 Task: Find connections with filter location Camas with filter topic #Lockdownwith filter profile language Spanish with filter current company IndusInd Bank with filter school EnglishScore with filter industry Investment Management with filter service category AnimationArchitecture with filter keywords title Nurse Practitioner
Action: Mouse moved to (692, 83)
Screenshot: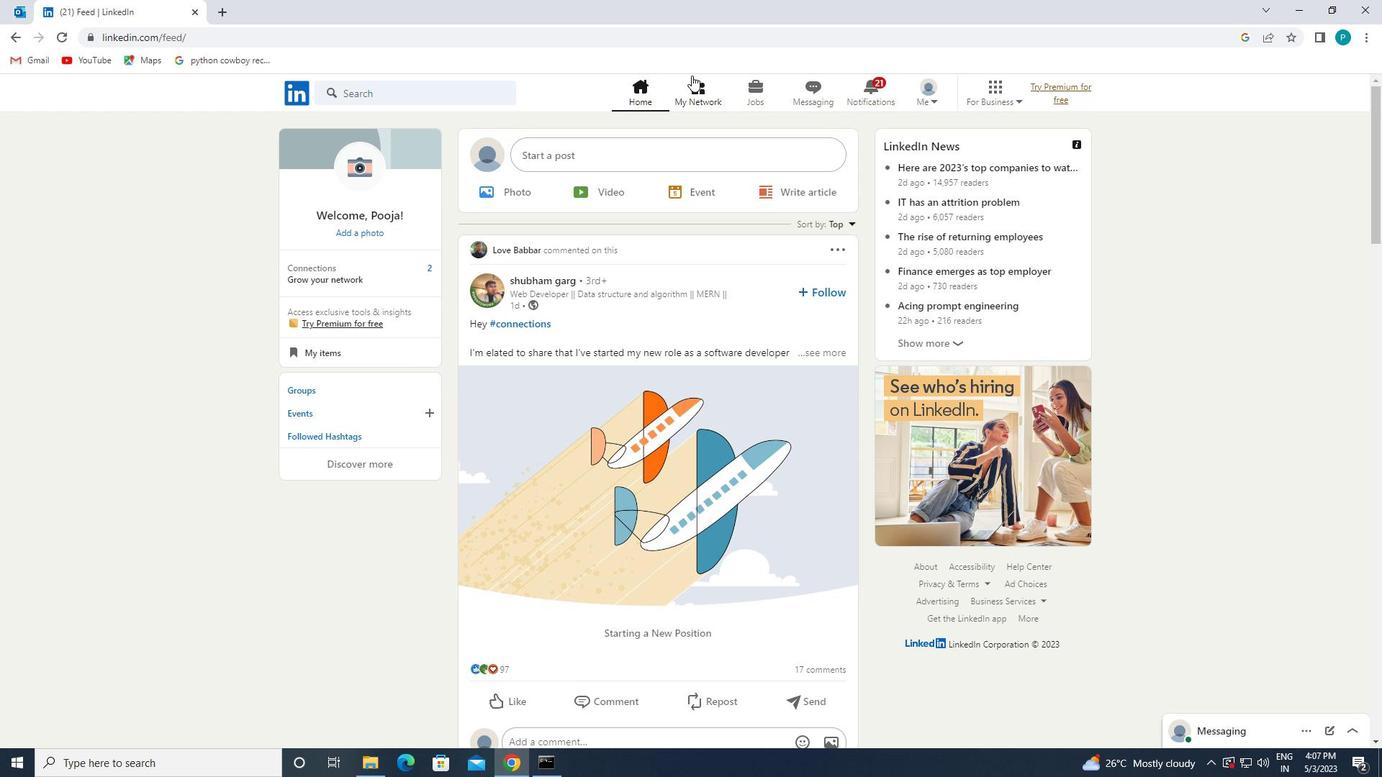 
Action: Mouse pressed left at (692, 83)
Screenshot: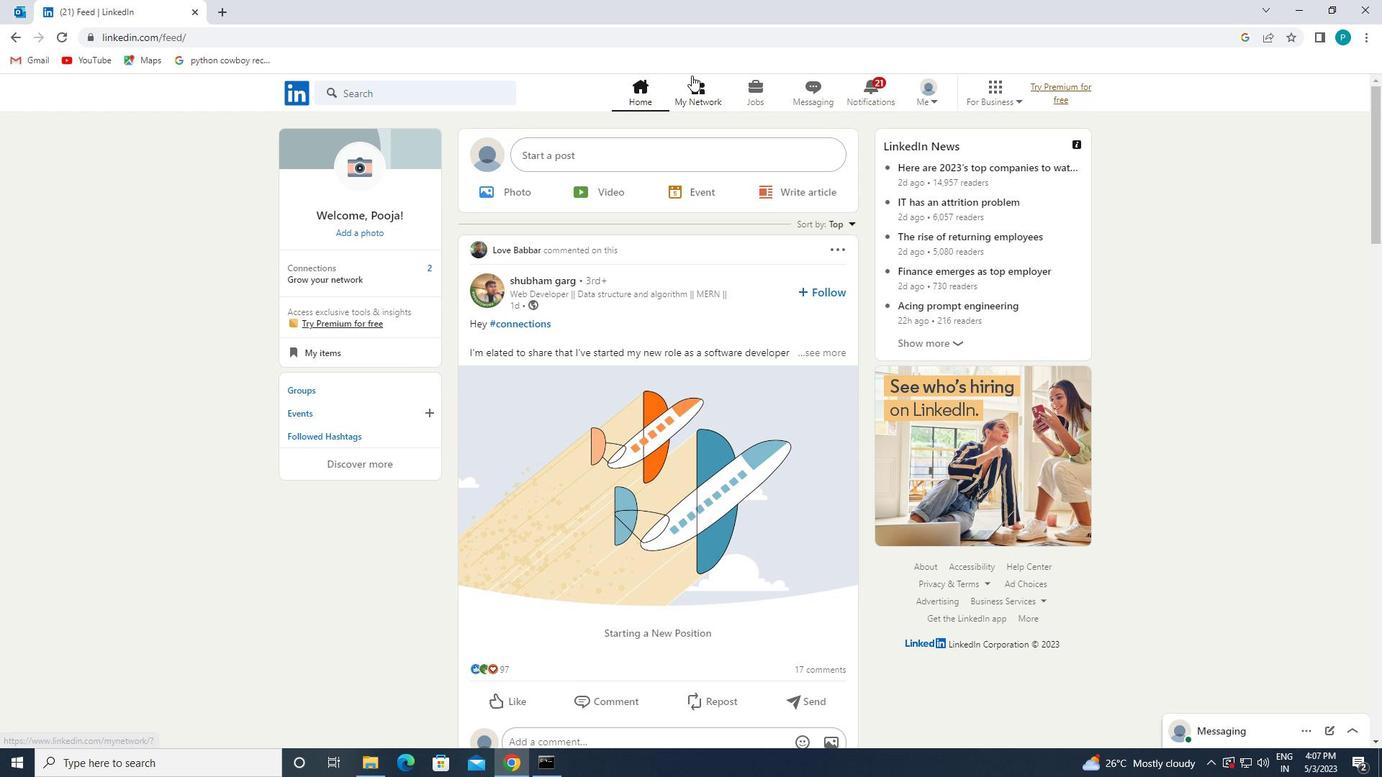 
Action: Mouse moved to (436, 171)
Screenshot: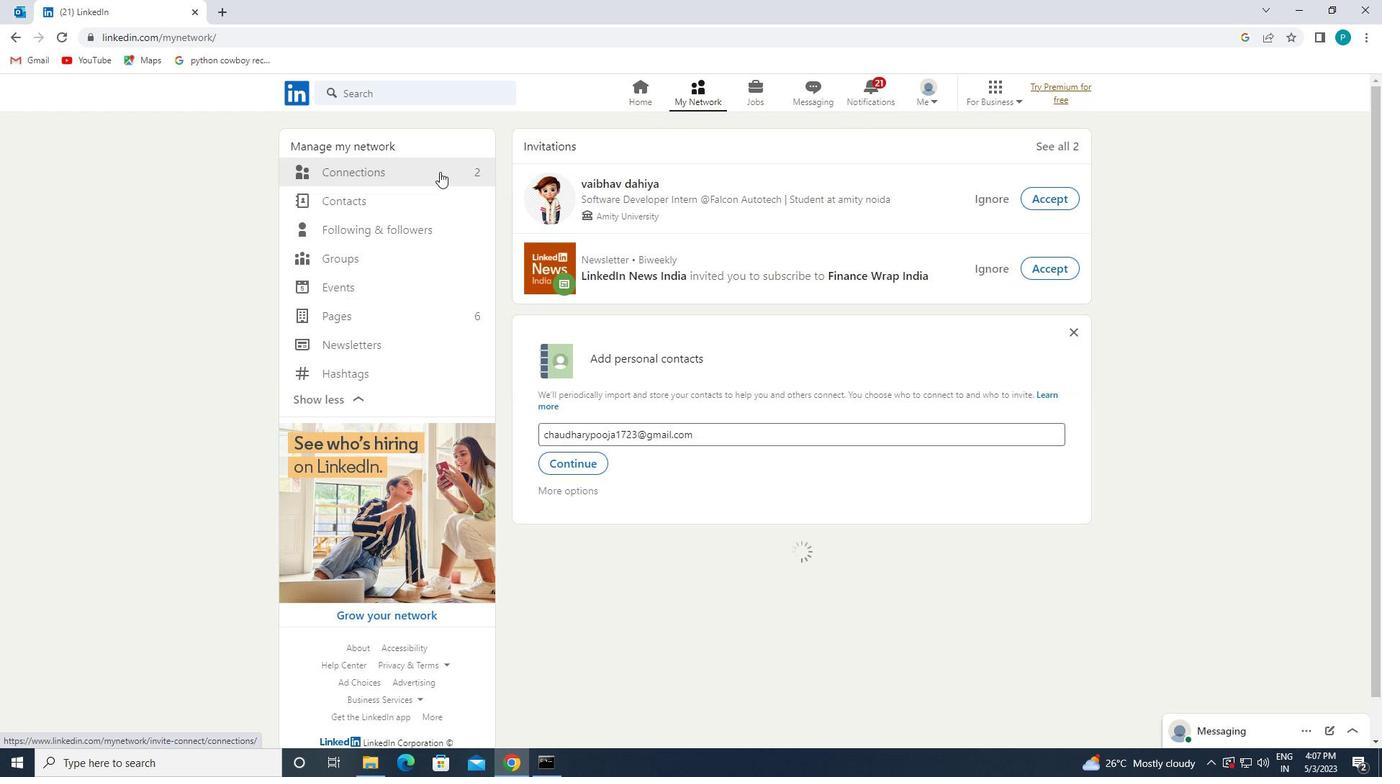 
Action: Mouse pressed left at (436, 171)
Screenshot: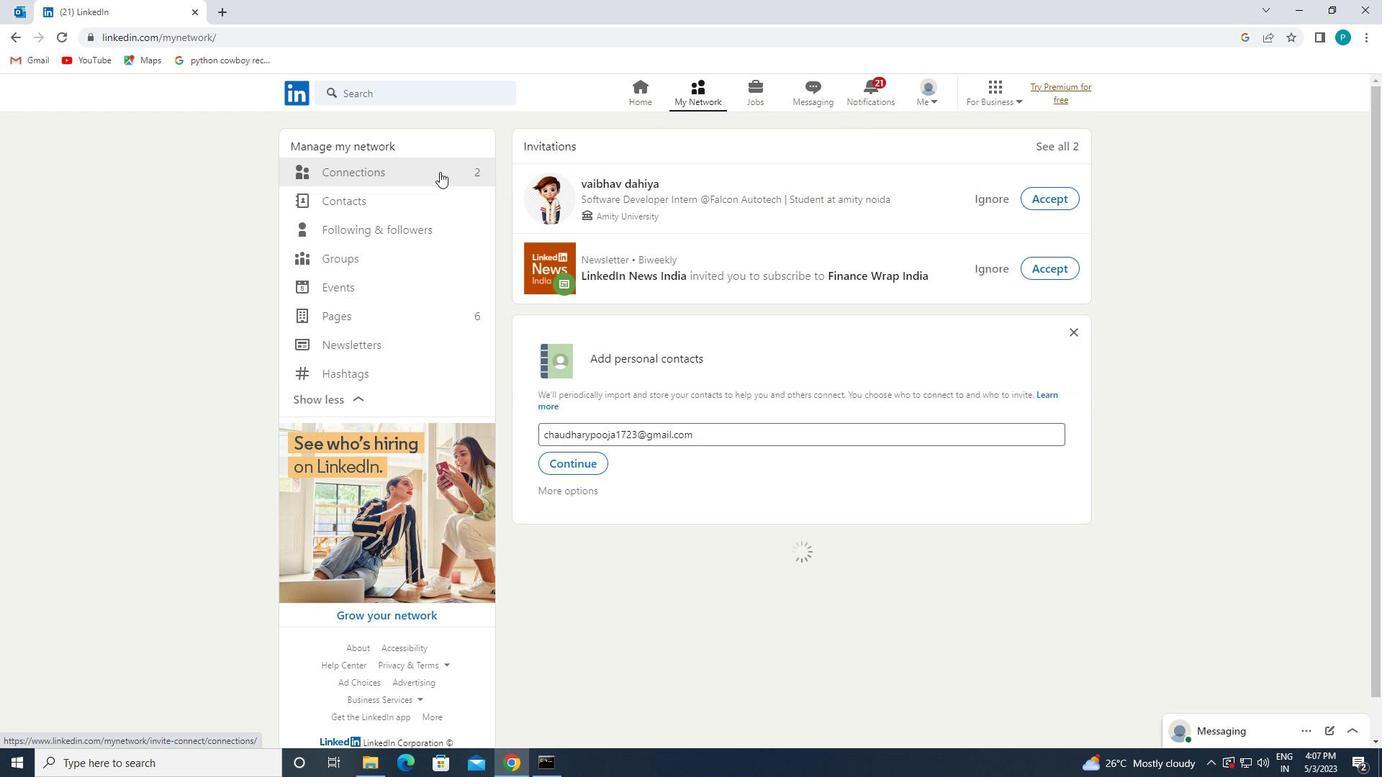 
Action: Mouse moved to (763, 175)
Screenshot: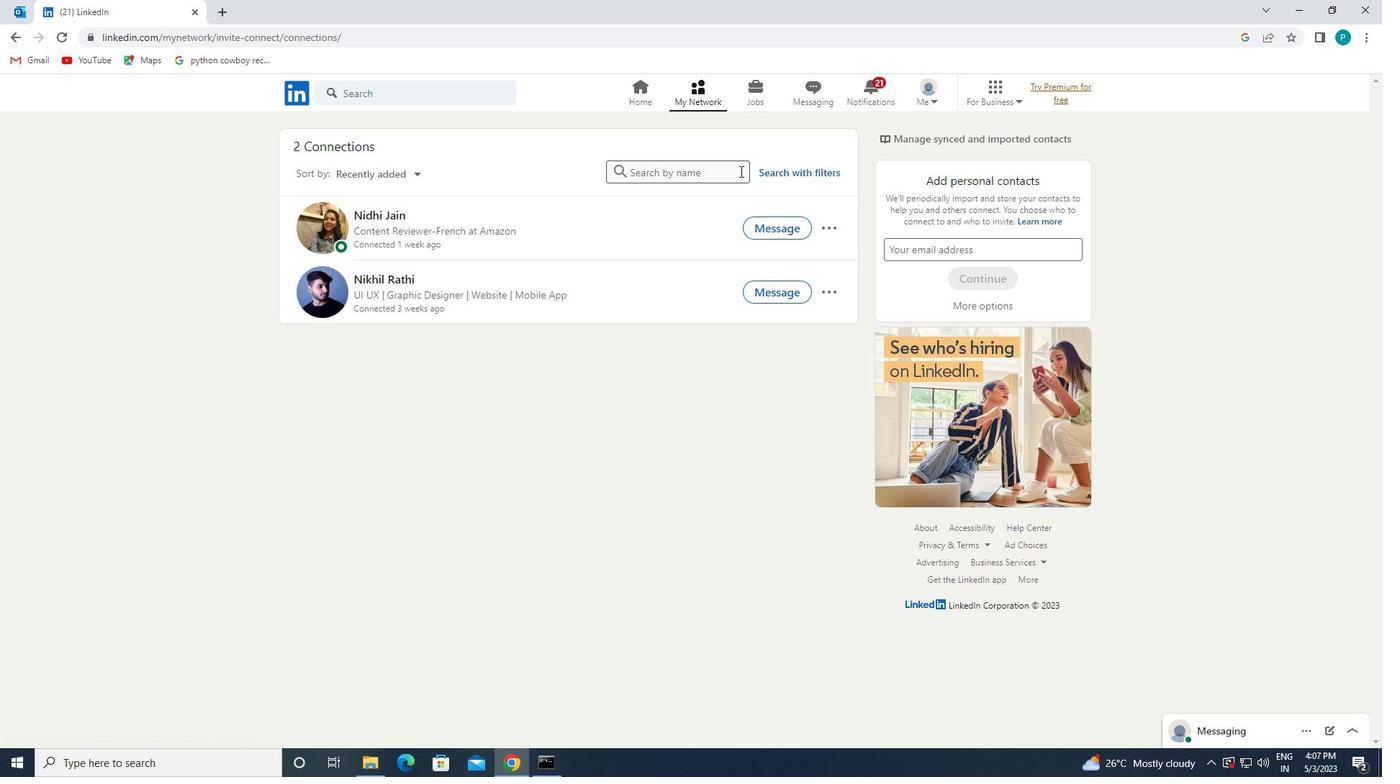 
Action: Mouse pressed left at (763, 175)
Screenshot: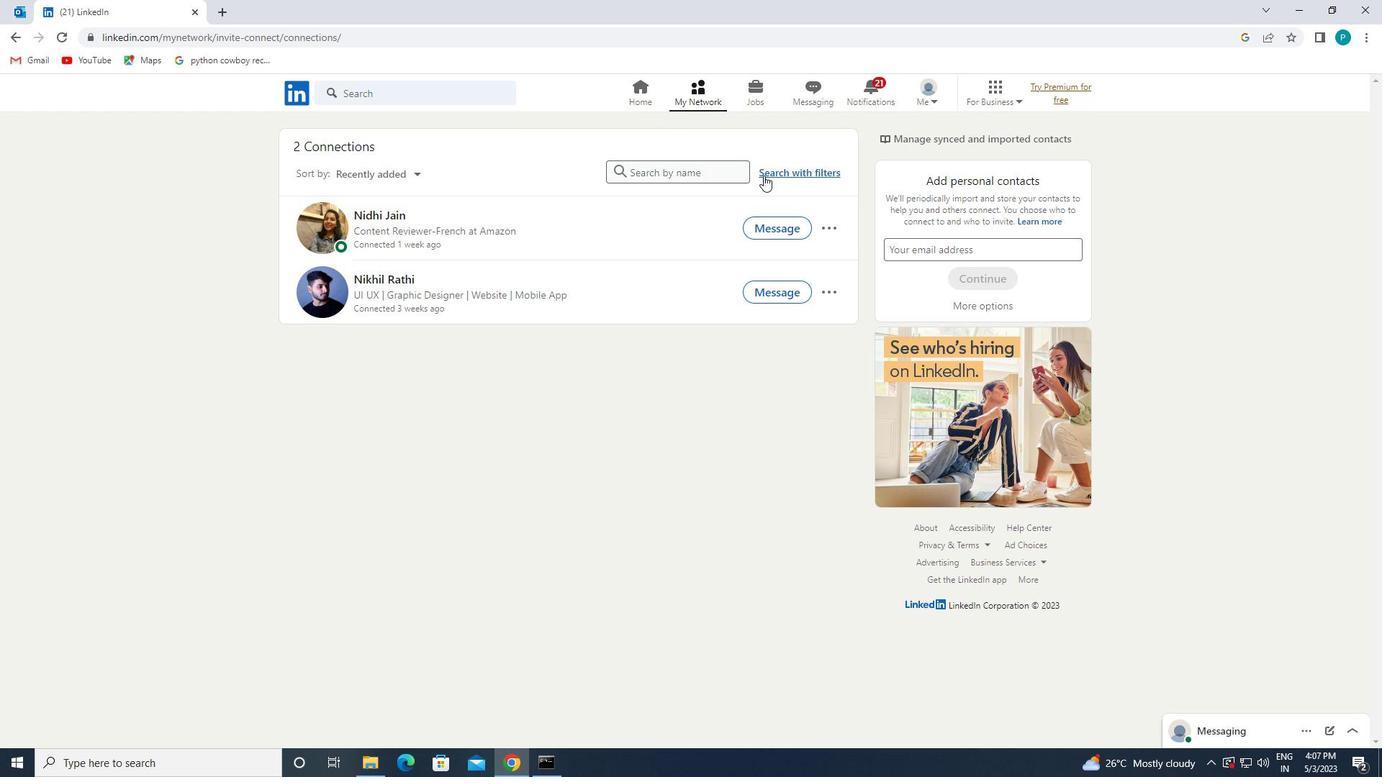 
Action: Mouse moved to (727, 137)
Screenshot: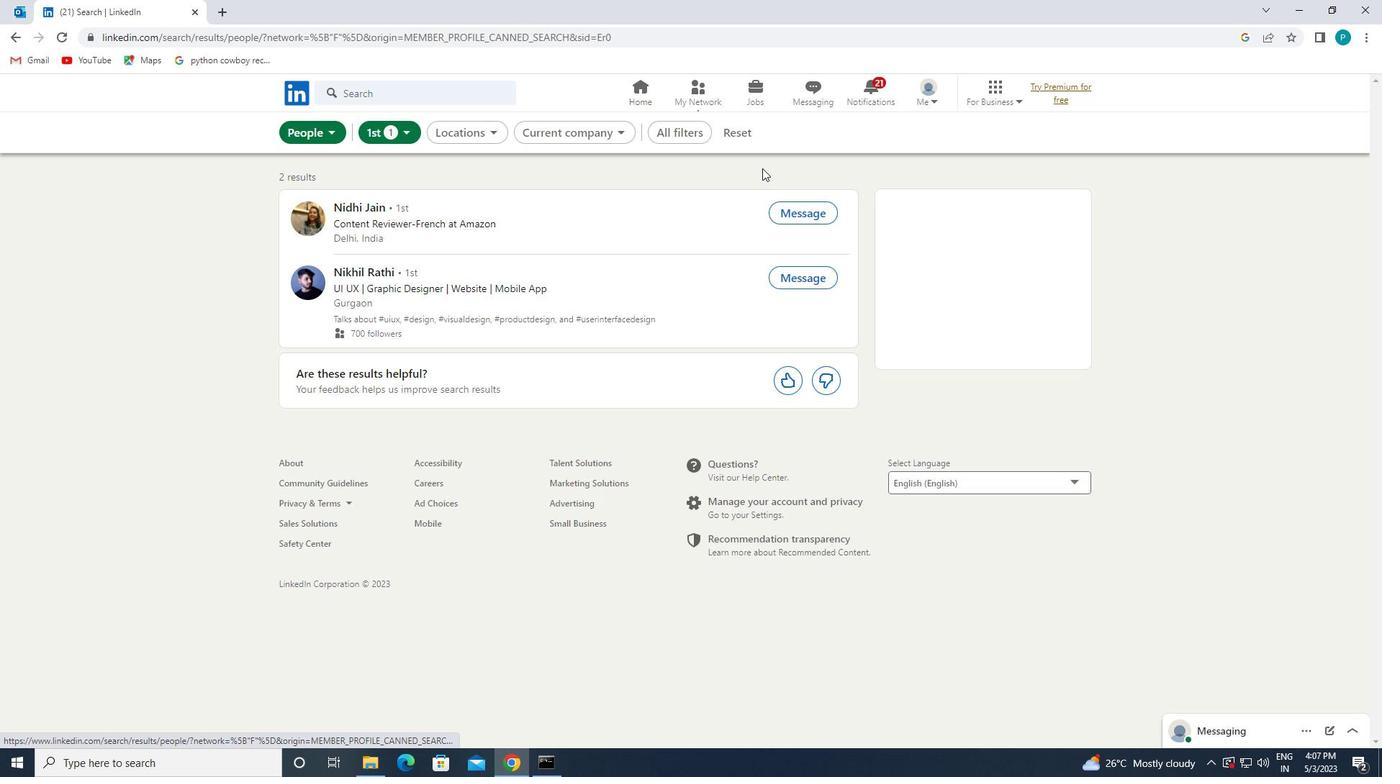 
Action: Mouse pressed left at (727, 137)
Screenshot: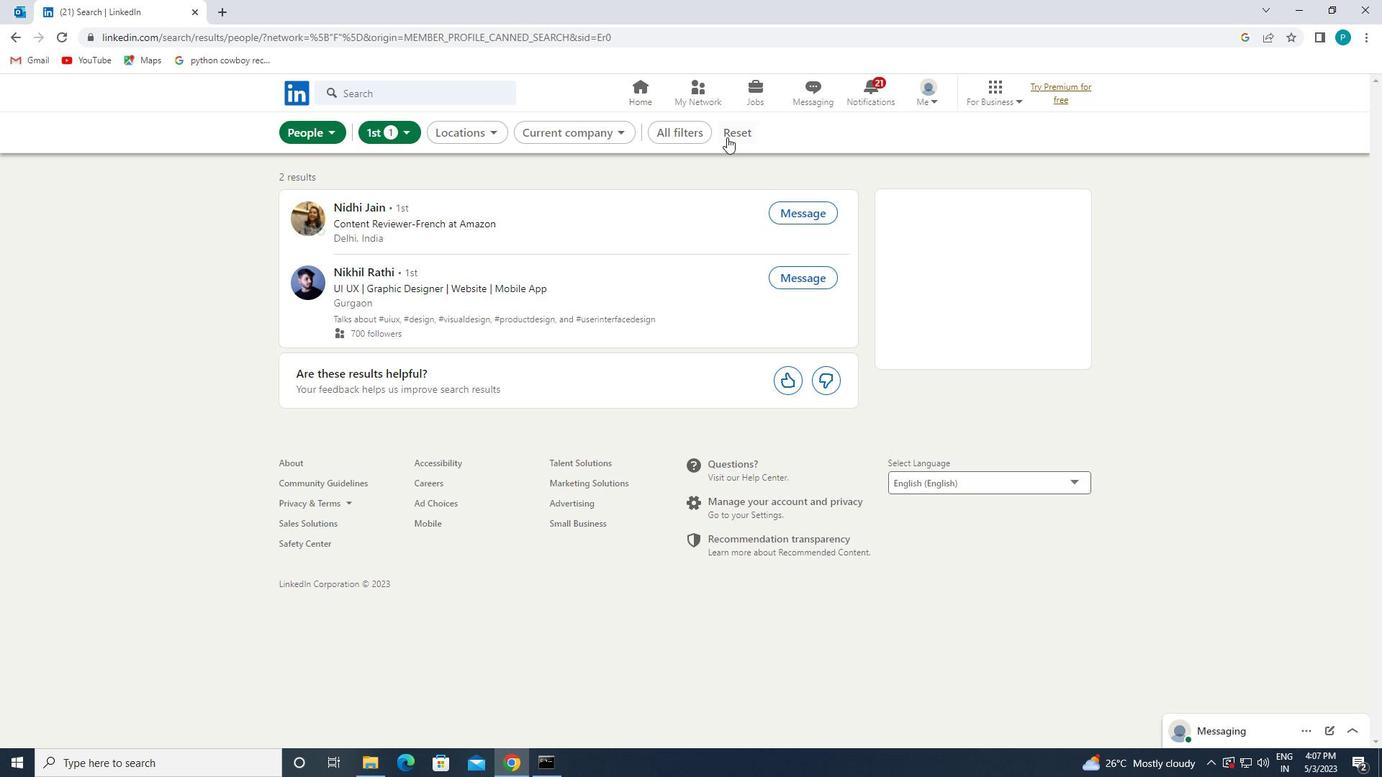 
Action: Mouse moved to (717, 134)
Screenshot: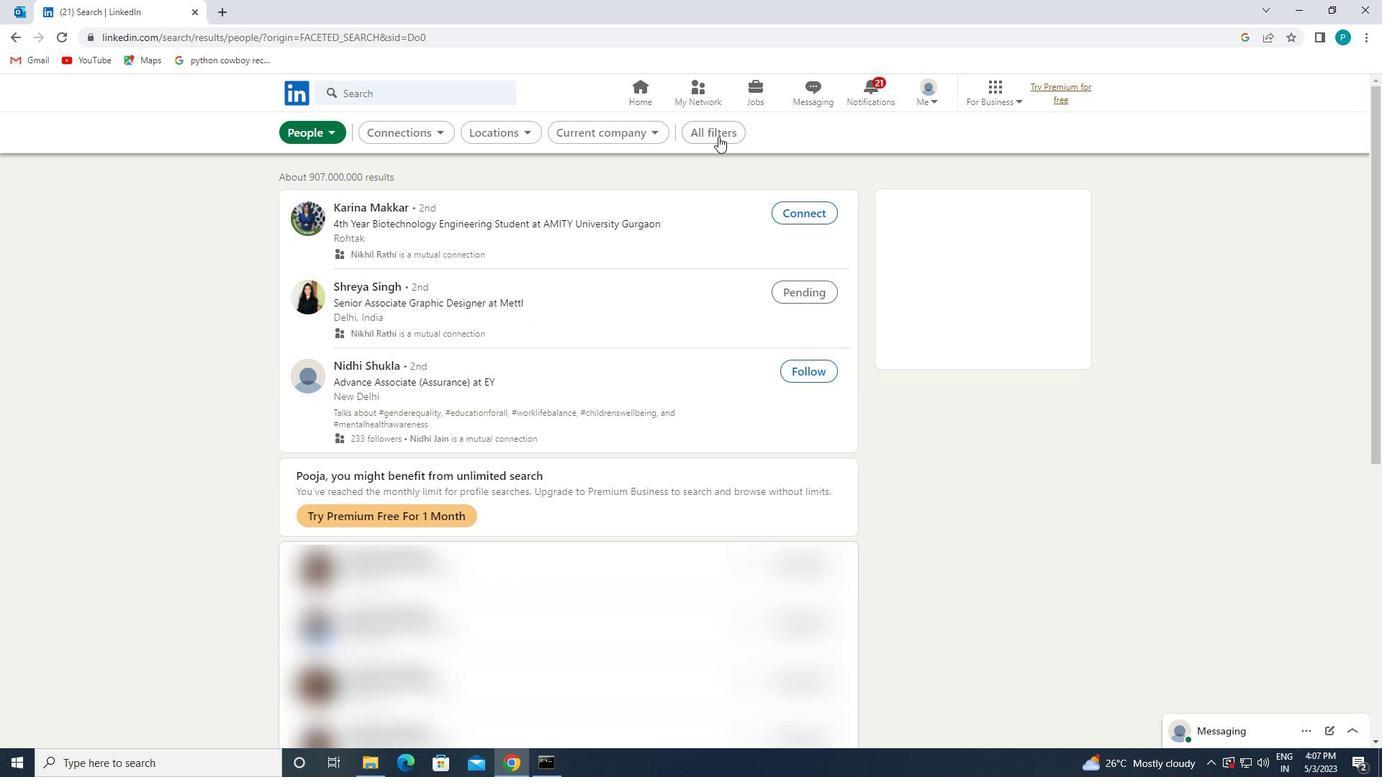 
Action: Mouse pressed left at (717, 134)
Screenshot: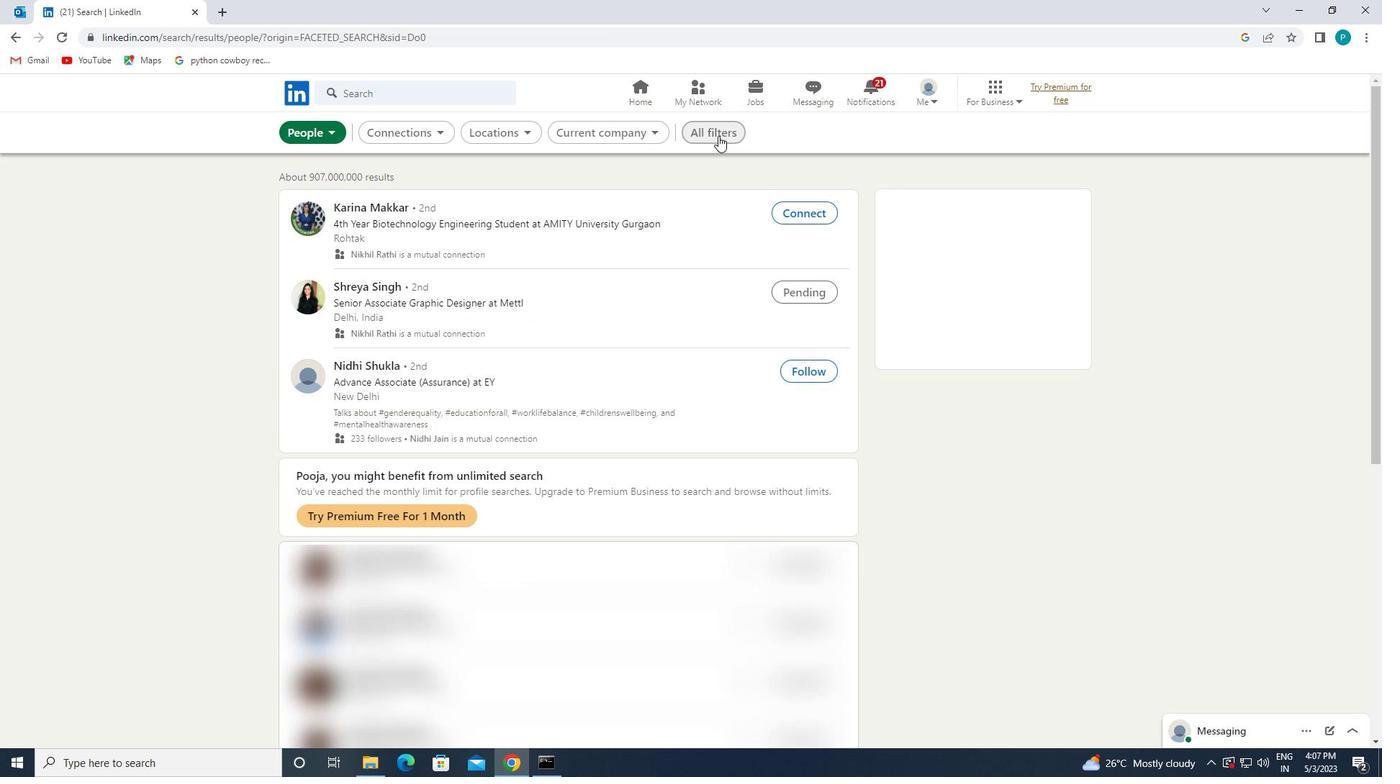 
Action: Mouse moved to (1168, 367)
Screenshot: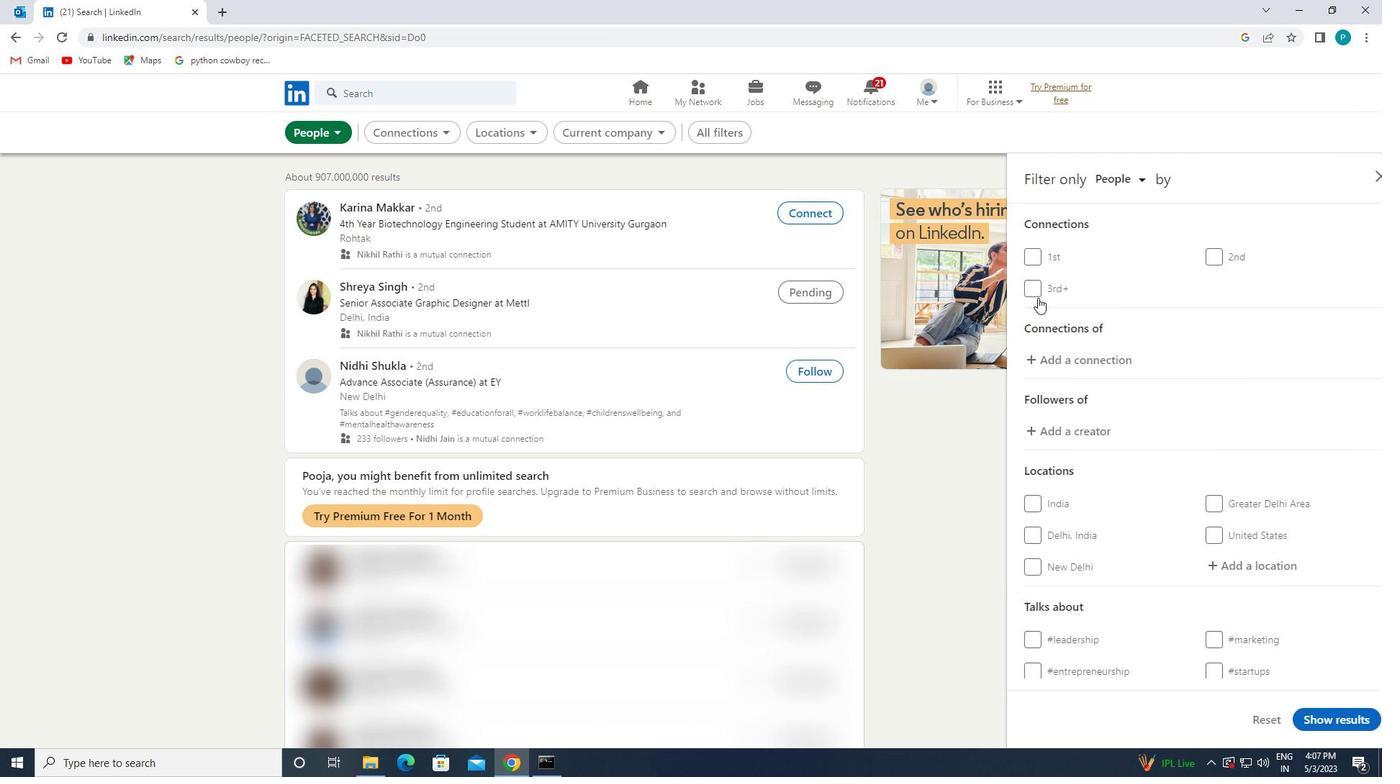 
Action: Mouse scrolled (1168, 366) with delta (0, 0)
Screenshot: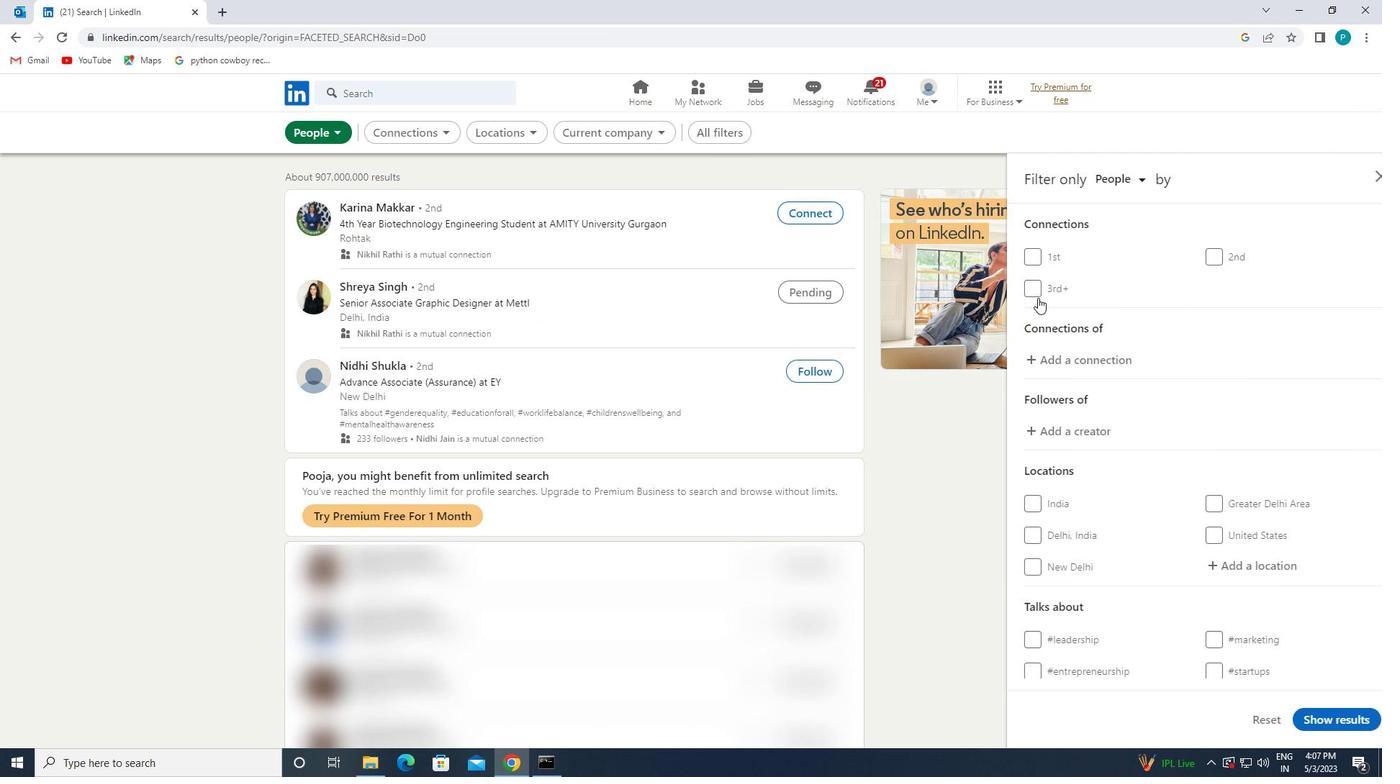
Action: Mouse moved to (1171, 370)
Screenshot: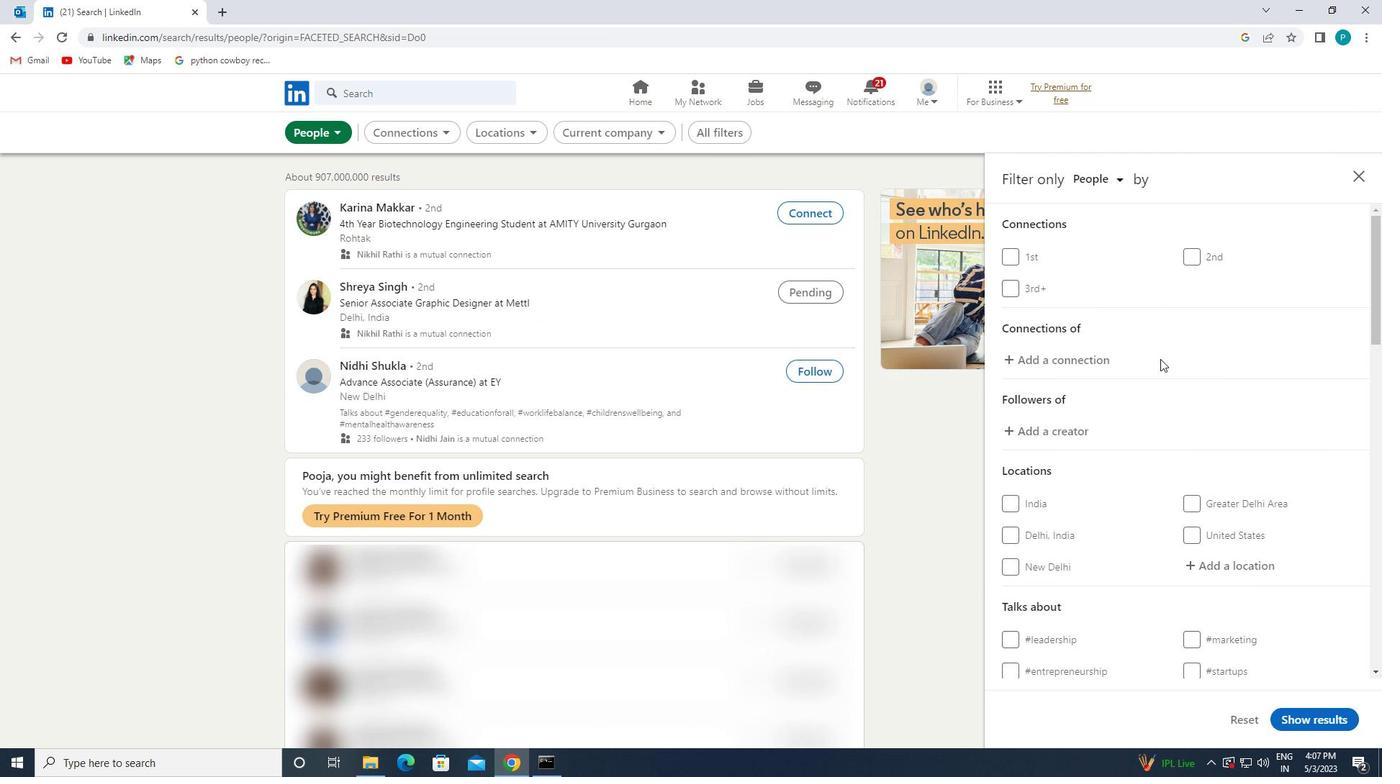
Action: Mouse scrolled (1171, 369) with delta (0, 0)
Screenshot: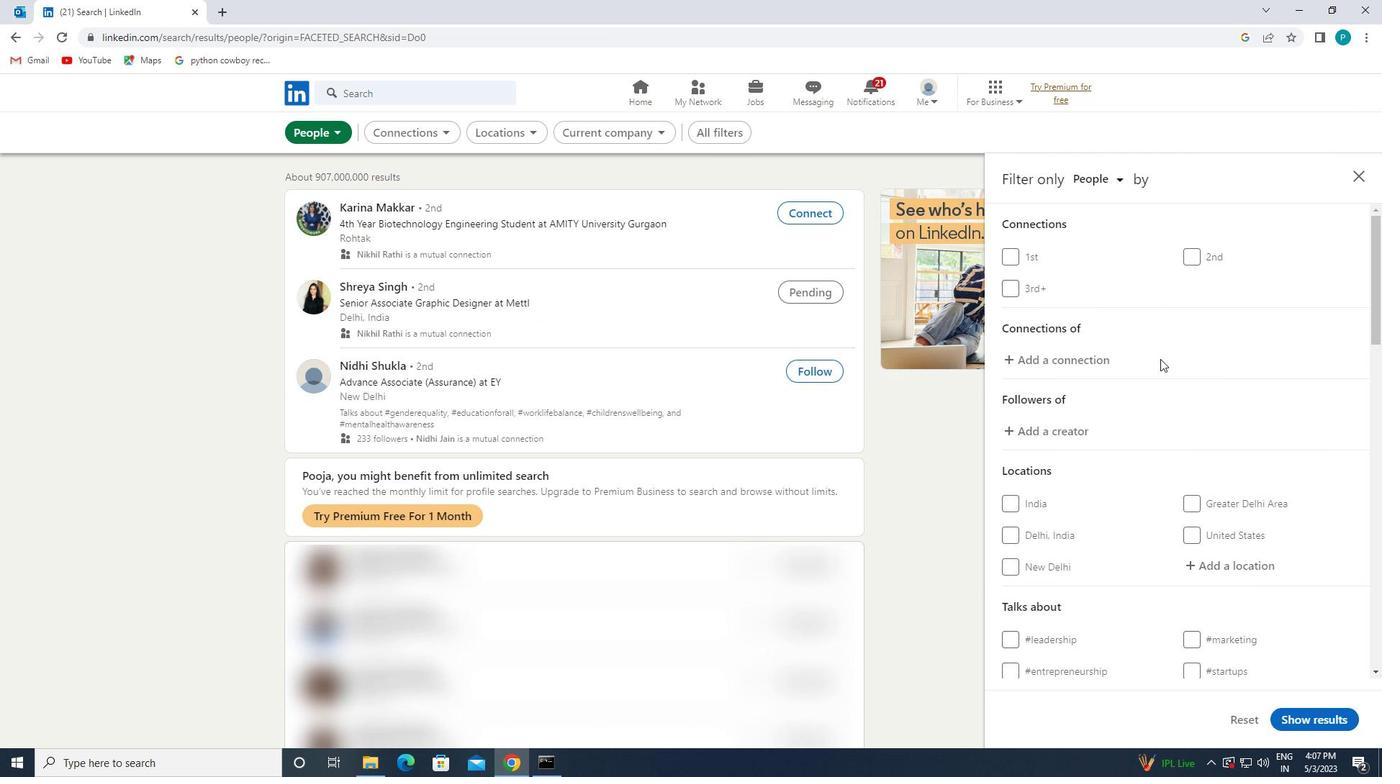 
Action: Mouse moved to (1171, 370)
Screenshot: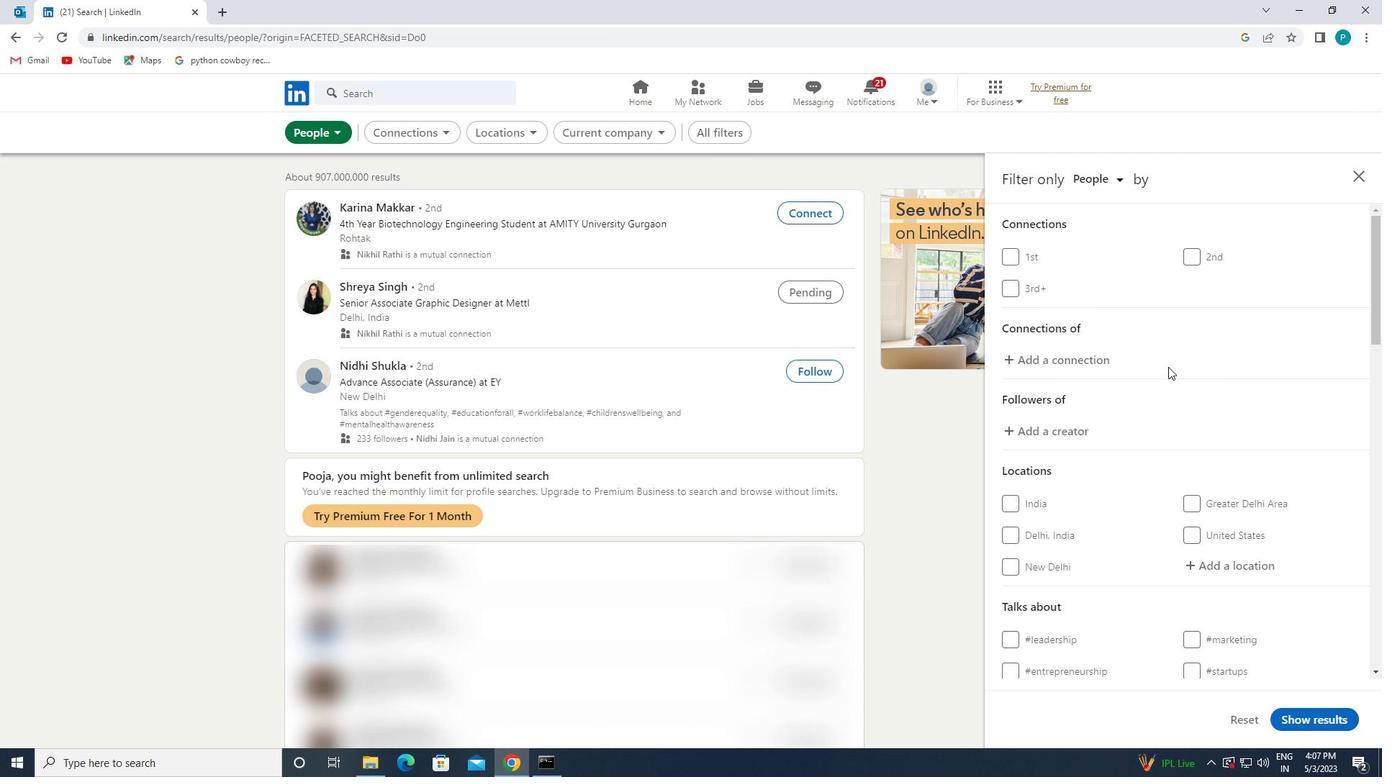 
Action: Mouse scrolled (1171, 370) with delta (0, 0)
Screenshot: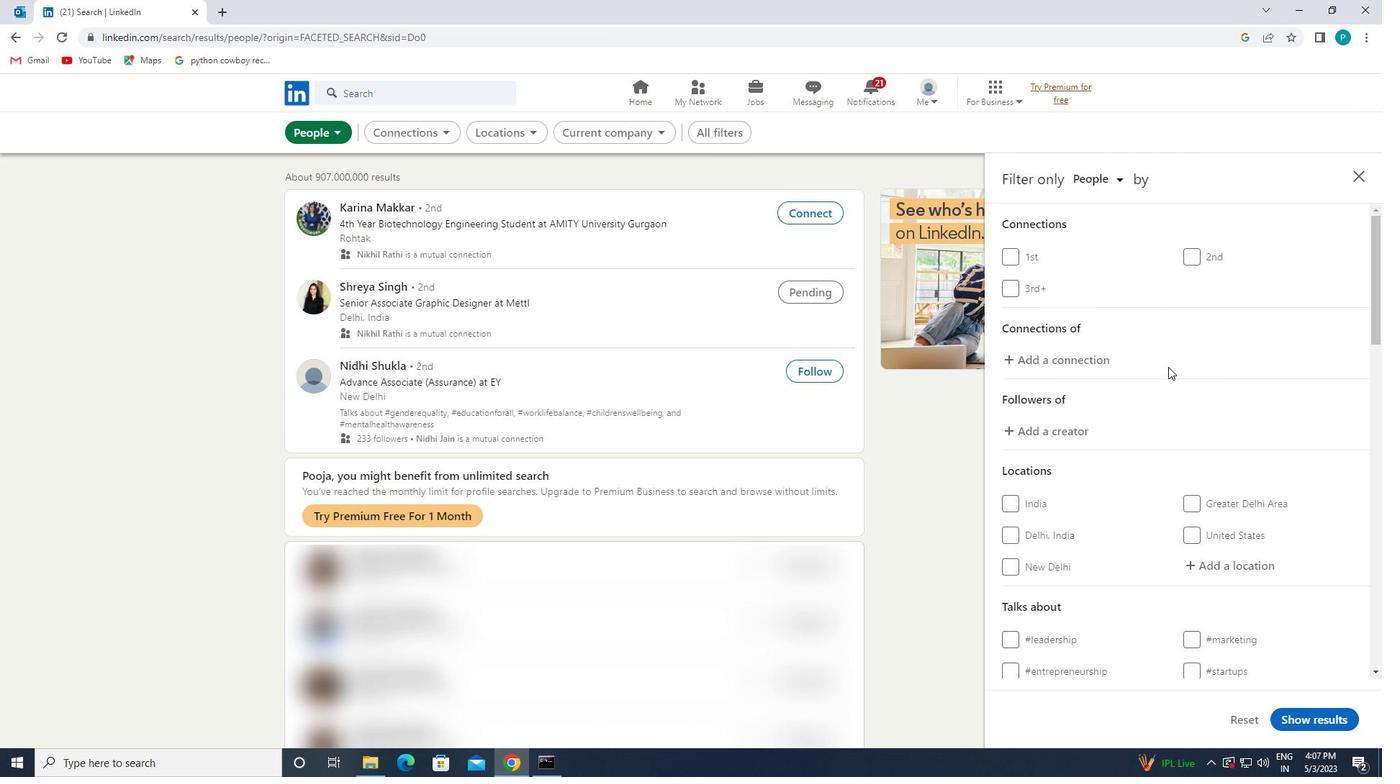 
Action: Mouse moved to (1203, 357)
Screenshot: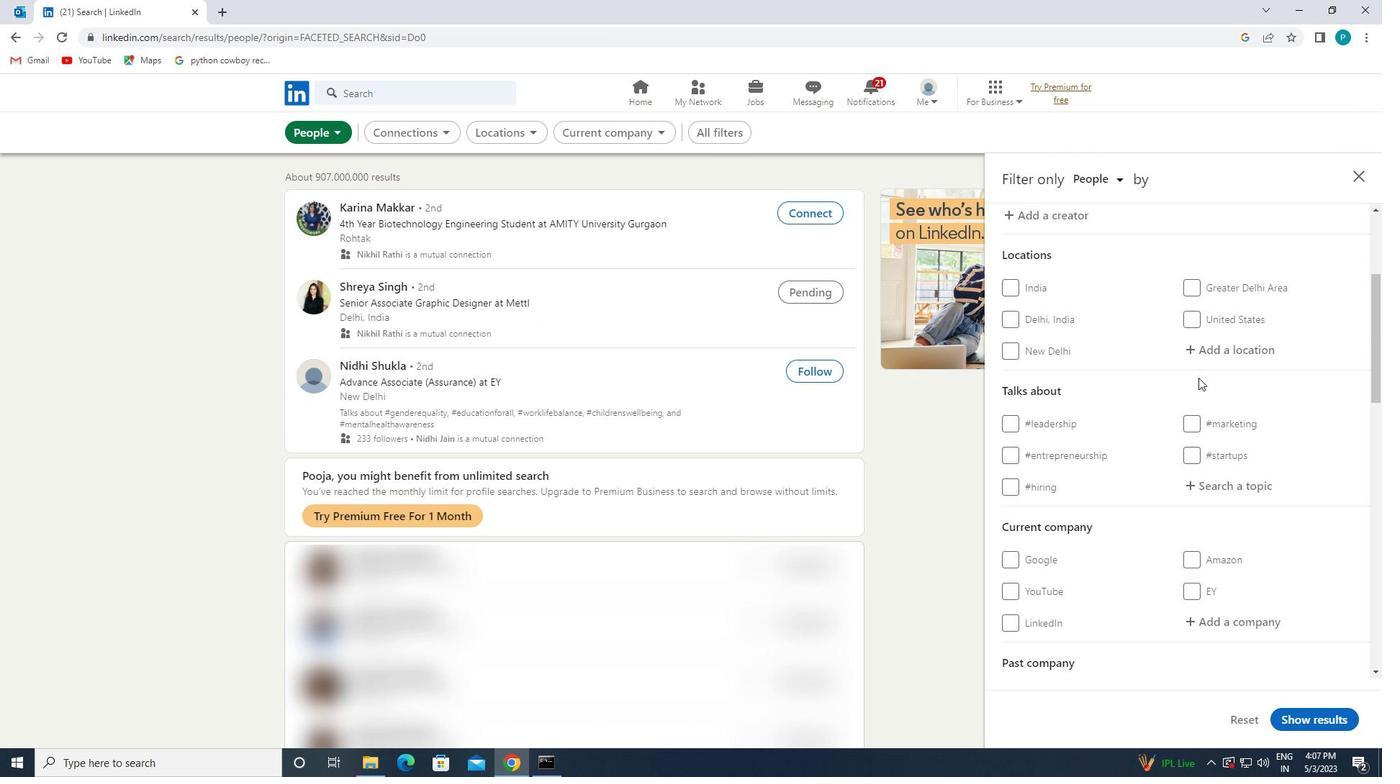 
Action: Mouse pressed left at (1203, 357)
Screenshot: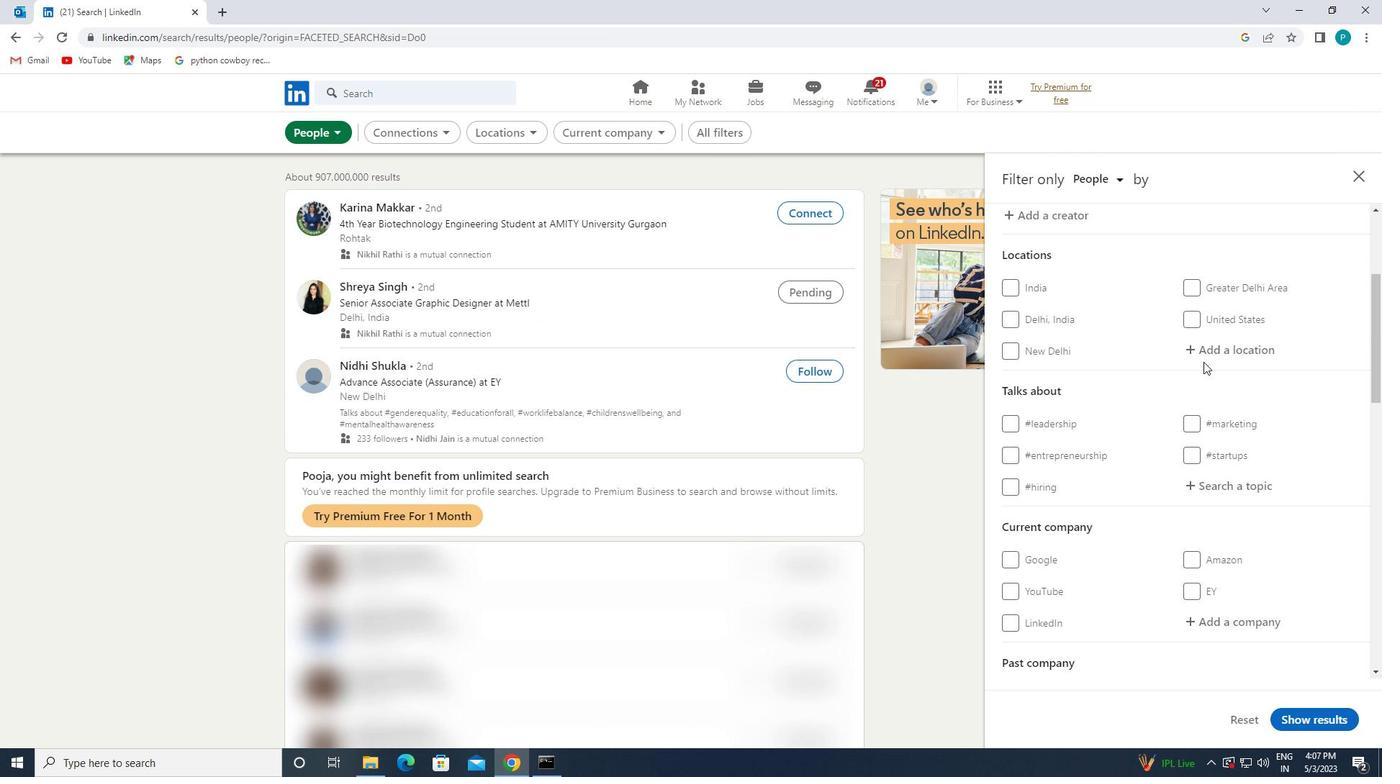 
Action: Mouse moved to (1253, 391)
Screenshot: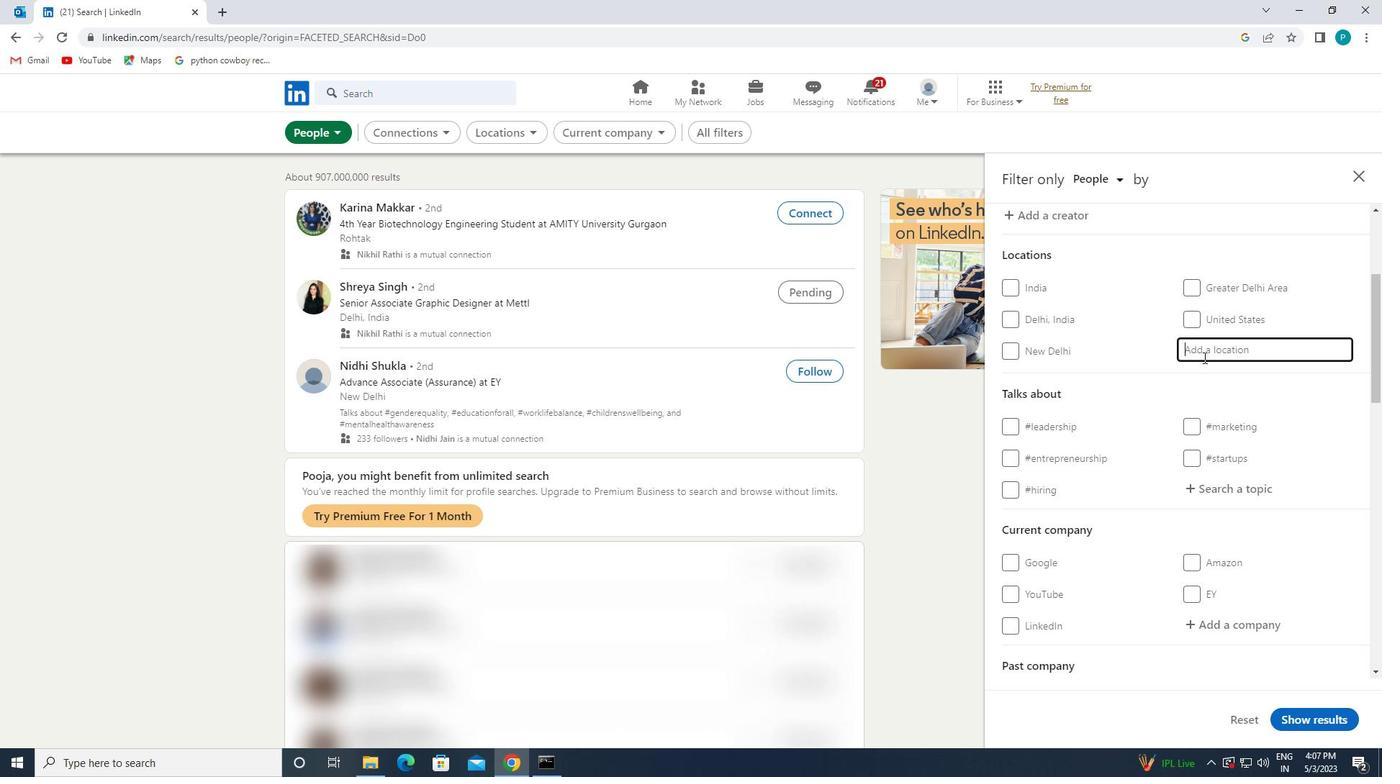 
Action: Key pressed <Key.caps_lock>c<Key.caps_lock>amas
Screenshot: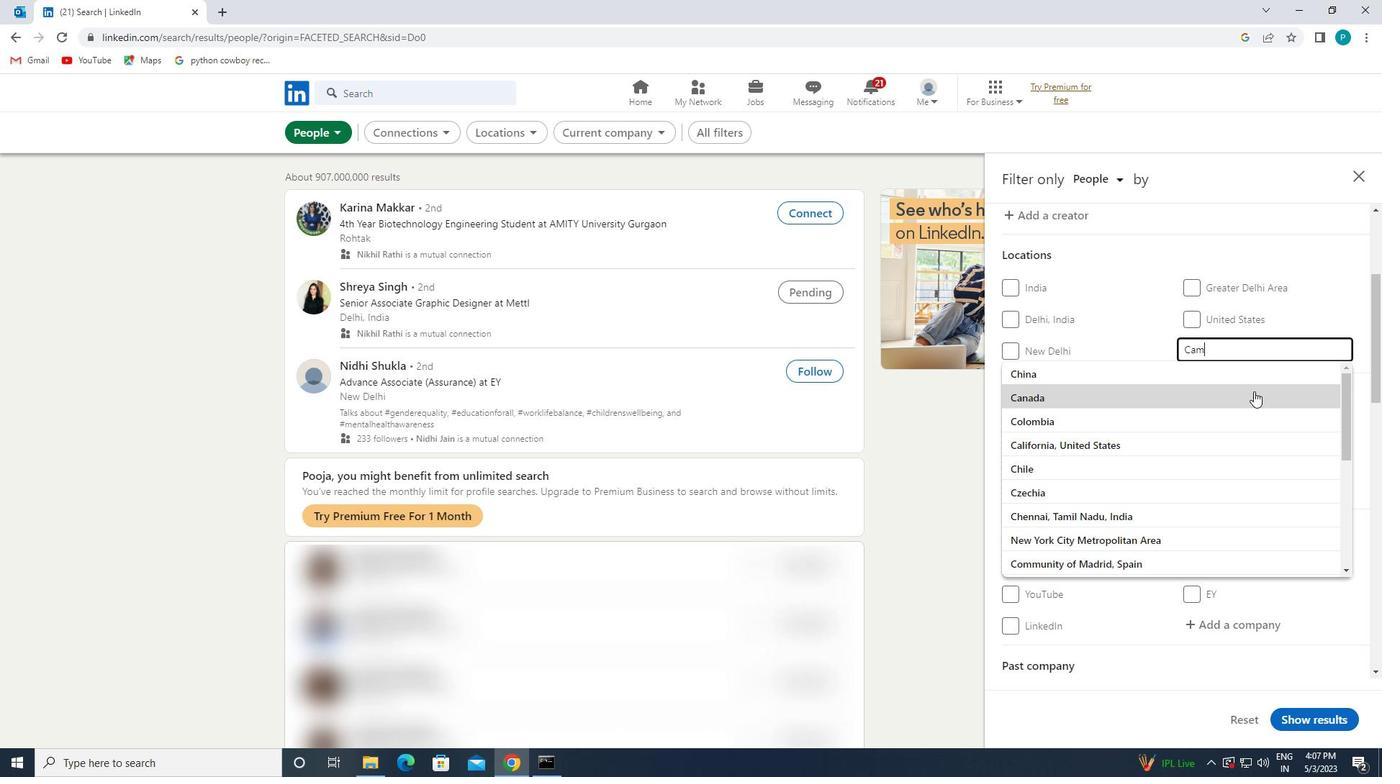 
Action: Mouse moved to (1220, 375)
Screenshot: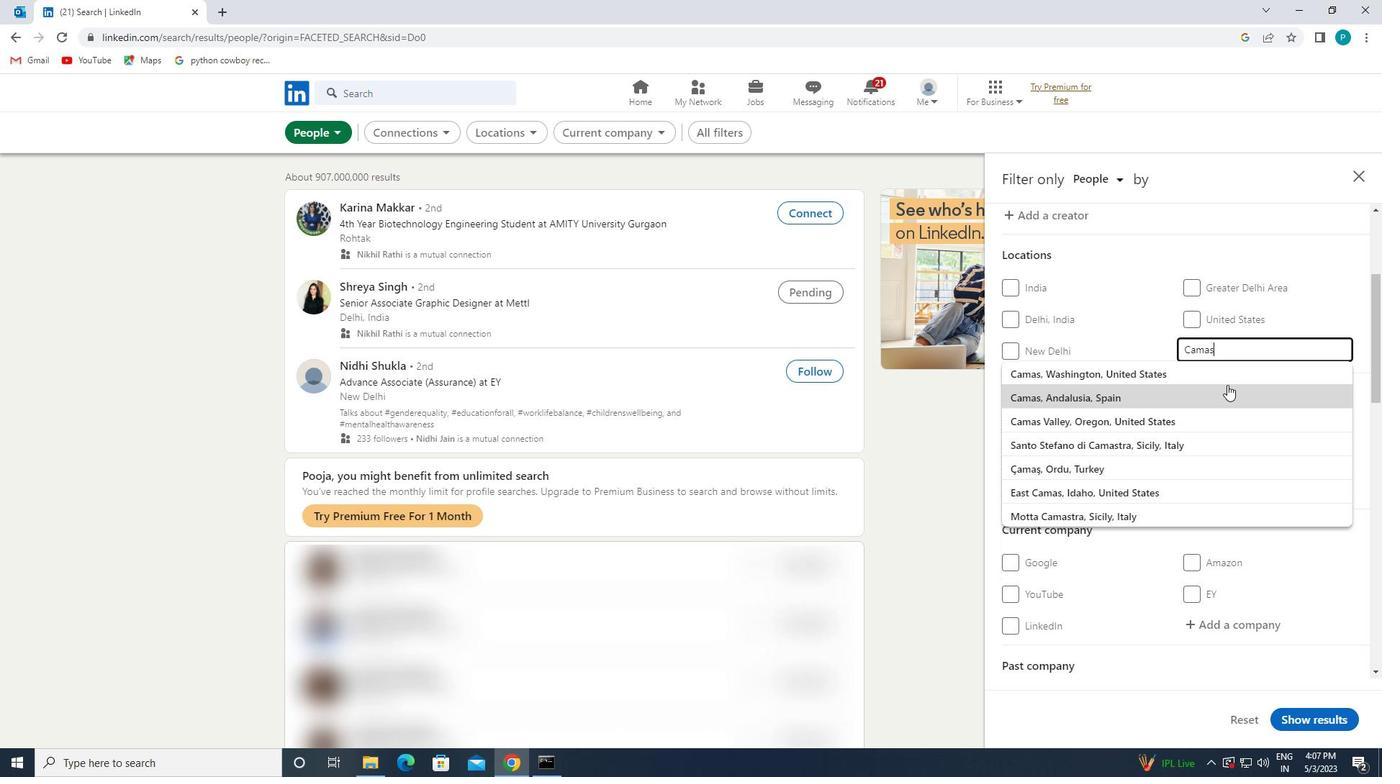 
Action: Mouse pressed left at (1220, 375)
Screenshot: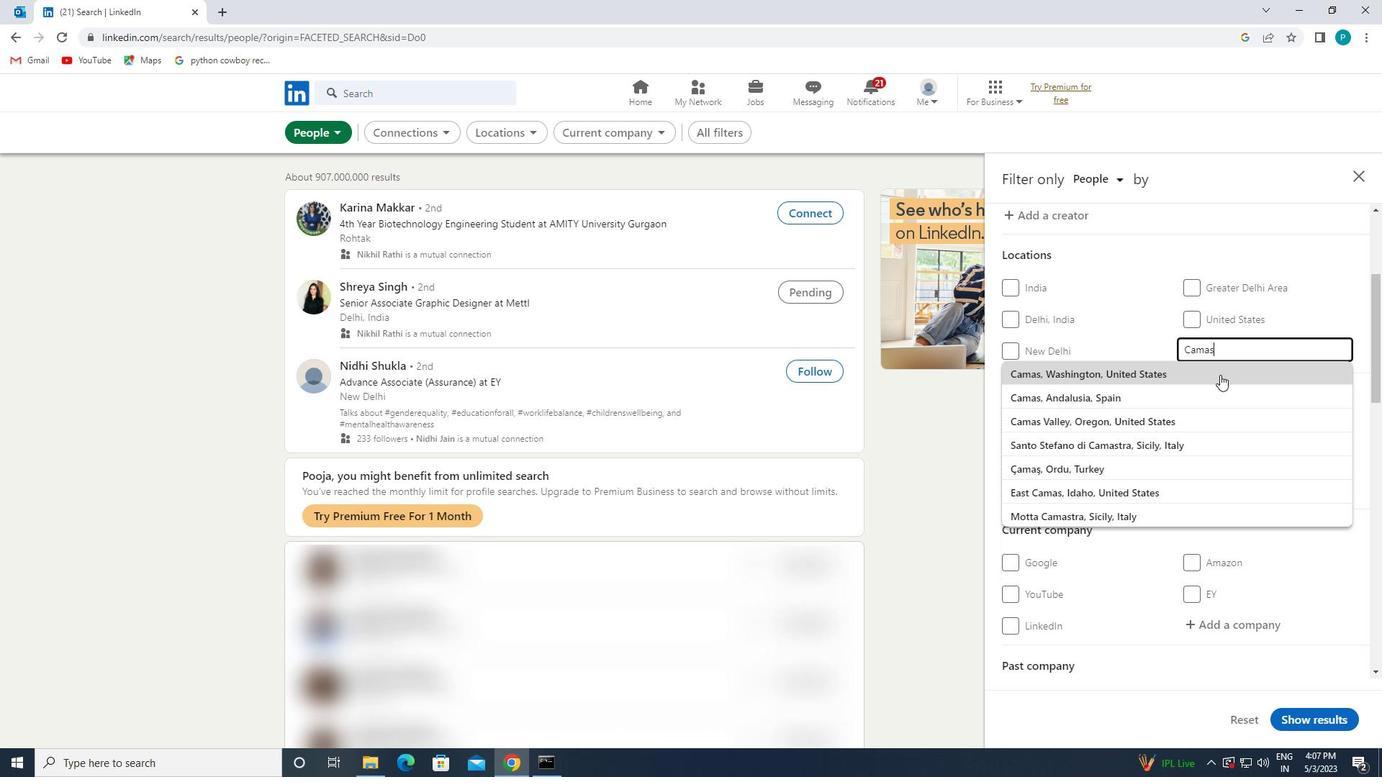 
Action: Mouse moved to (1220, 448)
Screenshot: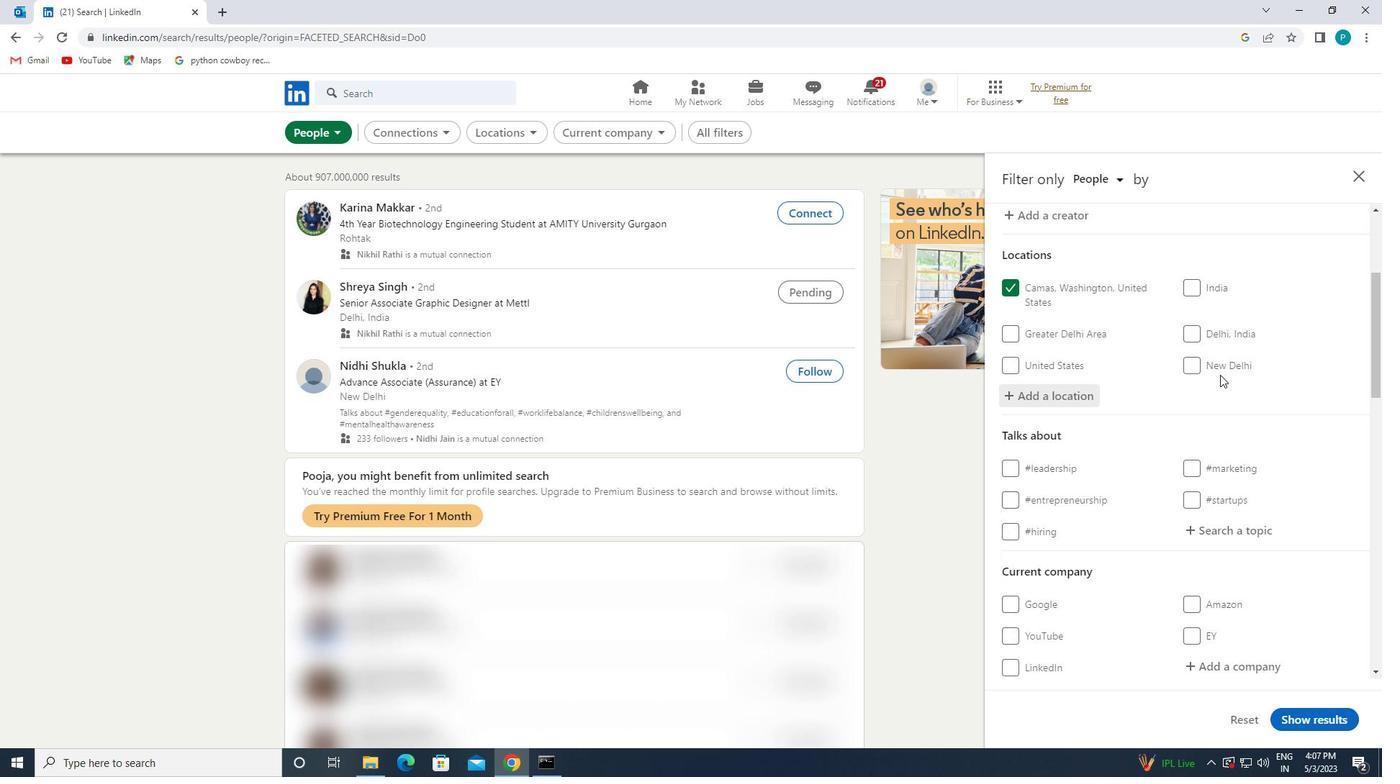 
Action: Mouse scrolled (1220, 447) with delta (0, 0)
Screenshot: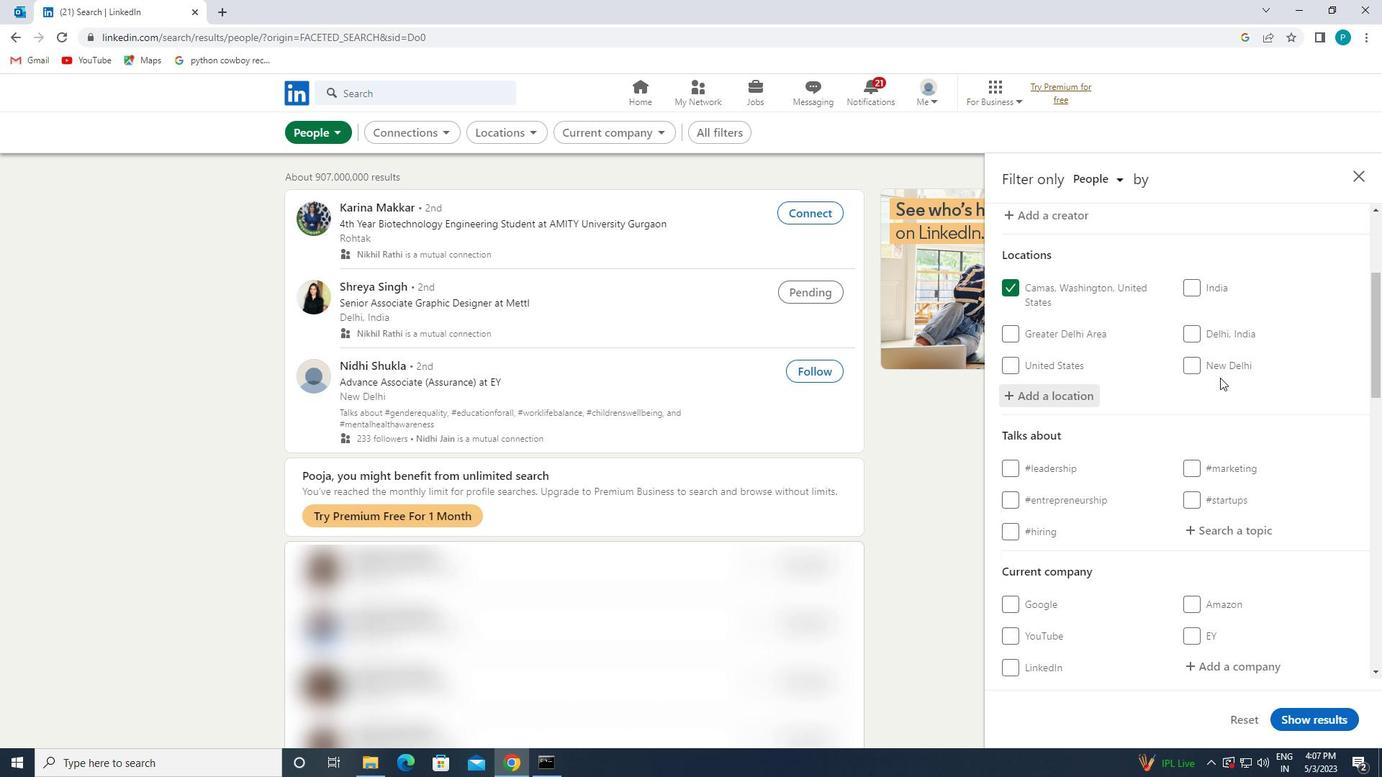 
Action: Mouse scrolled (1220, 447) with delta (0, 0)
Screenshot: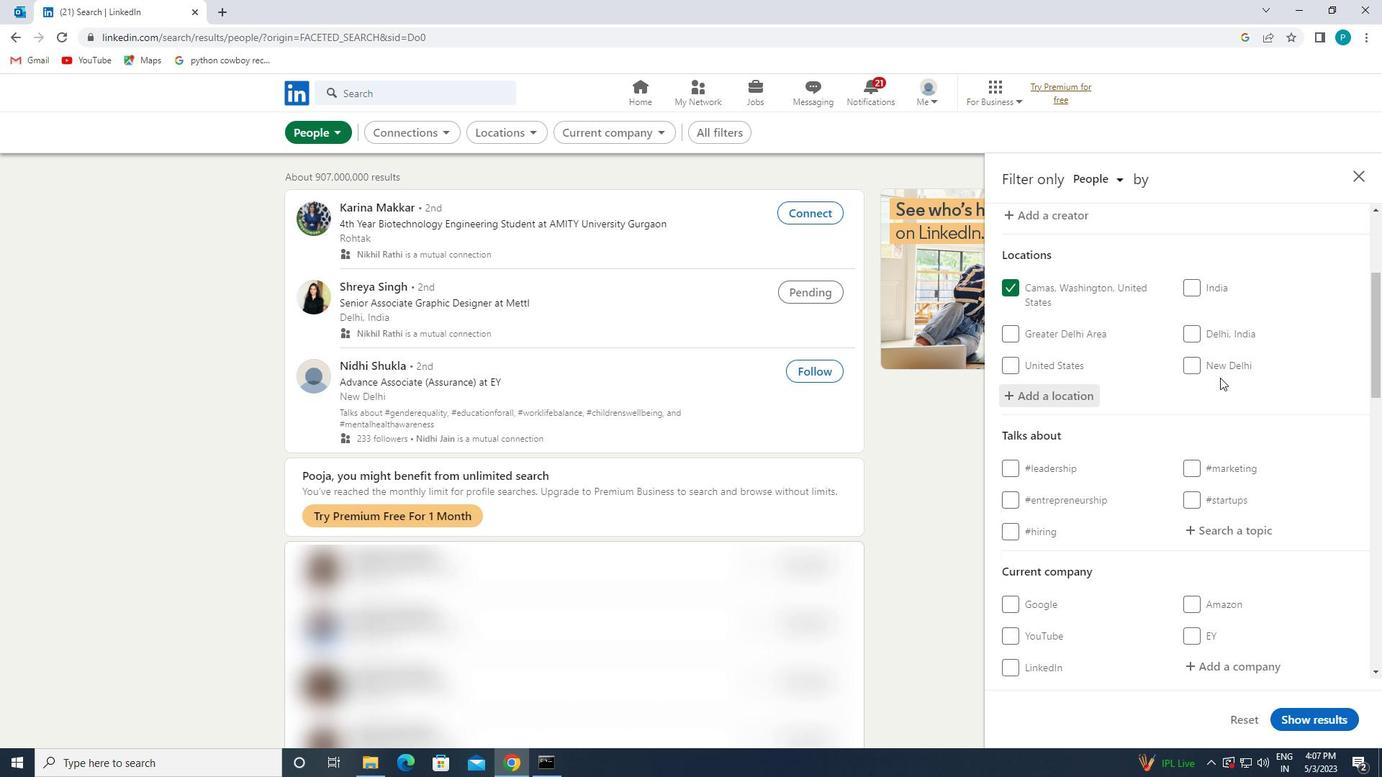 
Action: Mouse moved to (1215, 362)
Screenshot: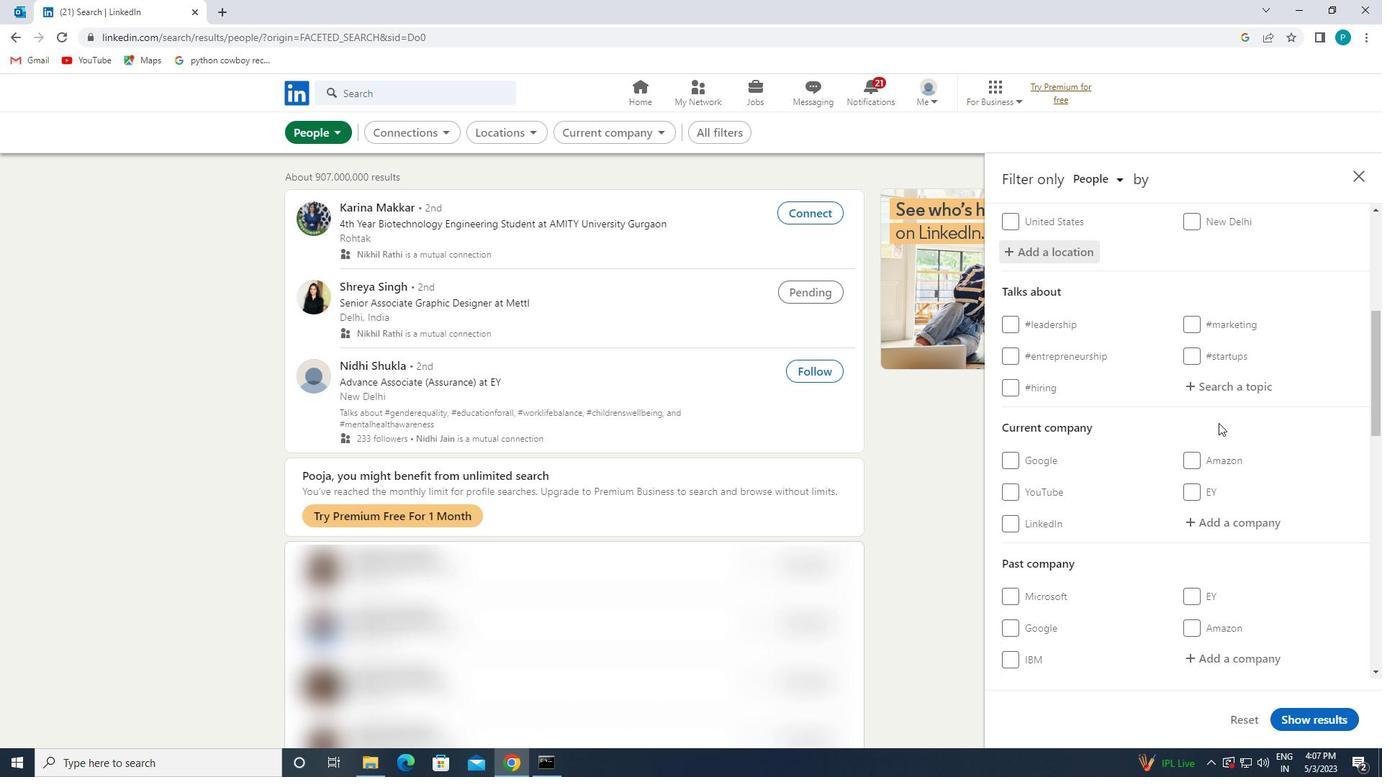 
Action: Mouse pressed left at (1215, 362)
Screenshot: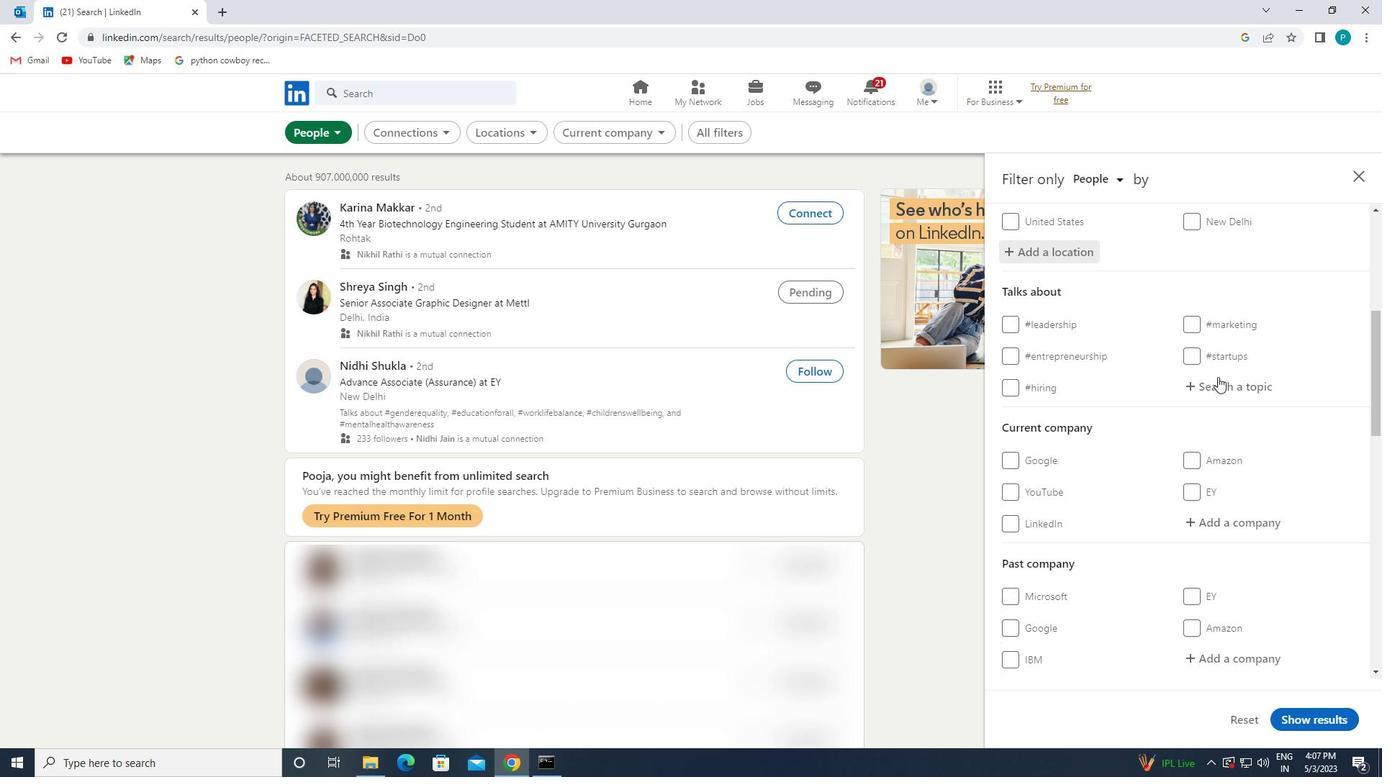 
Action: Mouse moved to (1212, 359)
Screenshot: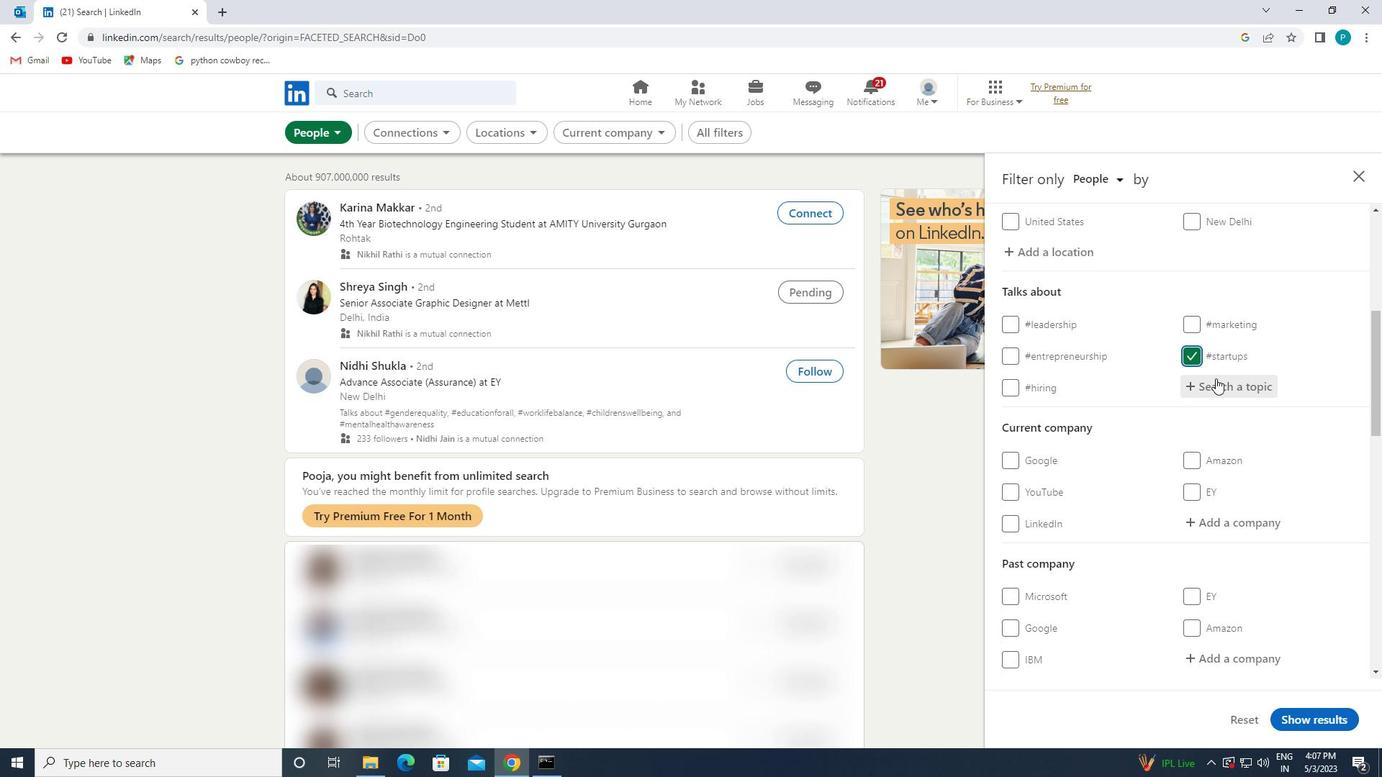 
Action: Mouse pressed left at (1212, 359)
Screenshot: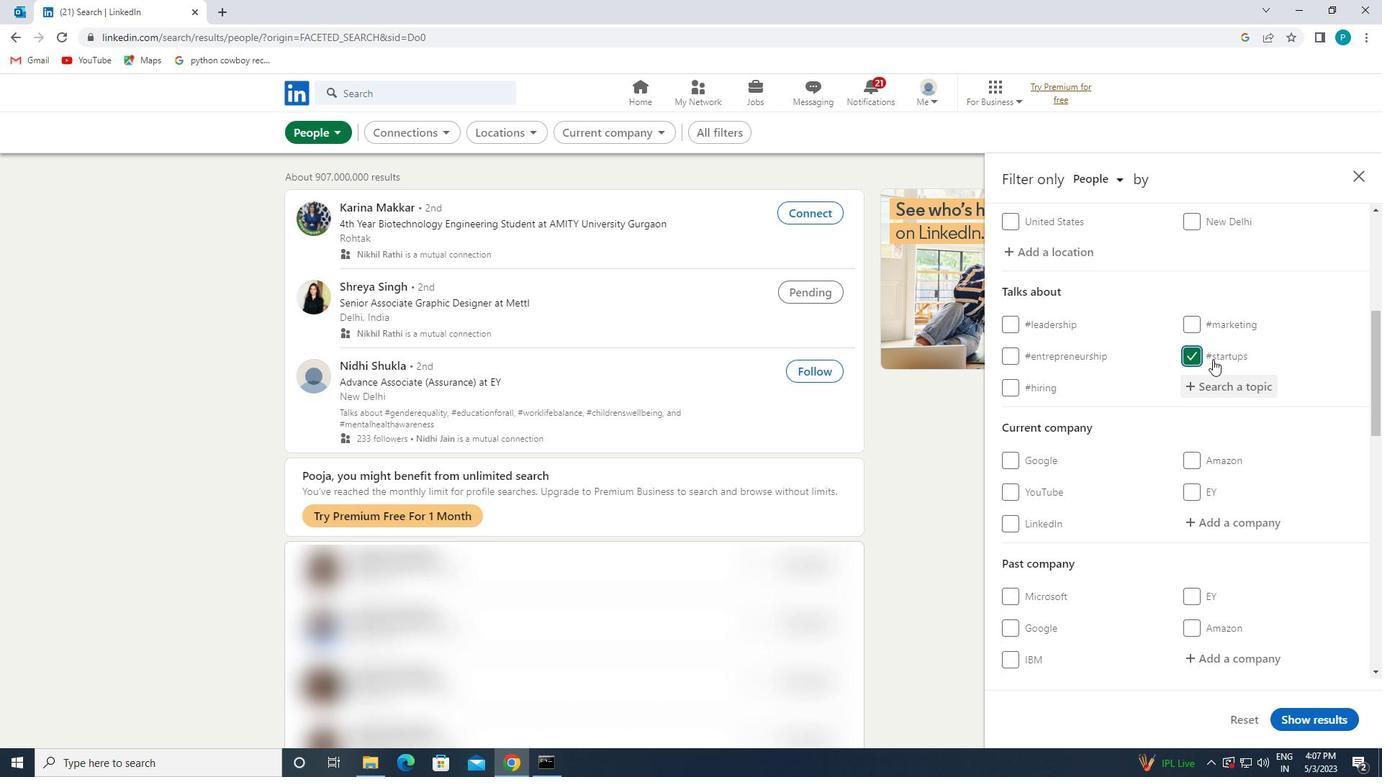 
Action: Mouse moved to (1212, 382)
Screenshot: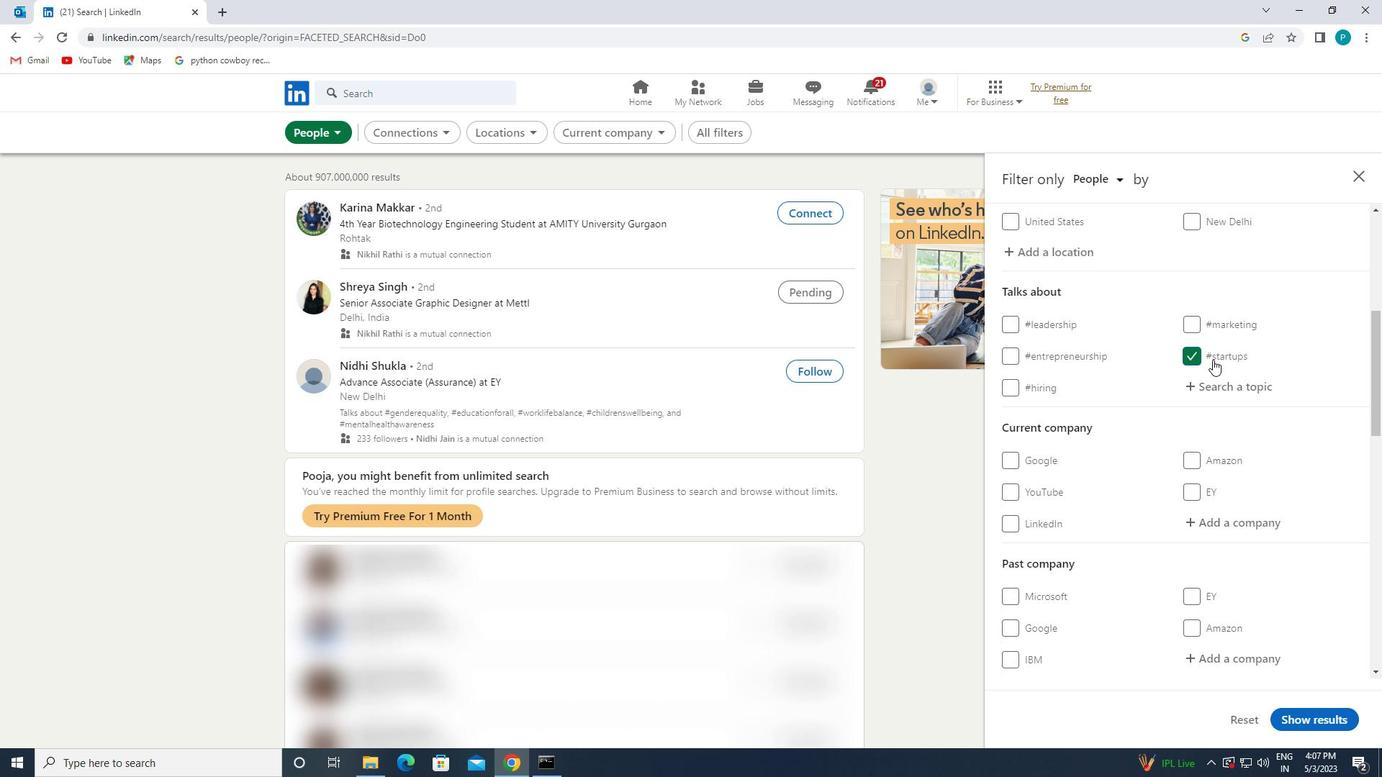 
Action: Mouse pressed left at (1212, 382)
Screenshot: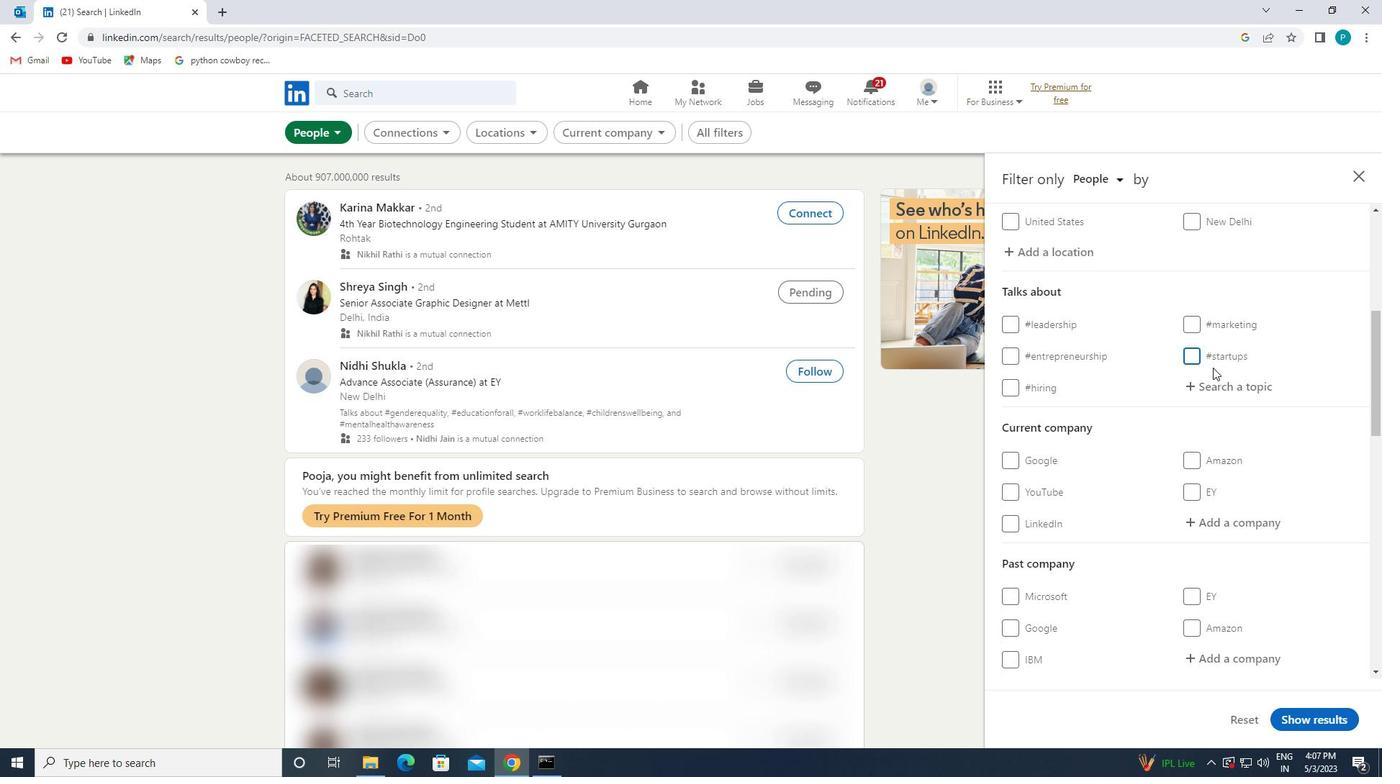 
Action: Mouse moved to (1234, 400)
Screenshot: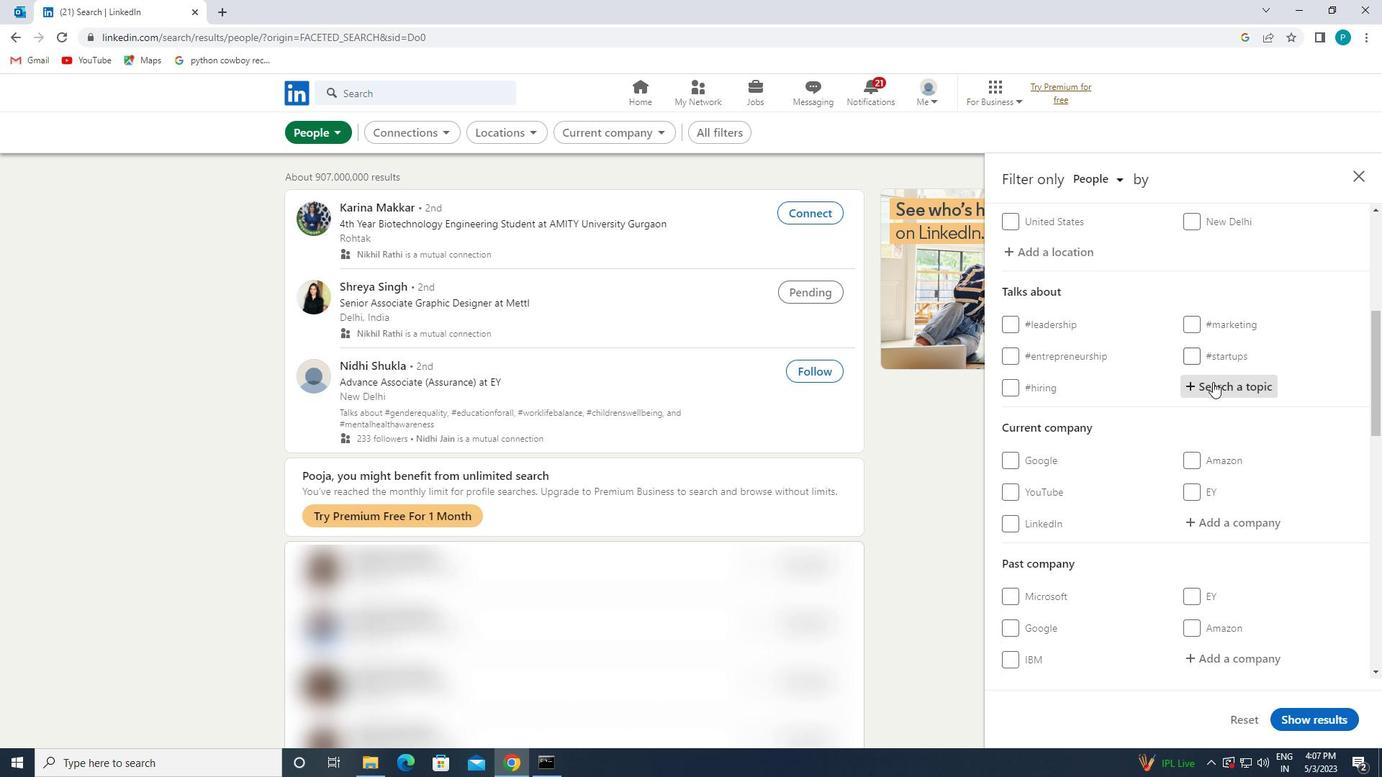 
Action: Key pressed <Key.shift><Key.shift>#<Key.caps_lock>L<Key.caps_lock>OCKDOWN
Screenshot: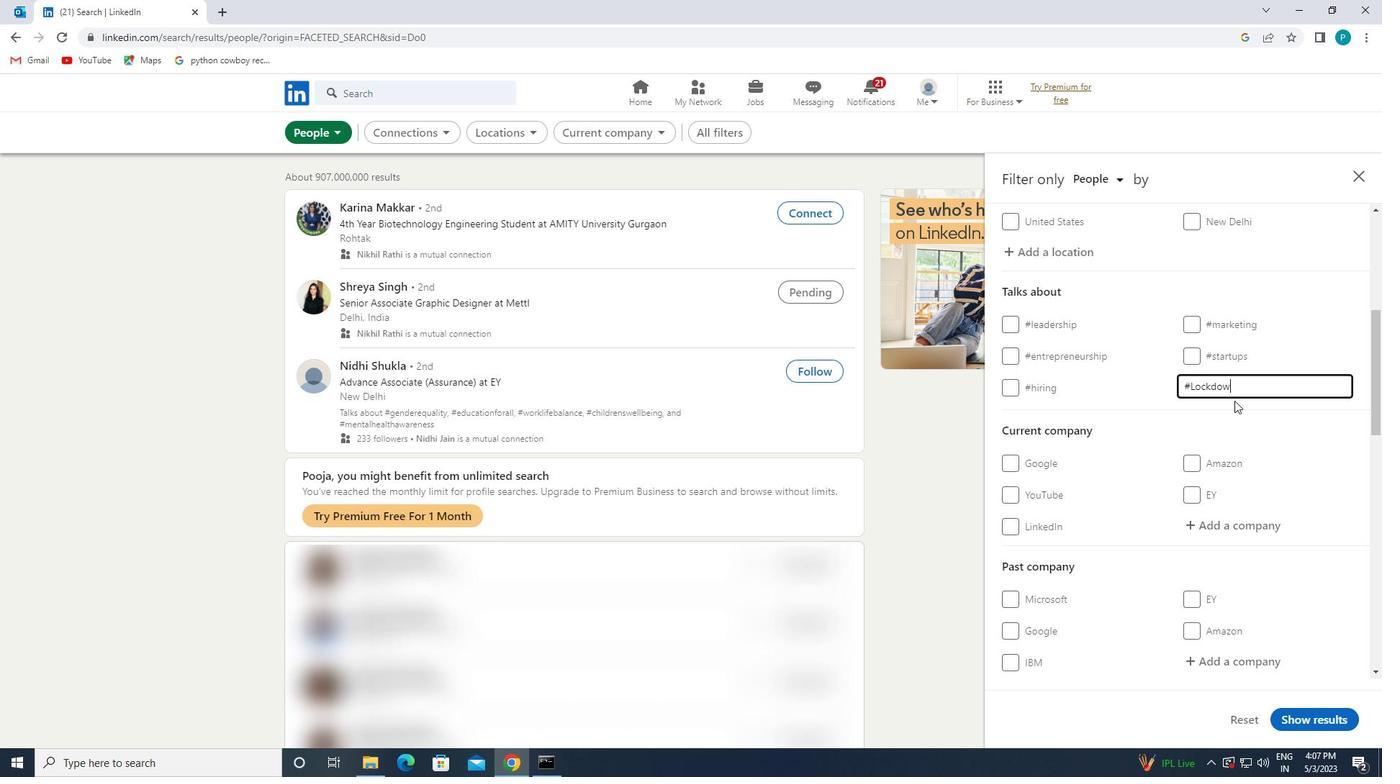 
Action: Mouse moved to (1212, 475)
Screenshot: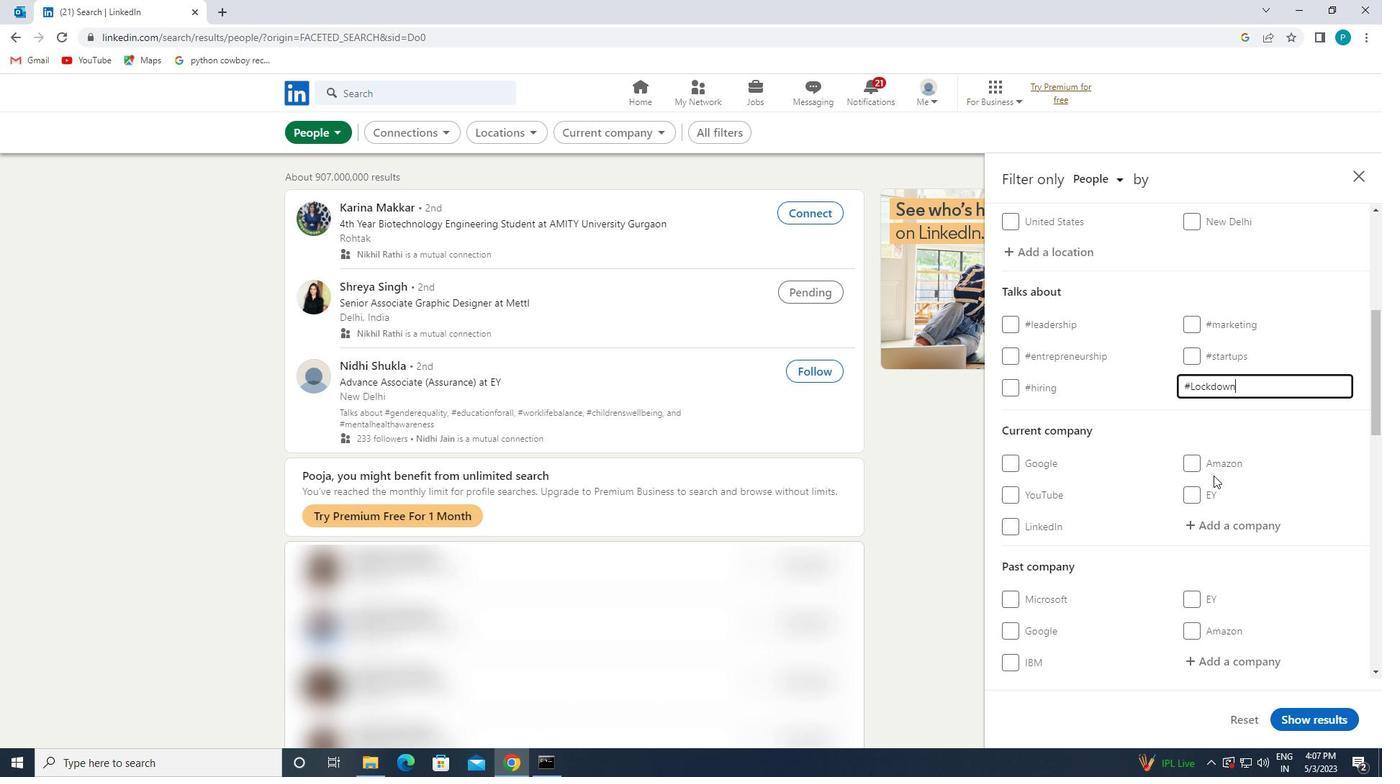 
Action: Mouse scrolled (1212, 475) with delta (0, 0)
Screenshot: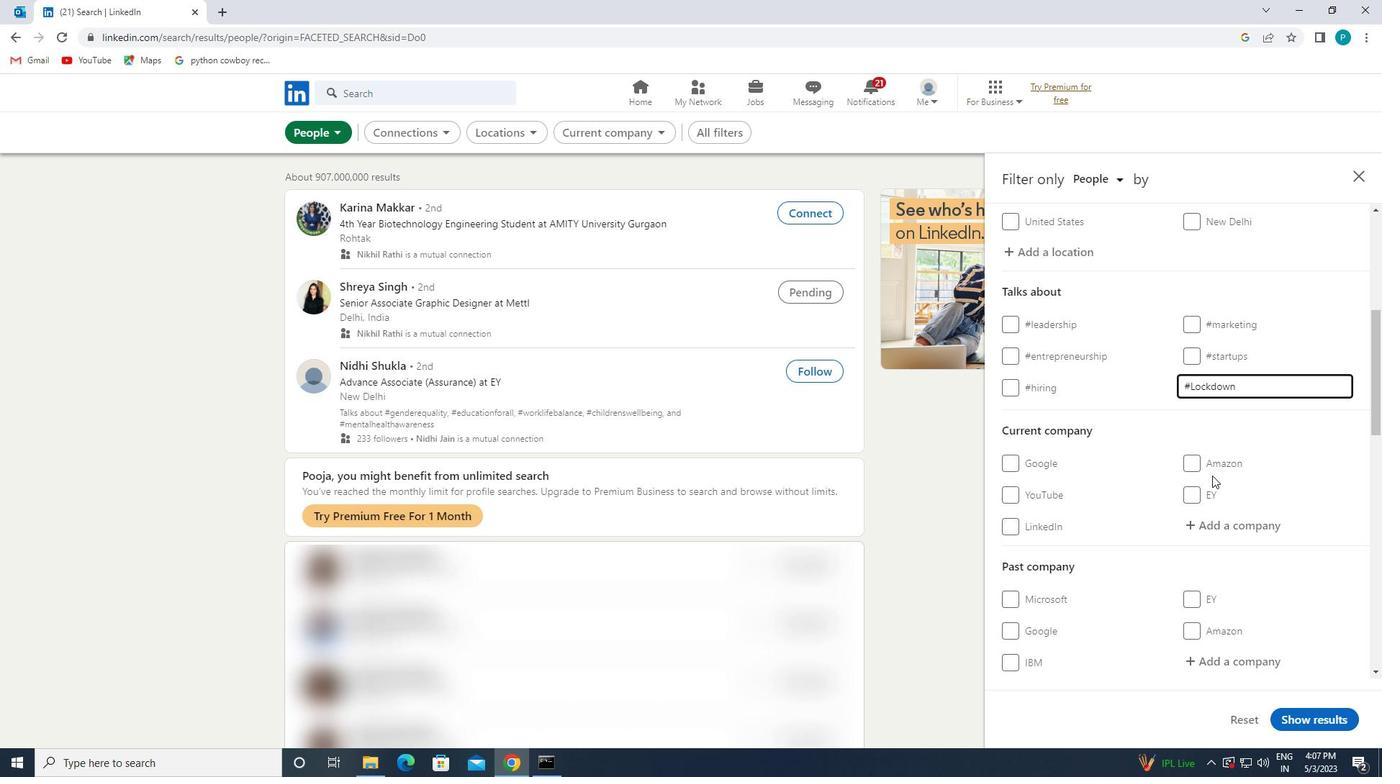 
Action: Mouse scrolled (1212, 476) with delta (0, 0)
Screenshot: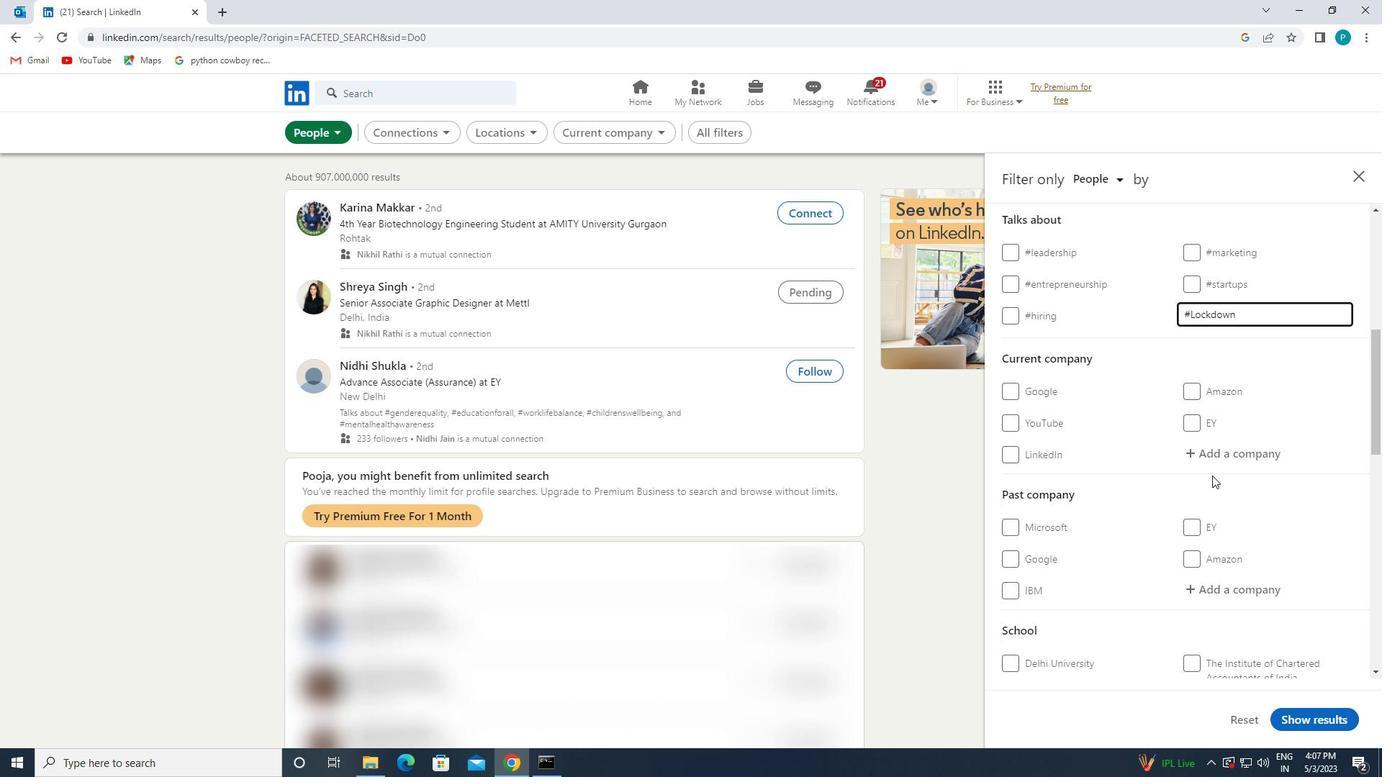 
Action: Mouse scrolled (1212, 476) with delta (0, 0)
Screenshot: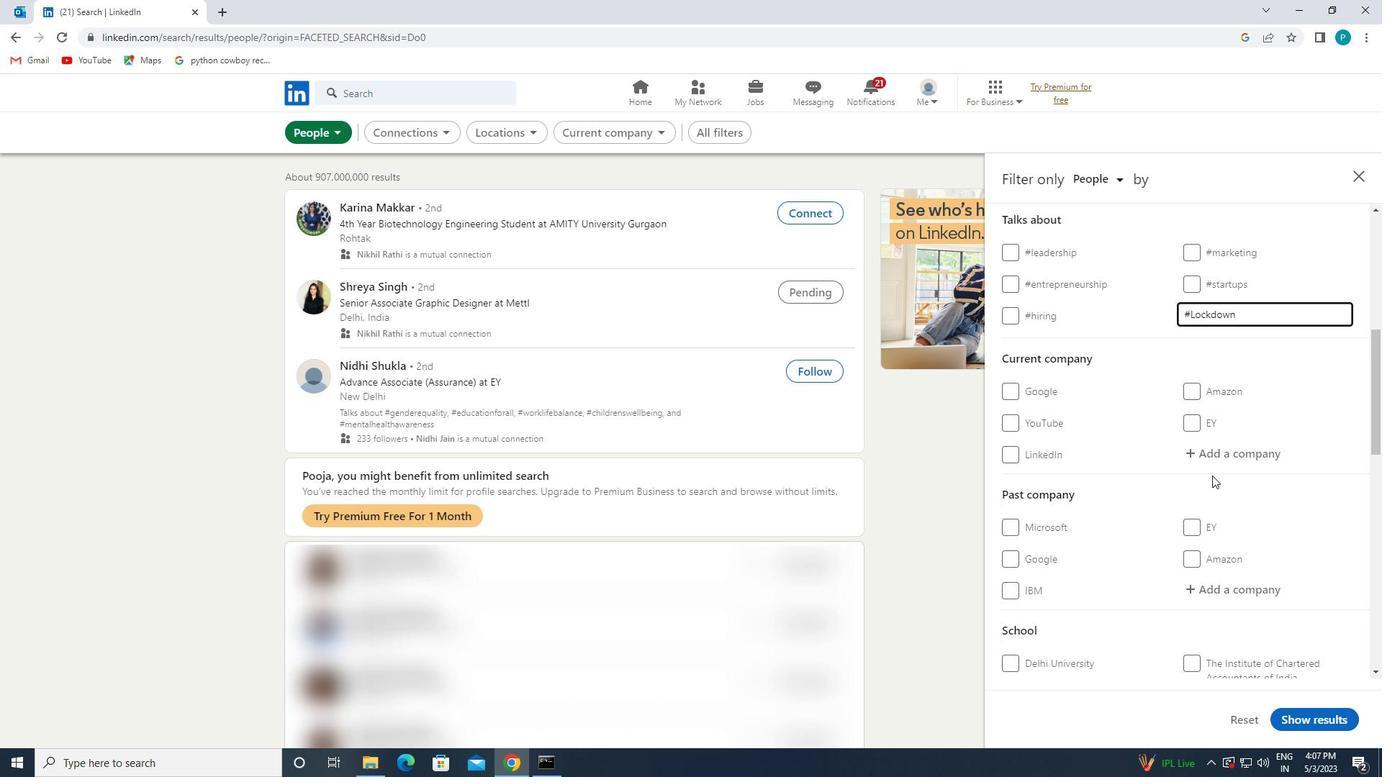 
Action: Mouse scrolled (1212, 476) with delta (0, 0)
Screenshot: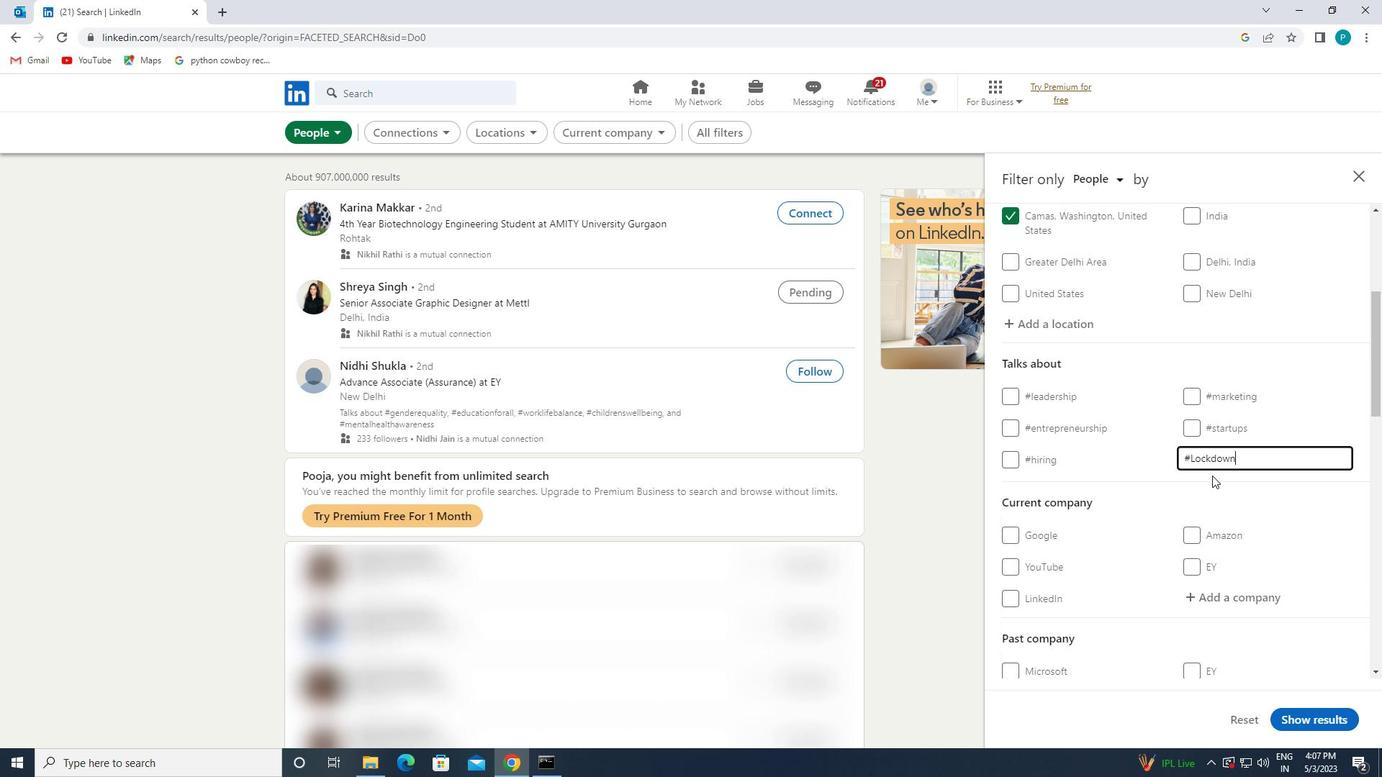 
Action: Mouse scrolled (1212, 476) with delta (0, 0)
Screenshot: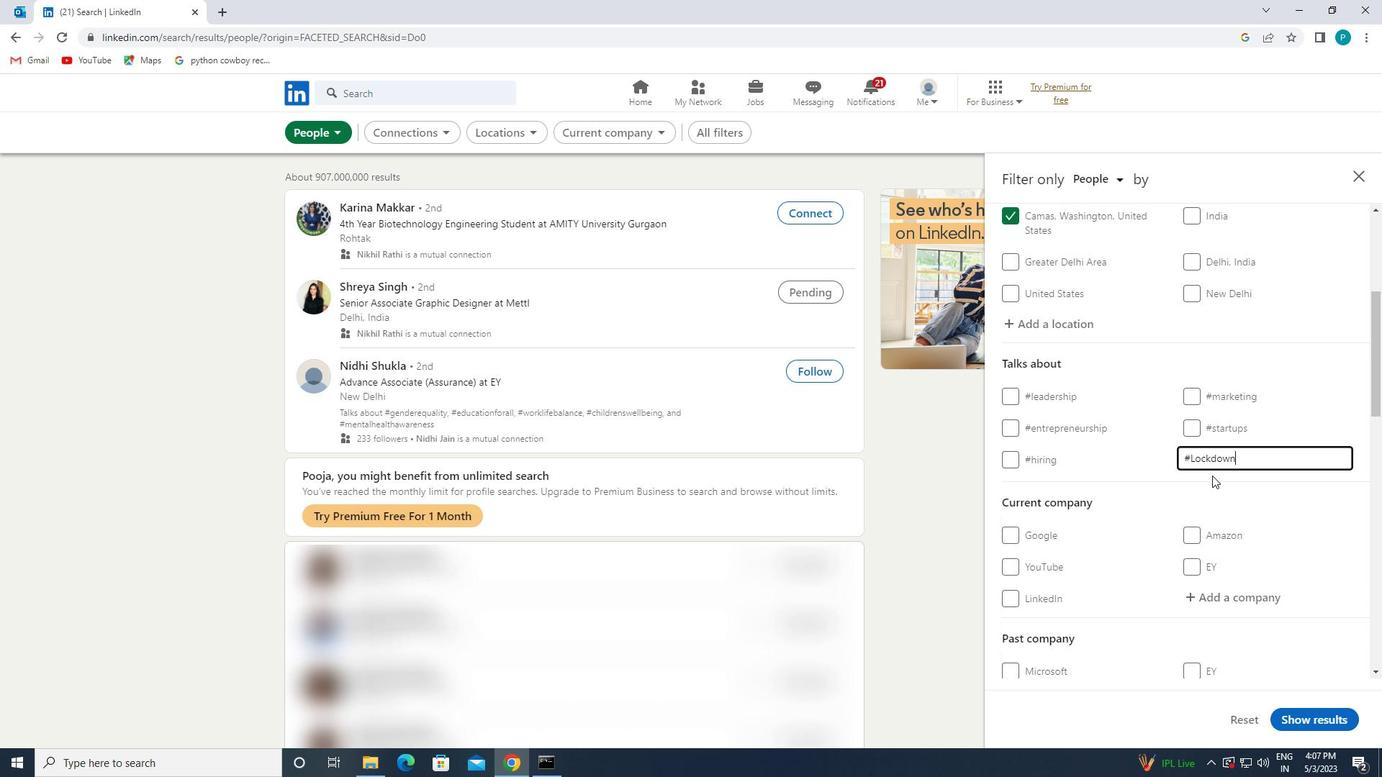 
Action: Mouse scrolled (1212, 475) with delta (0, 0)
Screenshot: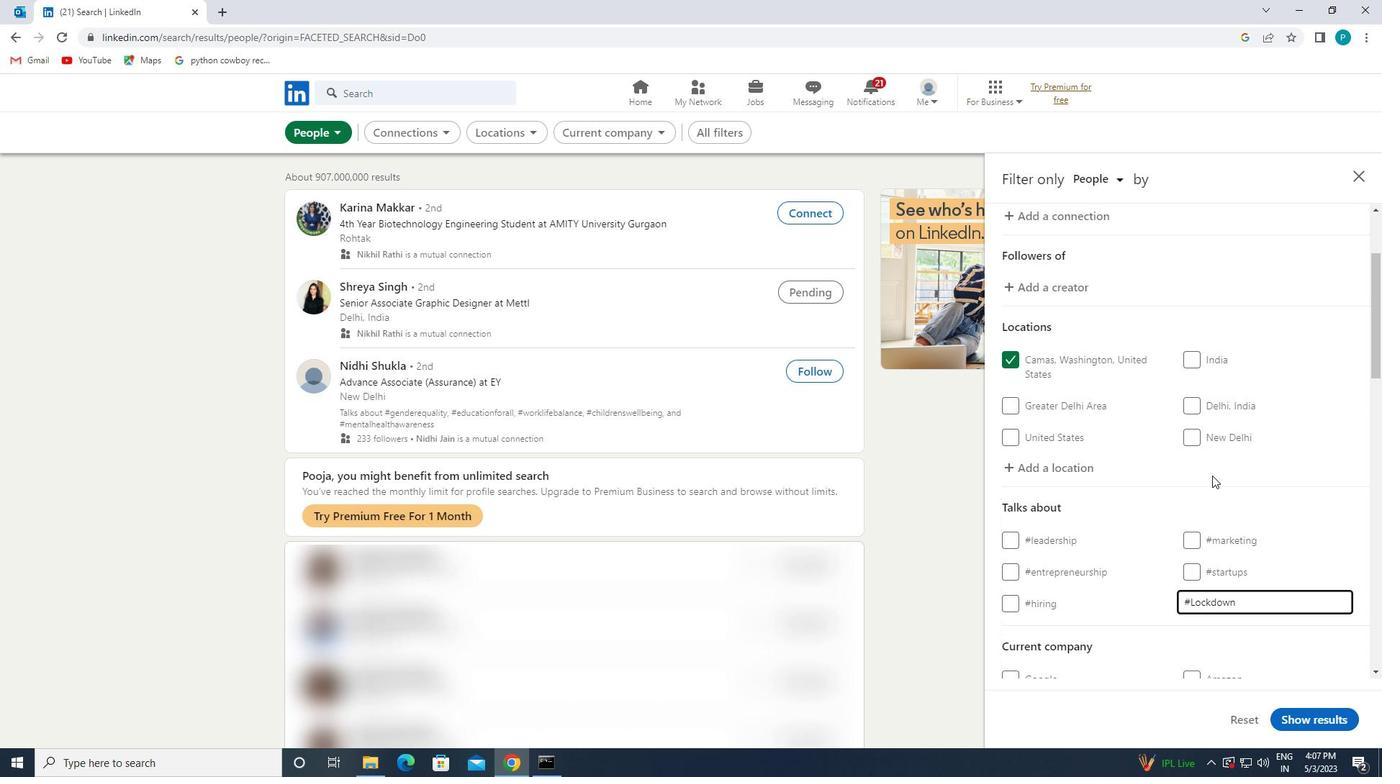 
Action: Mouse scrolled (1212, 475) with delta (0, 0)
Screenshot: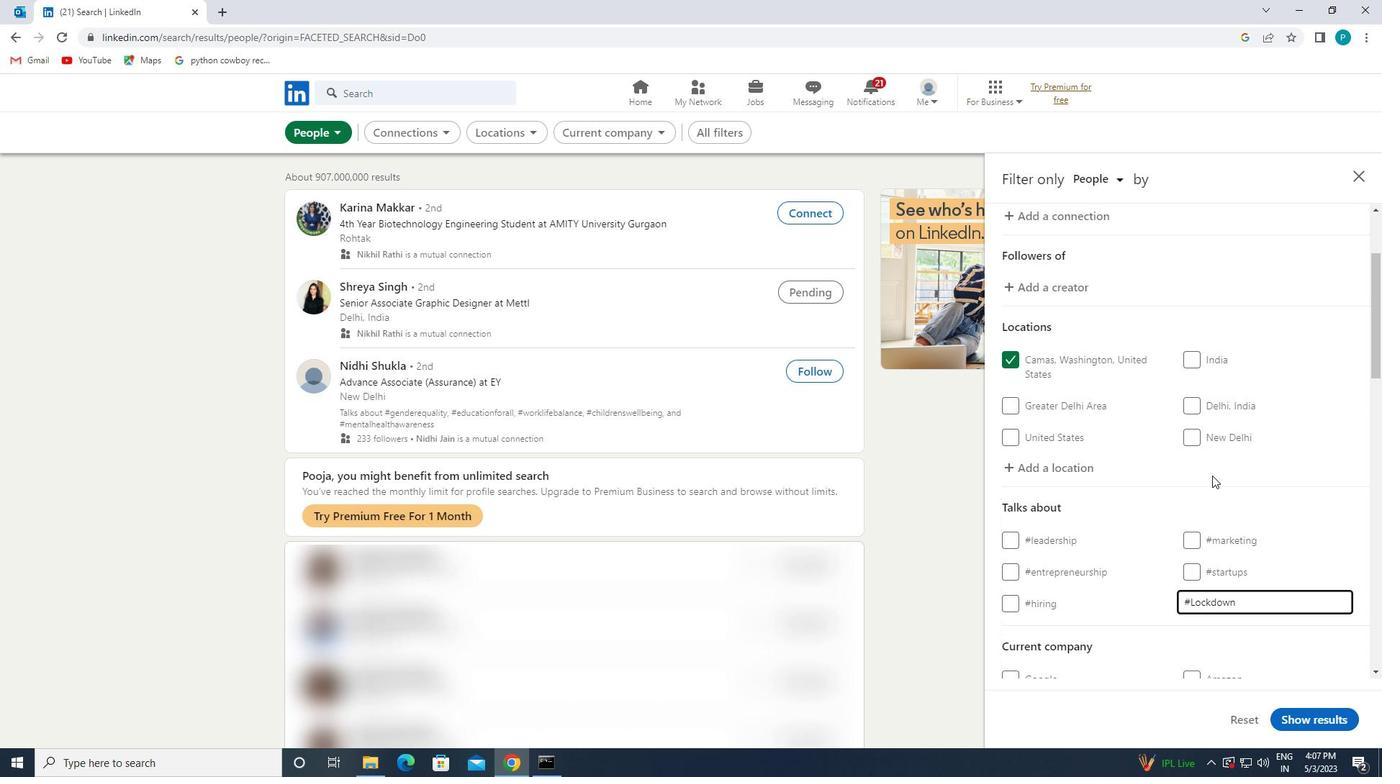 
Action: Mouse scrolled (1212, 475) with delta (0, 0)
Screenshot: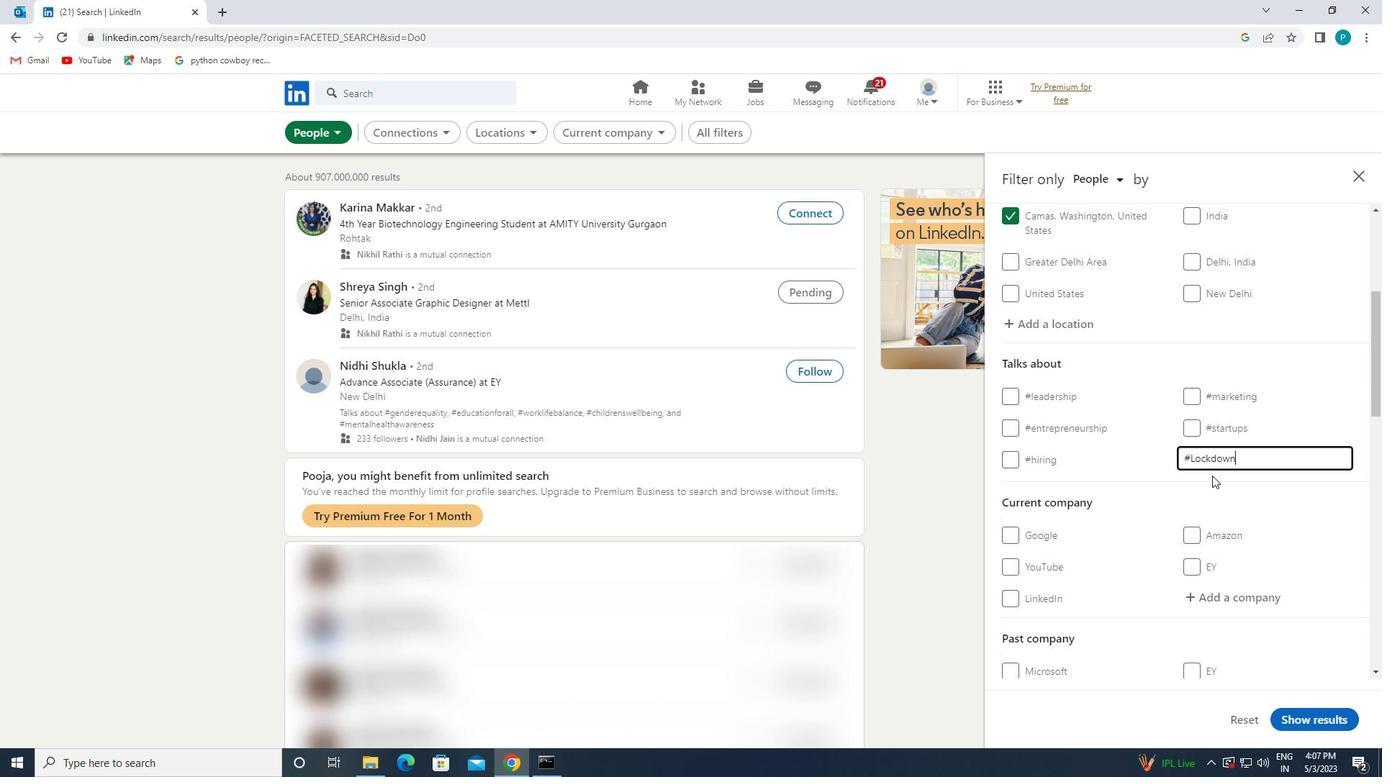 
Action: Mouse scrolled (1212, 475) with delta (0, 0)
Screenshot: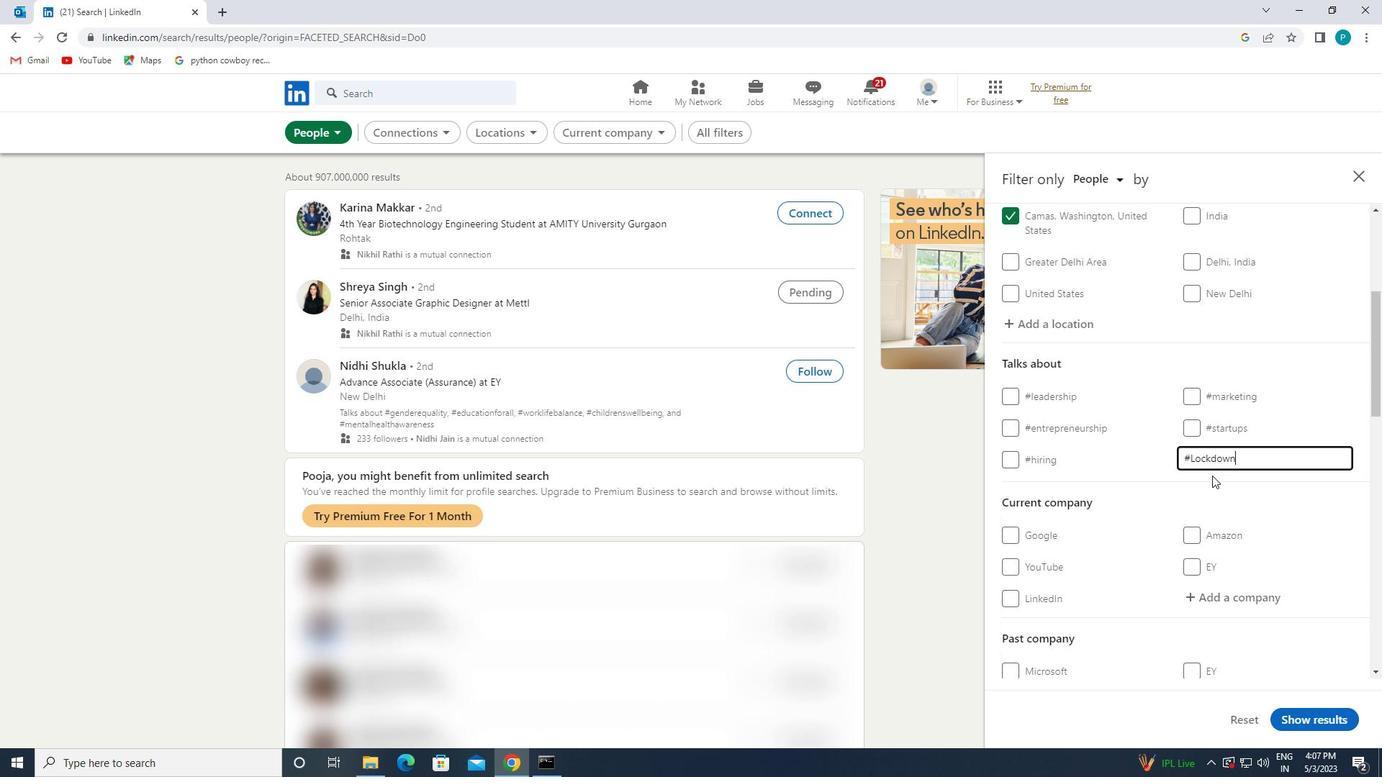 
Action: Mouse scrolled (1212, 475) with delta (0, 0)
Screenshot: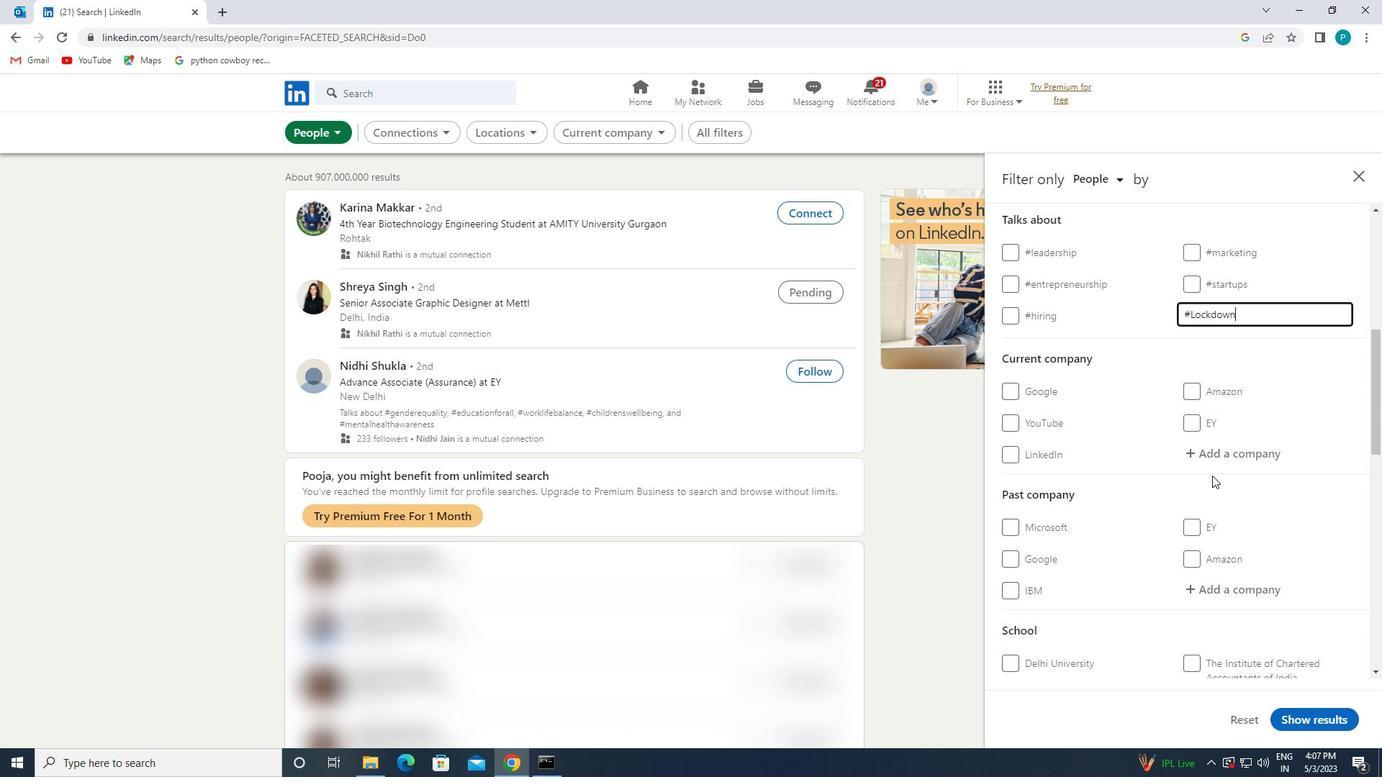 
Action: Mouse moved to (1209, 492)
Screenshot: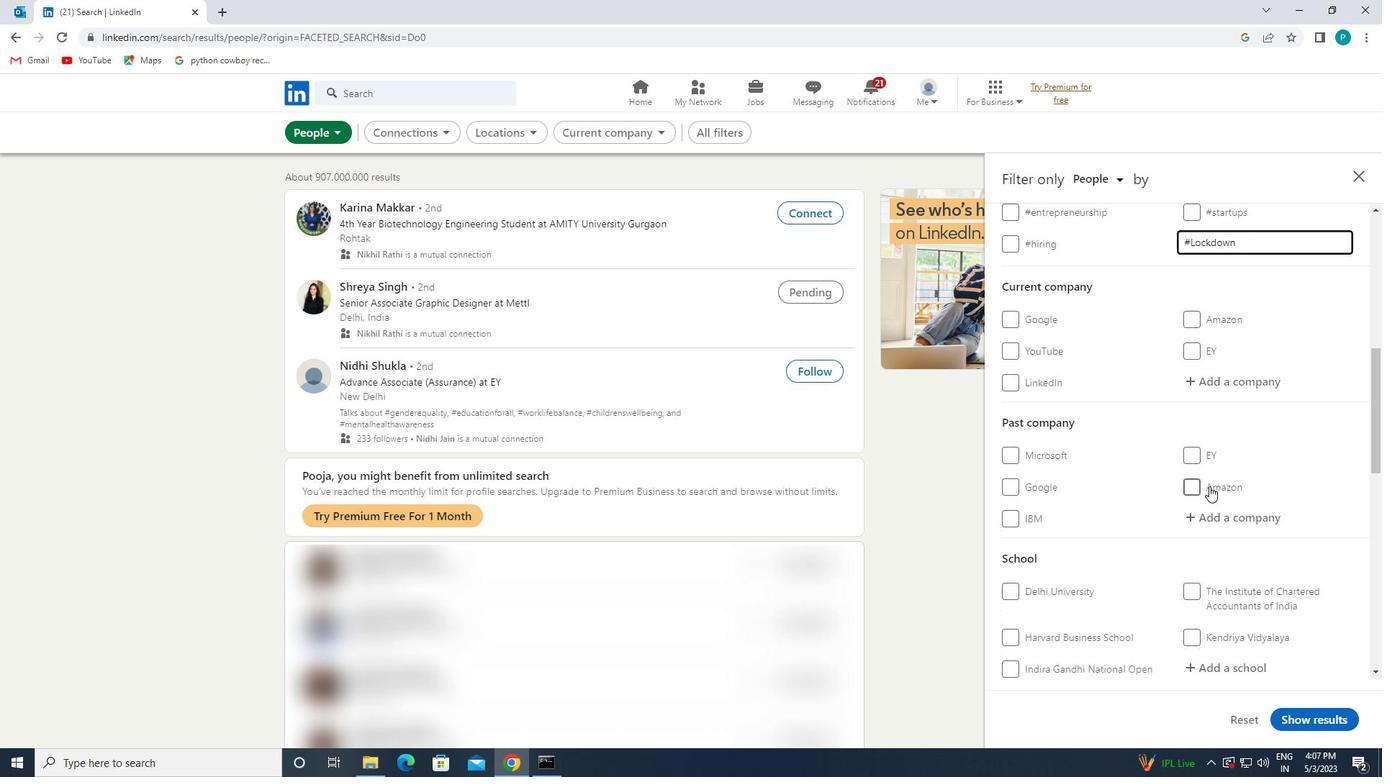 
Action: Mouse scrolled (1209, 491) with delta (0, 0)
Screenshot: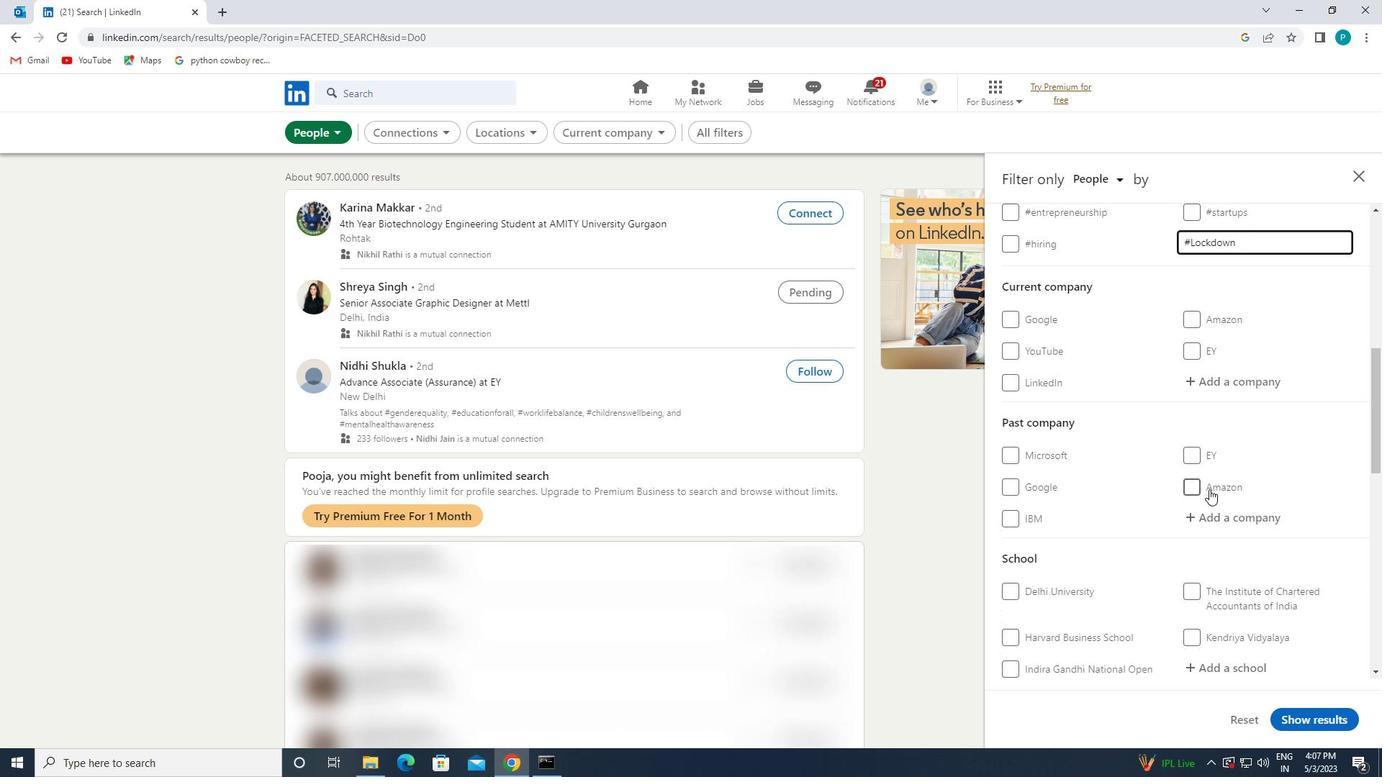 
Action: Mouse moved to (1191, 516)
Screenshot: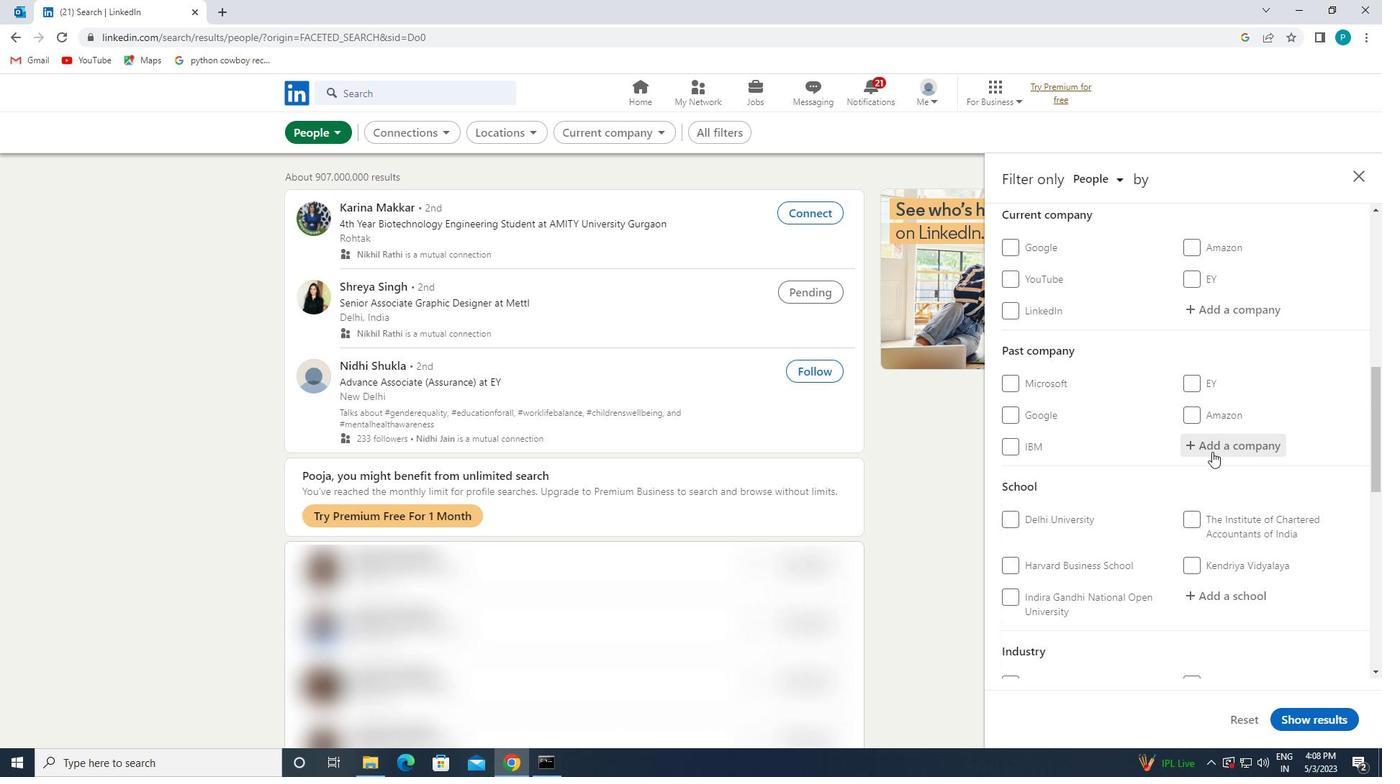 
Action: Mouse scrolled (1191, 516) with delta (0, 0)
Screenshot: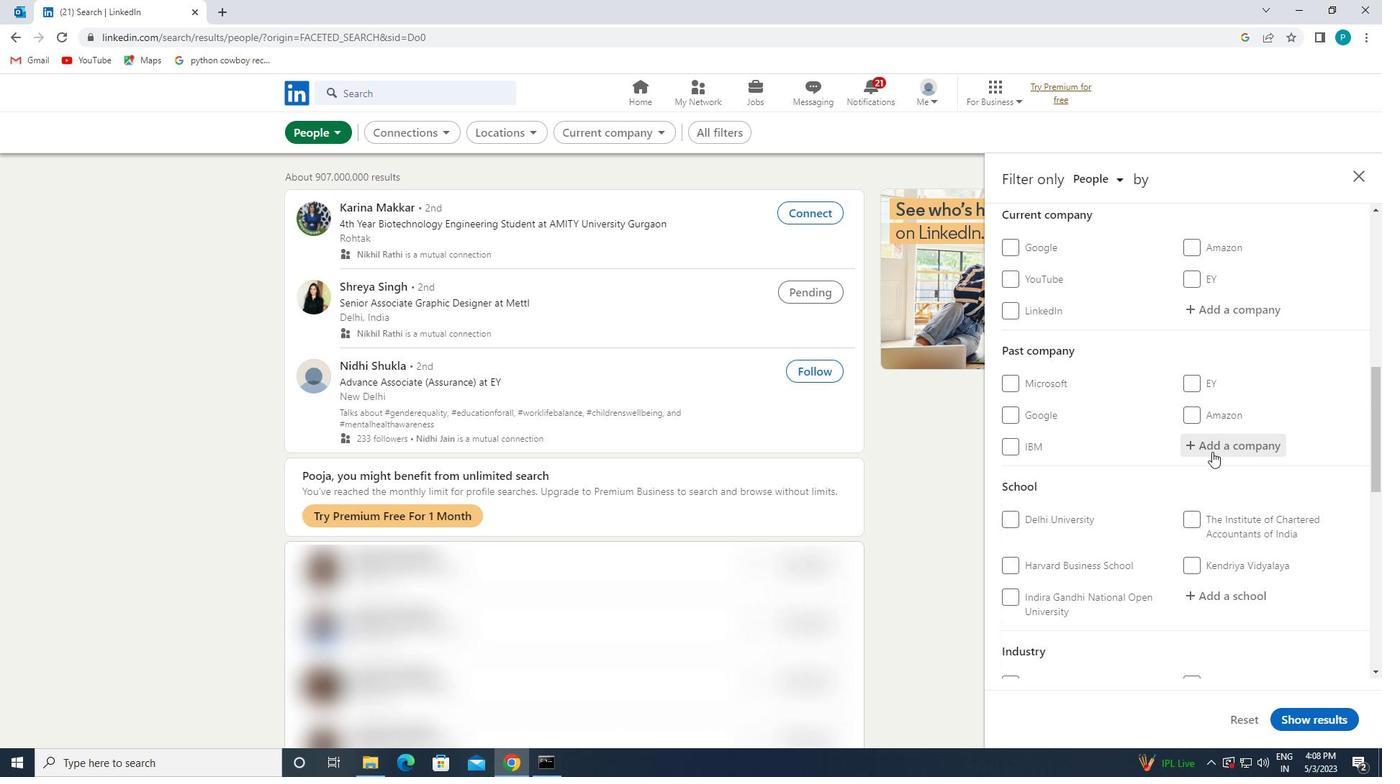 
Action: Mouse moved to (1189, 521)
Screenshot: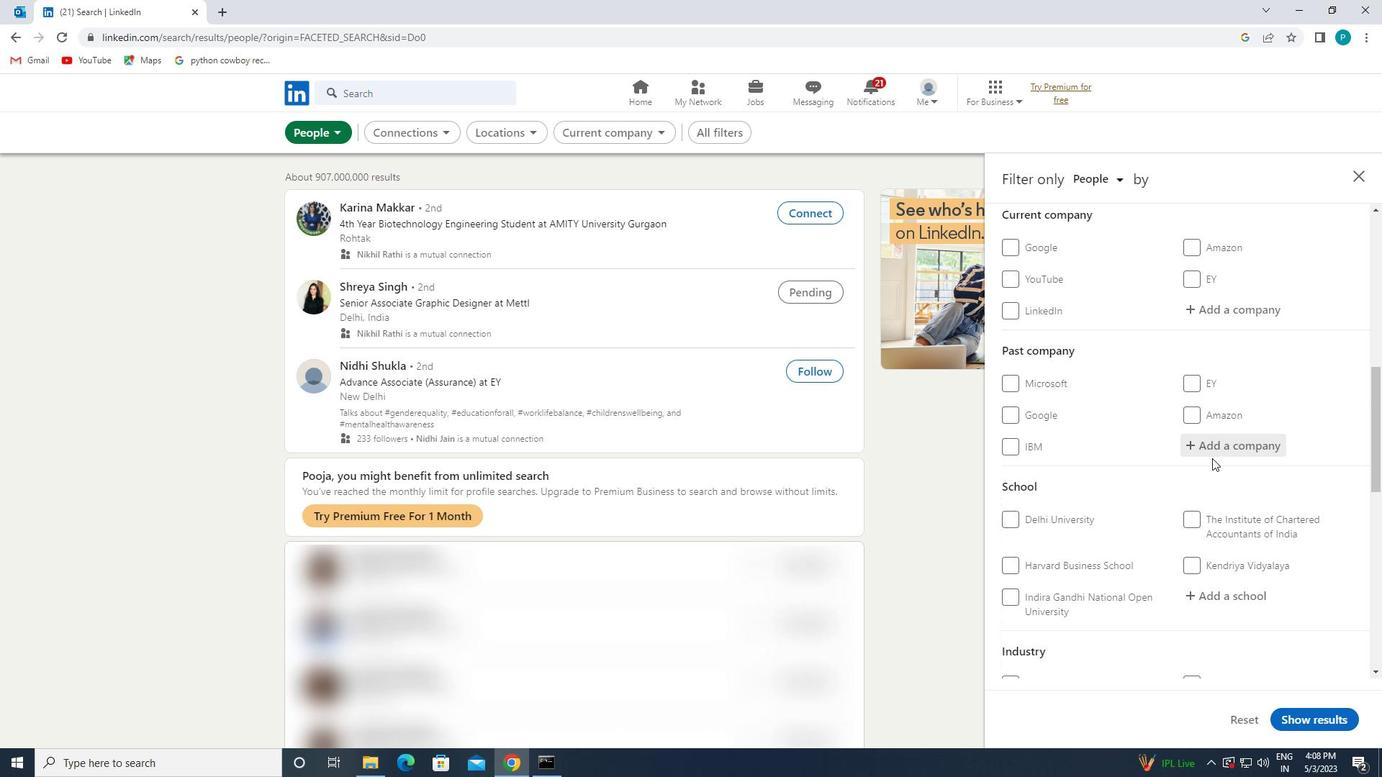 
Action: Mouse scrolled (1189, 521) with delta (0, 0)
Screenshot: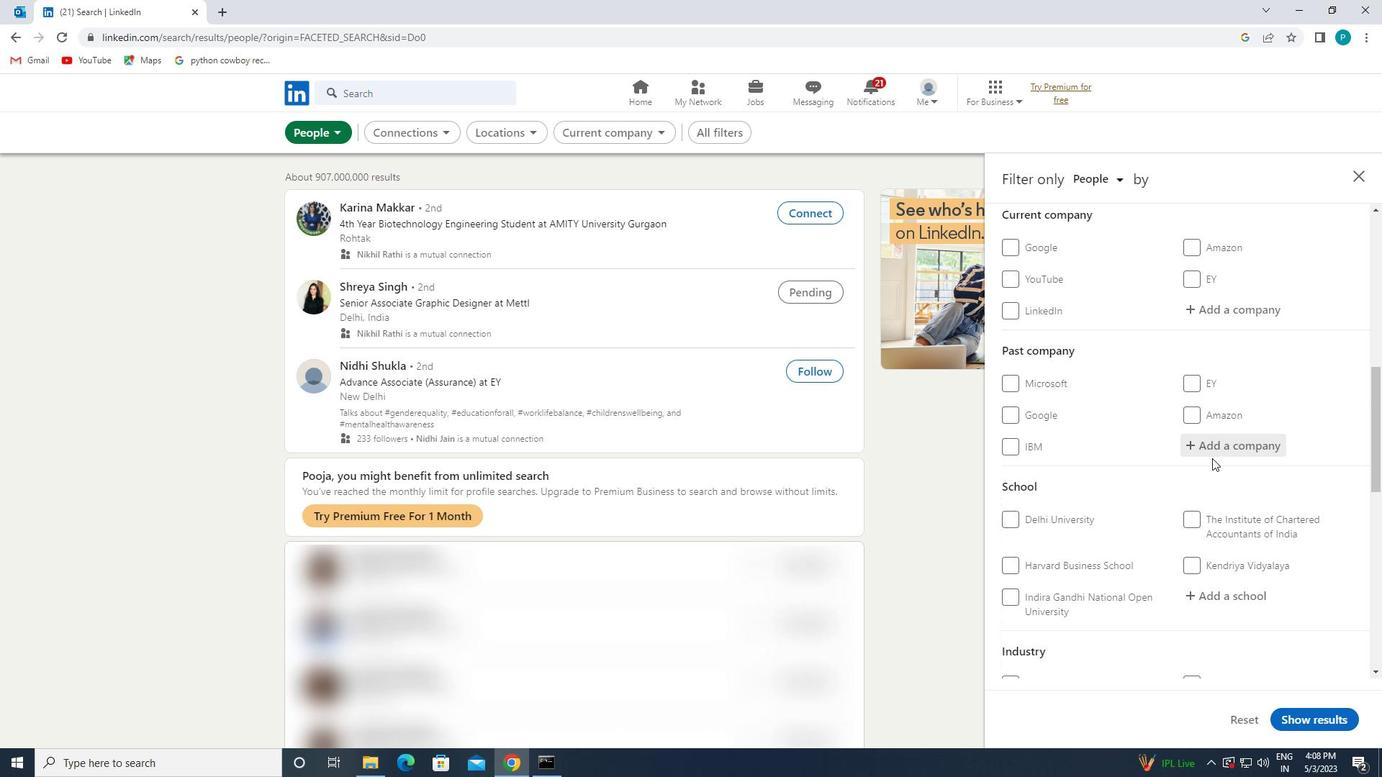 
Action: Mouse moved to (1184, 526)
Screenshot: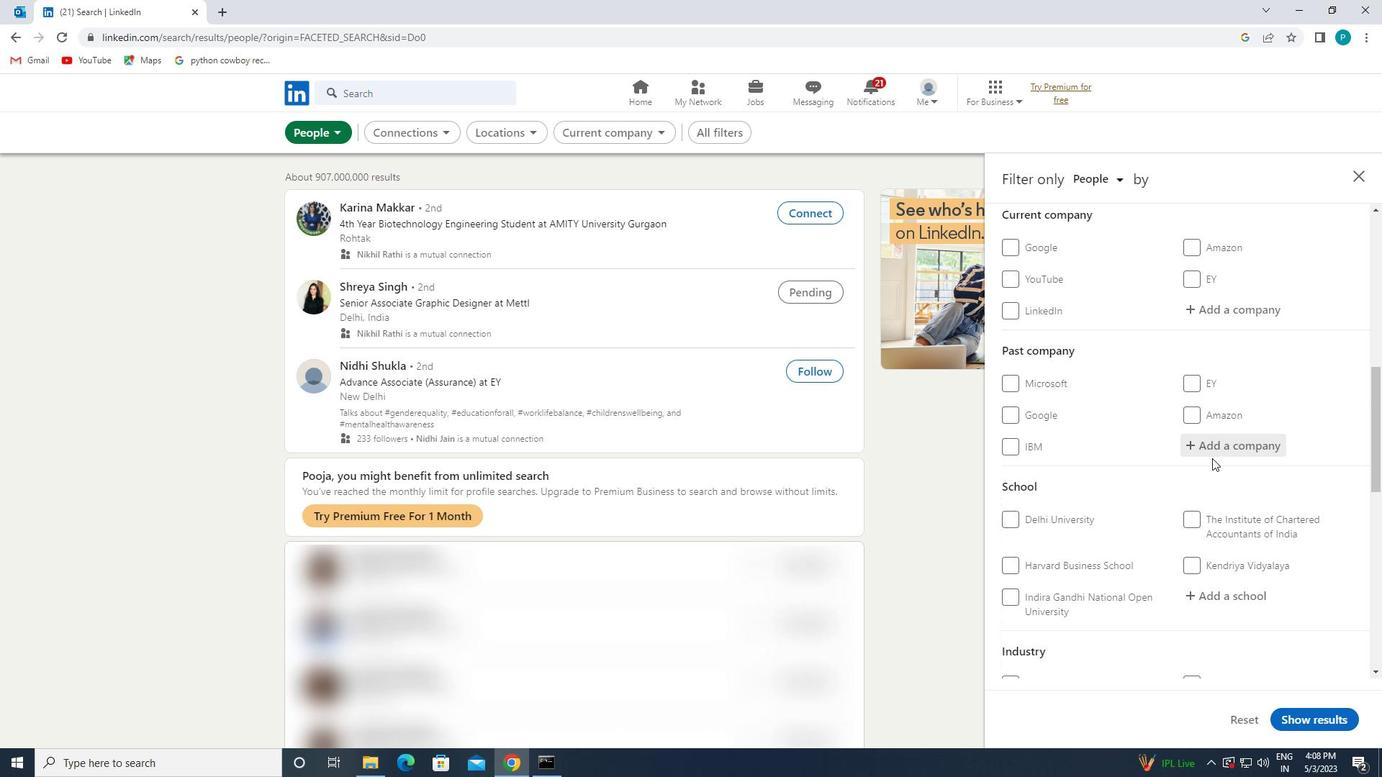 
Action: Mouse scrolled (1184, 525) with delta (0, 0)
Screenshot: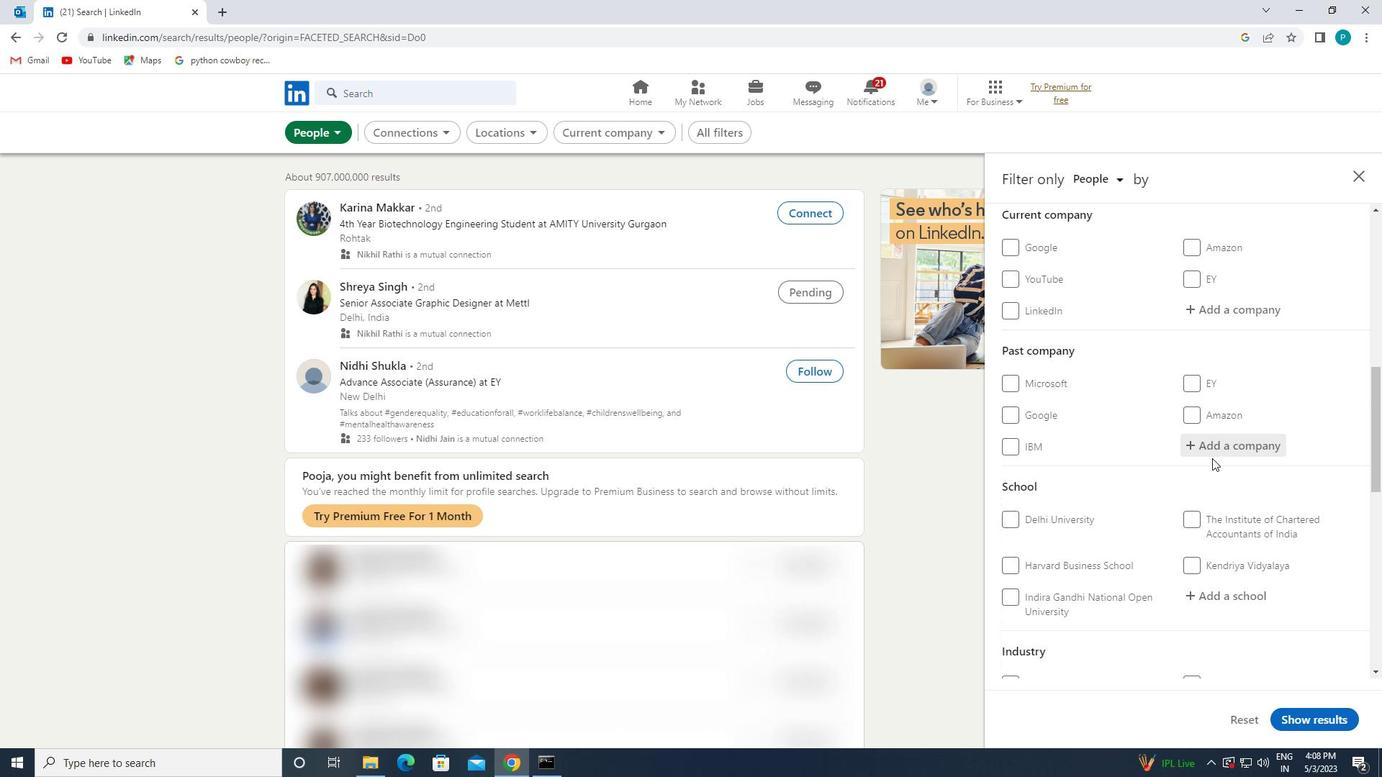 
Action: Mouse moved to (1179, 529)
Screenshot: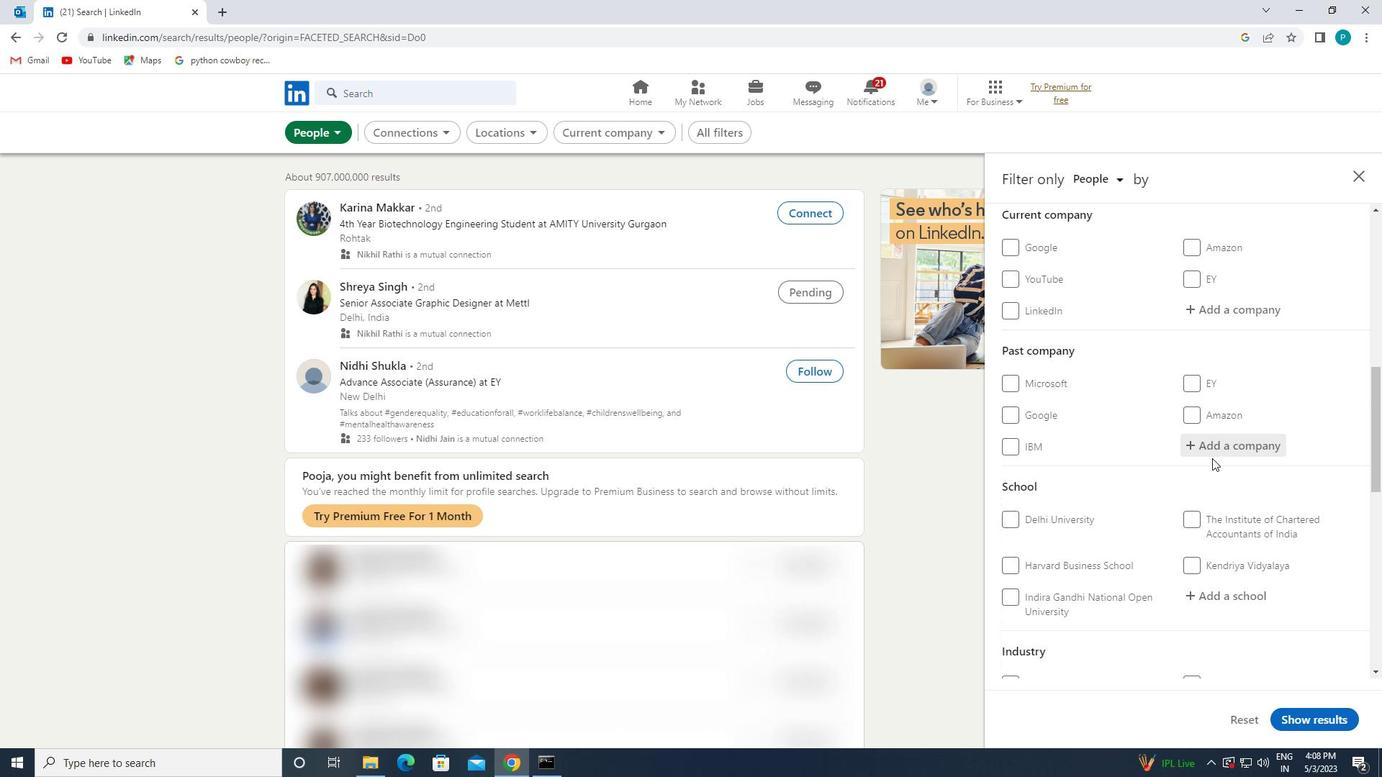 
Action: Mouse scrolled (1179, 528) with delta (0, 0)
Screenshot: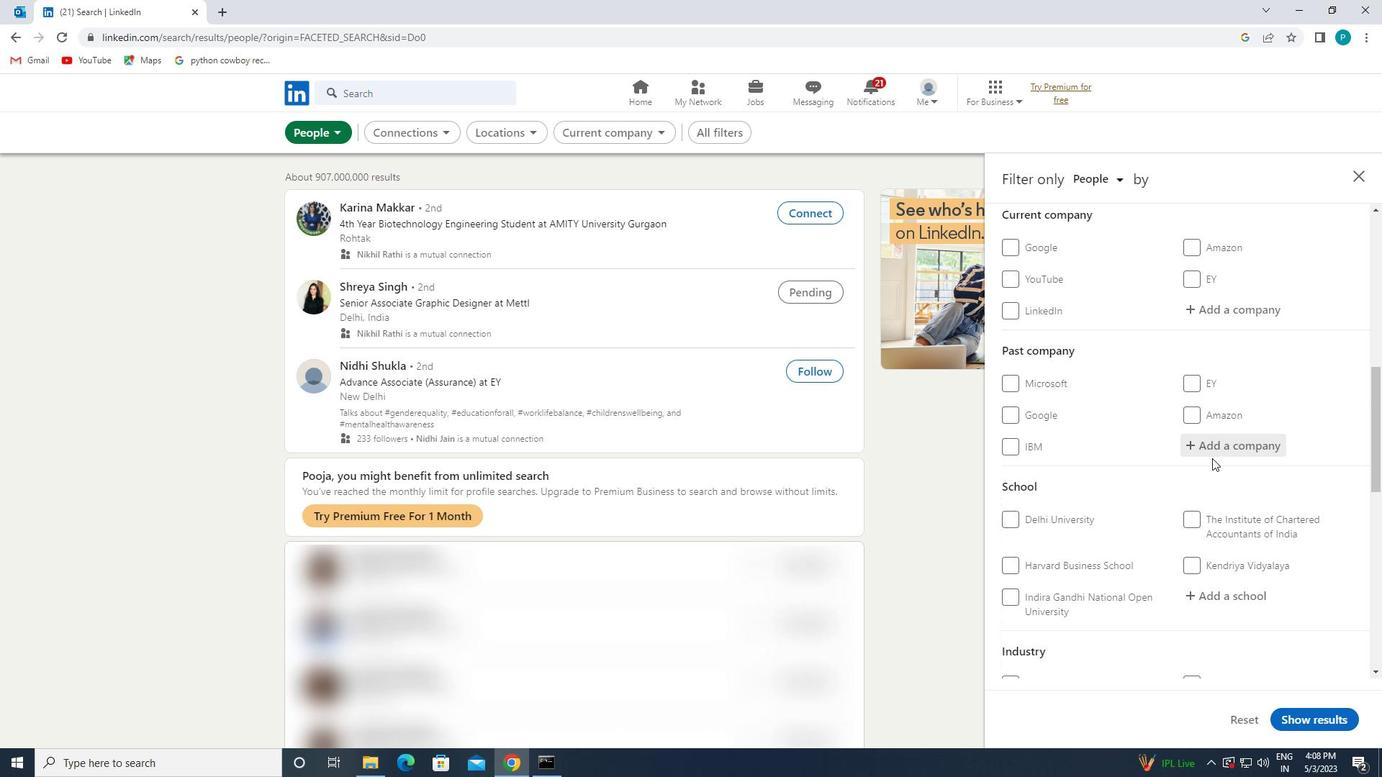 
Action: Mouse moved to (1161, 543)
Screenshot: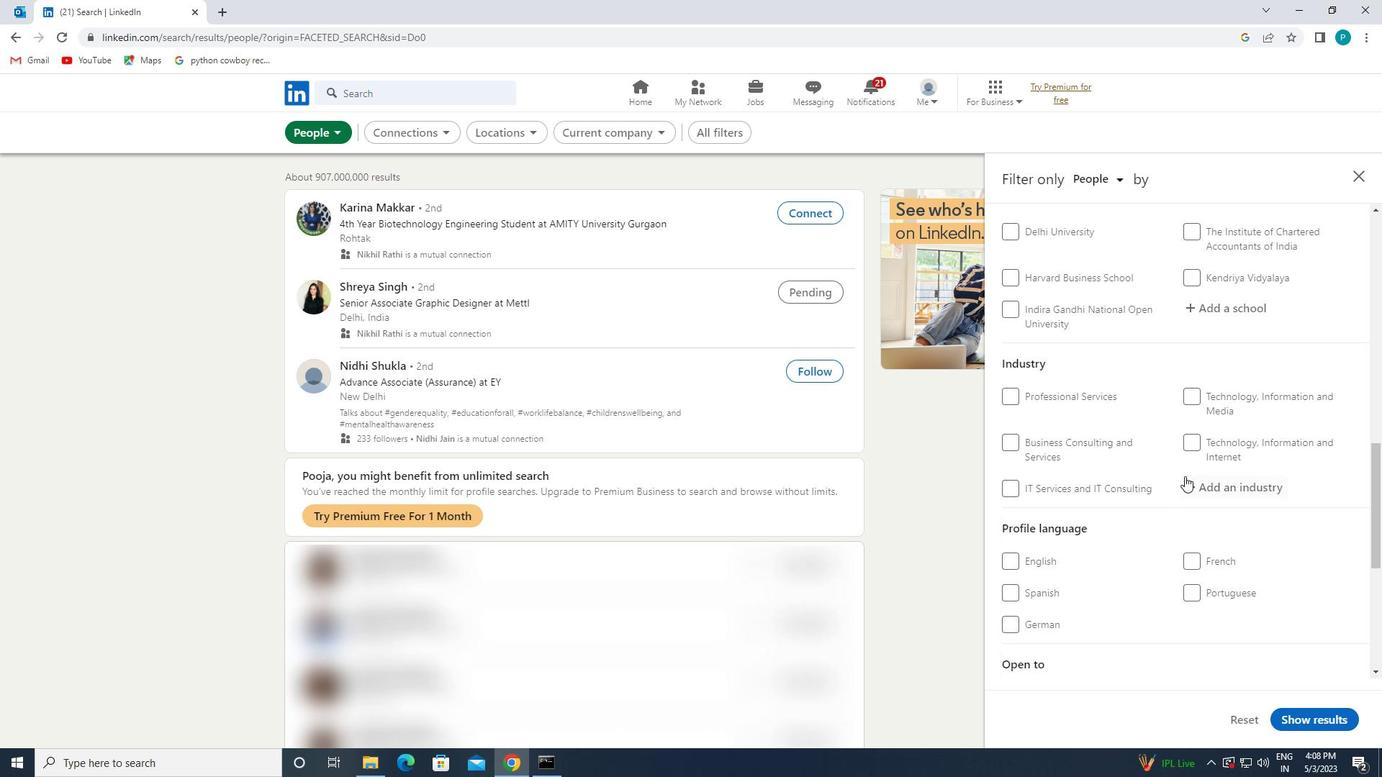 
Action: Mouse scrolled (1161, 542) with delta (0, 0)
Screenshot: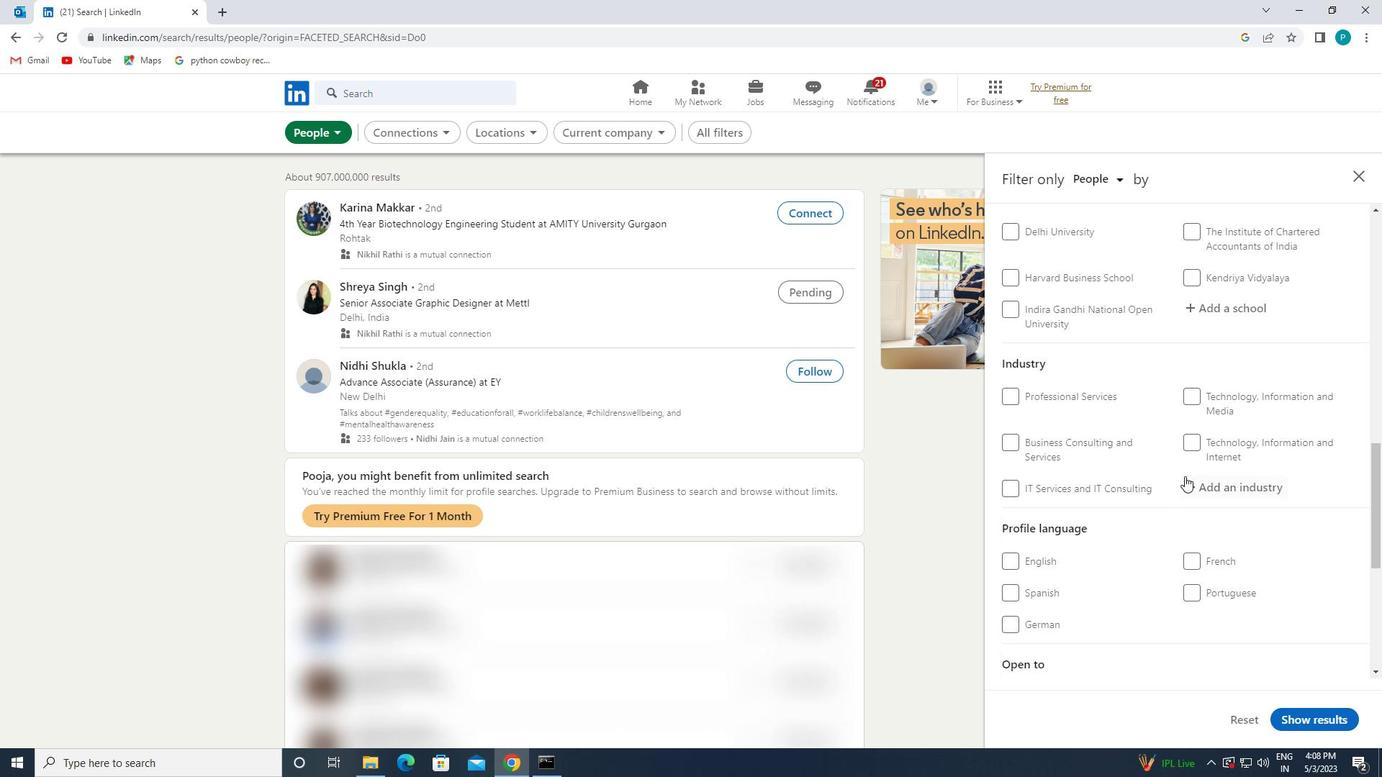
Action: Mouse moved to (1033, 519)
Screenshot: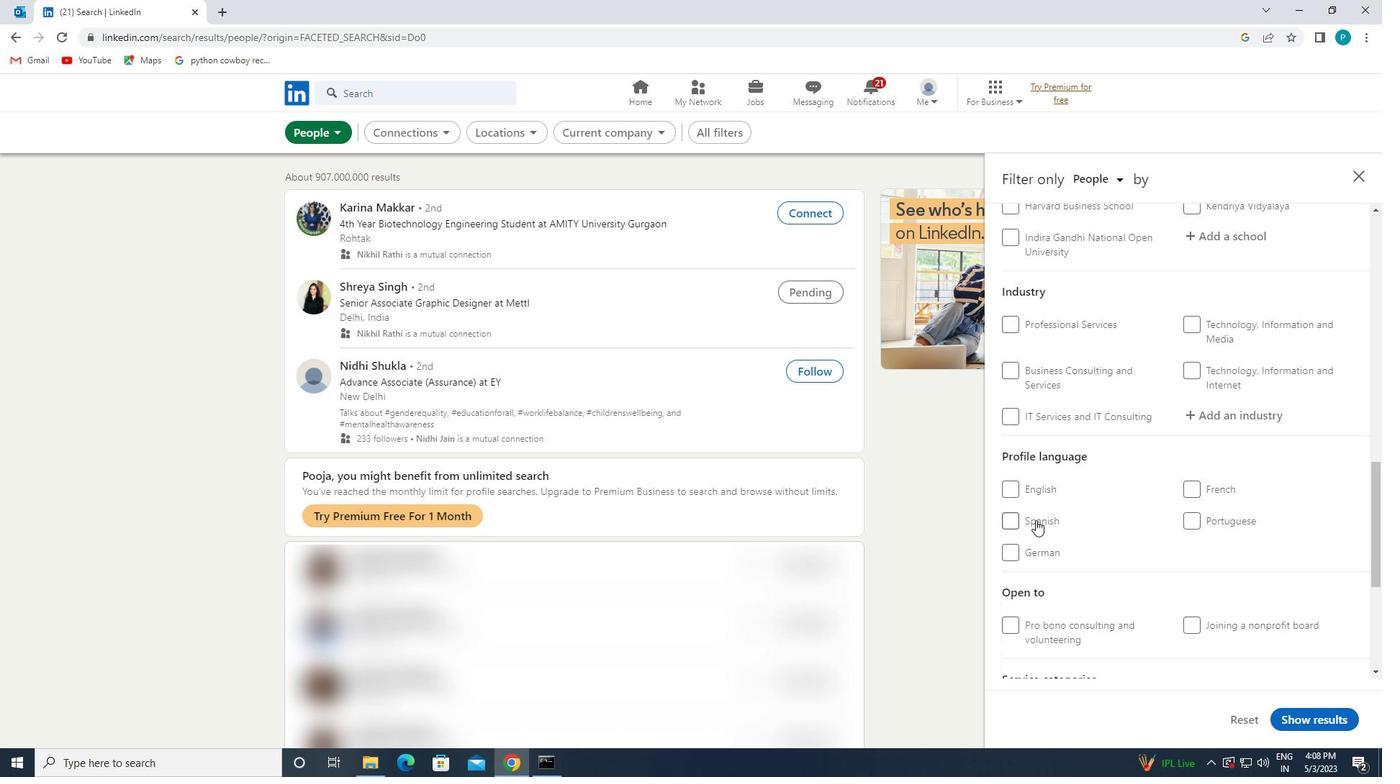 
Action: Mouse pressed left at (1033, 519)
Screenshot: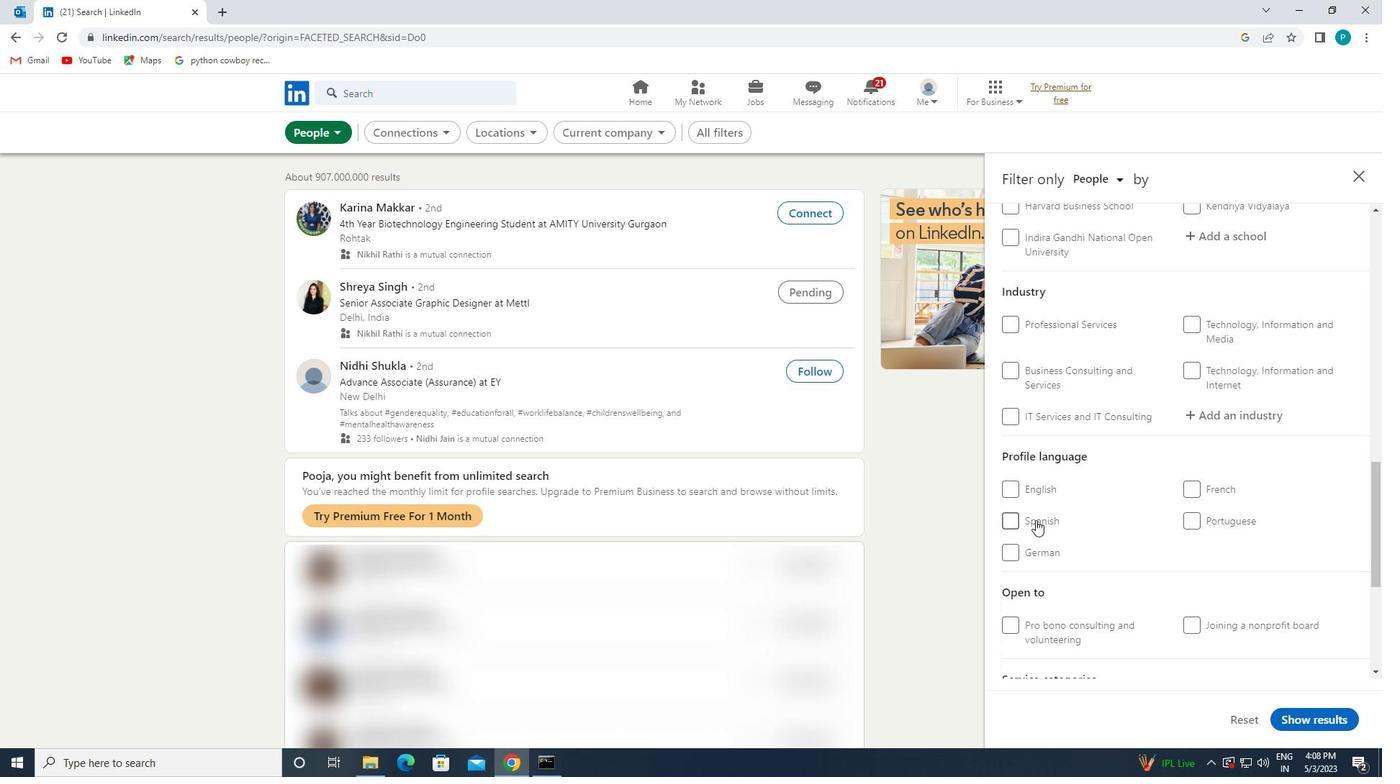 
Action: Mouse moved to (1150, 511)
Screenshot: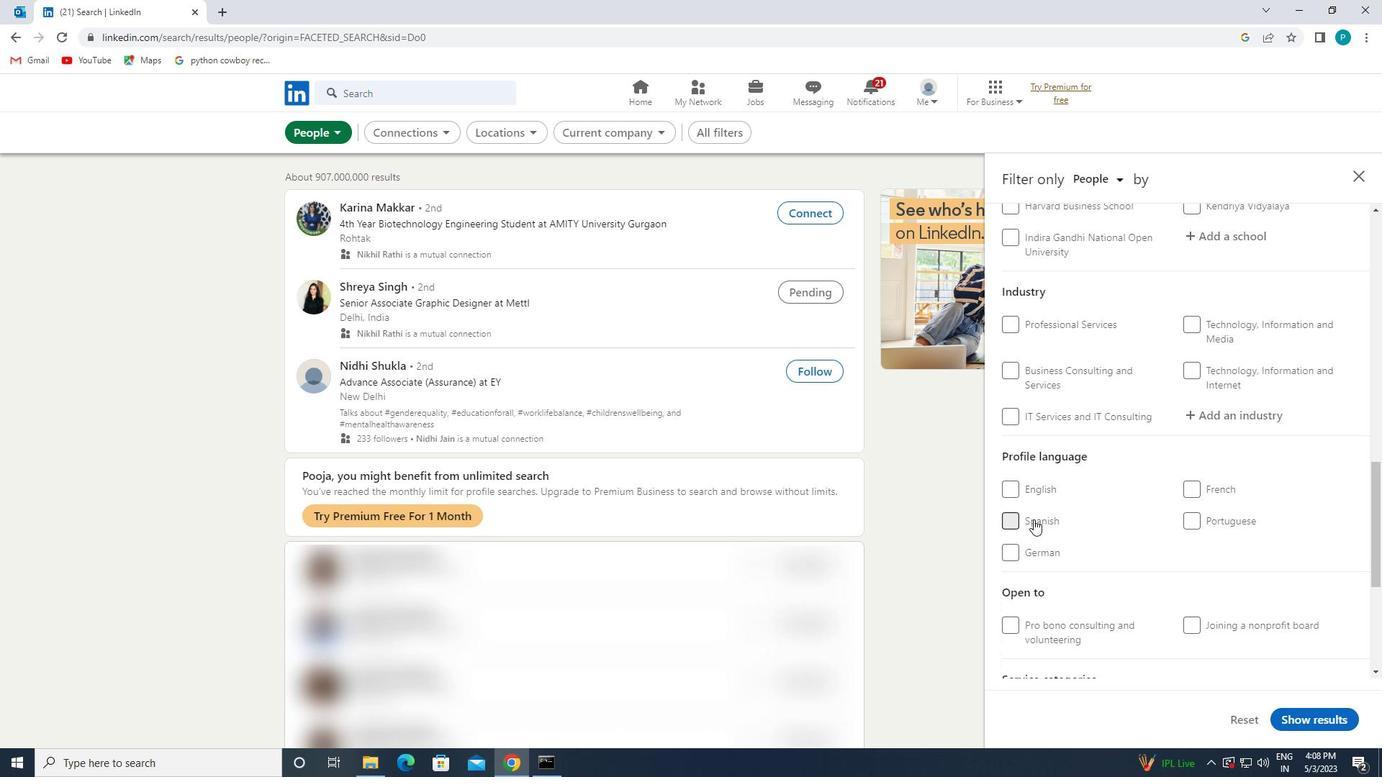 
Action: Mouse scrolled (1150, 511) with delta (0, 0)
Screenshot: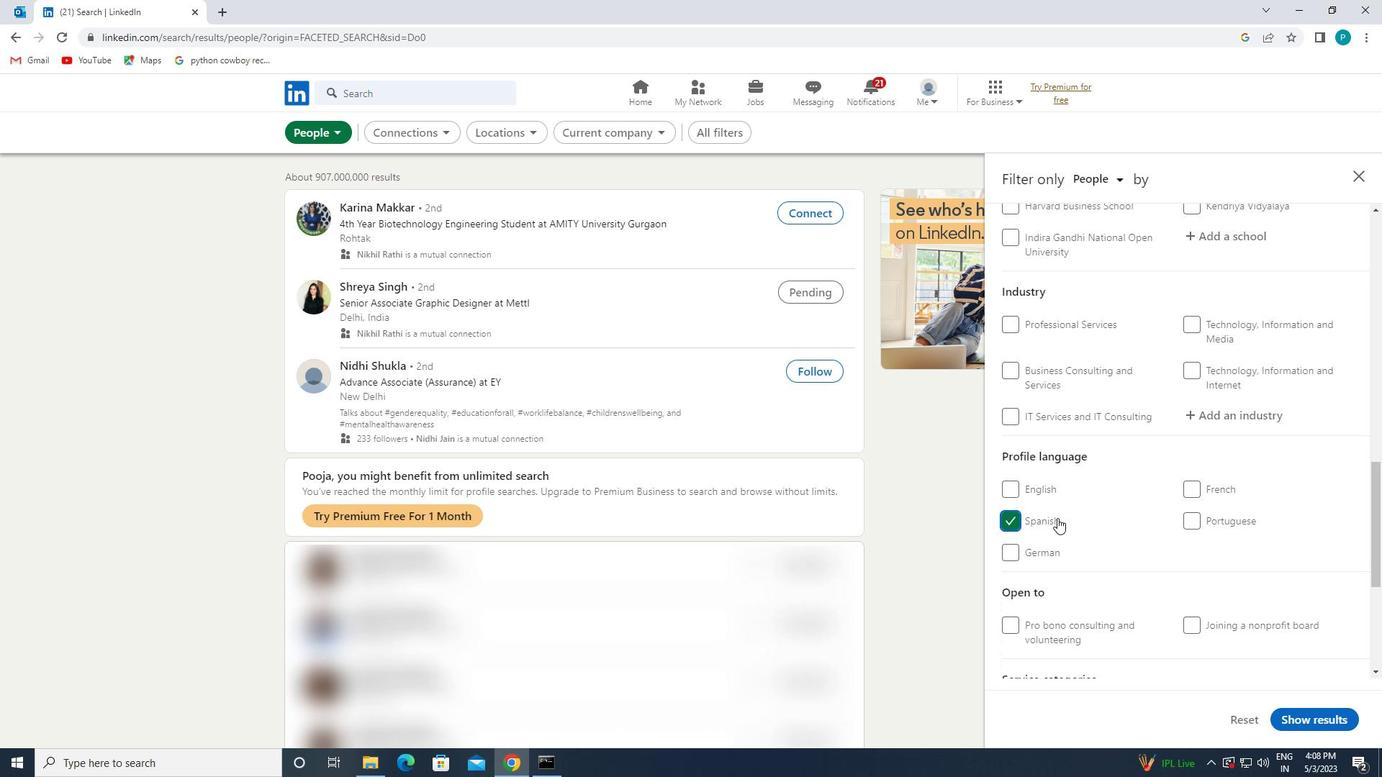 
Action: Mouse scrolled (1150, 511) with delta (0, 0)
Screenshot: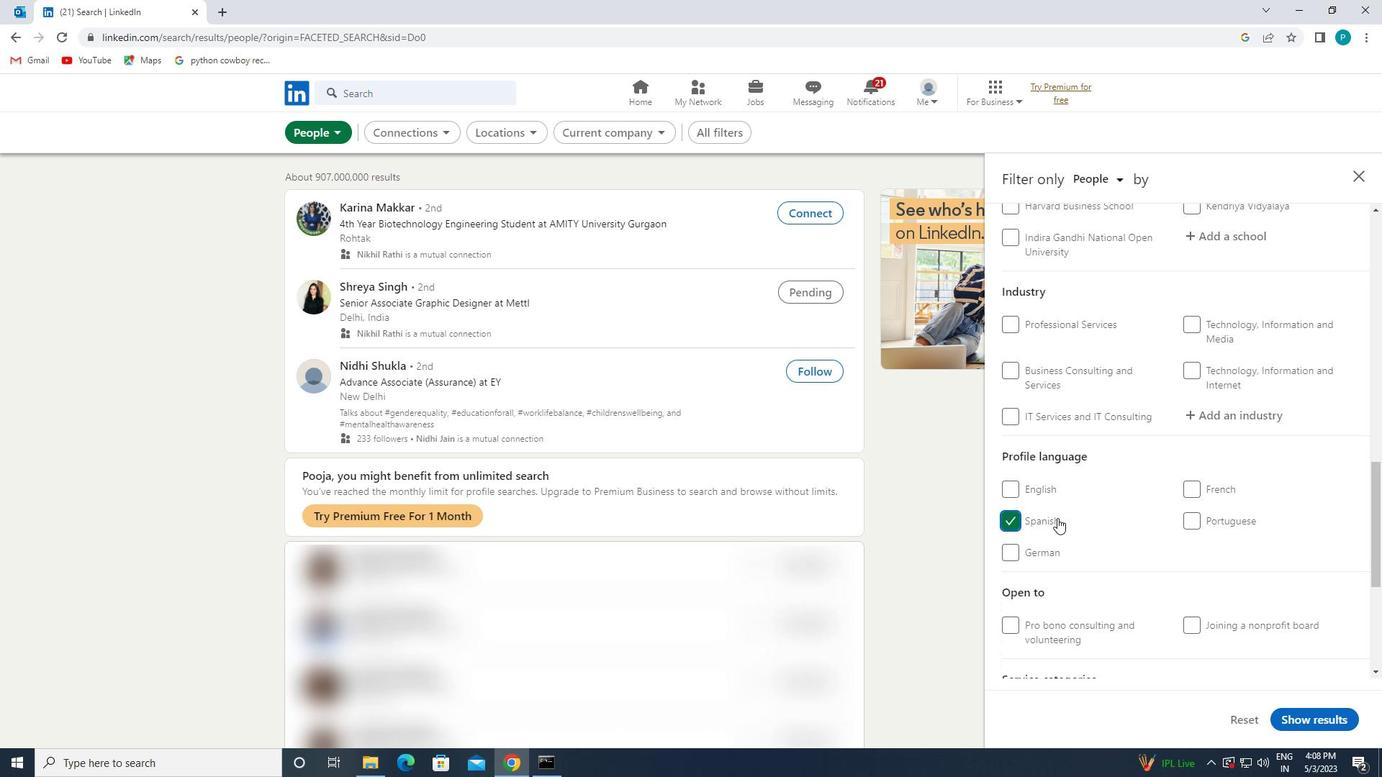 
Action: Mouse scrolled (1150, 511) with delta (0, 0)
Screenshot: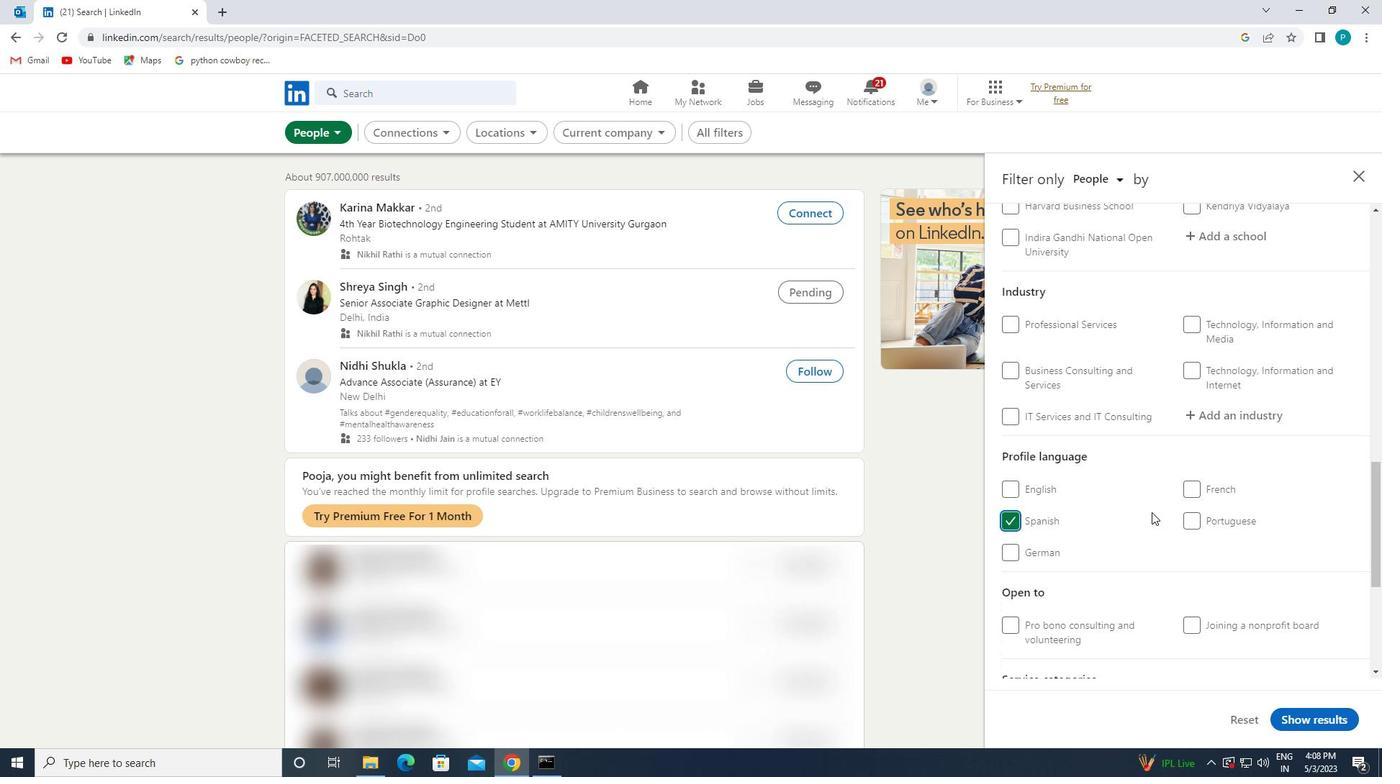 
Action: Mouse moved to (1147, 508)
Screenshot: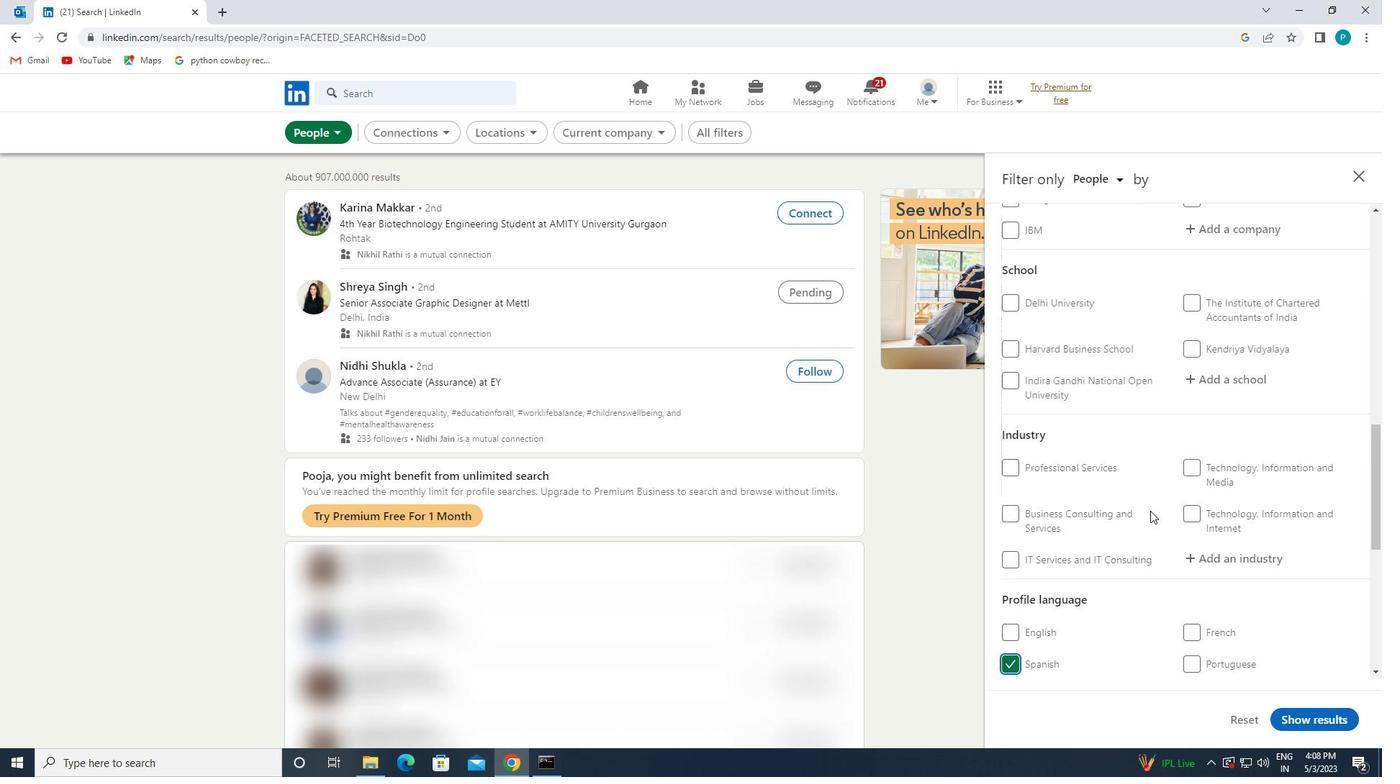 
Action: Mouse scrolled (1147, 508) with delta (0, 0)
Screenshot: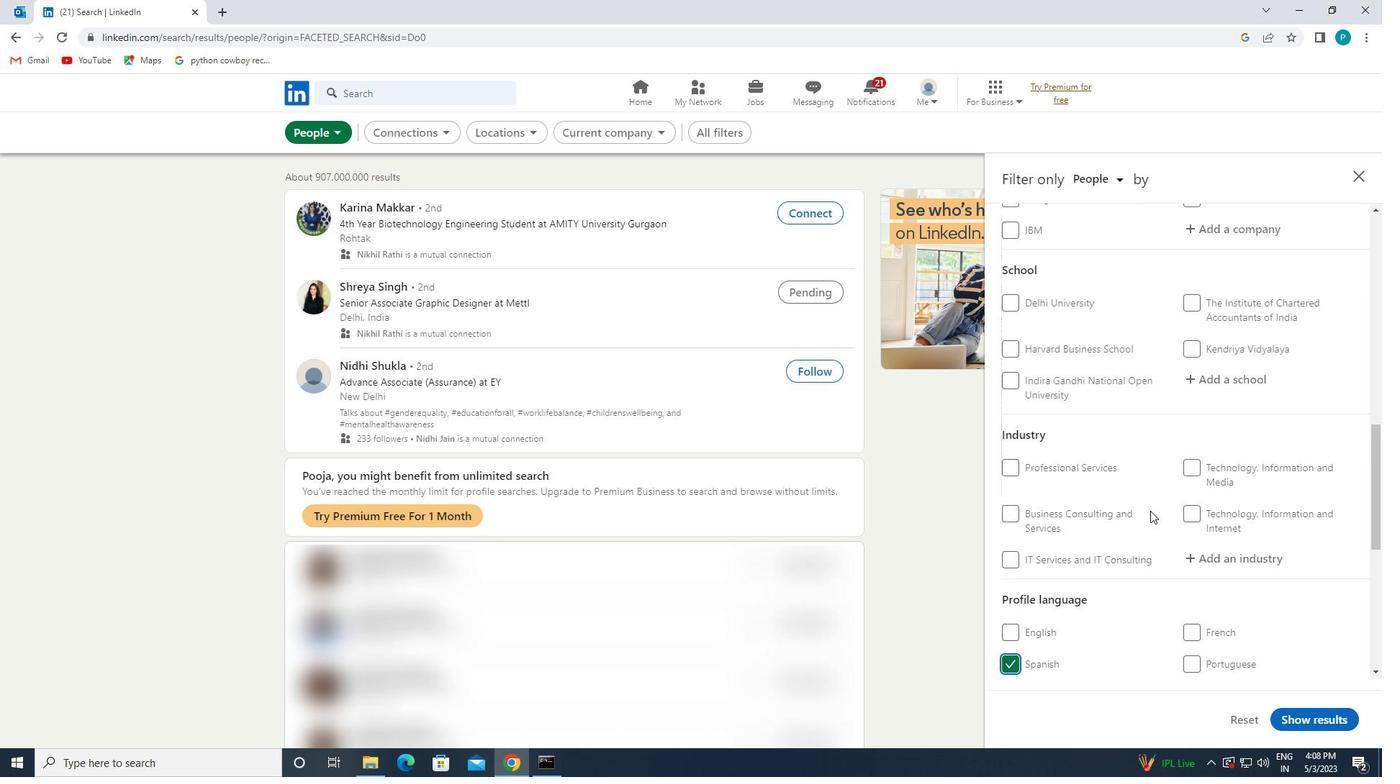 
Action: Mouse scrolled (1147, 508) with delta (0, 0)
Screenshot: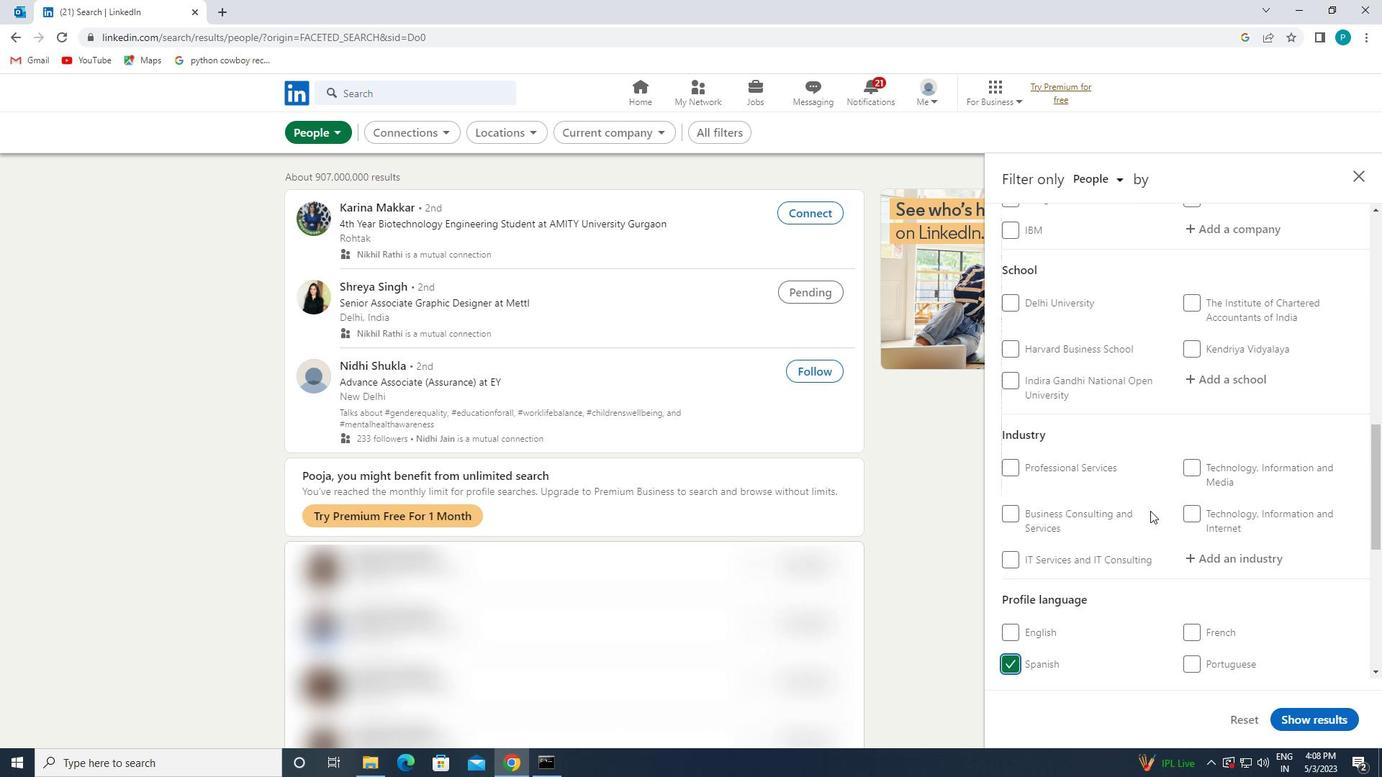 
Action: Mouse moved to (1200, 480)
Screenshot: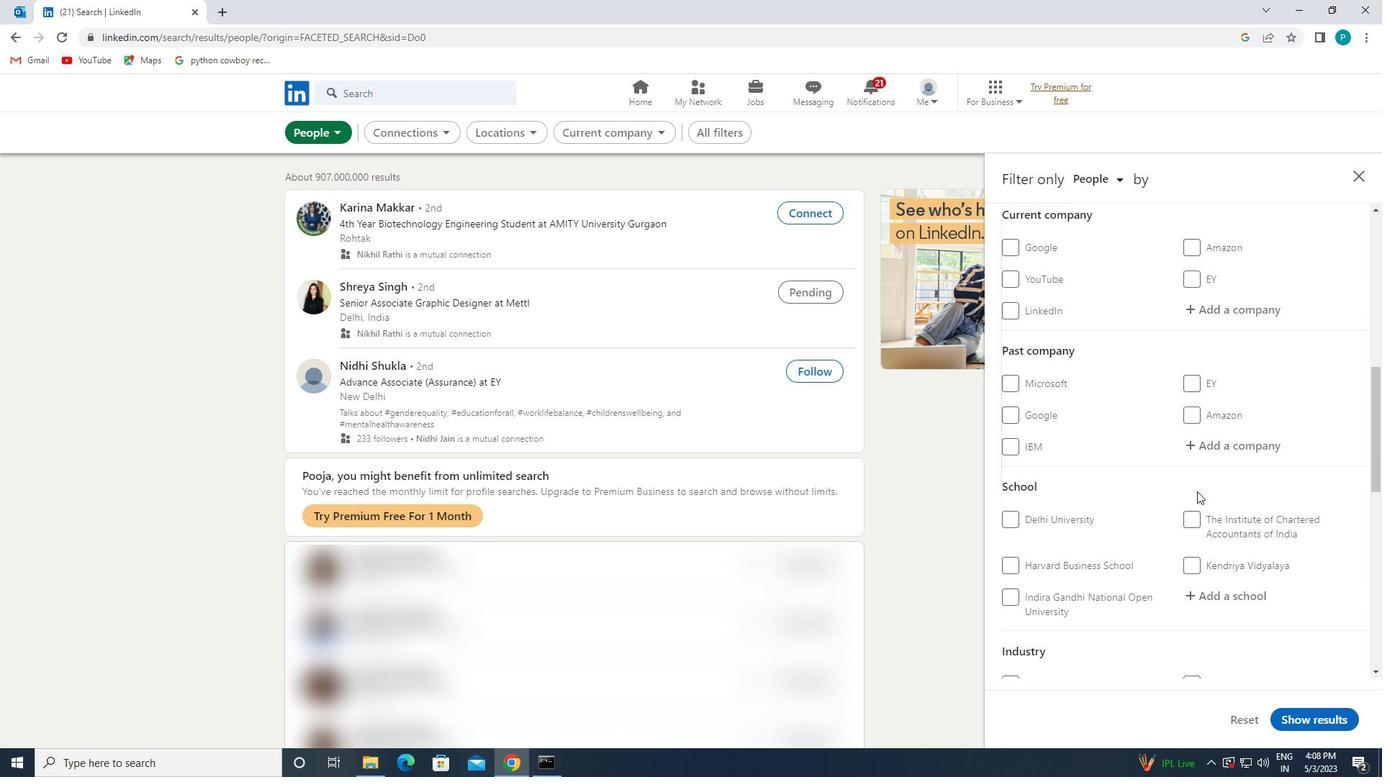 
Action: Mouse scrolled (1200, 480) with delta (0, 0)
Screenshot: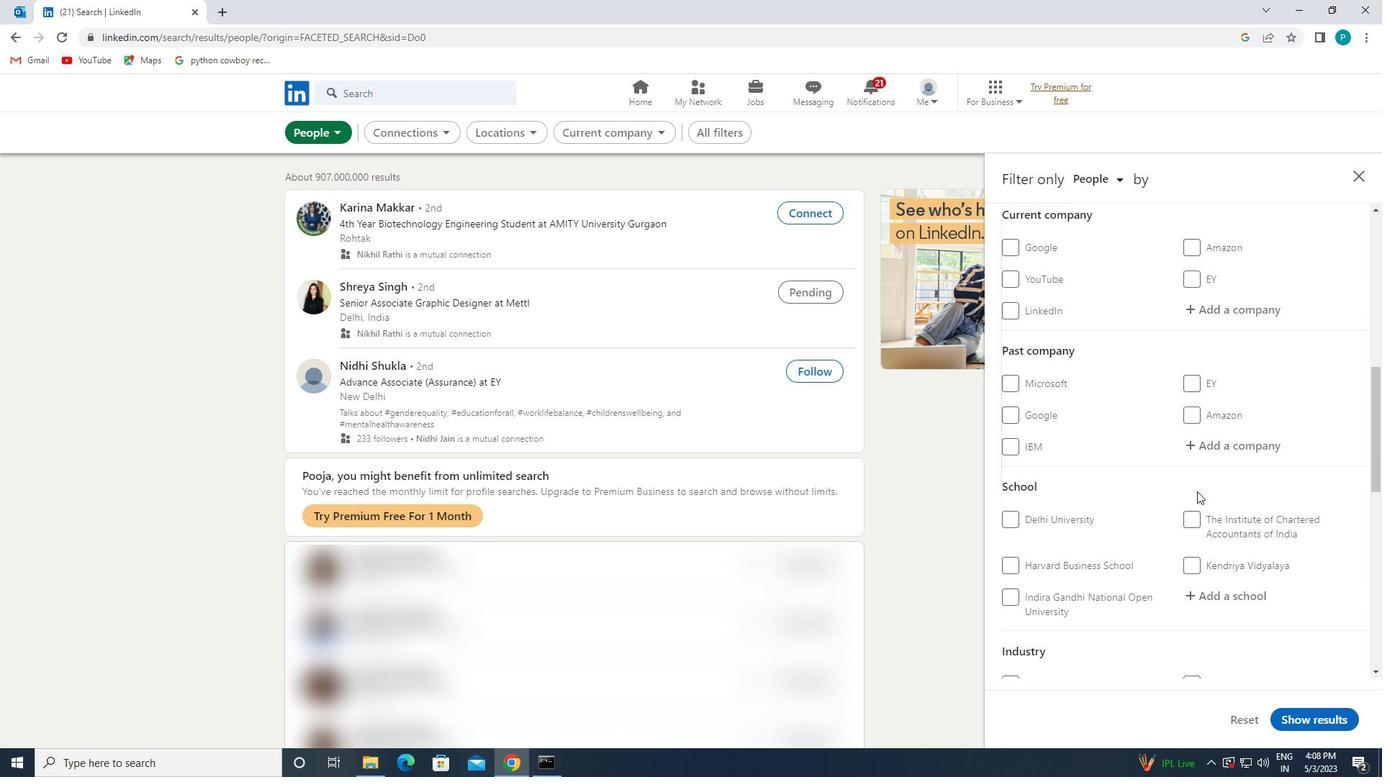 
Action: Mouse moved to (1201, 474)
Screenshot: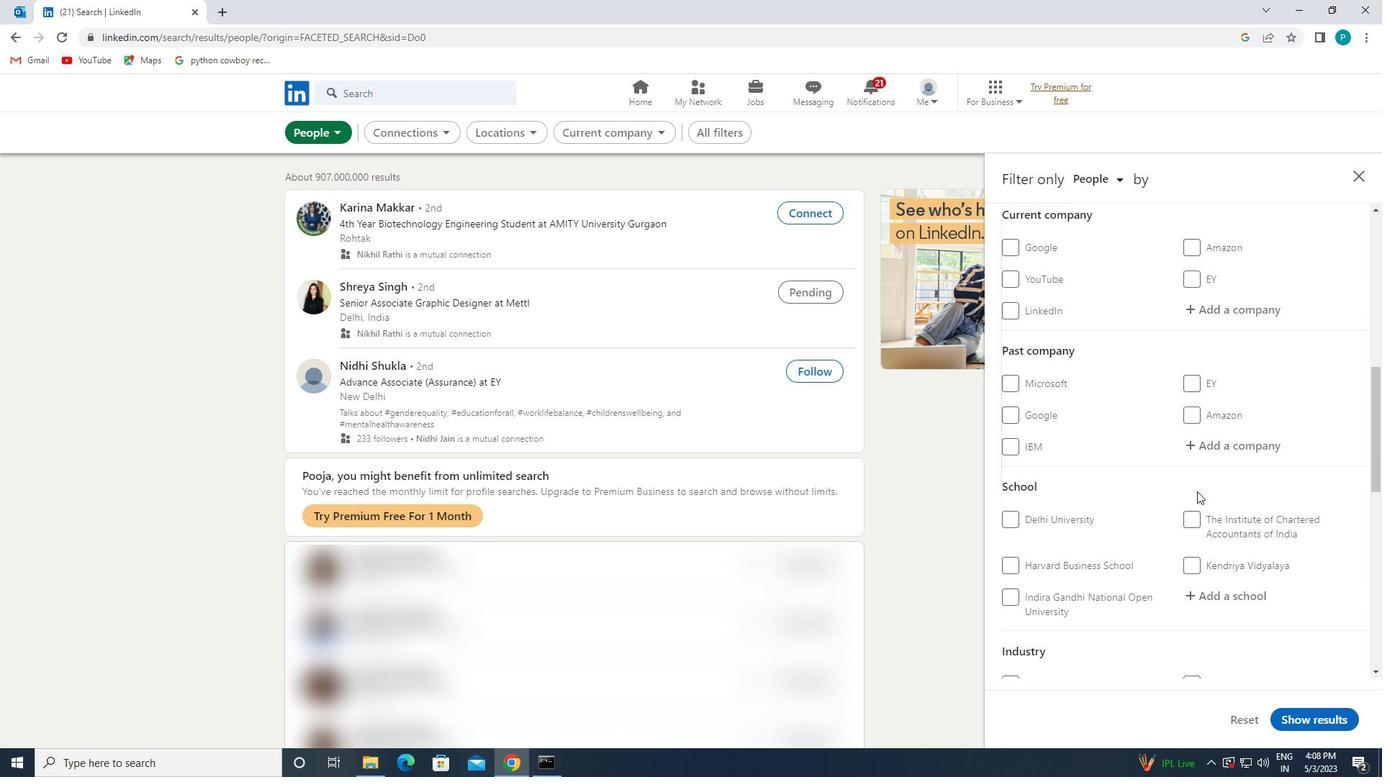 
Action: Mouse scrolled (1201, 475) with delta (0, 0)
Screenshot: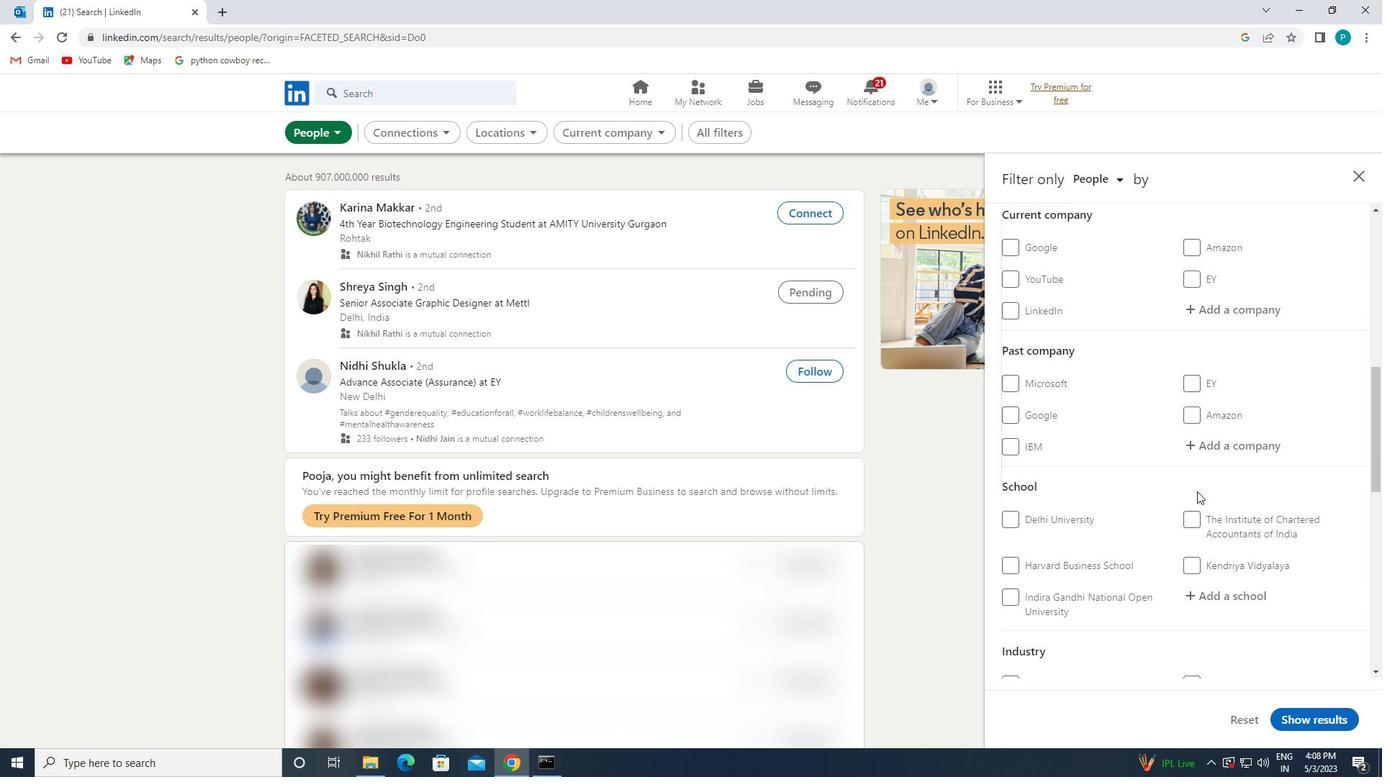 
Action: Mouse moved to (1205, 449)
Screenshot: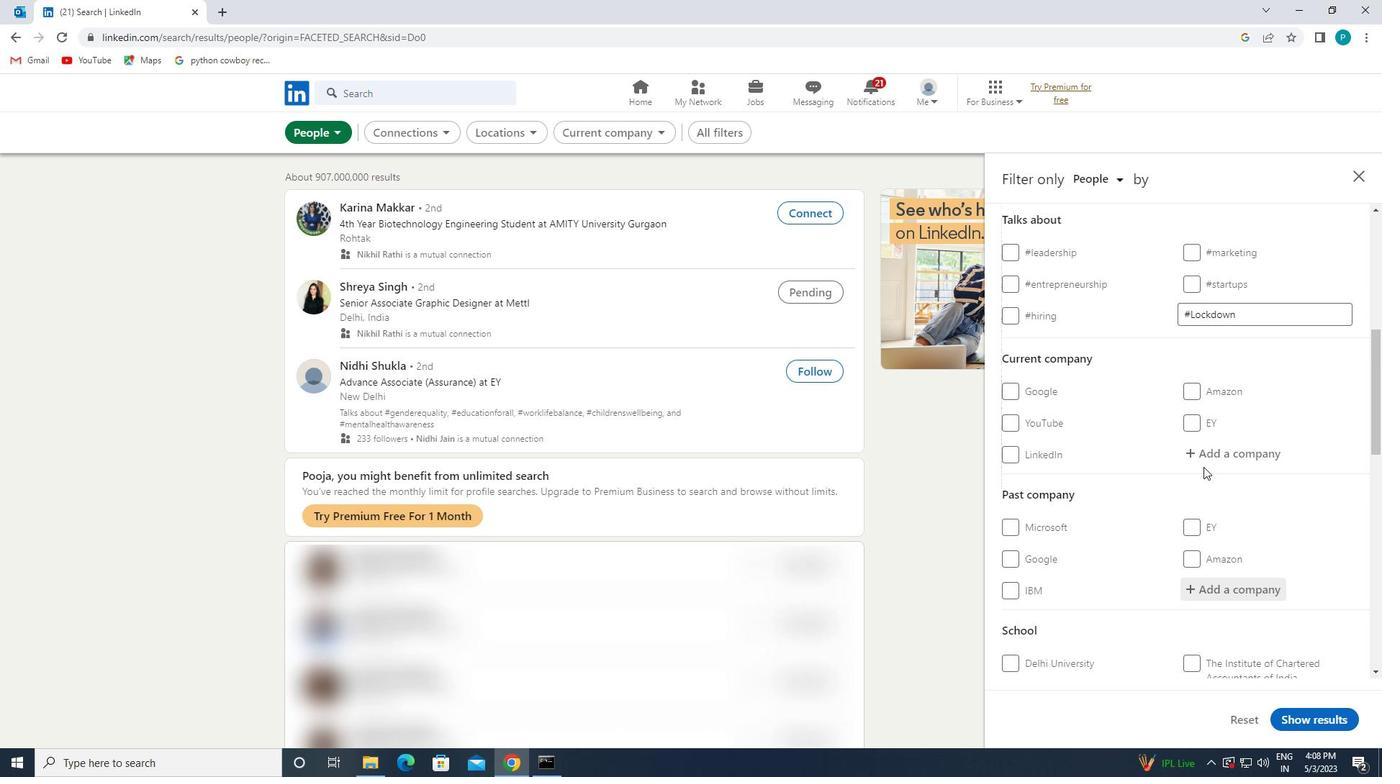 
Action: Mouse pressed left at (1205, 449)
Screenshot: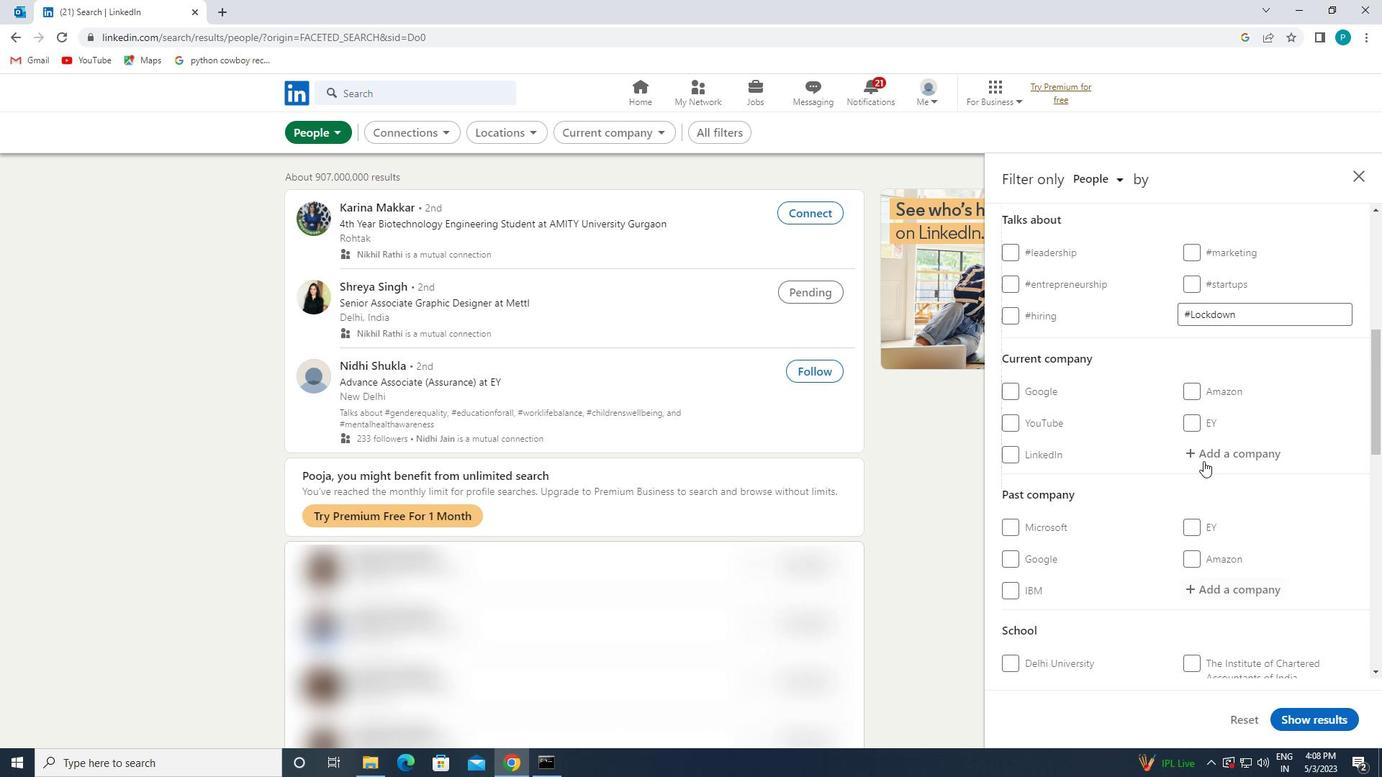 
Action: Mouse moved to (1225, 437)
Screenshot: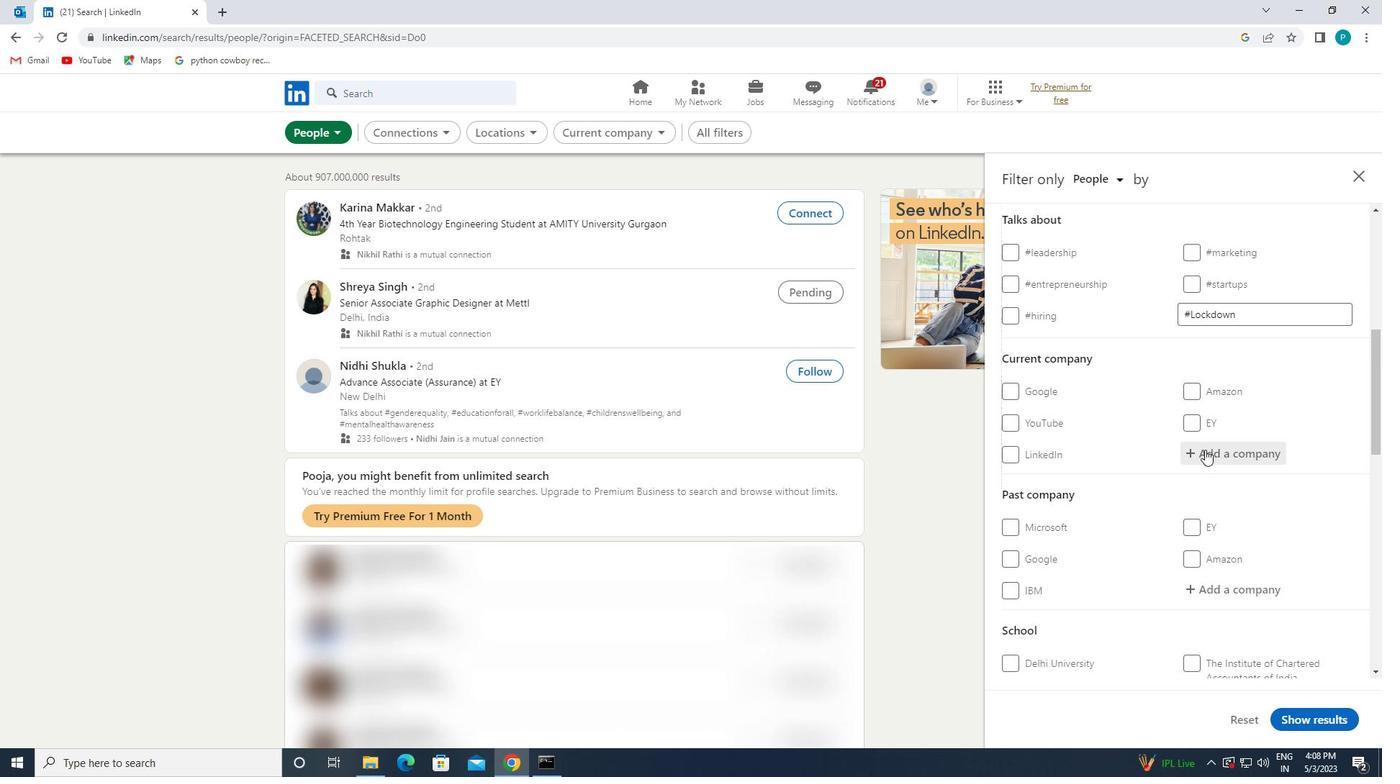 
Action: Key pressed <Key.caps_lock>I<Key.caps_lock>NDUSLAND
Screenshot: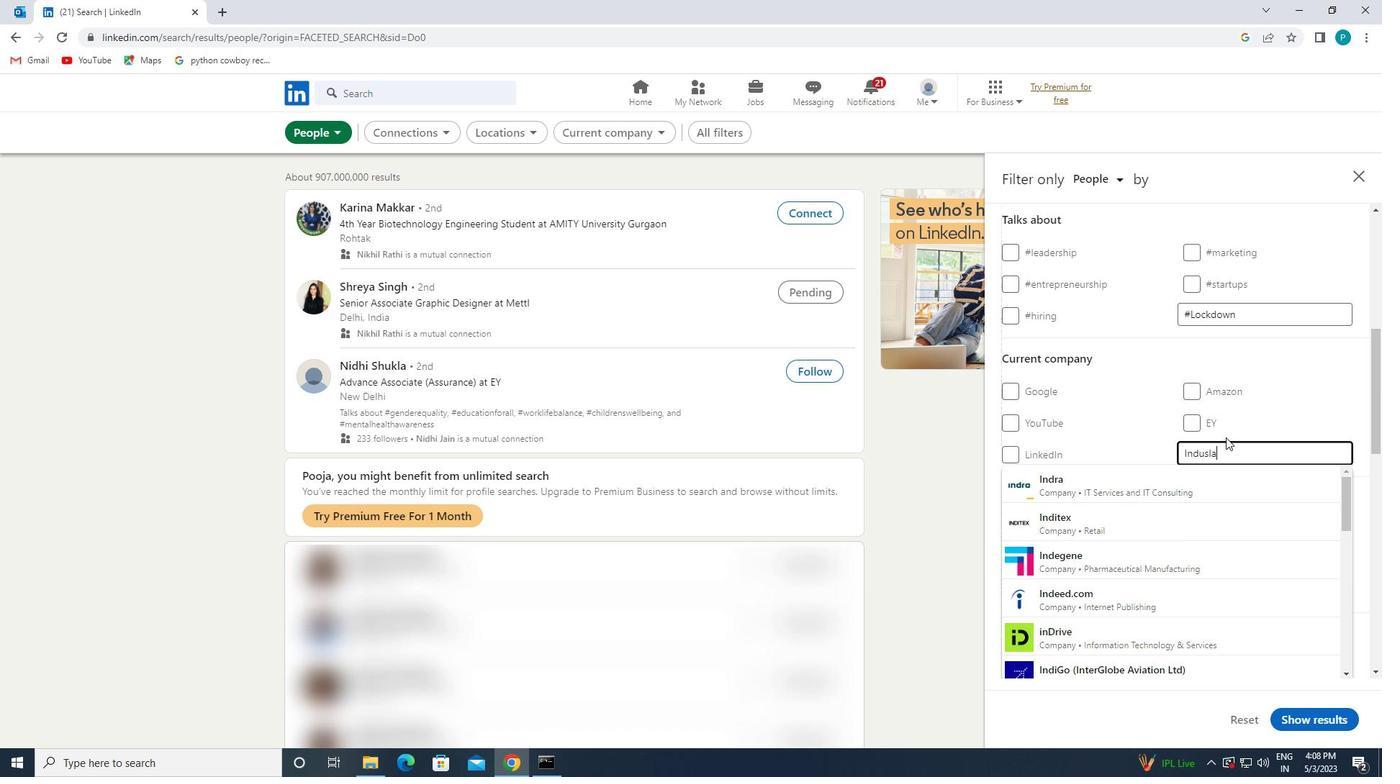 
Action: Mouse moved to (1186, 478)
Screenshot: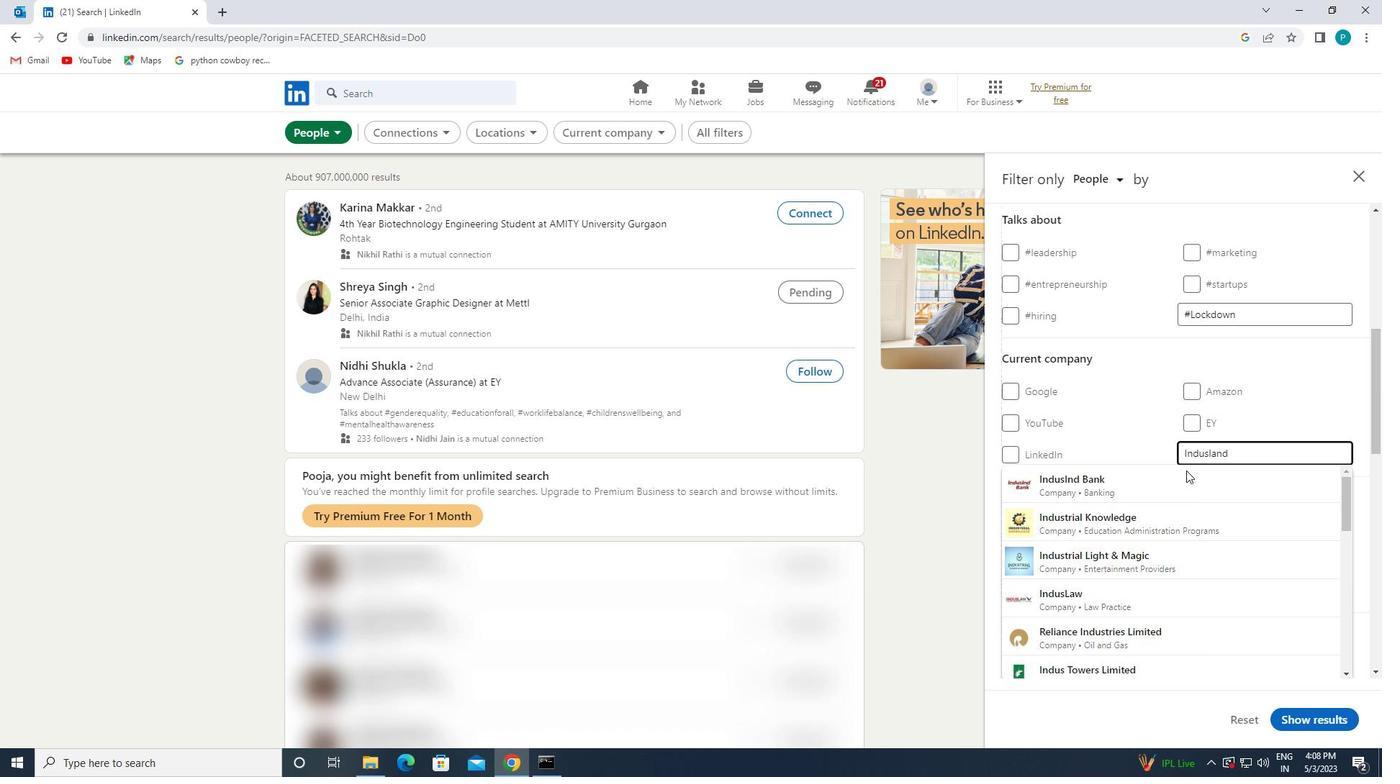 
Action: Mouse pressed left at (1186, 478)
Screenshot: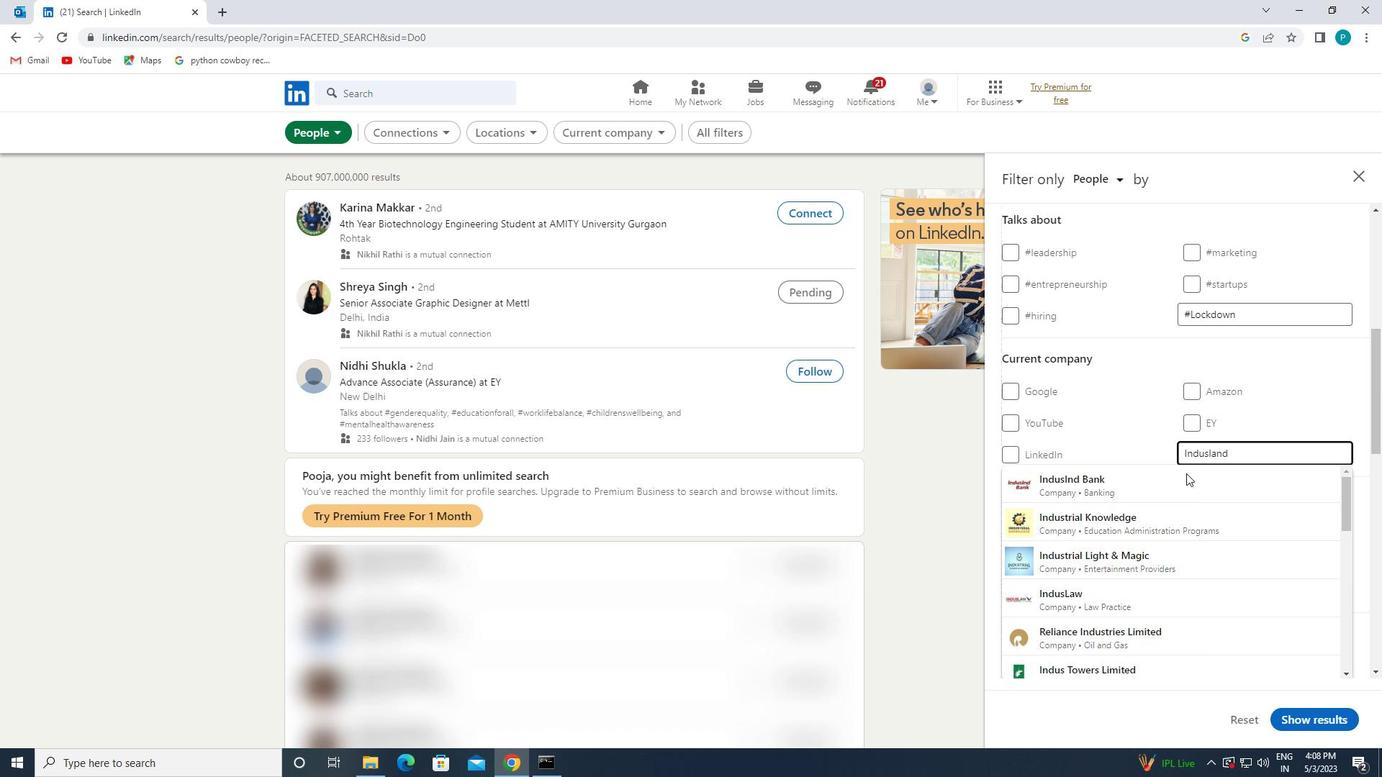 
Action: Mouse moved to (1012, 394)
Screenshot: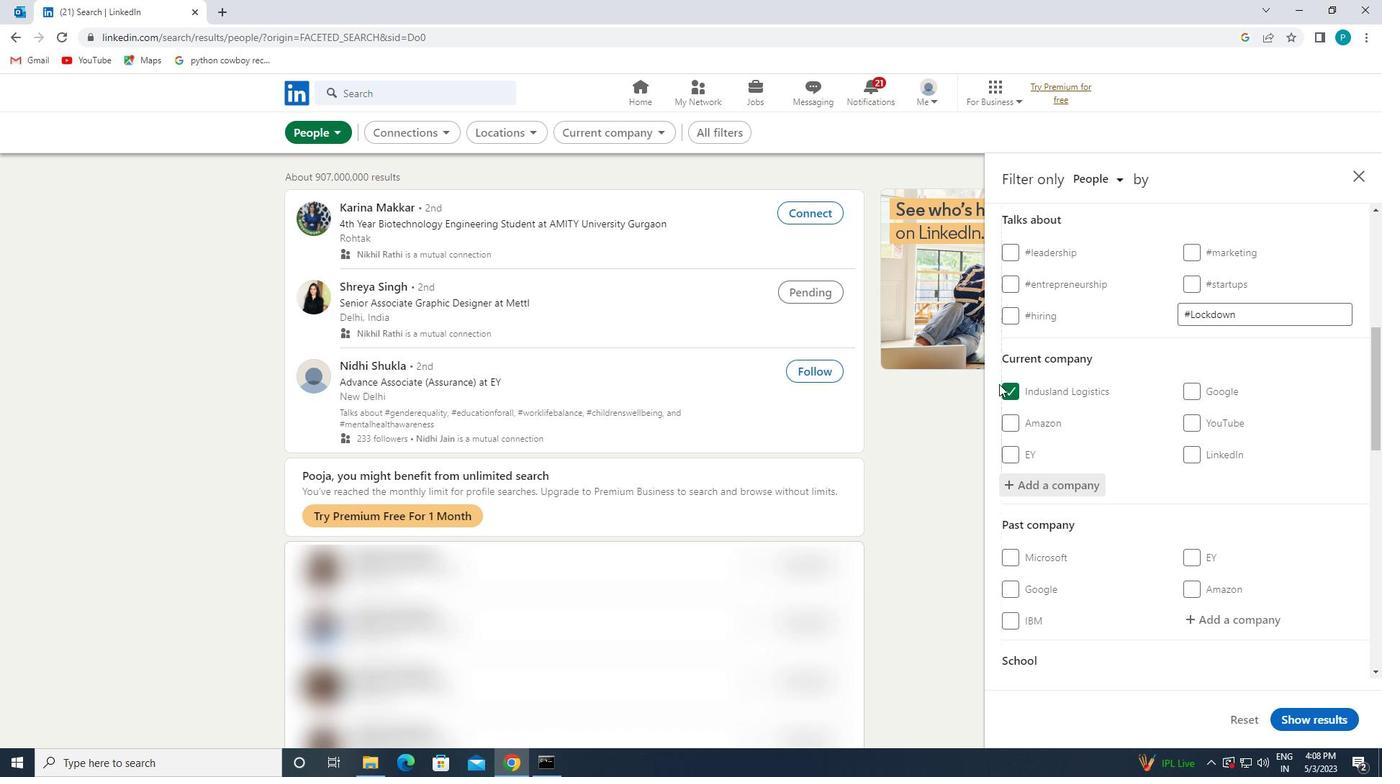 
Action: Mouse pressed left at (1012, 394)
Screenshot: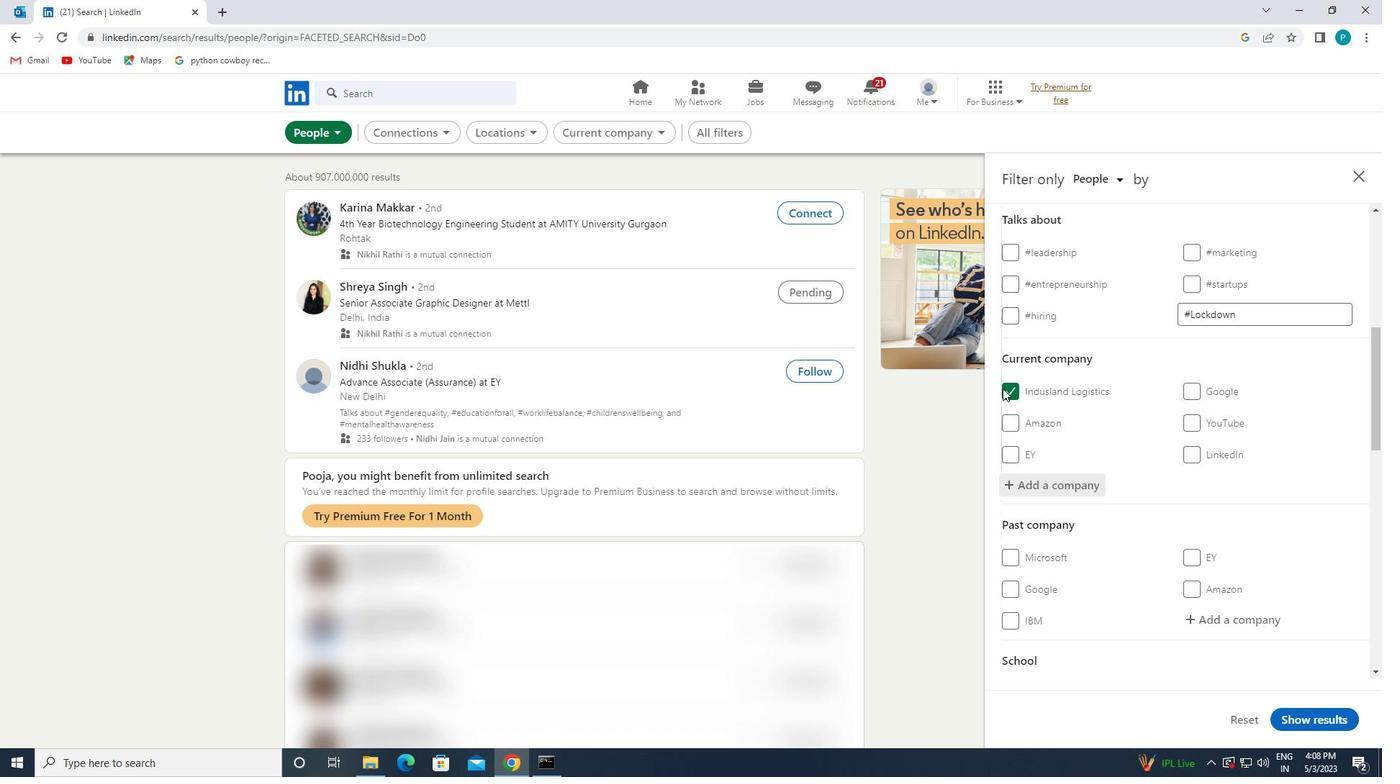 
Action: Mouse moved to (1009, 390)
Screenshot: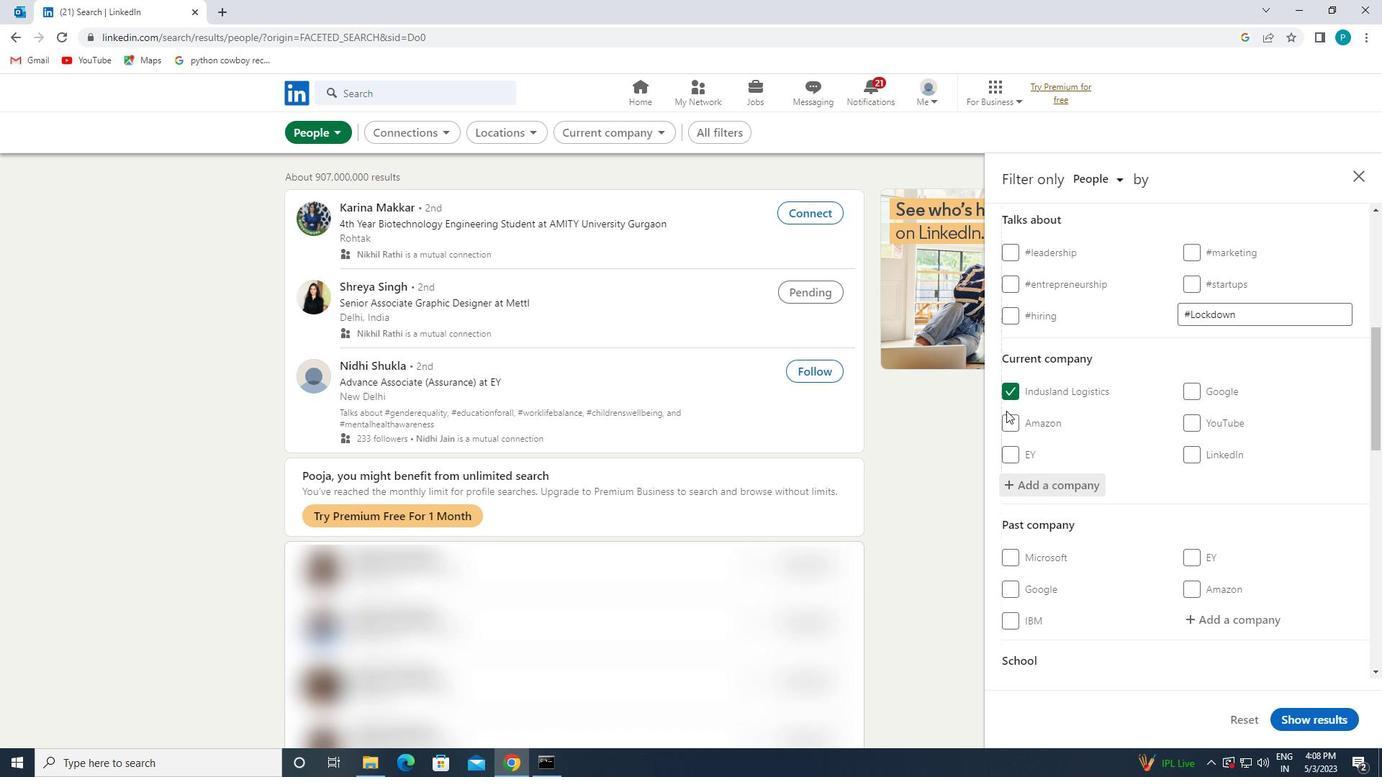 
Action: Mouse pressed left at (1009, 390)
Screenshot: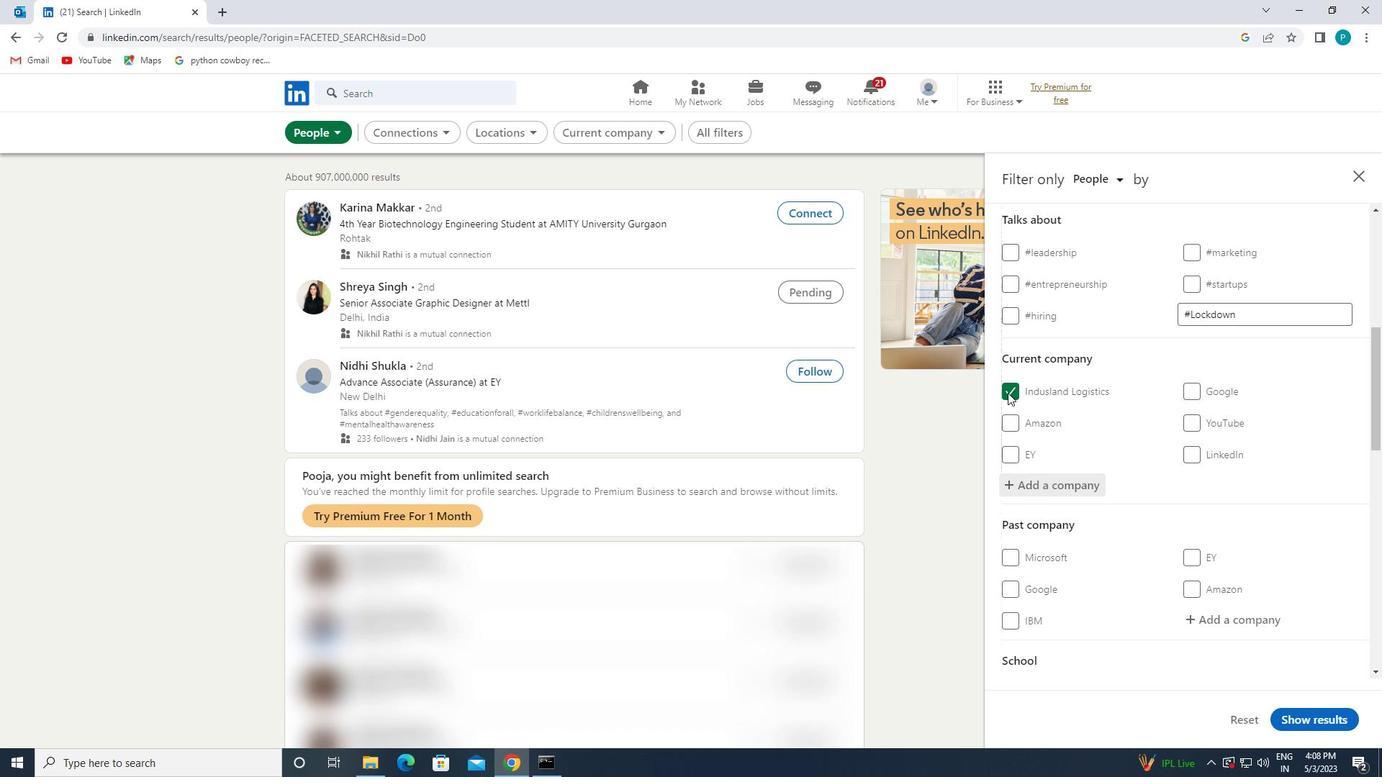 
Action: Mouse moved to (1007, 384)
Screenshot: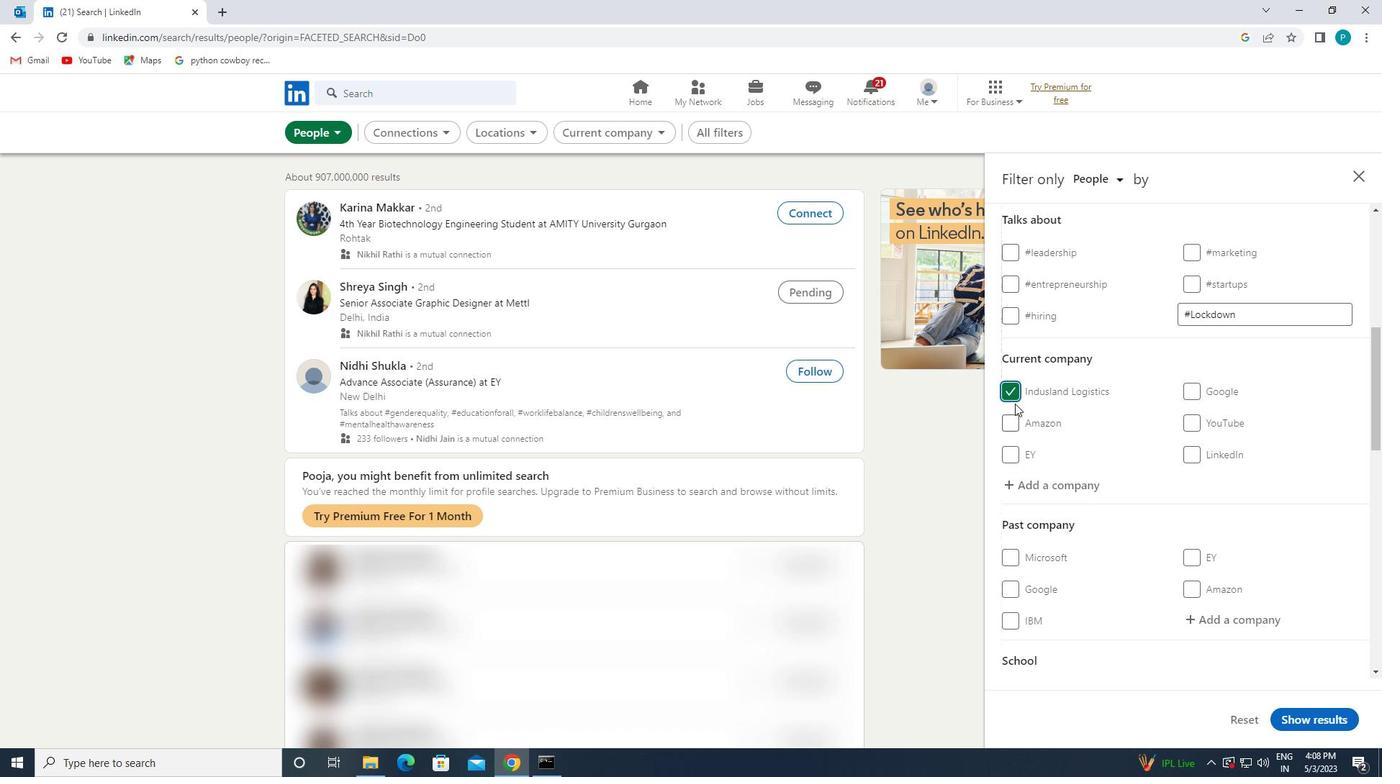 
Action: Mouse pressed left at (1007, 384)
Screenshot: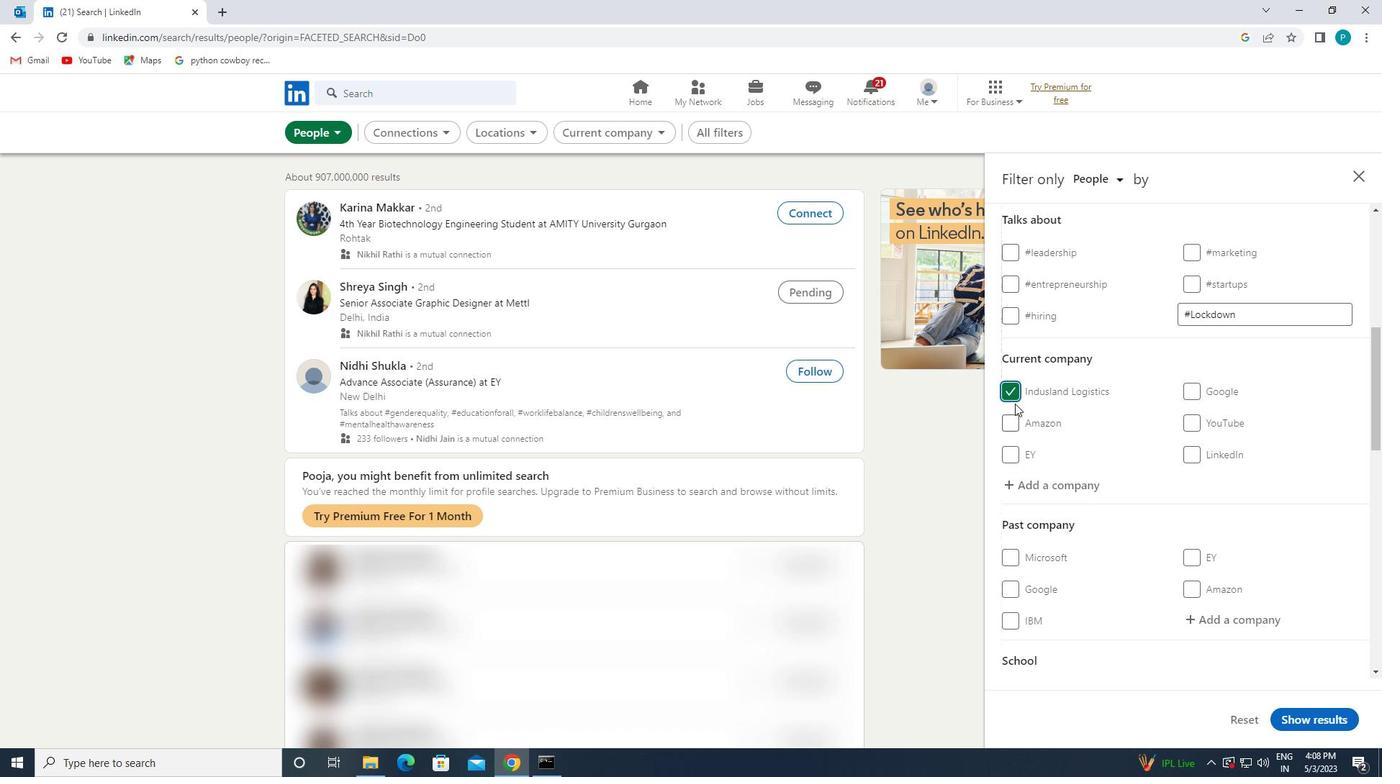 
Action: Mouse moved to (1025, 500)
Screenshot: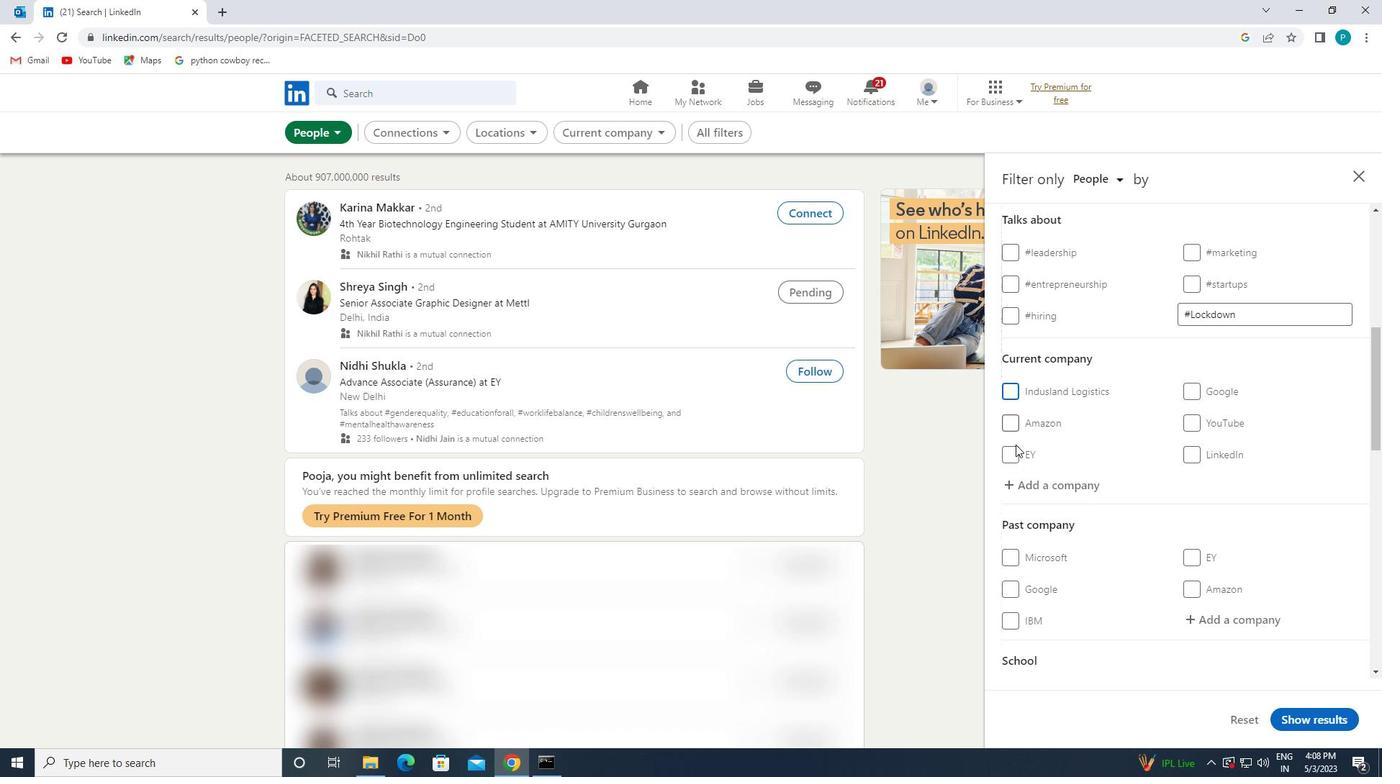 
Action: Mouse pressed left at (1025, 500)
Screenshot: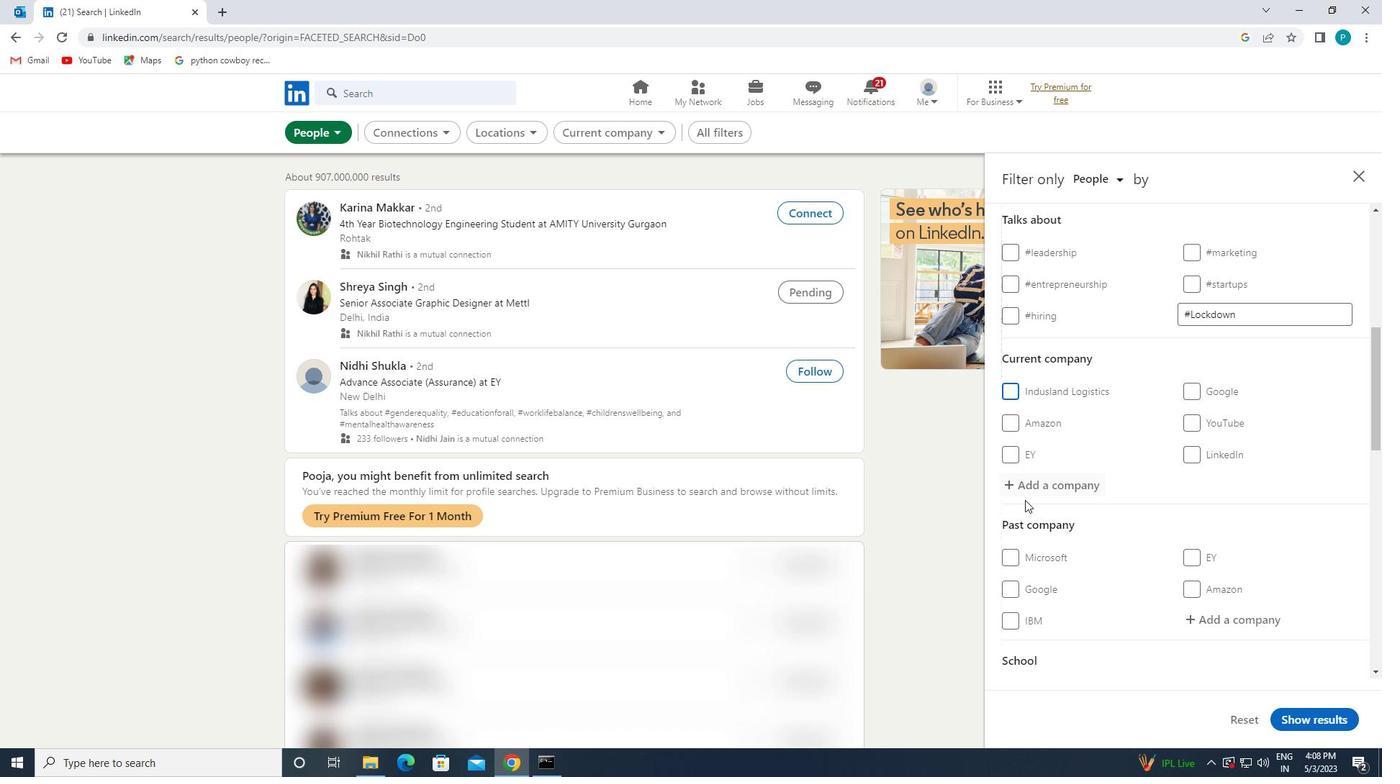 
Action: Mouse moved to (1025, 490)
Screenshot: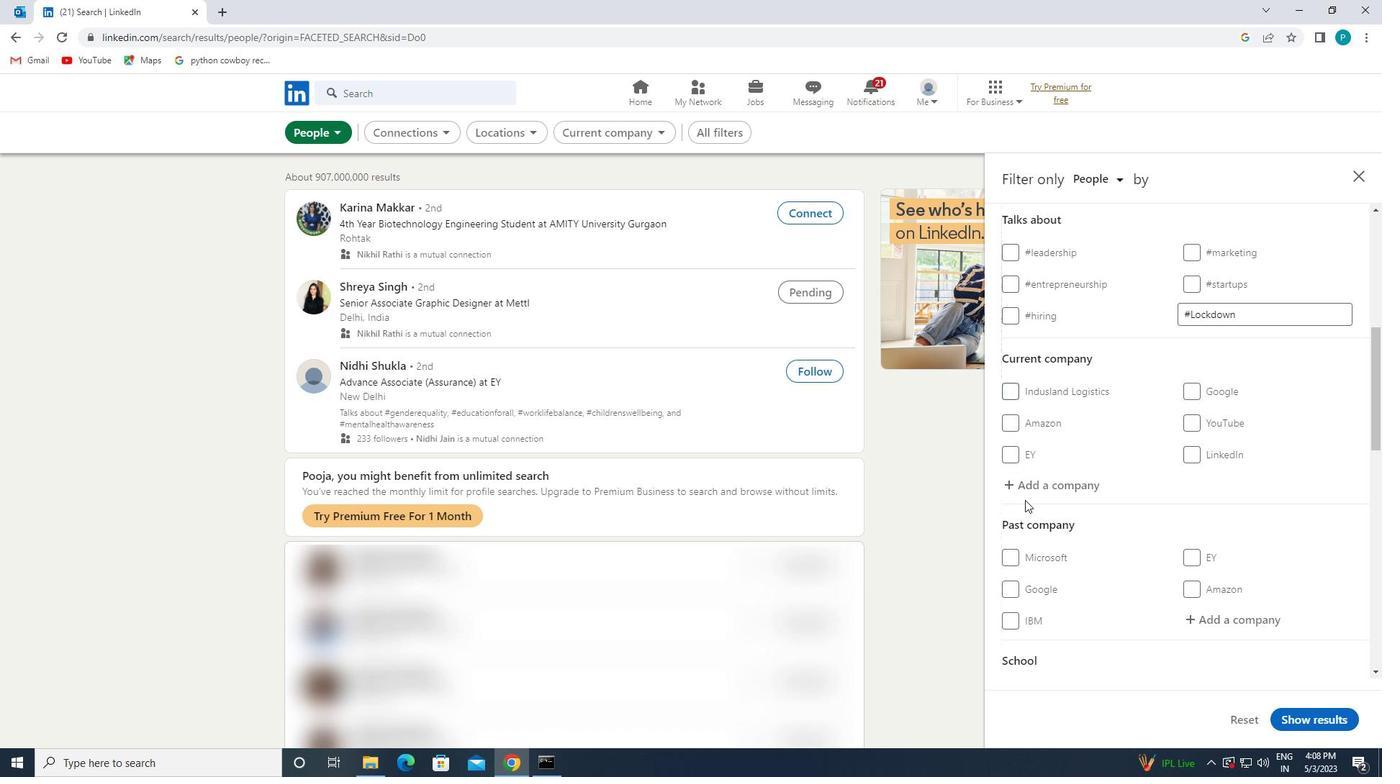 
Action: Mouse pressed left at (1025, 490)
Screenshot: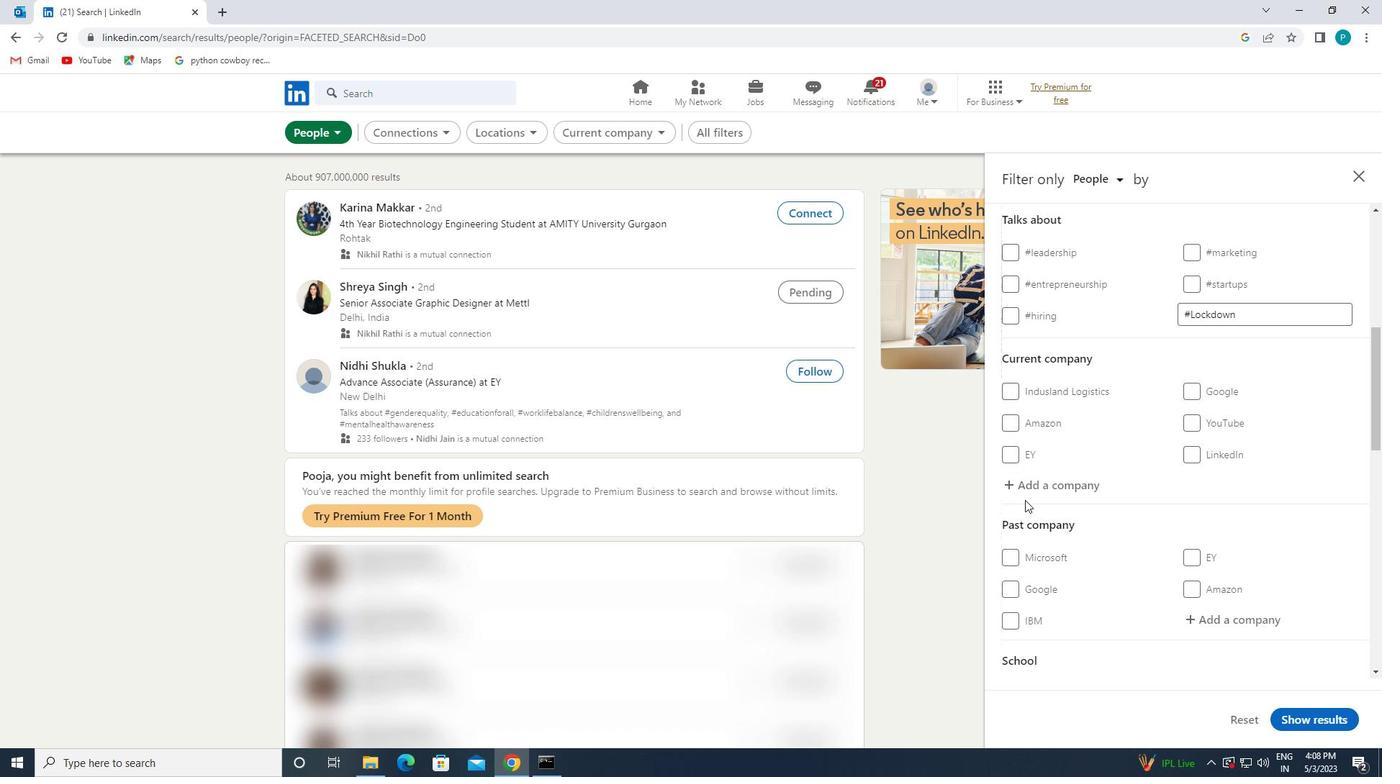 
Action: Key pressed <Key.caps_lock>I<Key.caps_lock>NDUSLND
Screenshot: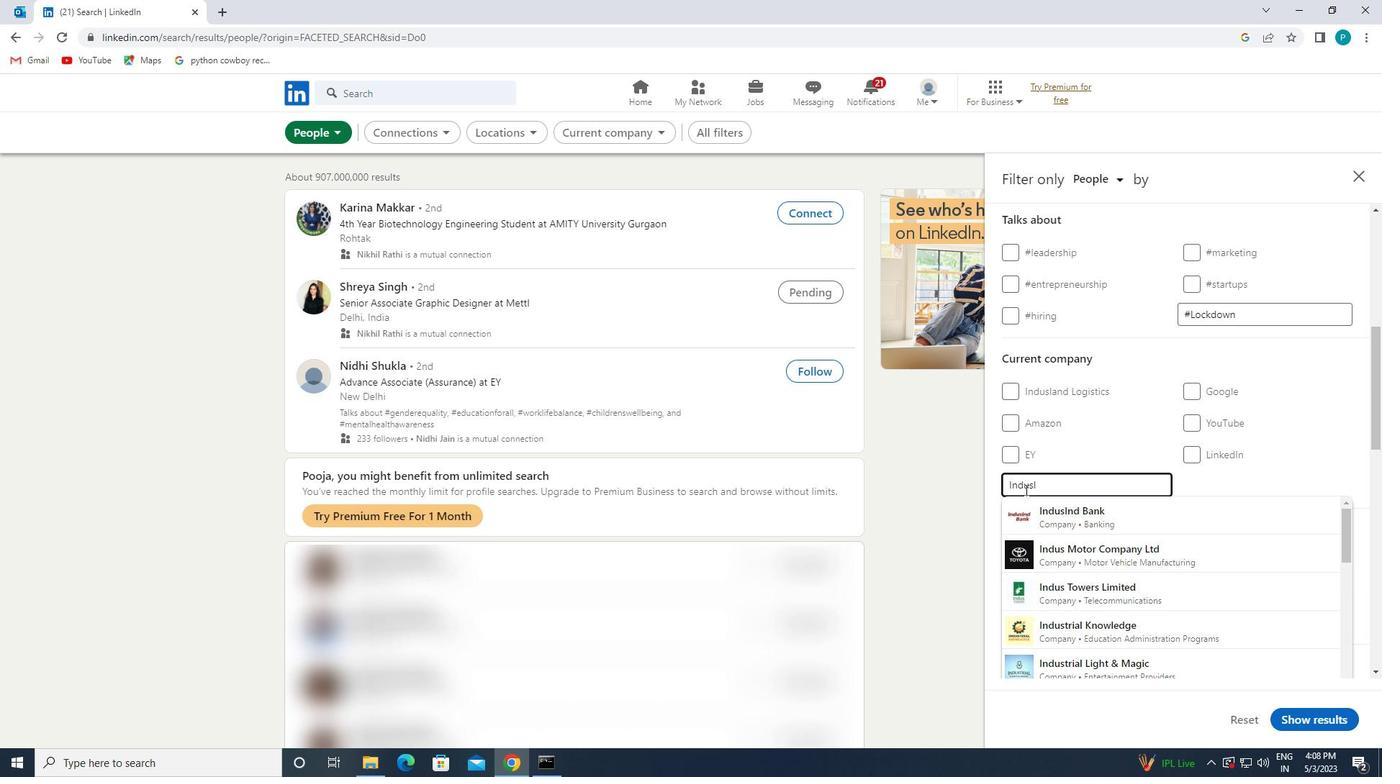 
Action: Mouse moved to (1058, 520)
Screenshot: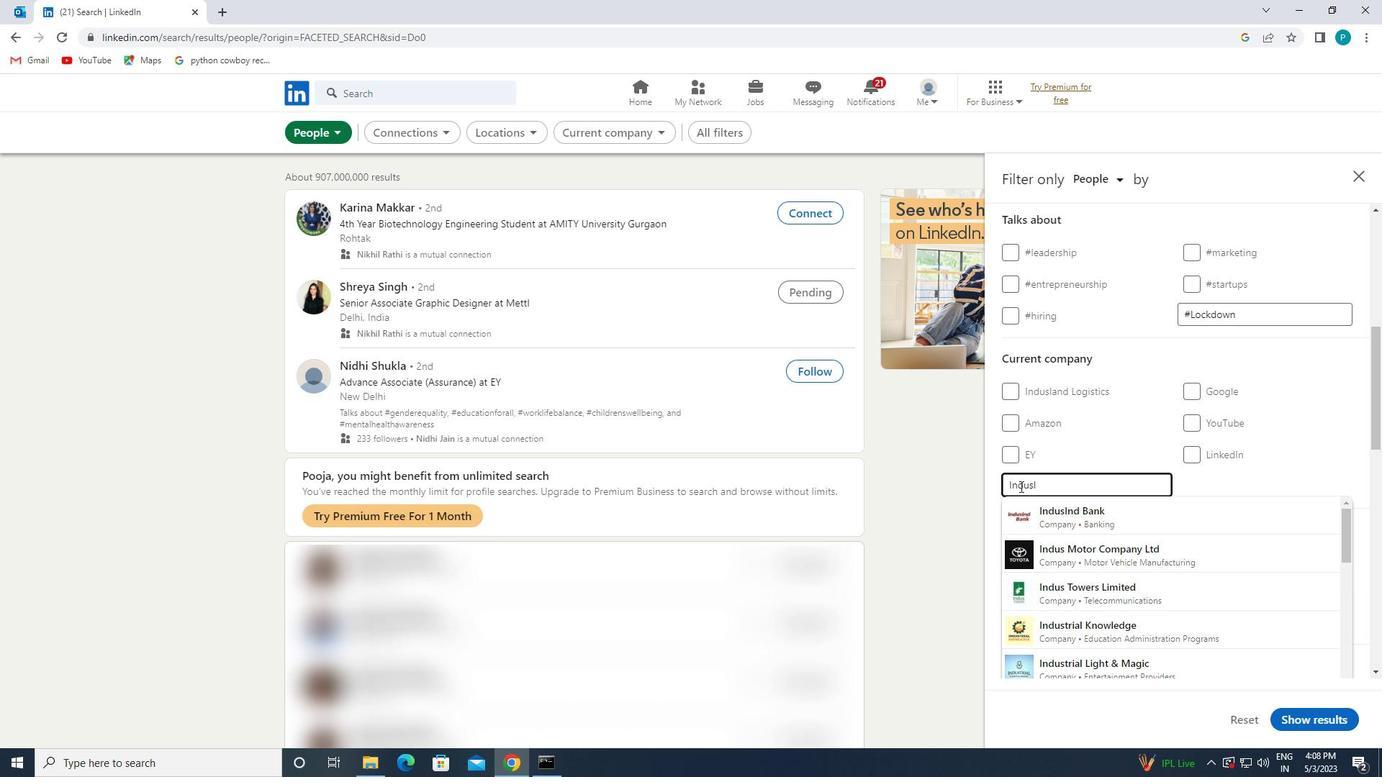 
Action: Mouse pressed left at (1058, 520)
Screenshot: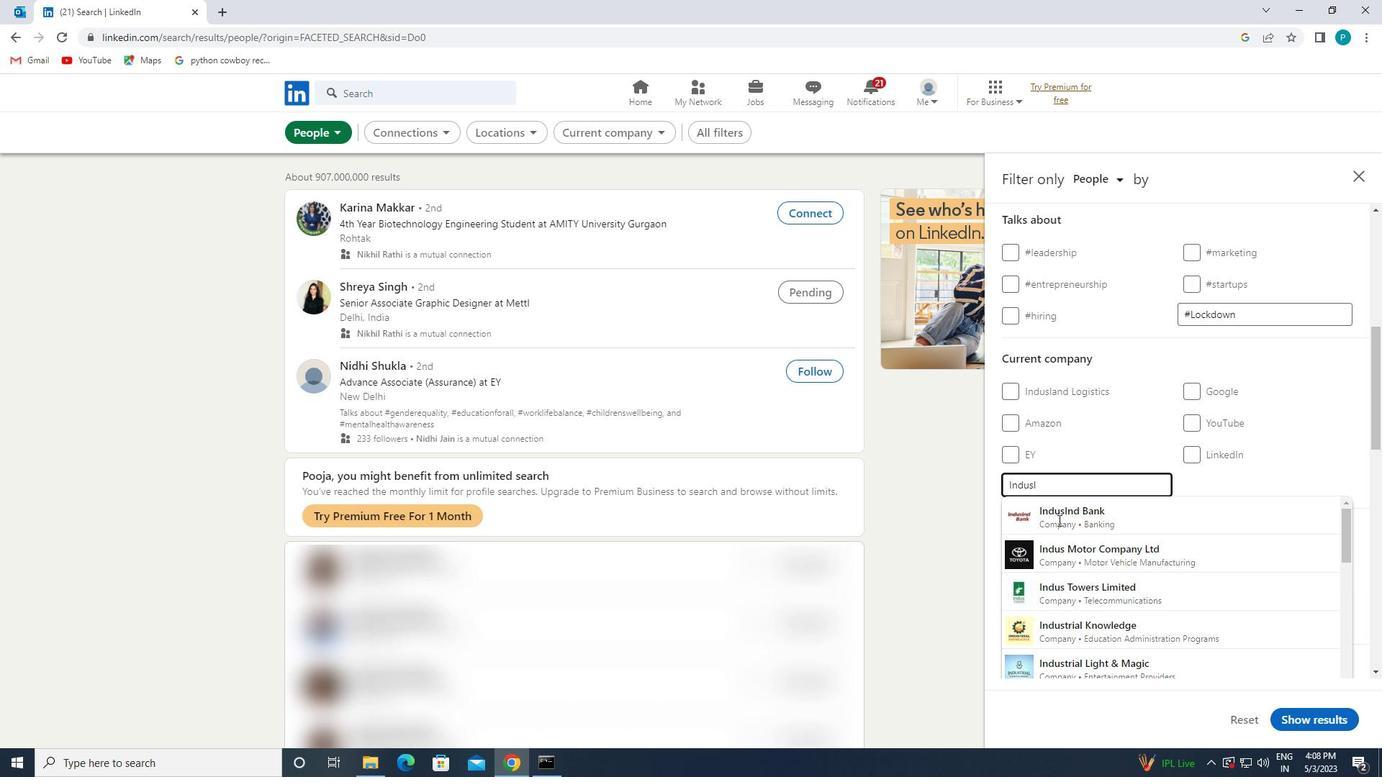 
Action: Mouse moved to (1004, 397)
Screenshot: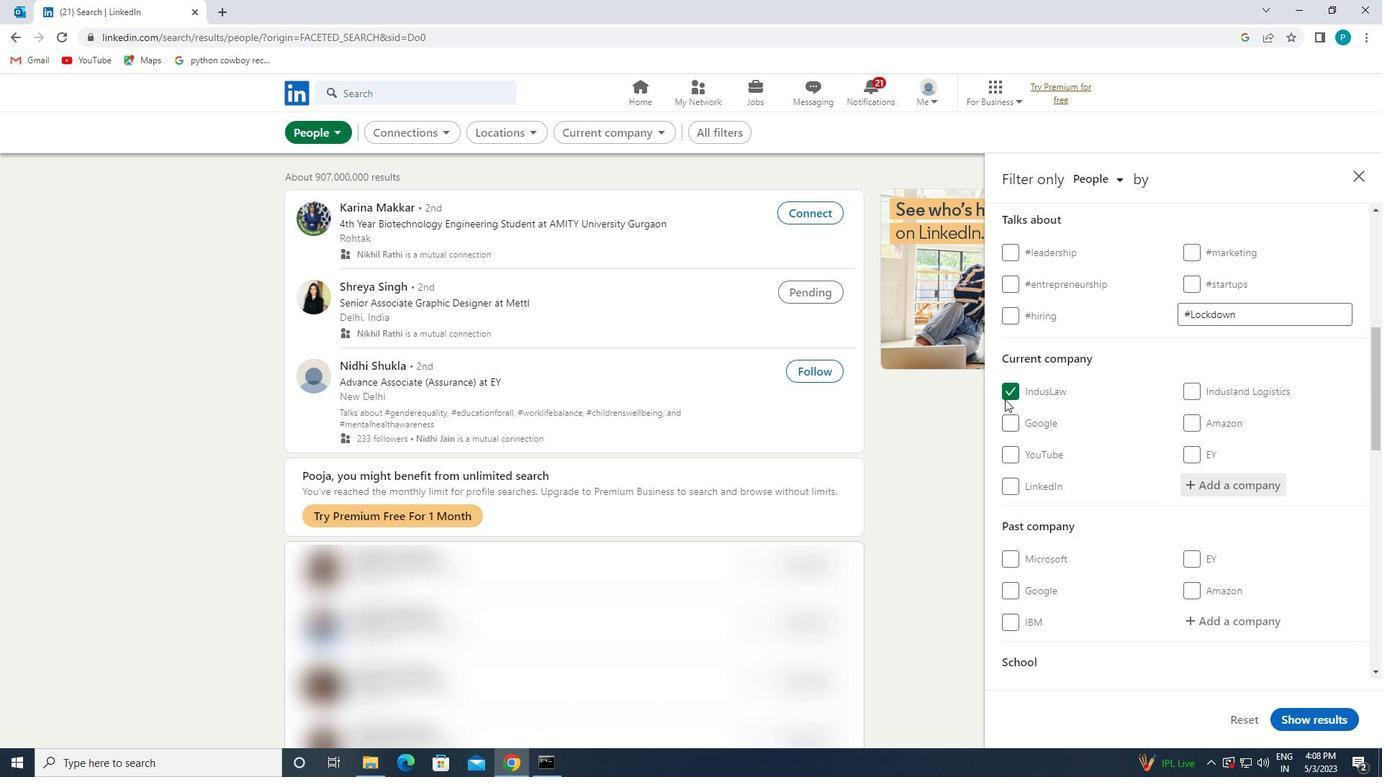 
Action: Mouse pressed left at (1004, 397)
Screenshot: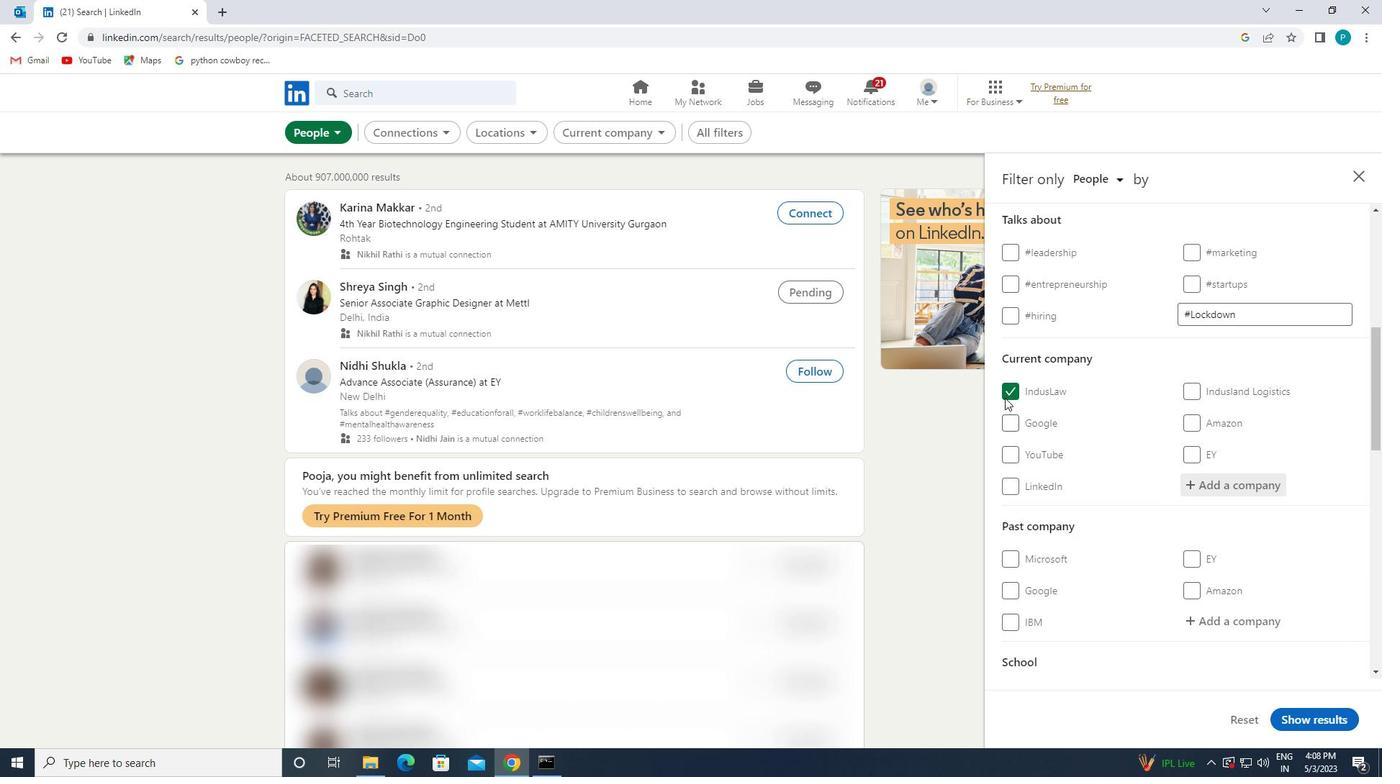 
Action: Mouse moved to (1003, 392)
Screenshot: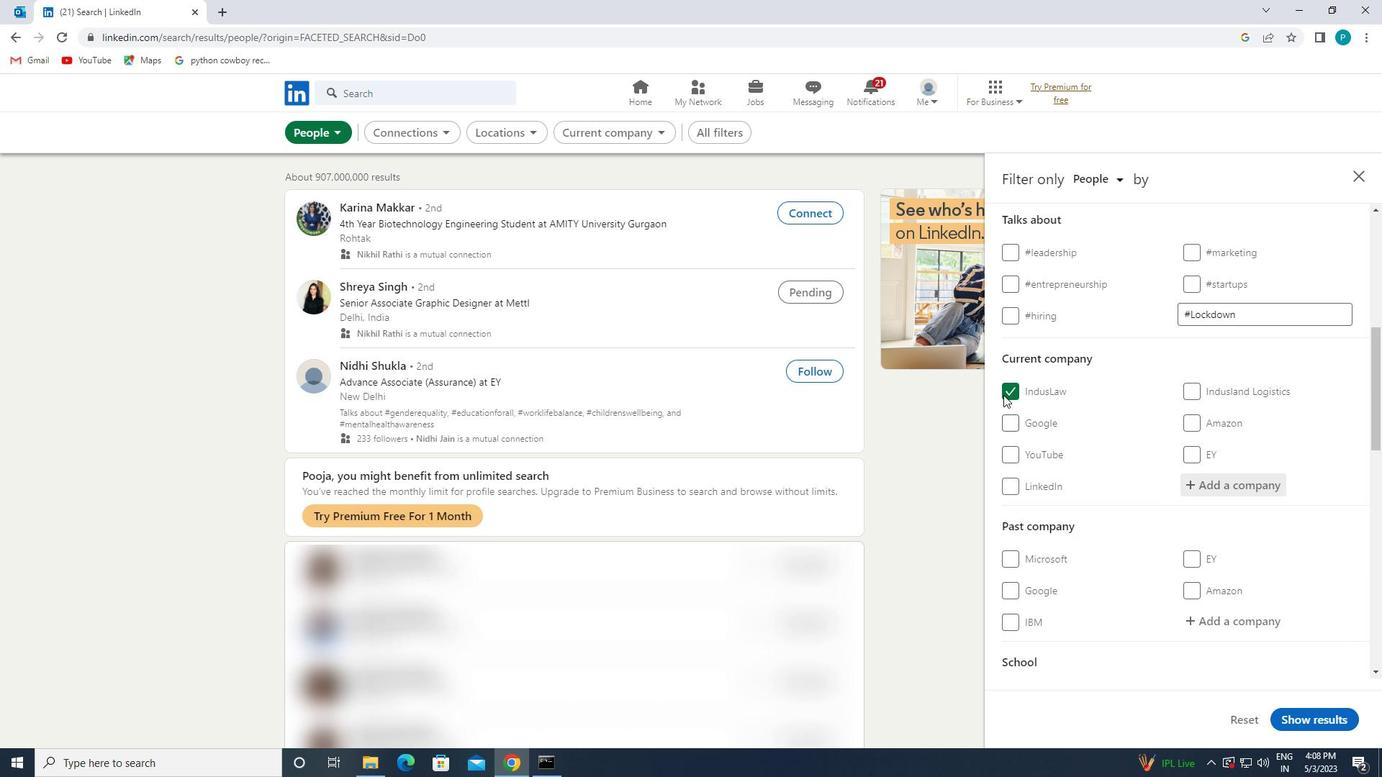 
Action: Mouse pressed left at (1003, 392)
Screenshot: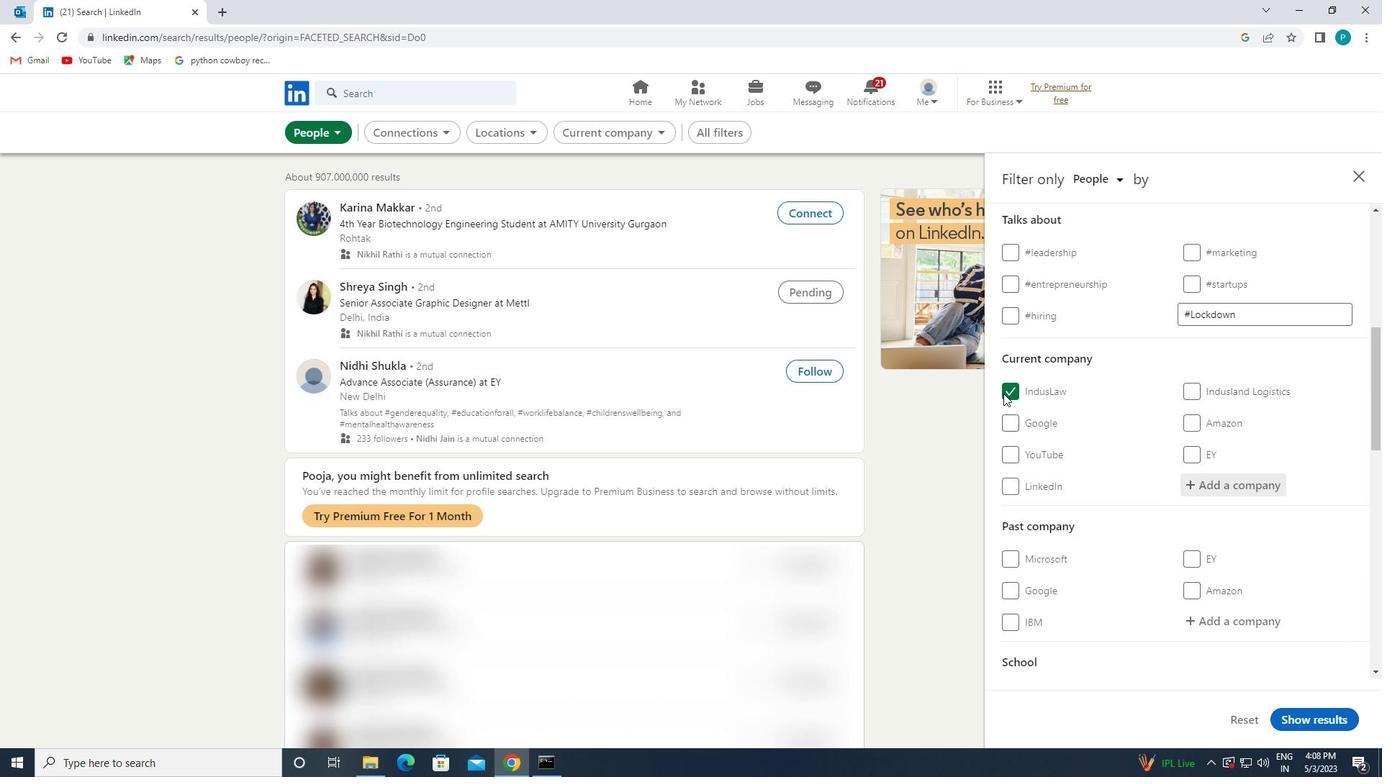 
Action: Mouse moved to (999, 385)
Screenshot: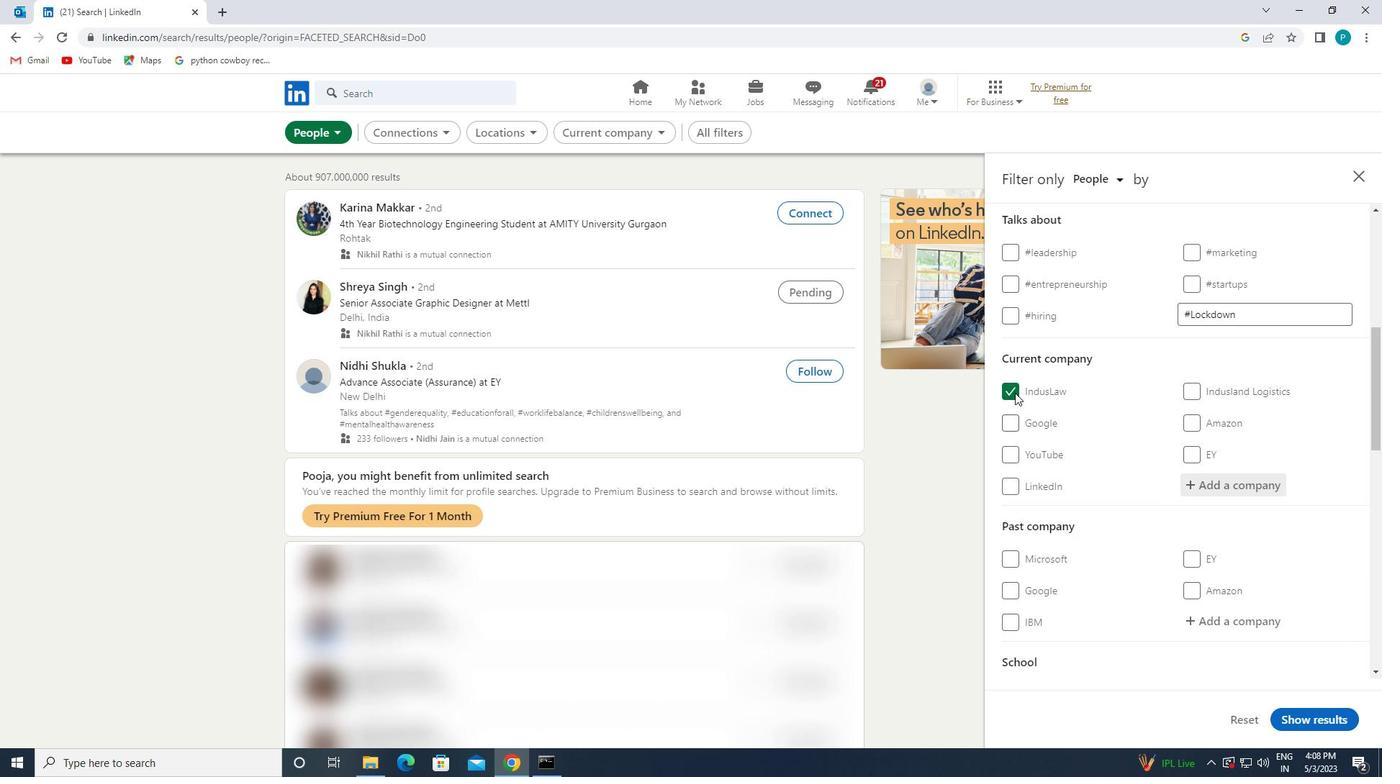 
Action: Mouse pressed left at (999, 385)
Screenshot: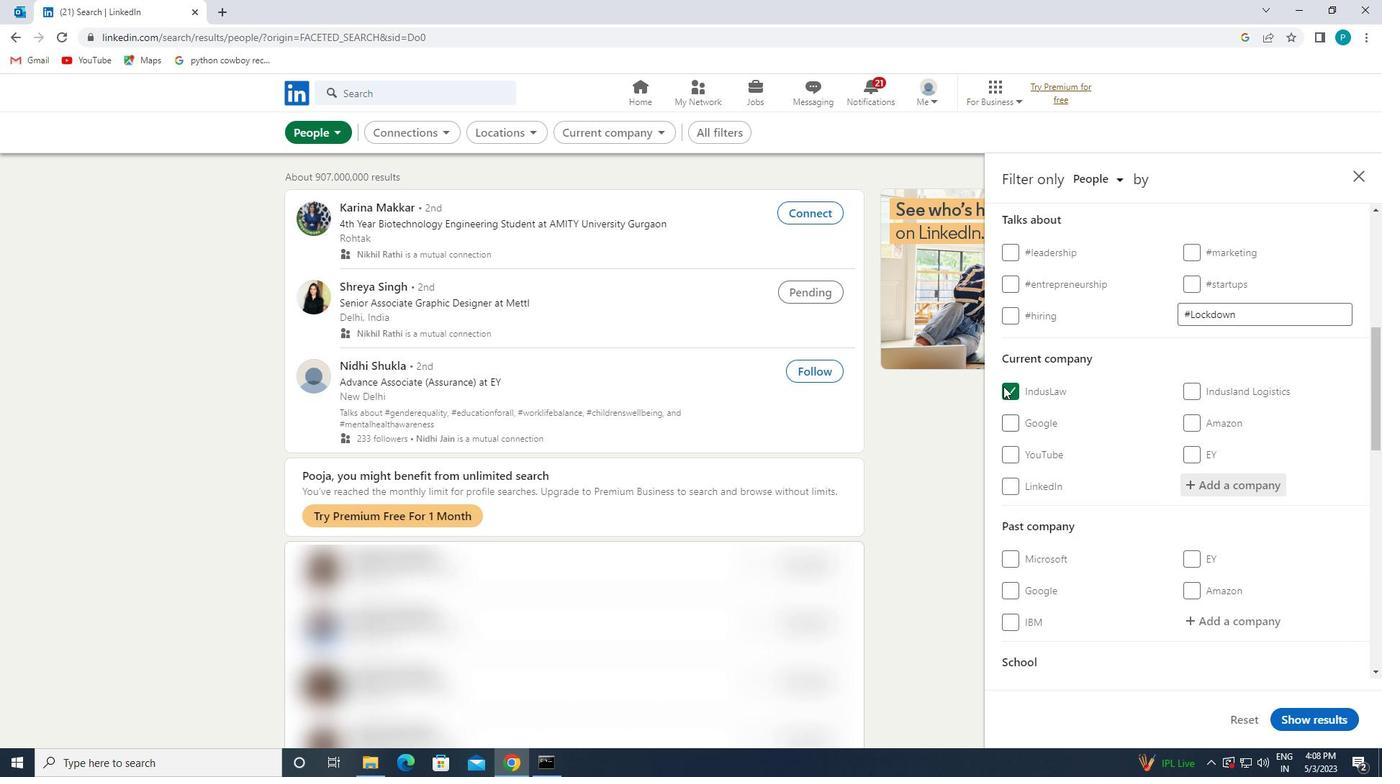 
Action: Mouse moved to (1008, 388)
Screenshot: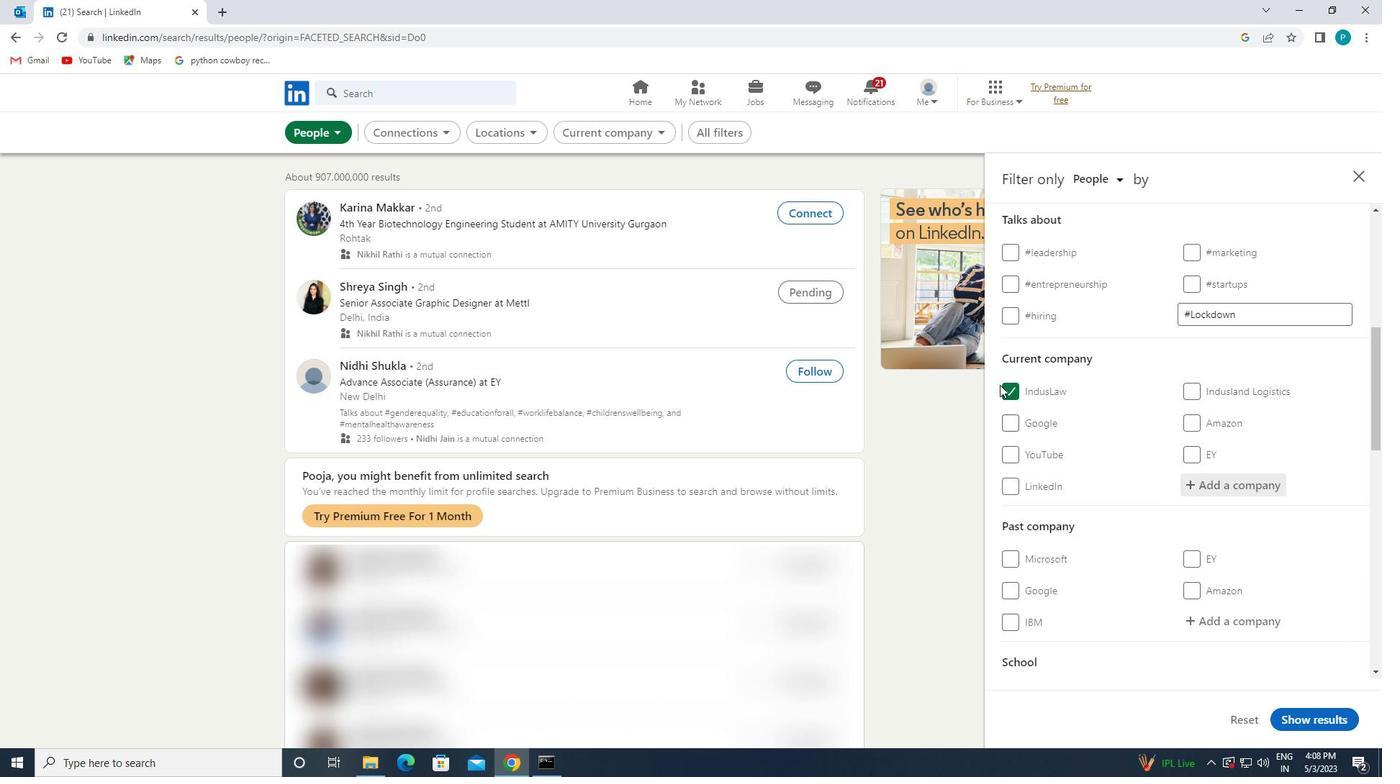 
Action: Mouse pressed left at (1008, 388)
Screenshot: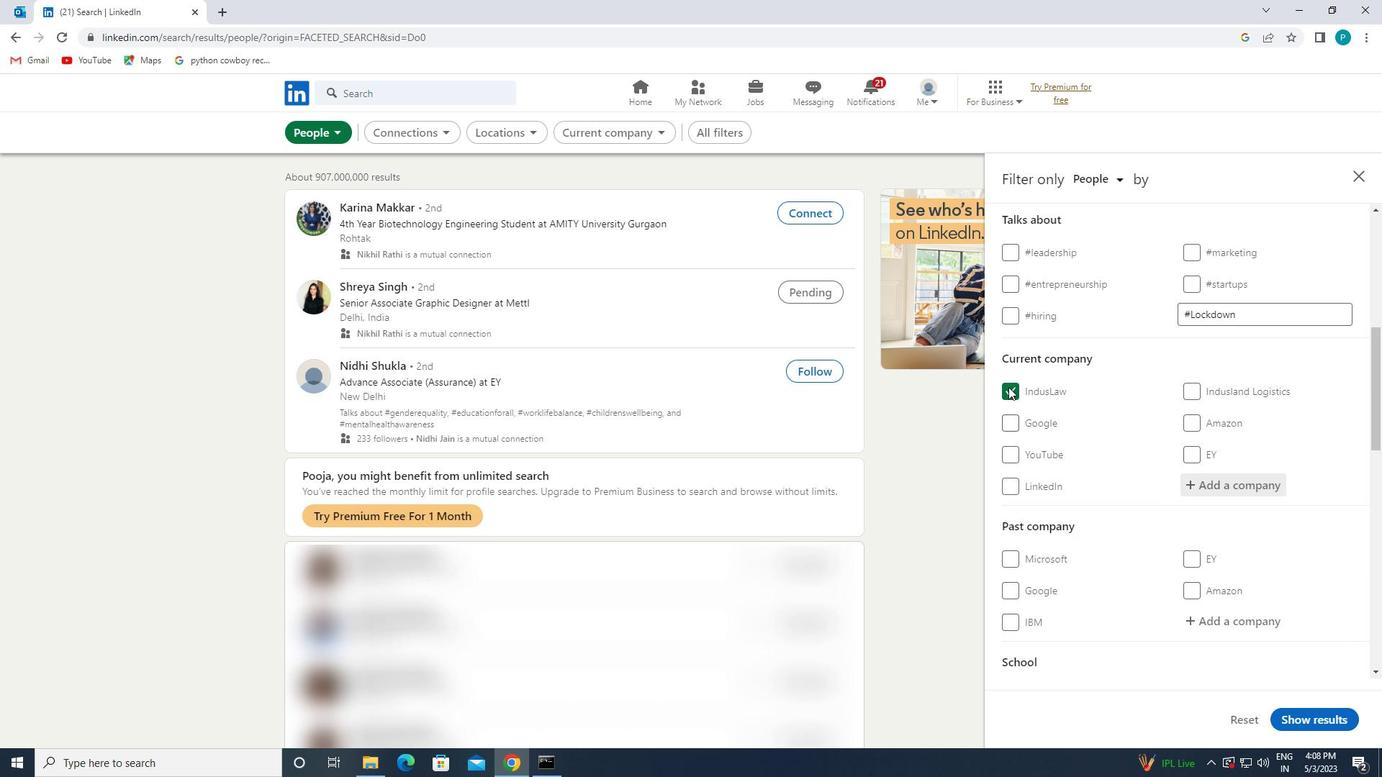 
Action: Mouse moved to (1015, 391)
Screenshot: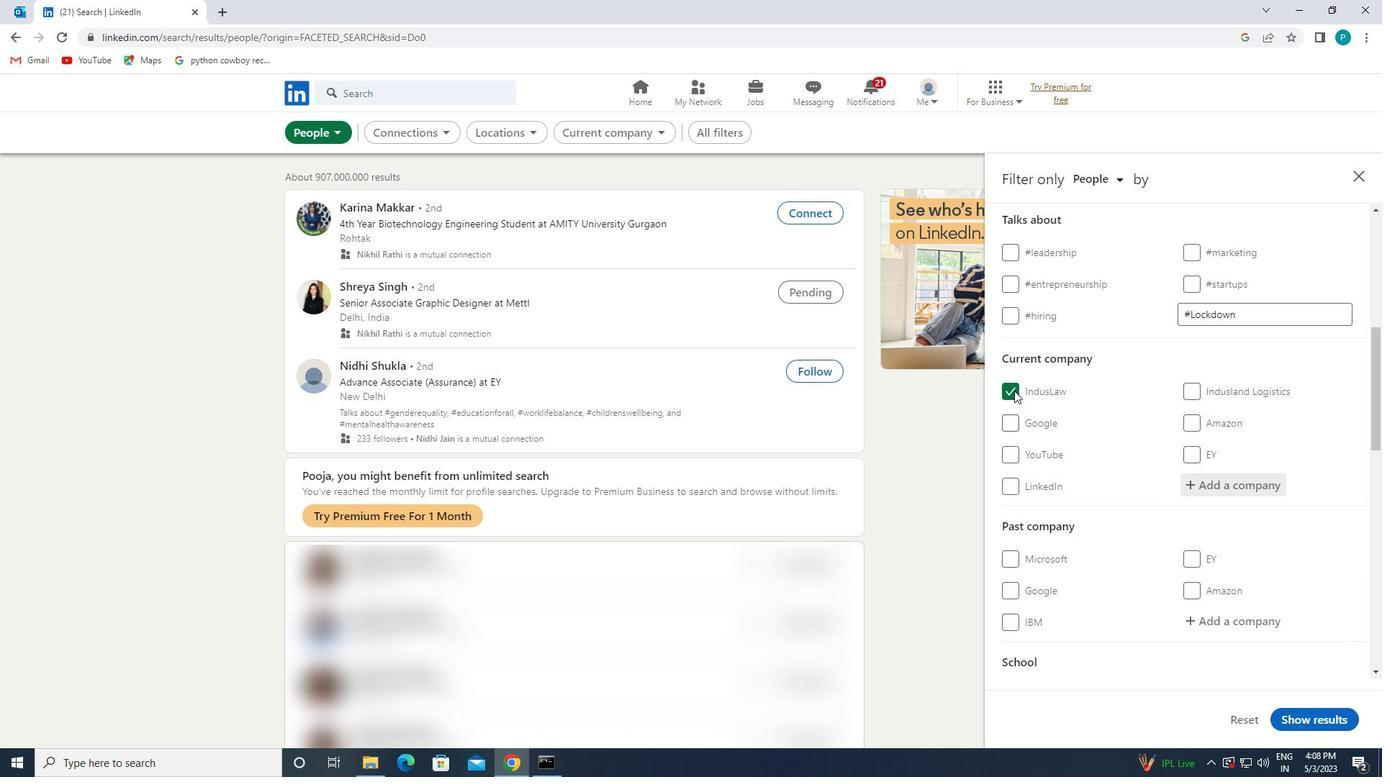 
Action: Mouse pressed left at (1015, 391)
Screenshot: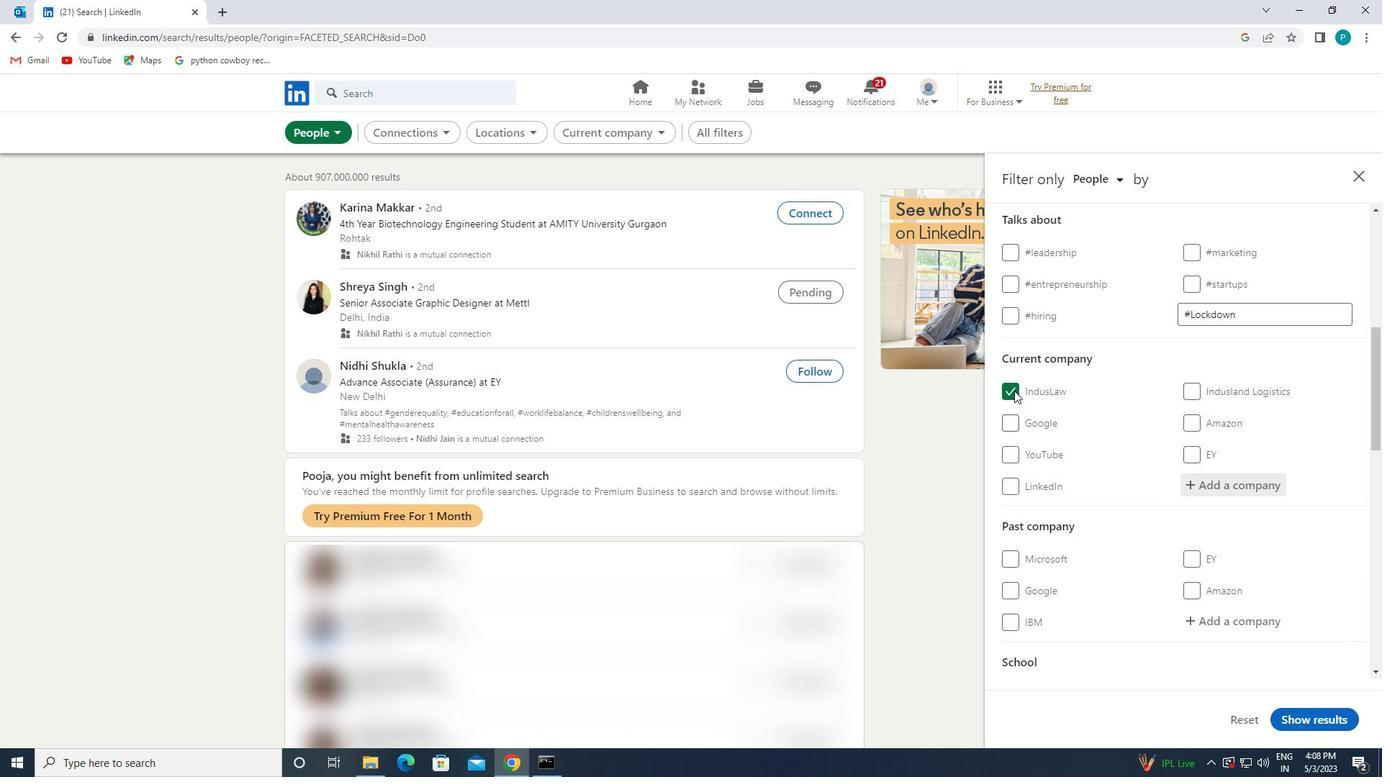 
Action: Mouse moved to (1015, 390)
Screenshot: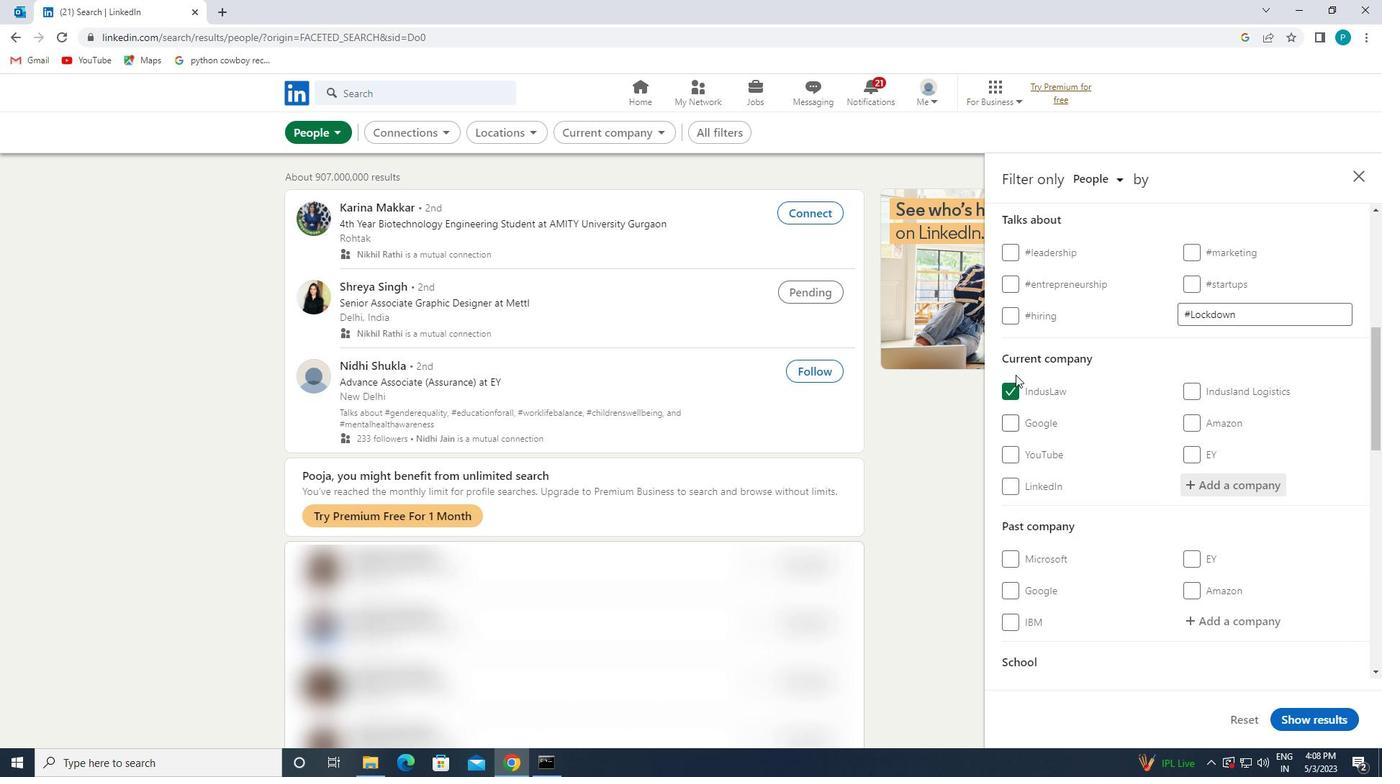 
Action: Mouse pressed left at (1015, 390)
Screenshot: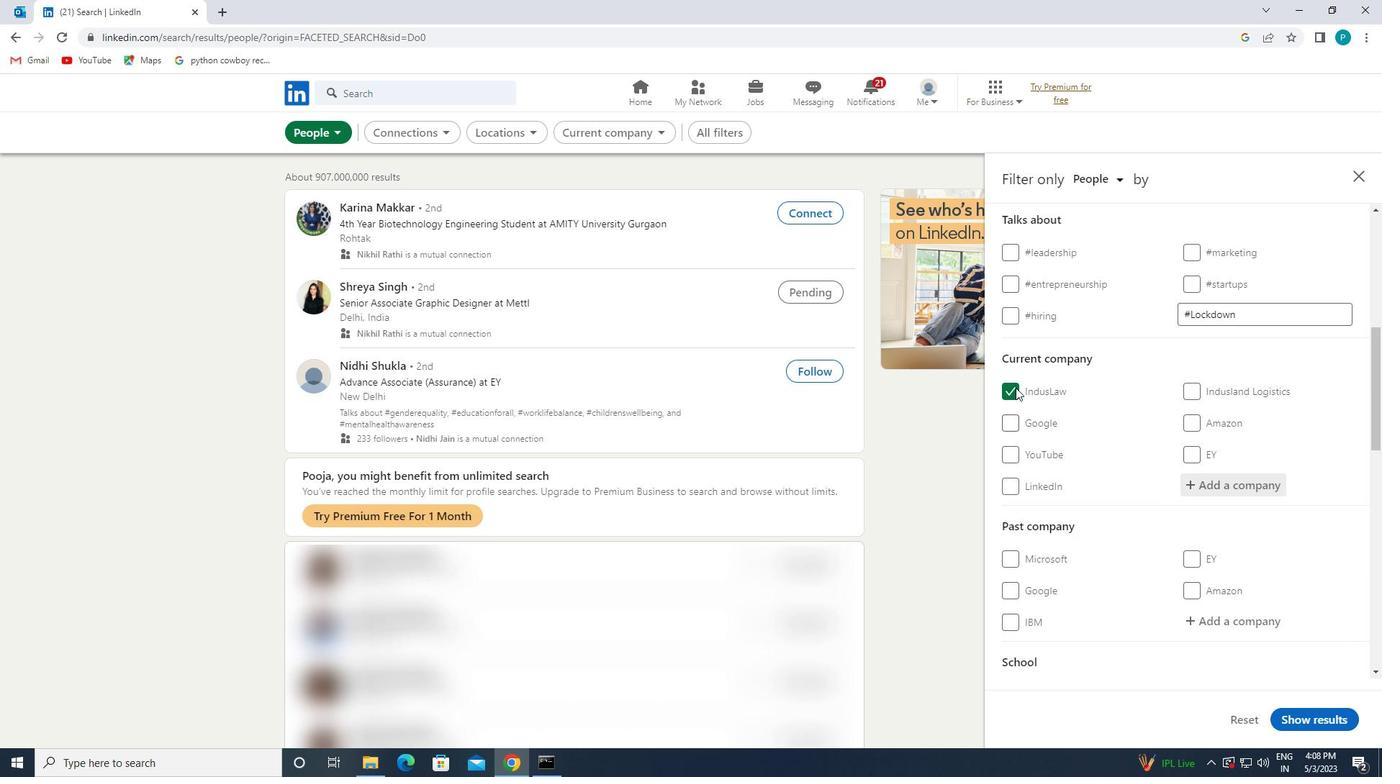
Action: Mouse pressed left at (1015, 390)
Screenshot: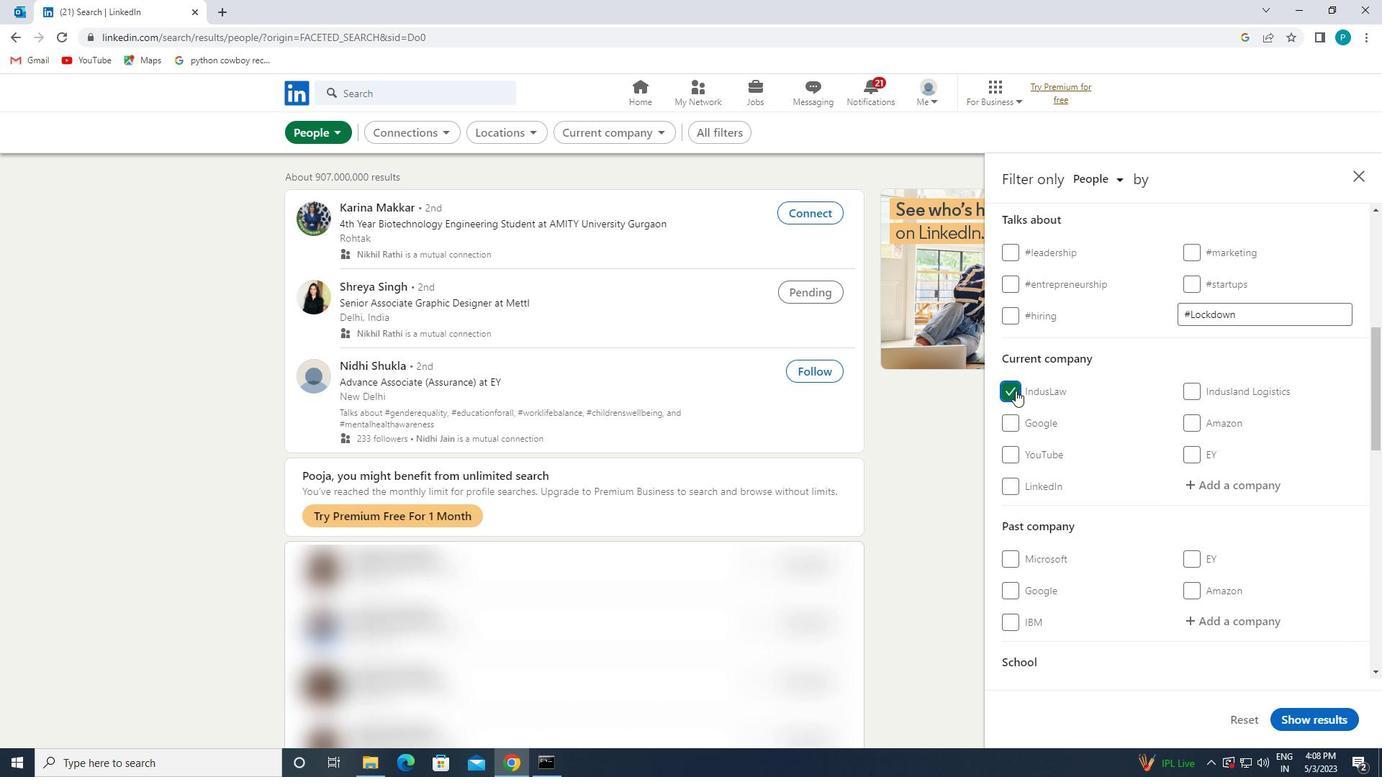 
Action: Mouse moved to (1233, 481)
Screenshot: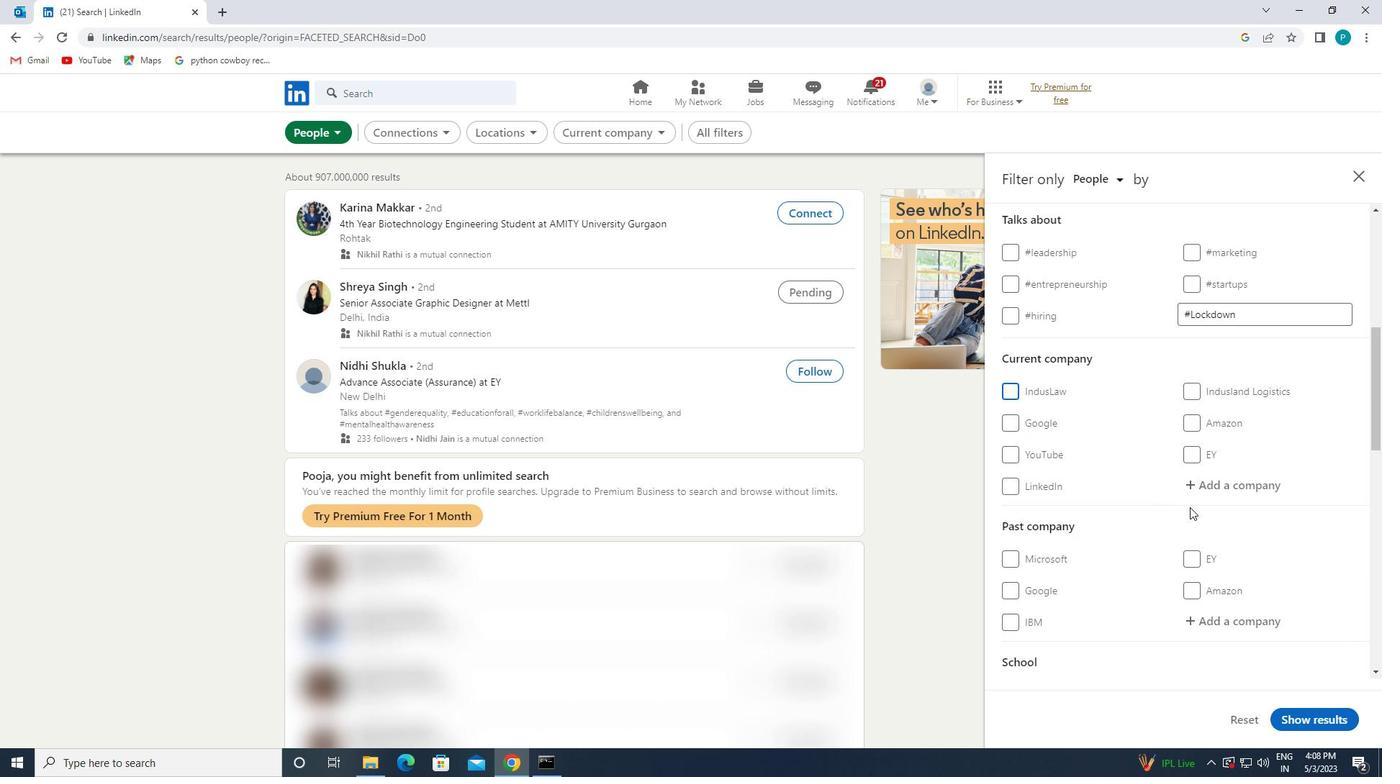
Action: Mouse pressed left at (1233, 481)
Screenshot: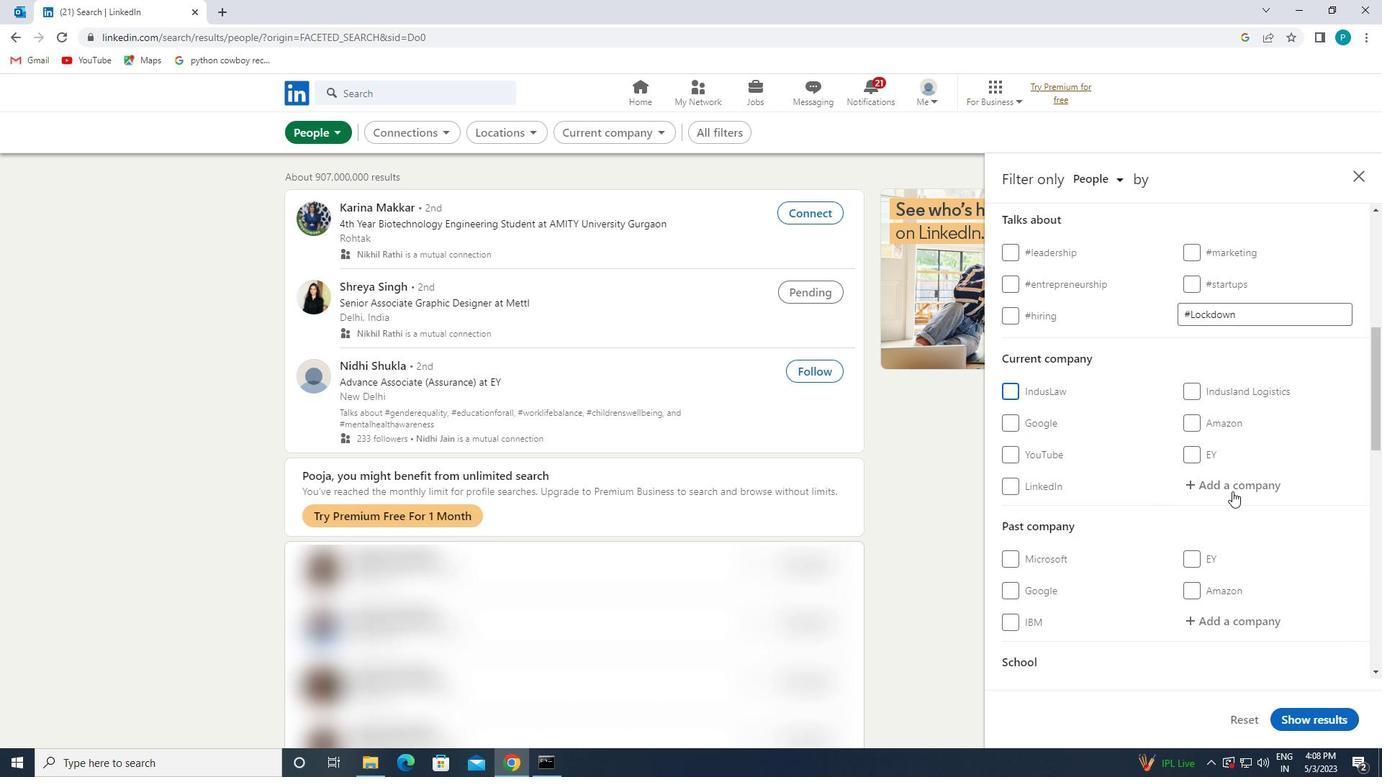
Action: Mouse moved to (1243, 485)
Screenshot: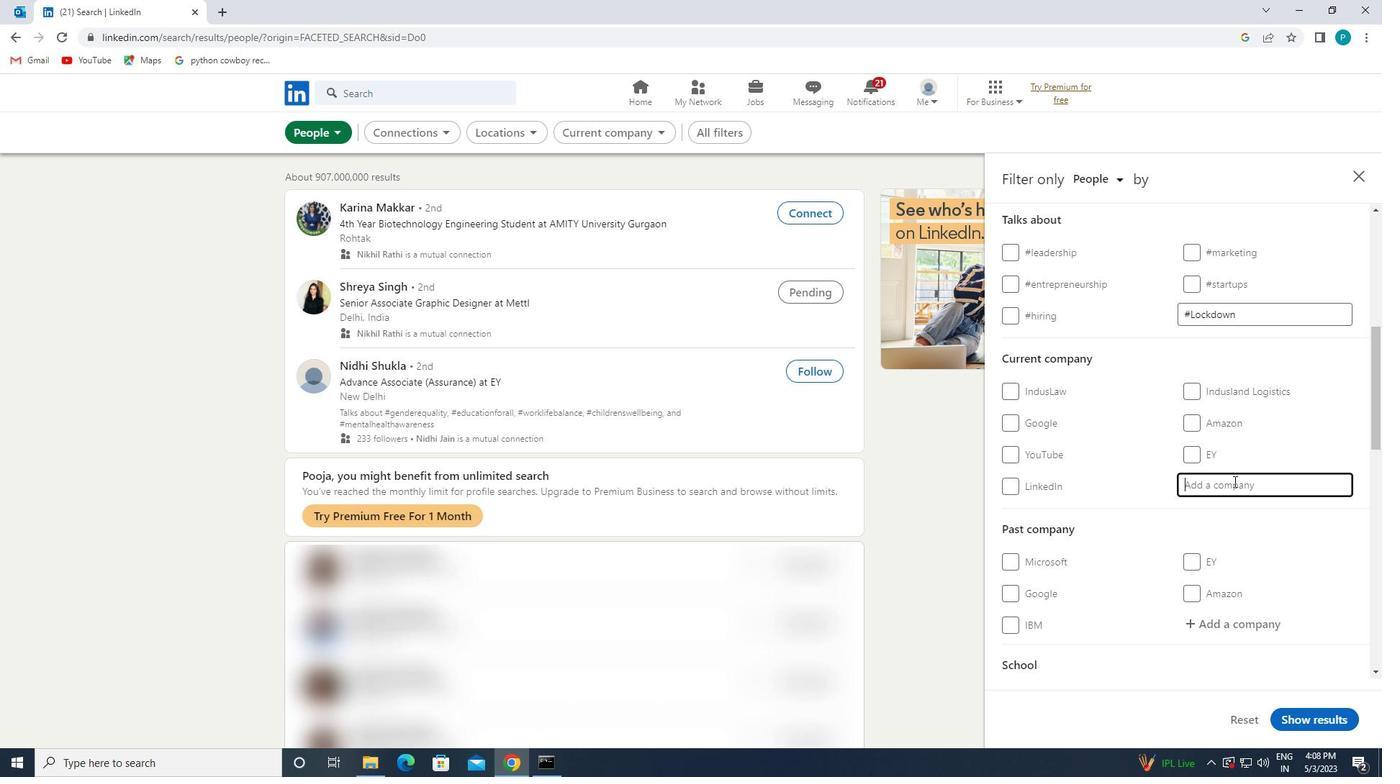 
Action: Key pressed <Key.caps_lock>I<Key.caps_lock>NDUSLNF<Key.backspace>D<Key.space>BANK
Screenshot: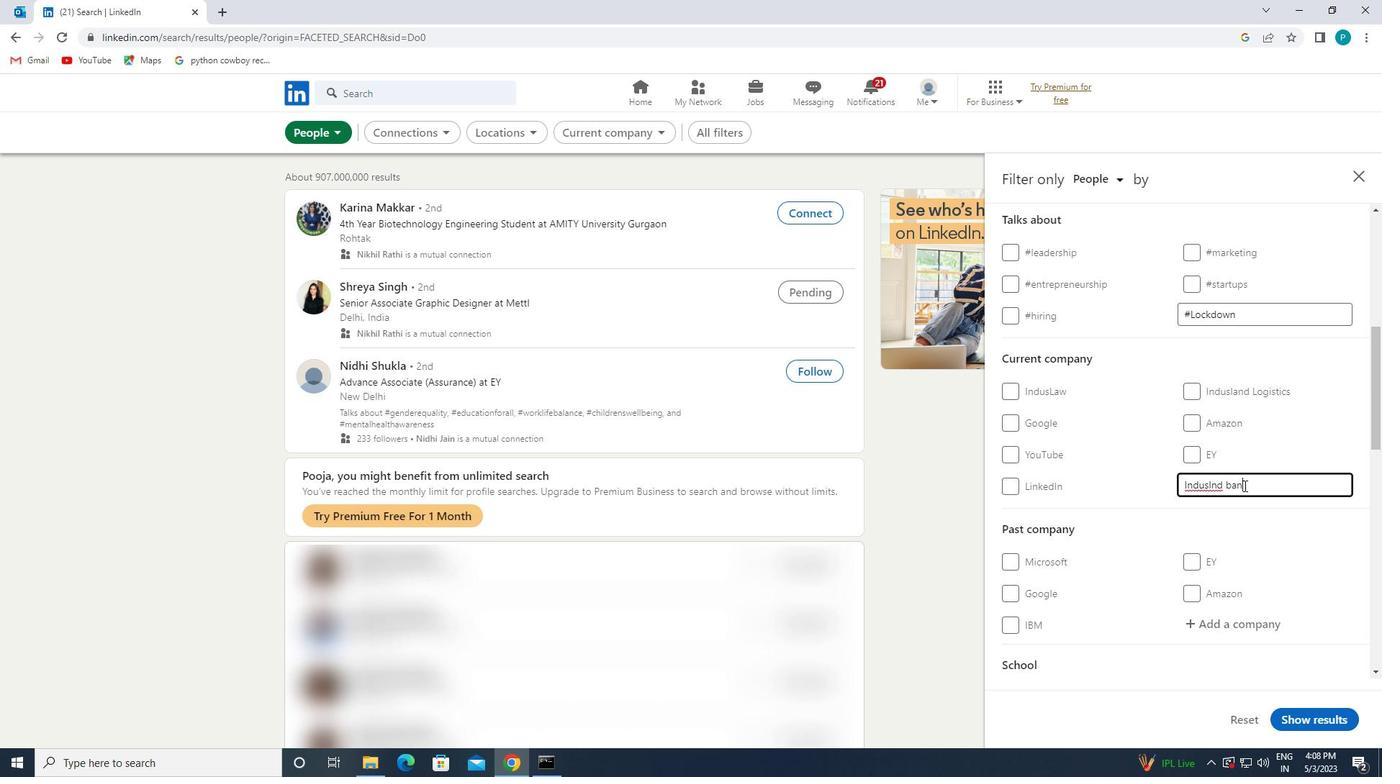 
Action: Mouse moved to (1289, 558)
Screenshot: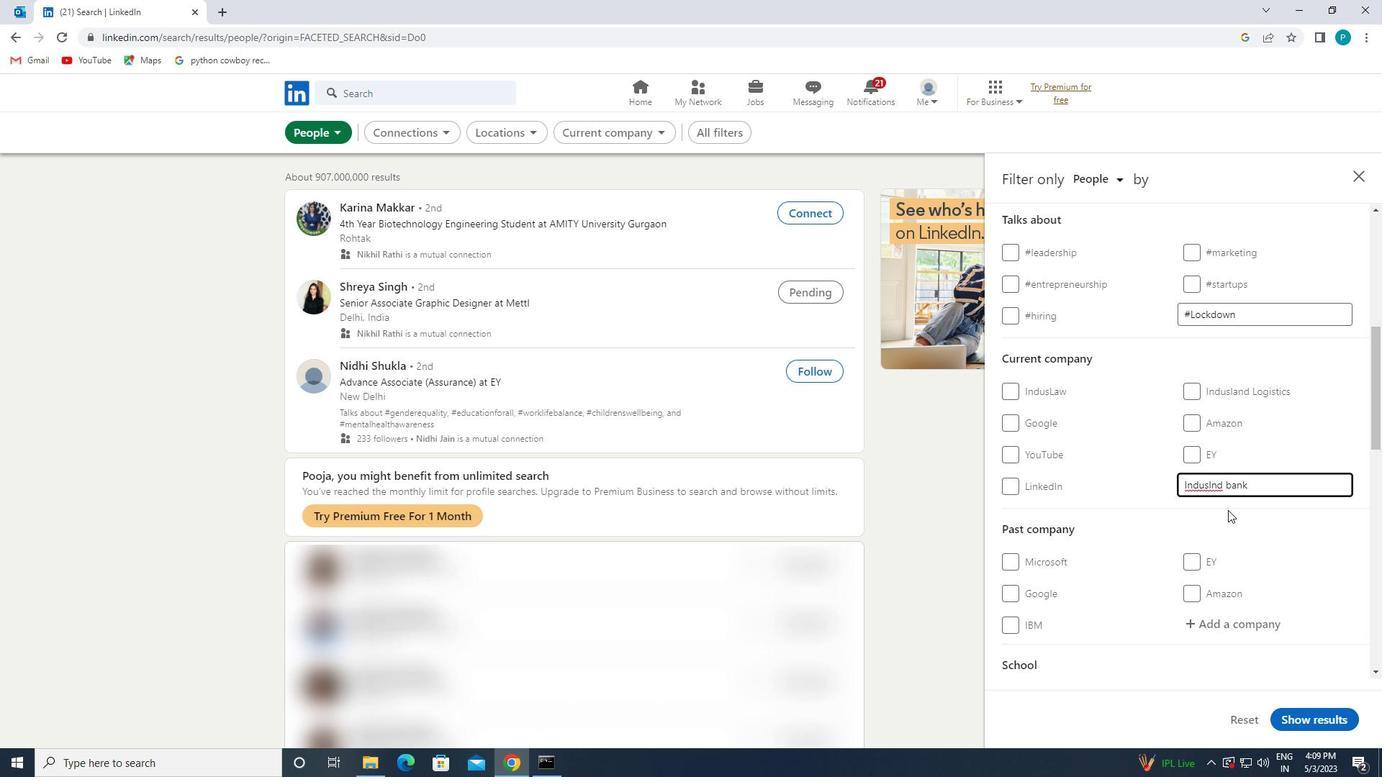 
Action: Key pressed <Key.enter>
Screenshot: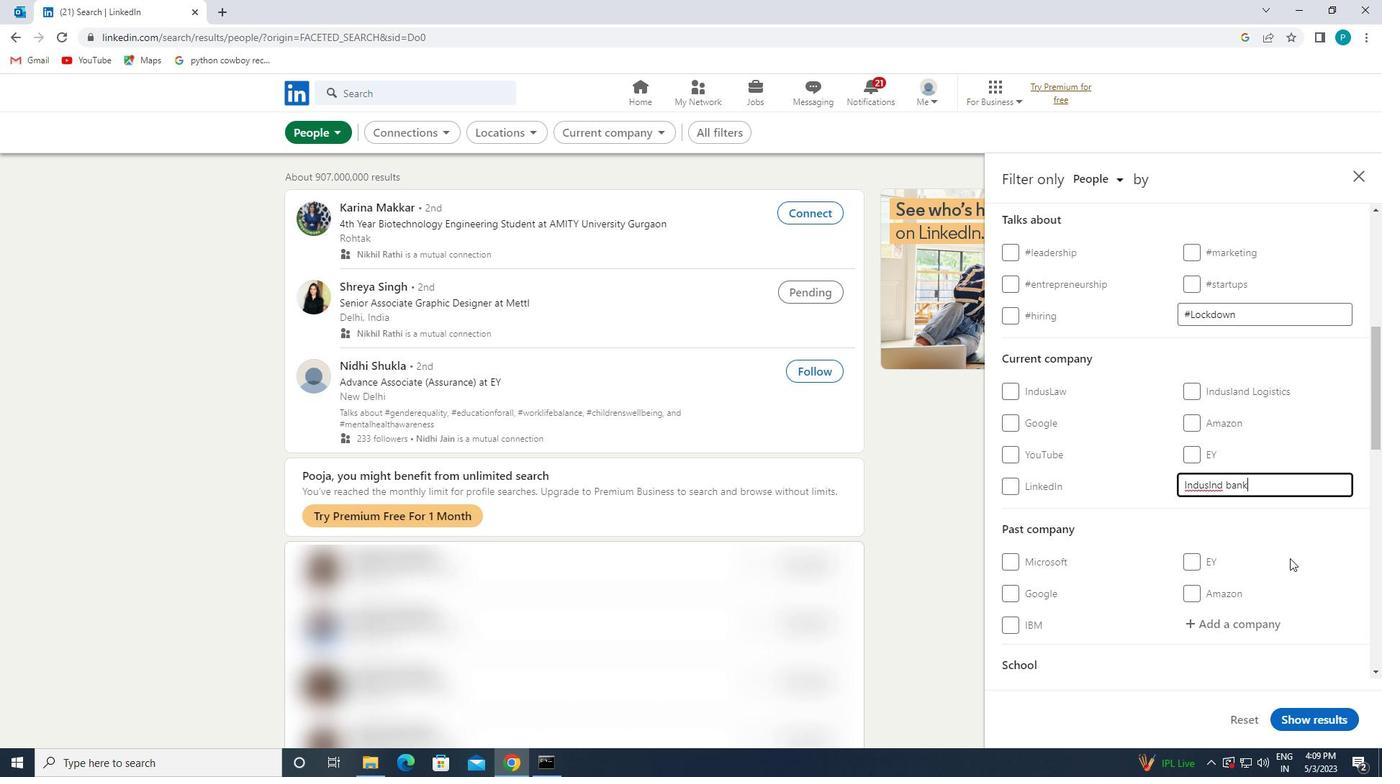 
Action: Mouse moved to (1259, 537)
Screenshot: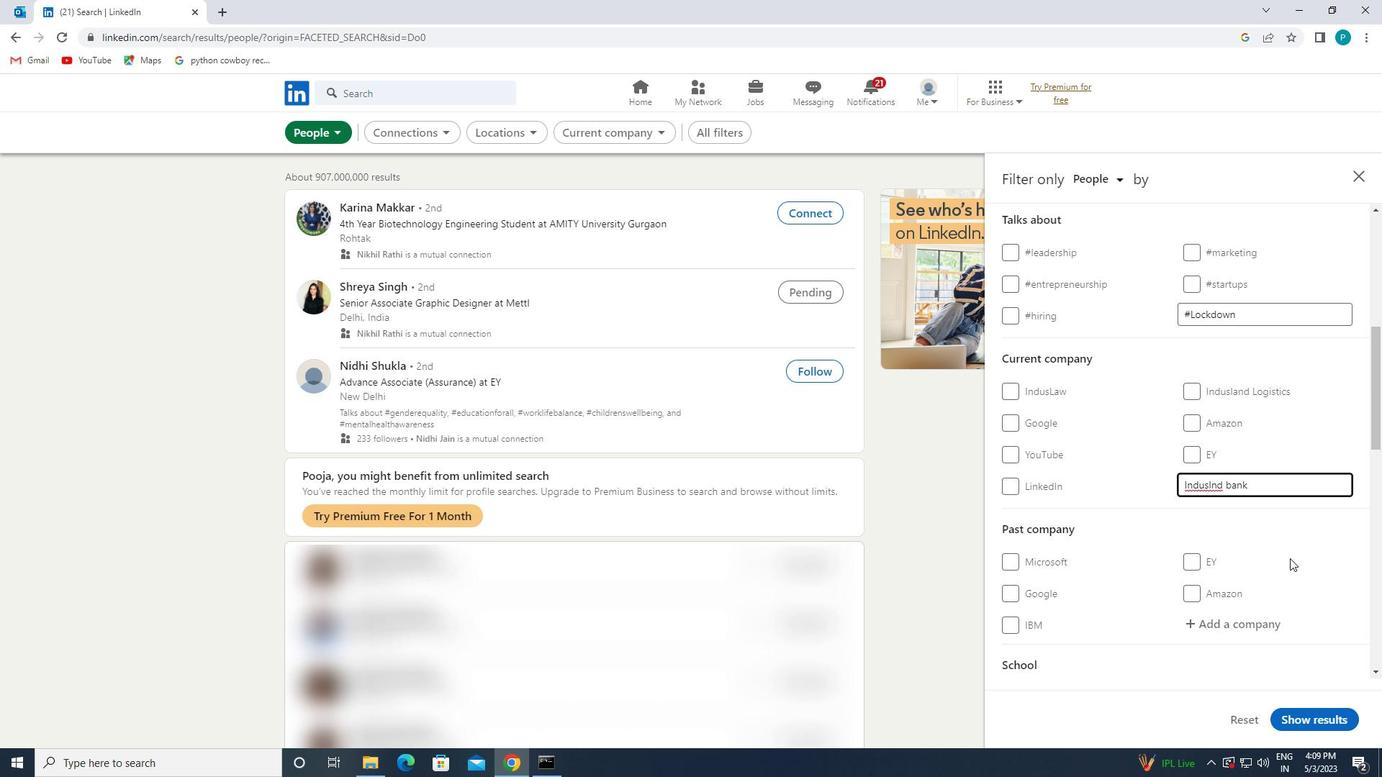 
Action: Mouse scrolled (1259, 537) with delta (0, 0)
Screenshot: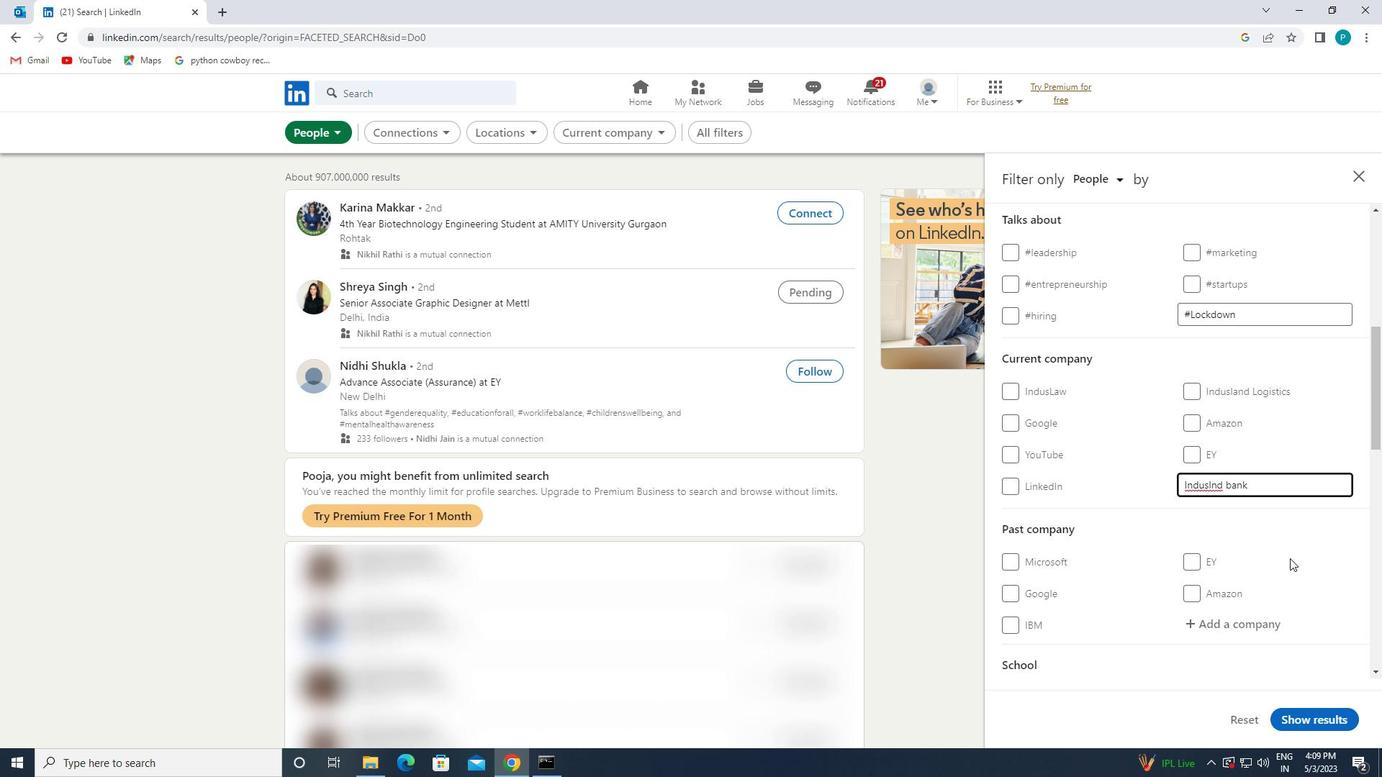 
Action: Mouse scrolled (1259, 537) with delta (0, 0)
Screenshot: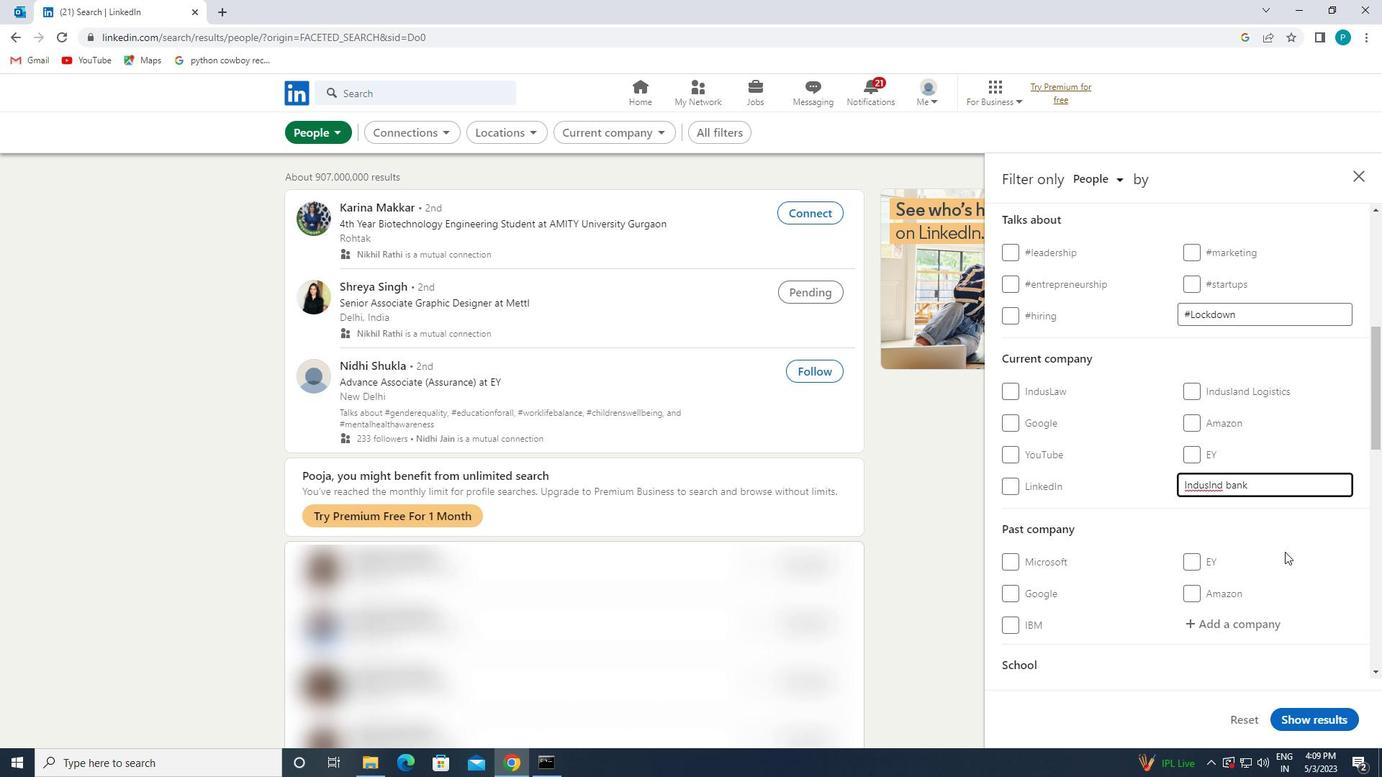 
Action: Mouse scrolled (1259, 537) with delta (0, 0)
Screenshot: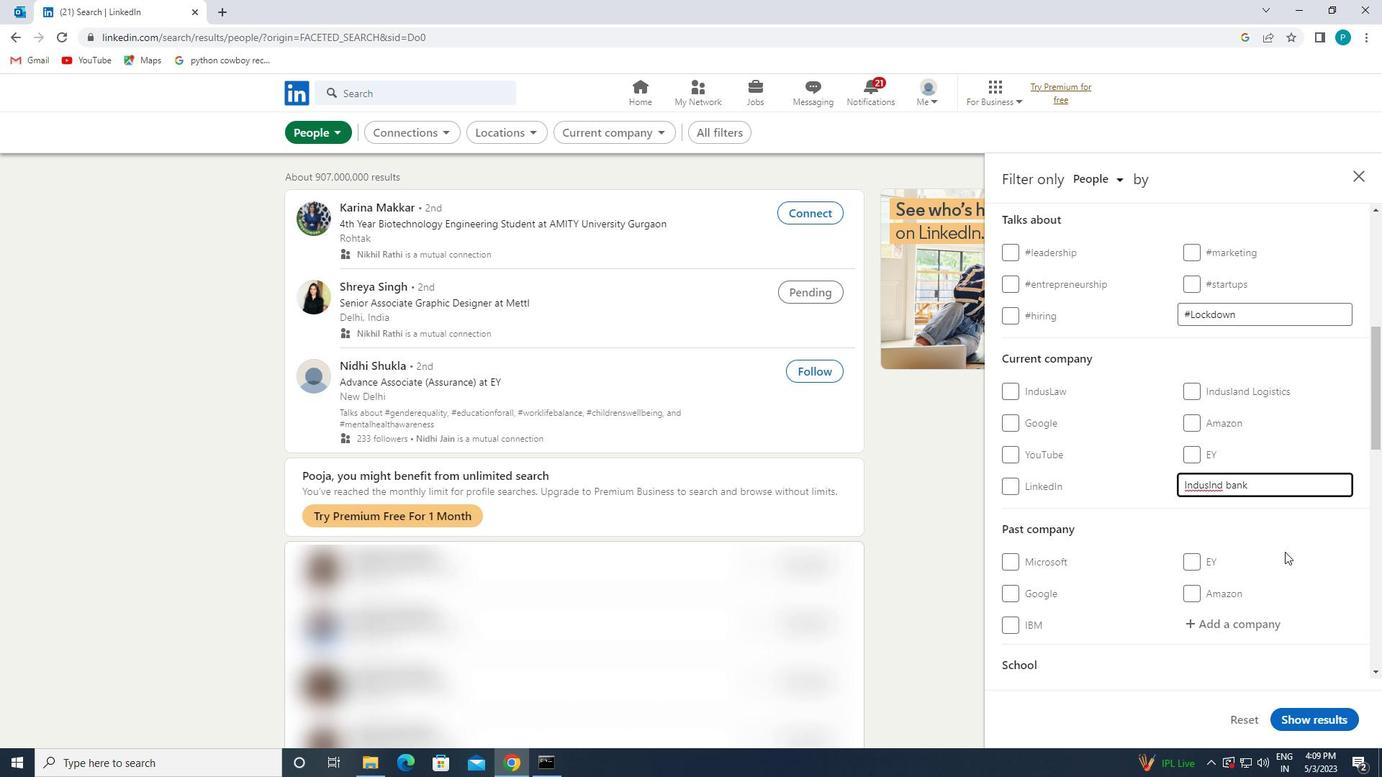 
Action: Mouse moved to (1232, 562)
Screenshot: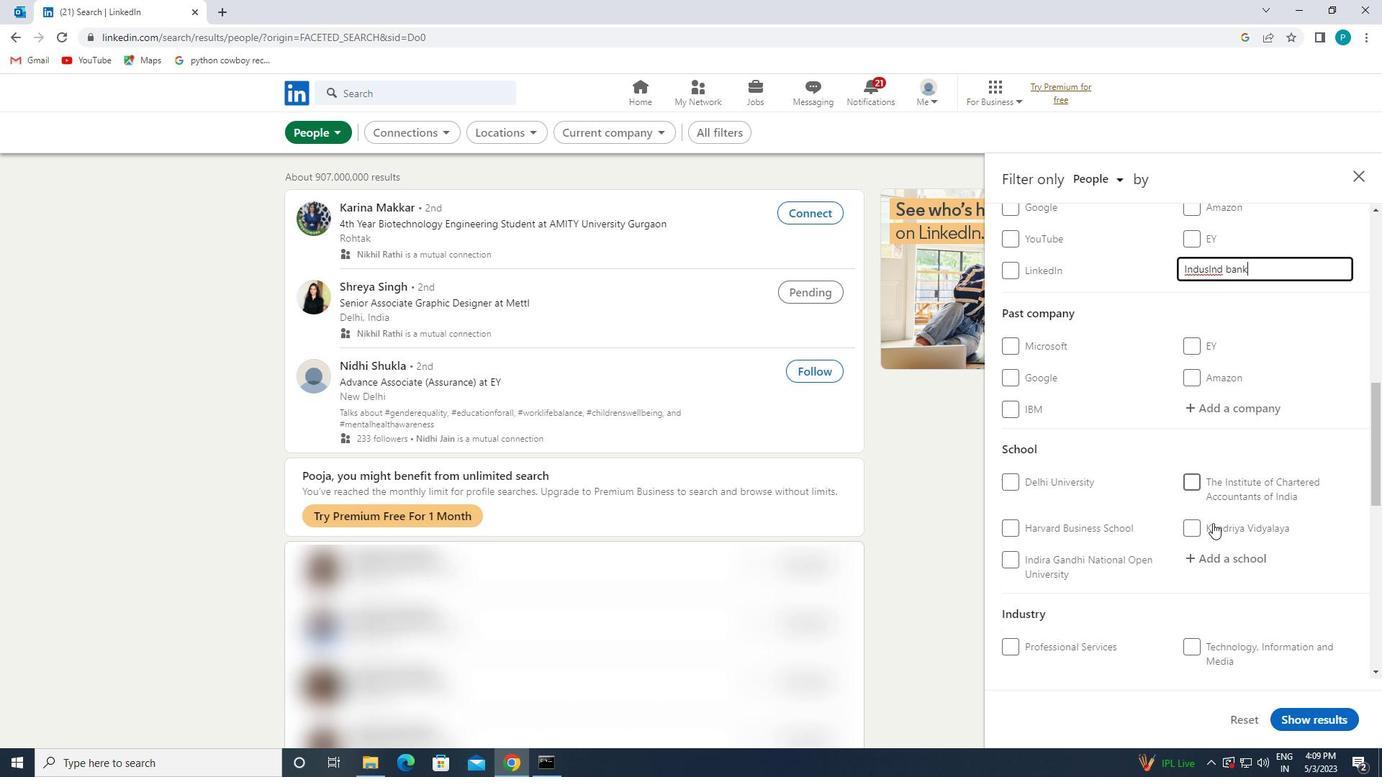 
Action: Mouse pressed left at (1232, 562)
Screenshot: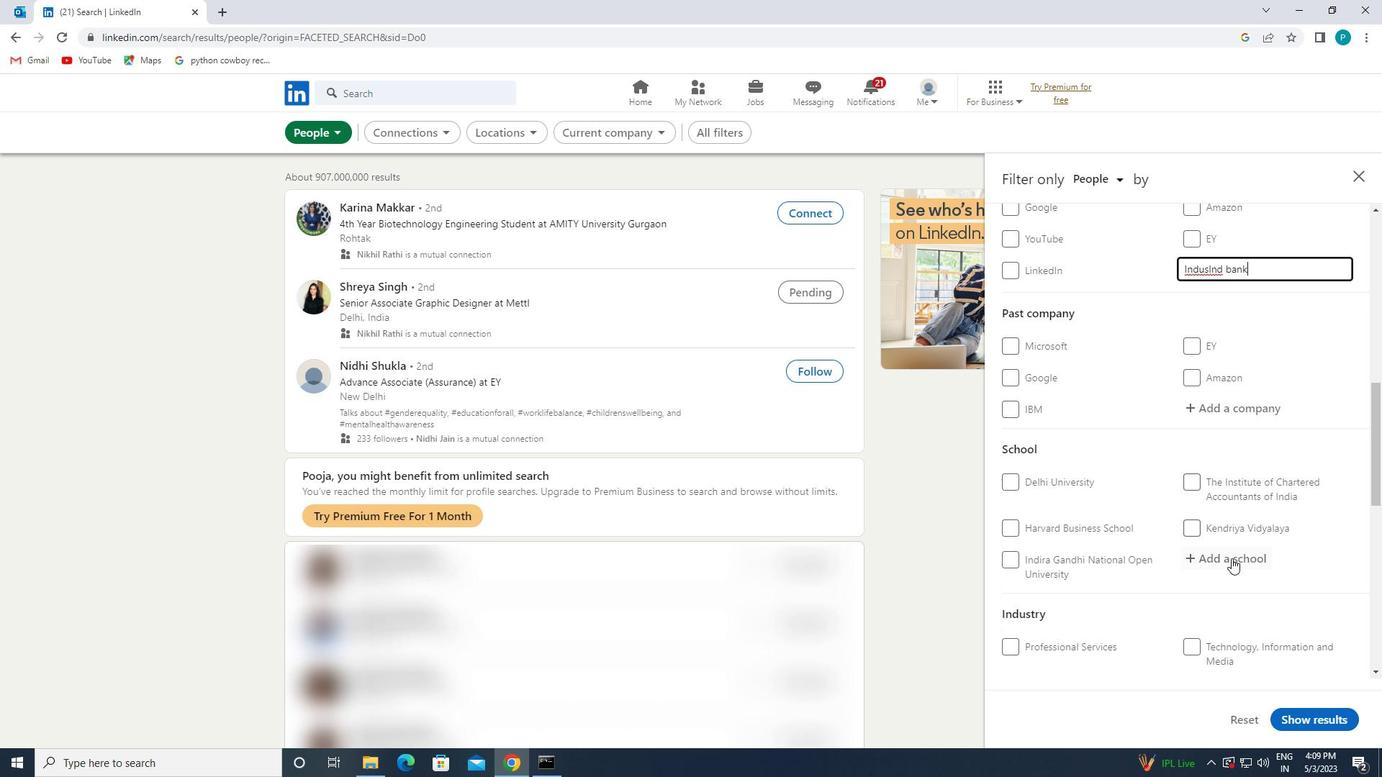 
Action: Key pressed <Key.caps_lock>E<Key.caps_lock>NGLISG<Key.backspace>H<Key.caps_lock>S<Key.caps_lock>COR
Screenshot: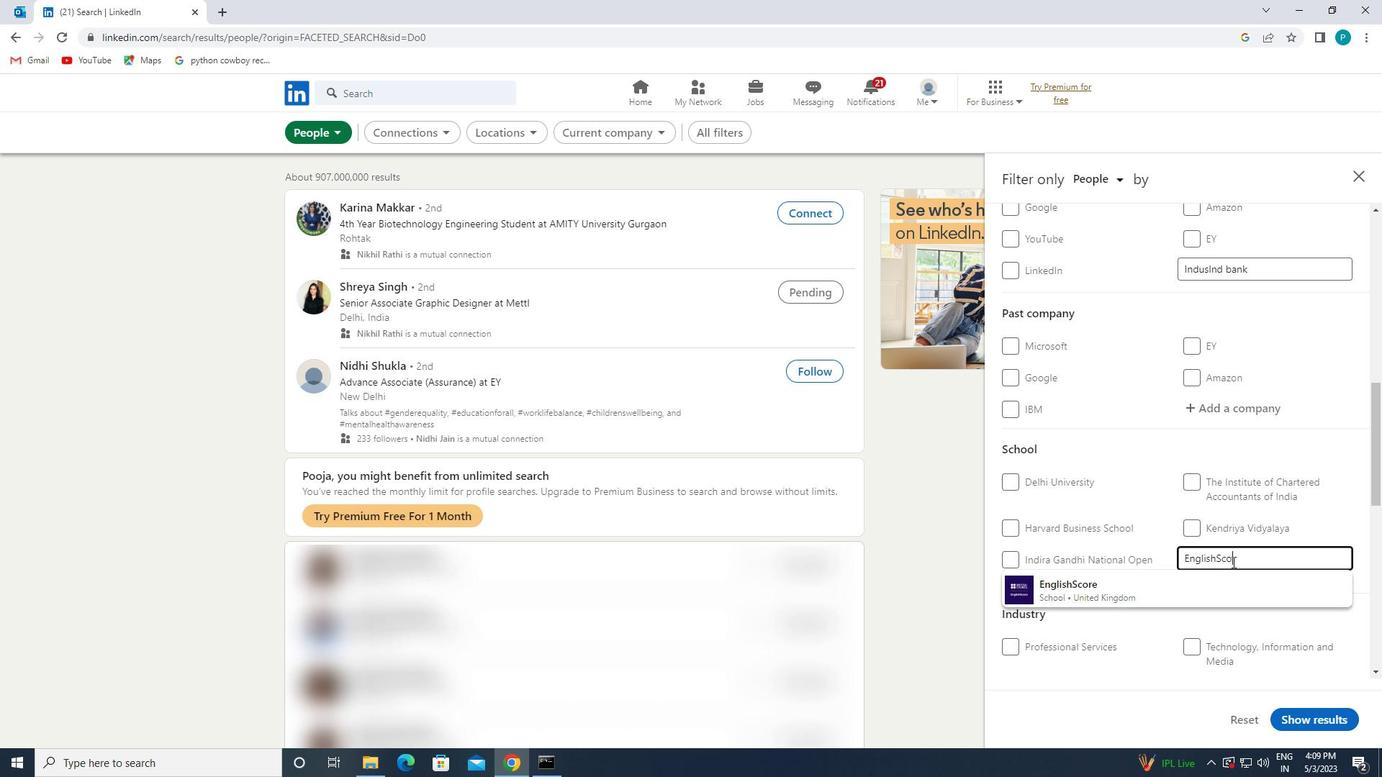 
Action: Mouse moved to (1235, 568)
Screenshot: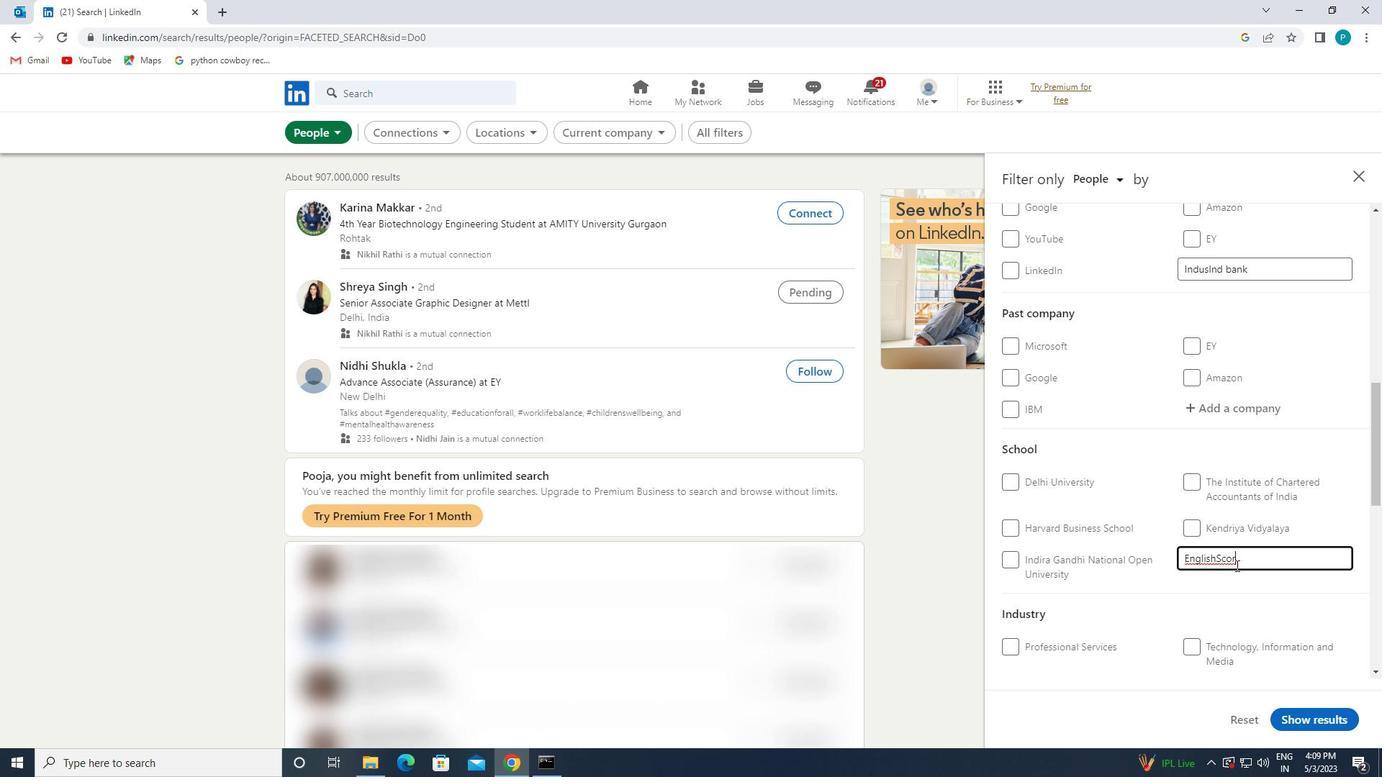 
Action: Key pressed E
Screenshot: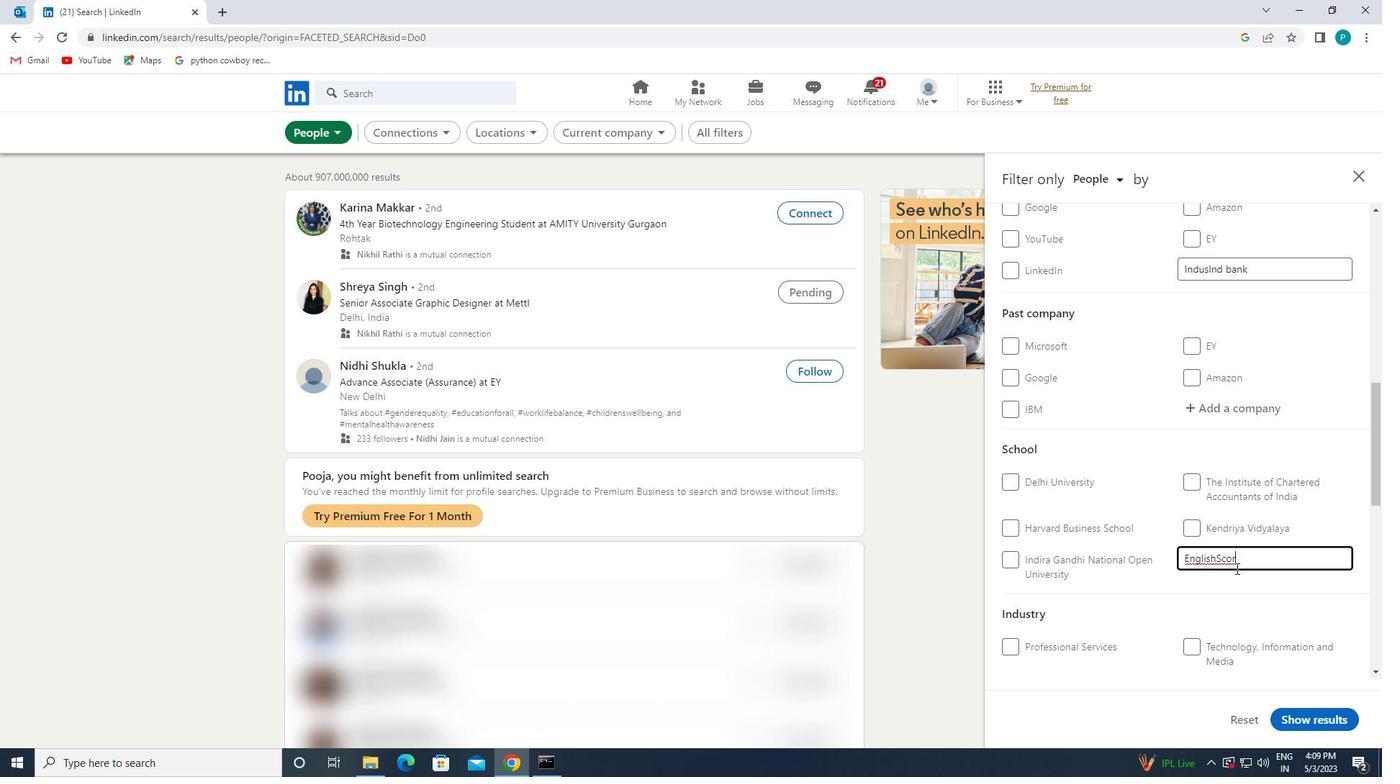 
Action: Mouse moved to (1255, 580)
Screenshot: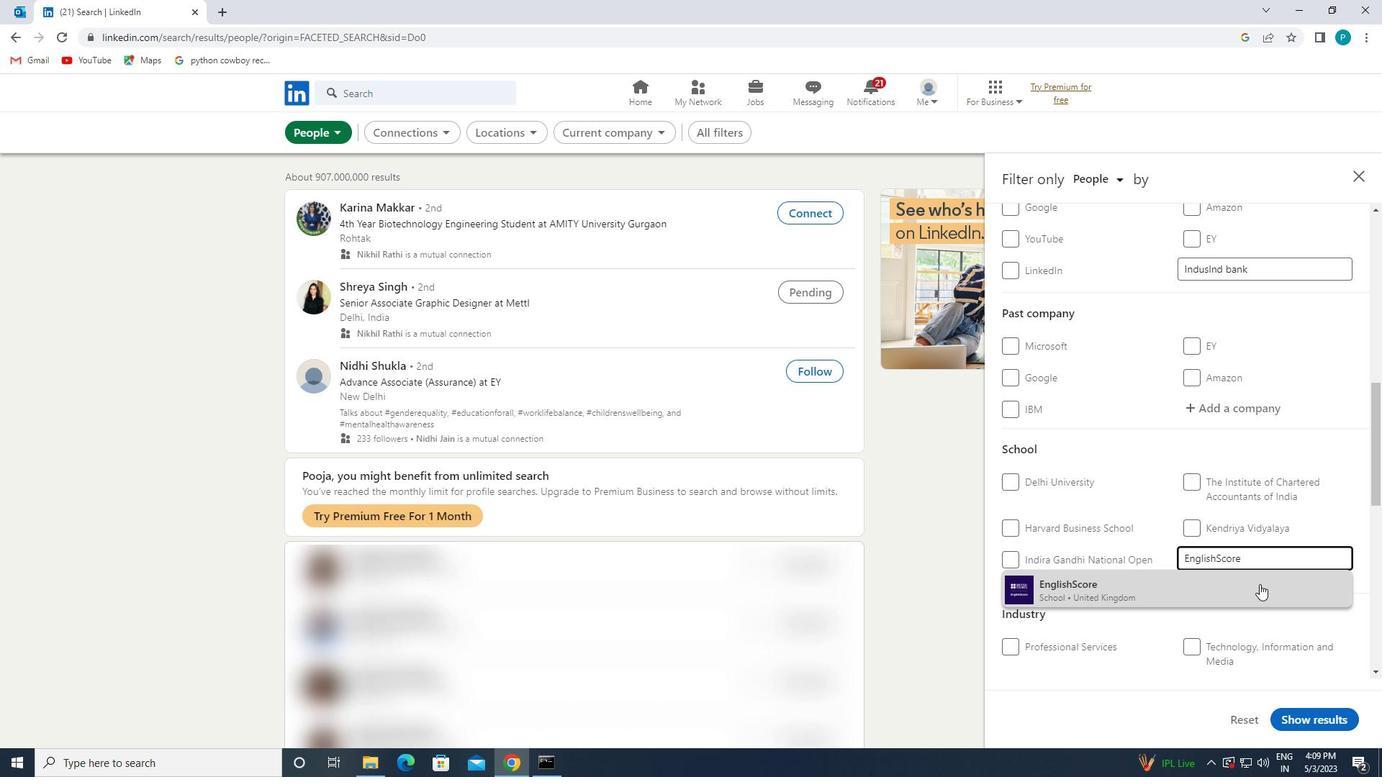 
Action: Mouse pressed left at (1255, 580)
Screenshot: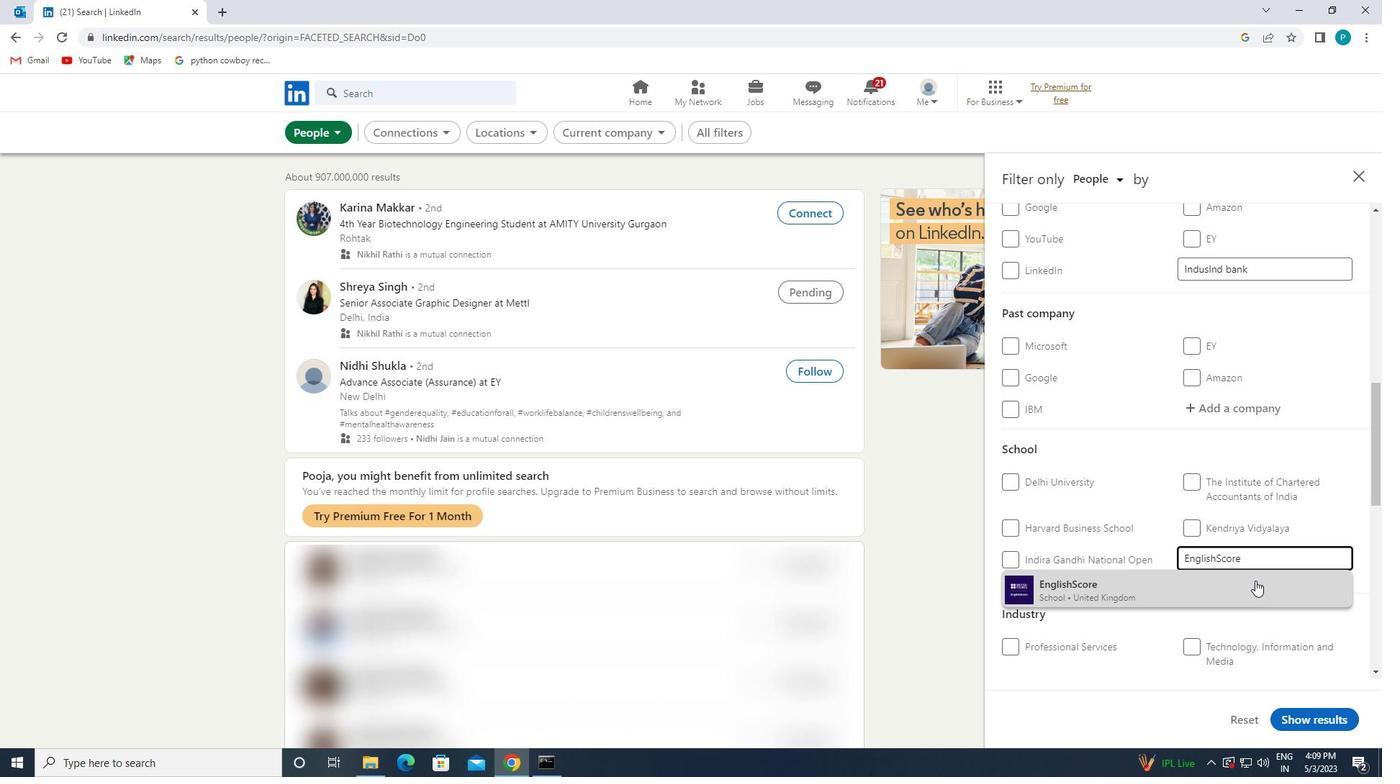 
Action: Mouse scrolled (1255, 580) with delta (0, 0)
Screenshot: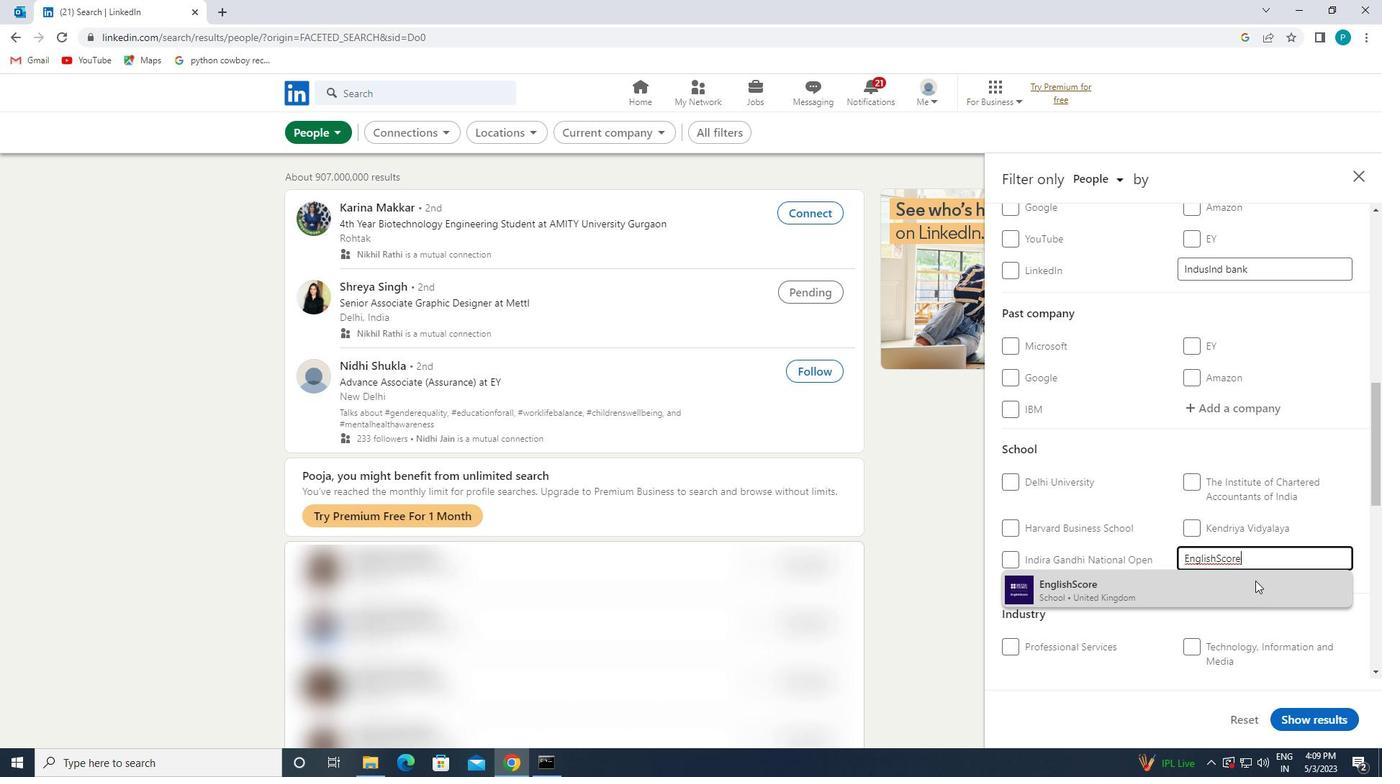 
Action: Mouse scrolled (1255, 580) with delta (0, 0)
Screenshot: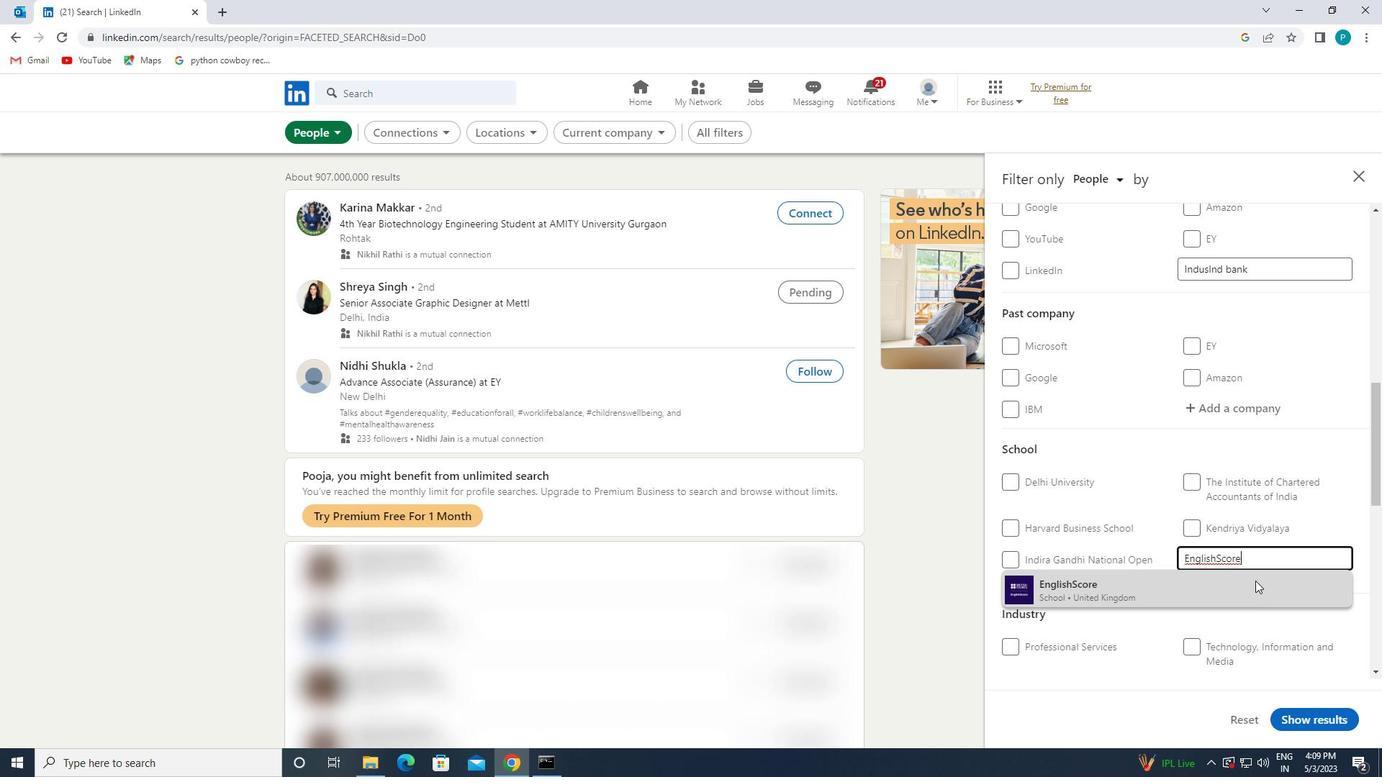 
Action: Mouse scrolled (1255, 580) with delta (0, 0)
Screenshot: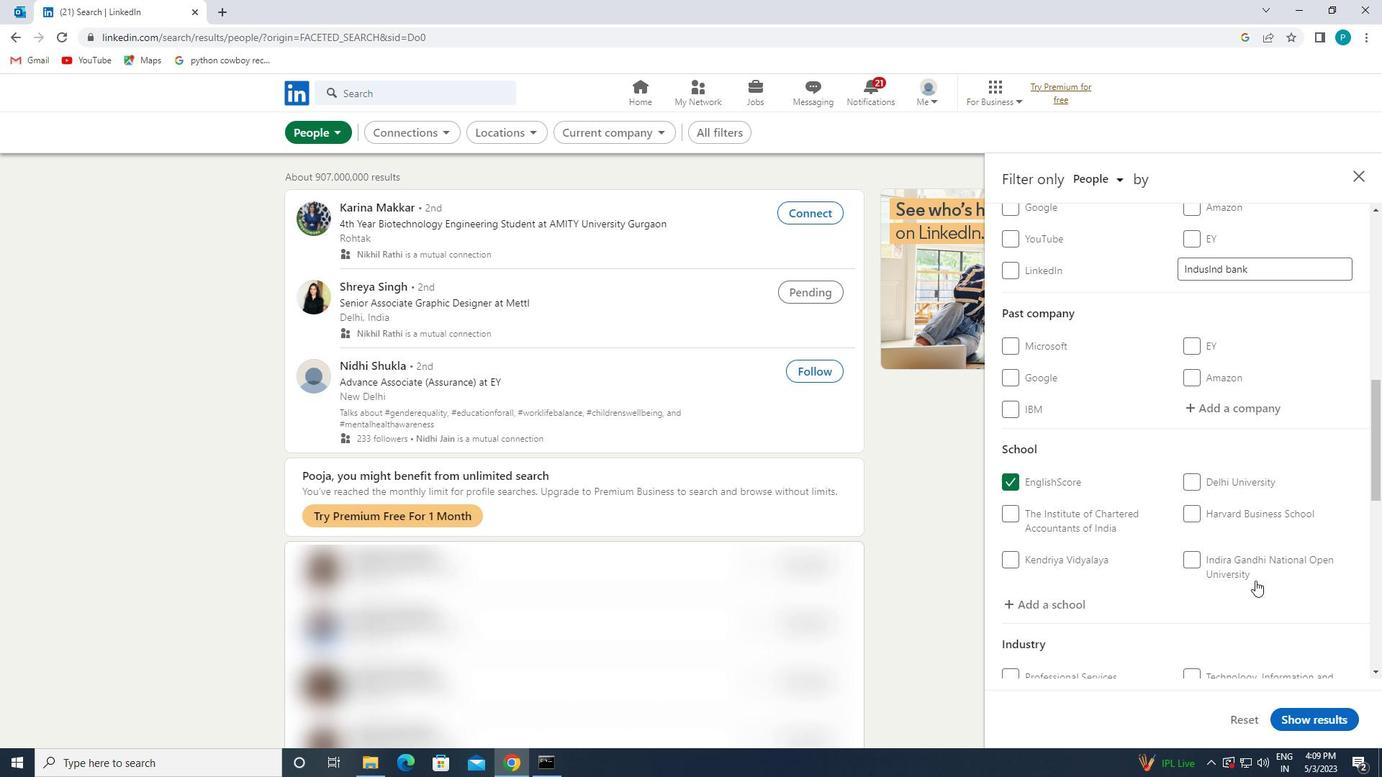 
Action: Mouse moved to (1220, 561)
Screenshot: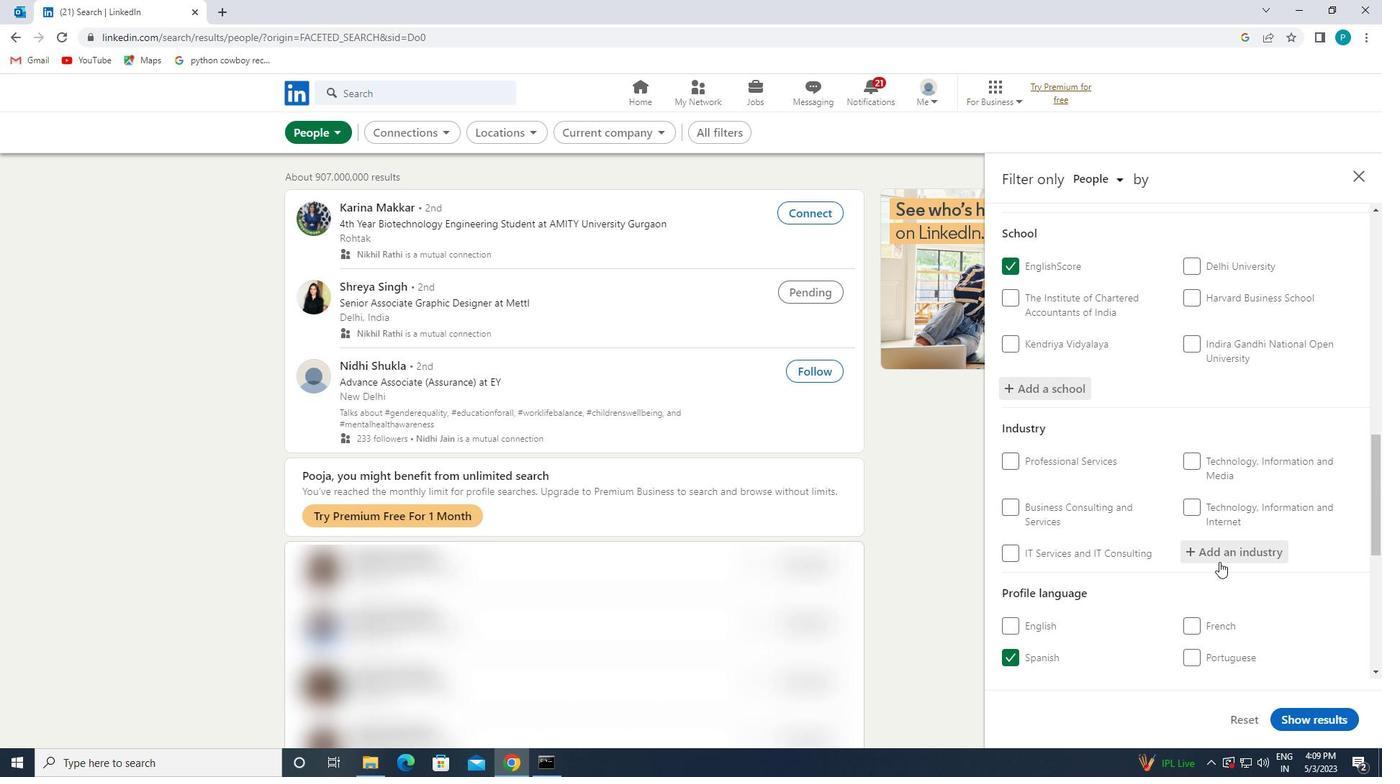 
Action: Mouse pressed left at (1220, 561)
Screenshot: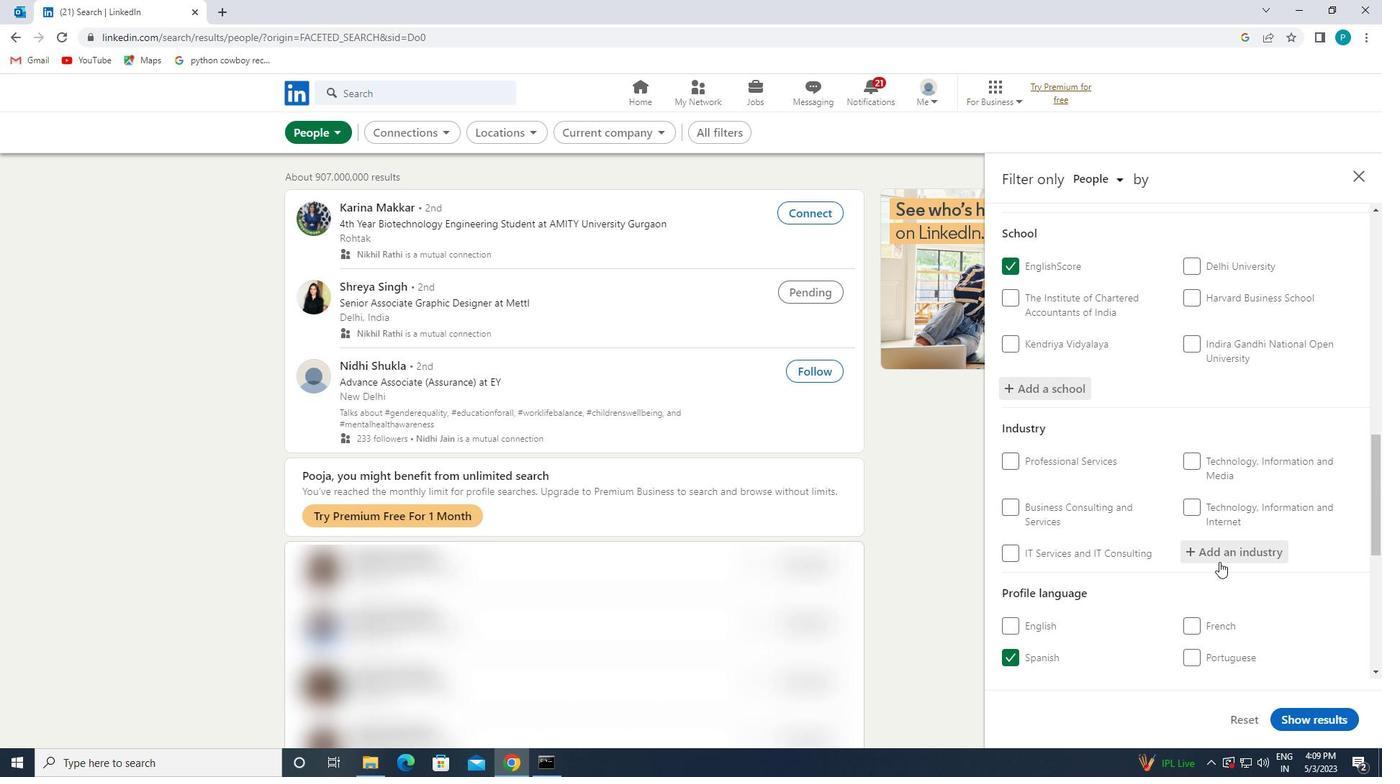 
Action: Mouse moved to (1235, 568)
Screenshot: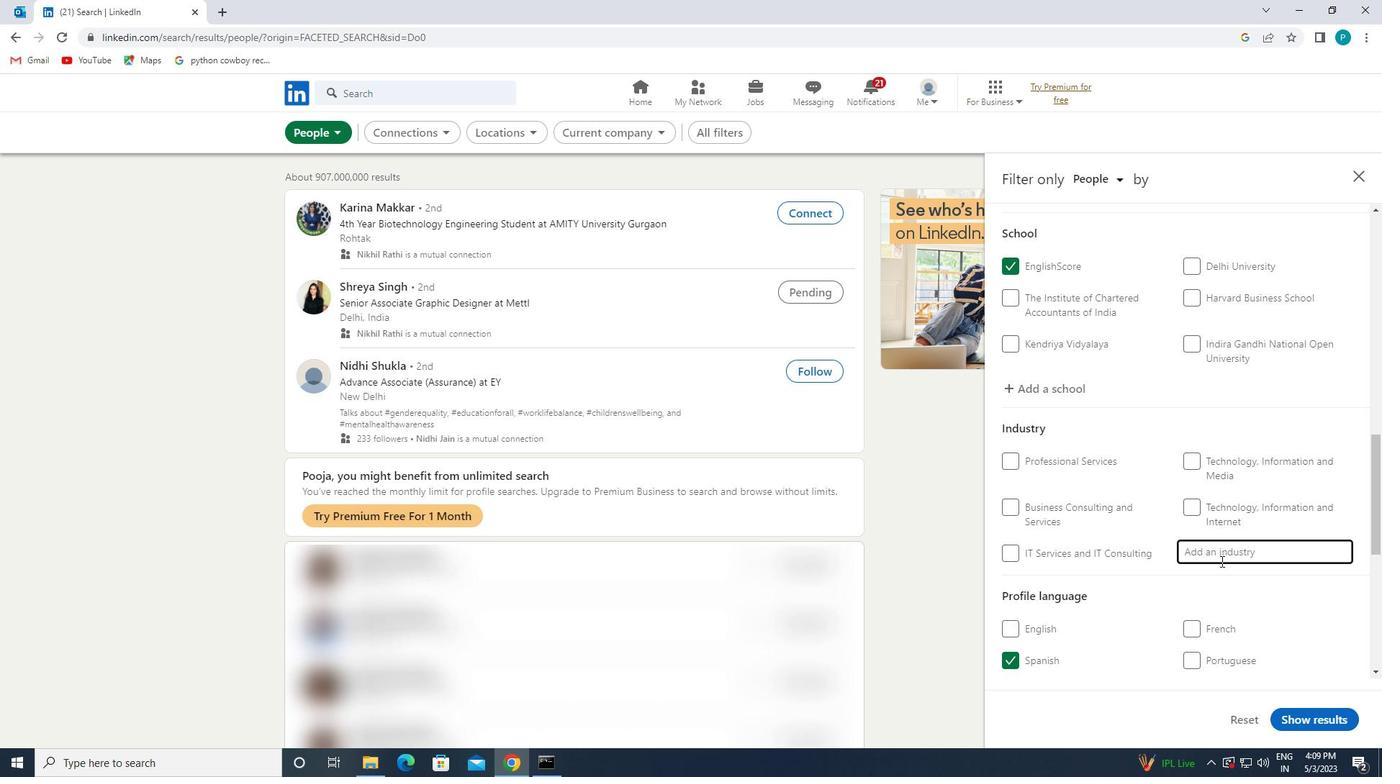 
Action: Key pressed <Key.caps_lock>I<Key.caps_lock>NVESTMENT
Screenshot: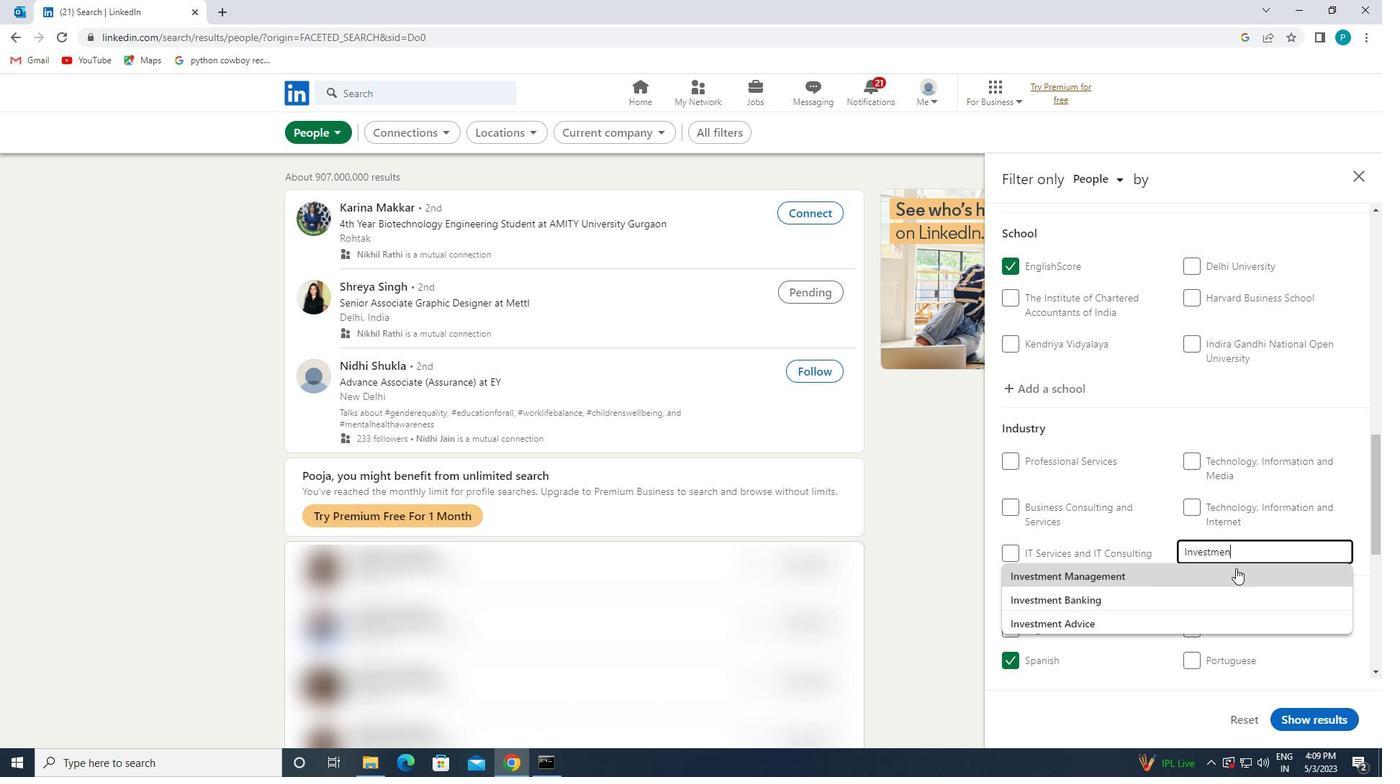 
Action: Mouse moved to (1218, 570)
Screenshot: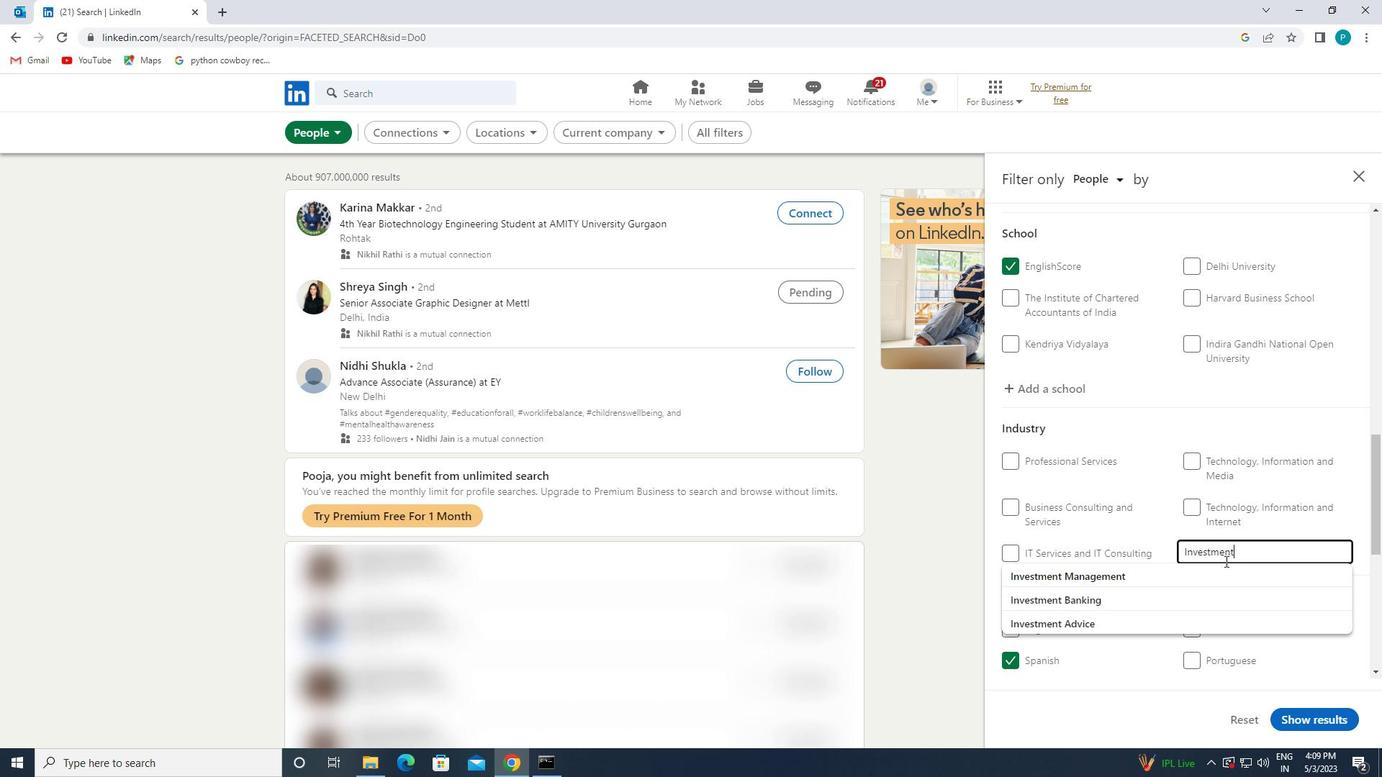 
Action: Mouse pressed left at (1218, 570)
Screenshot: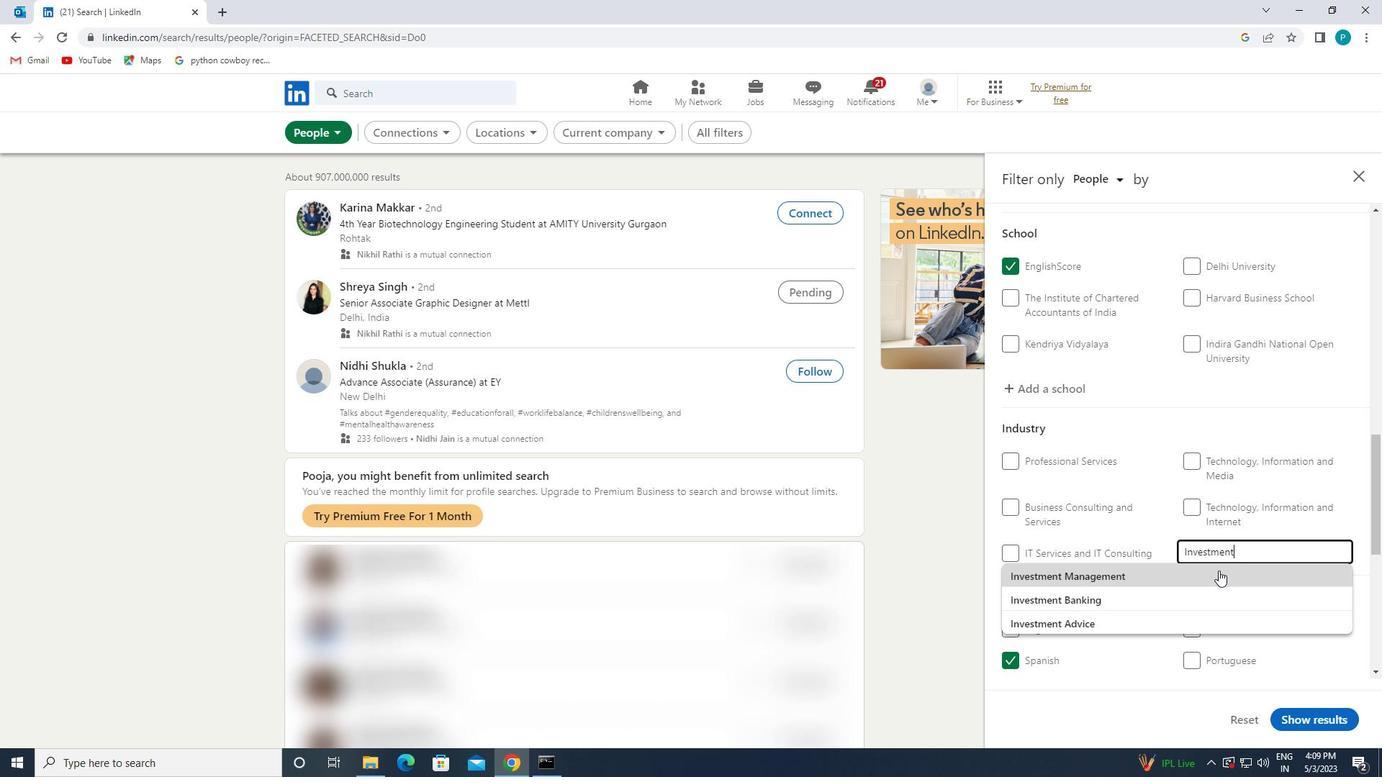 
Action: Mouse scrolled (1218, 570) with delta (0, 0)
Screenshot: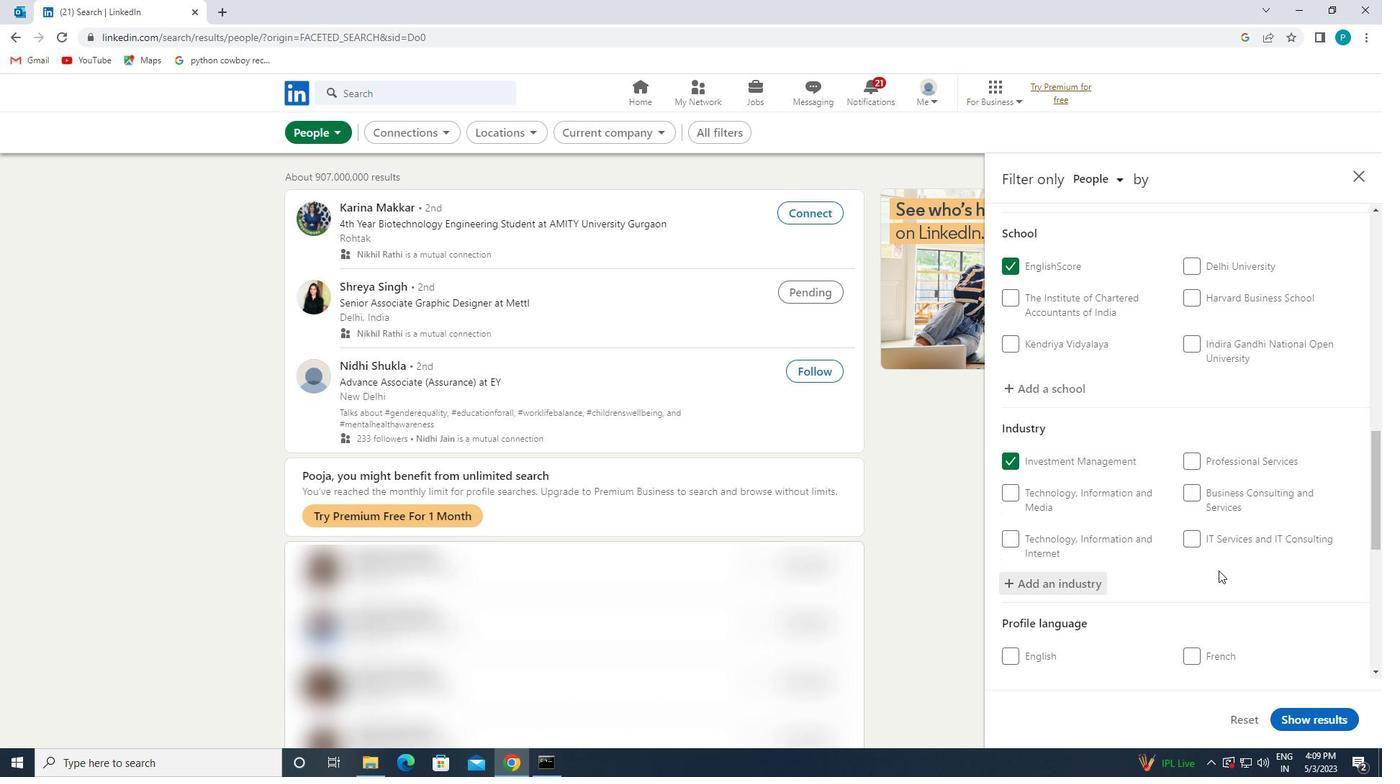 
Action: Mouse scrolled (1218, 570) with delta (0, 0)
Screenshot: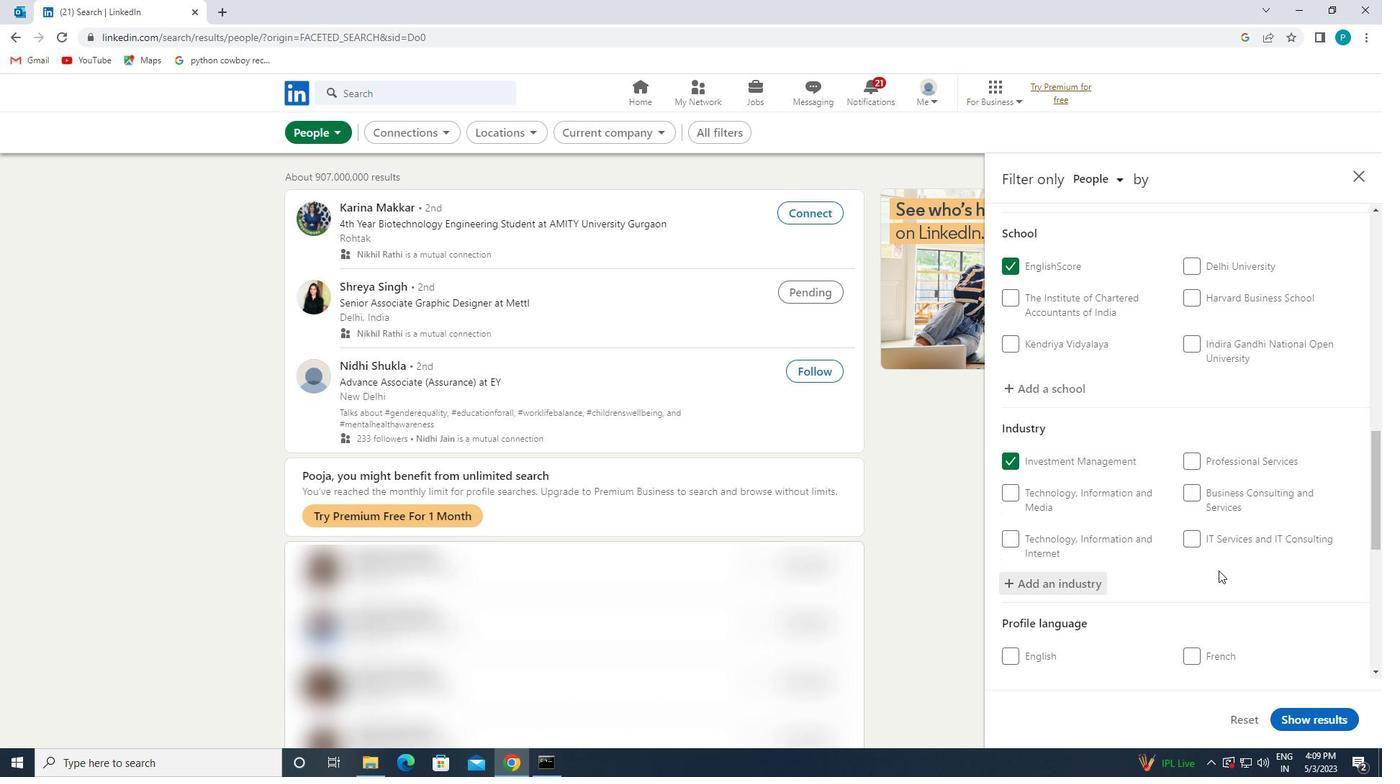
Action: Mouse moved to (1217, 556)
Screenshot: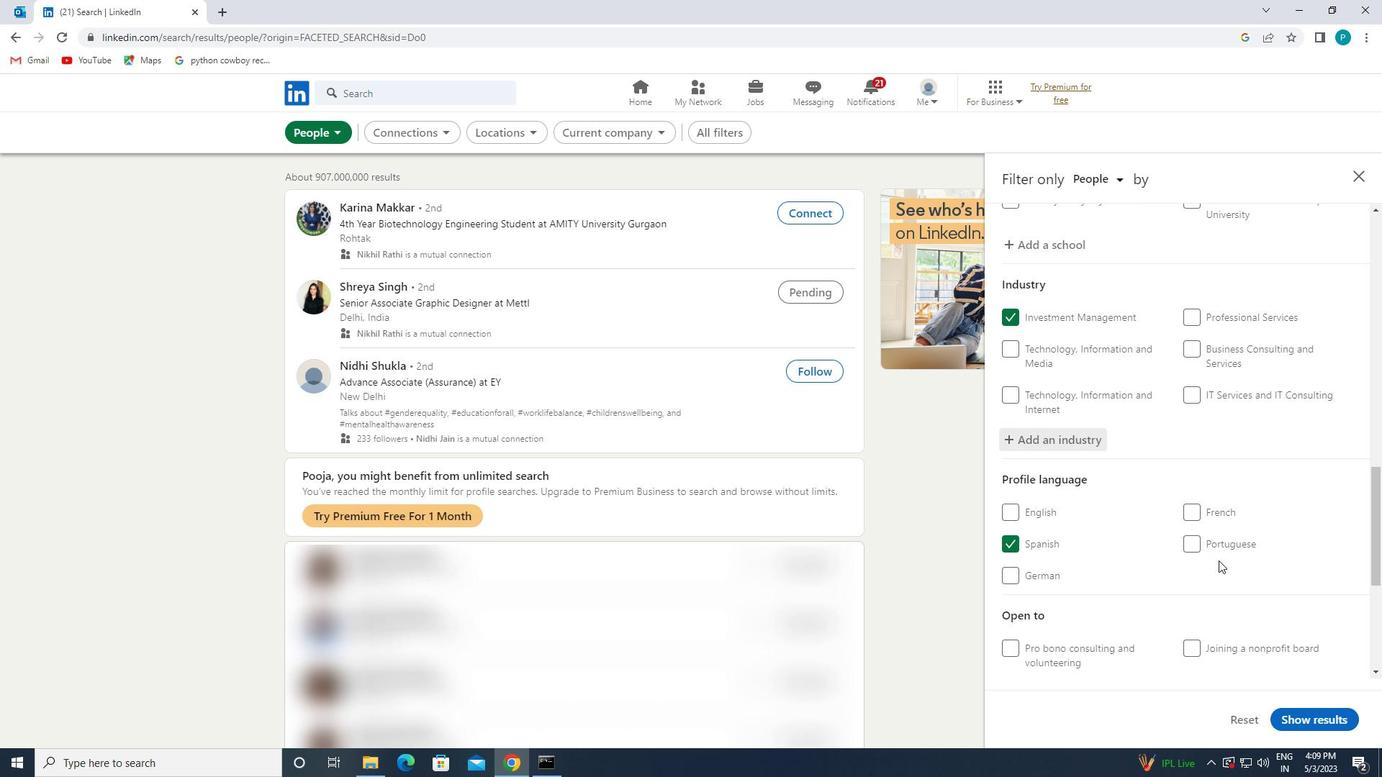 
Action: Mouse scrolled (1217, 555) with delta (0, 0)
Screenshot: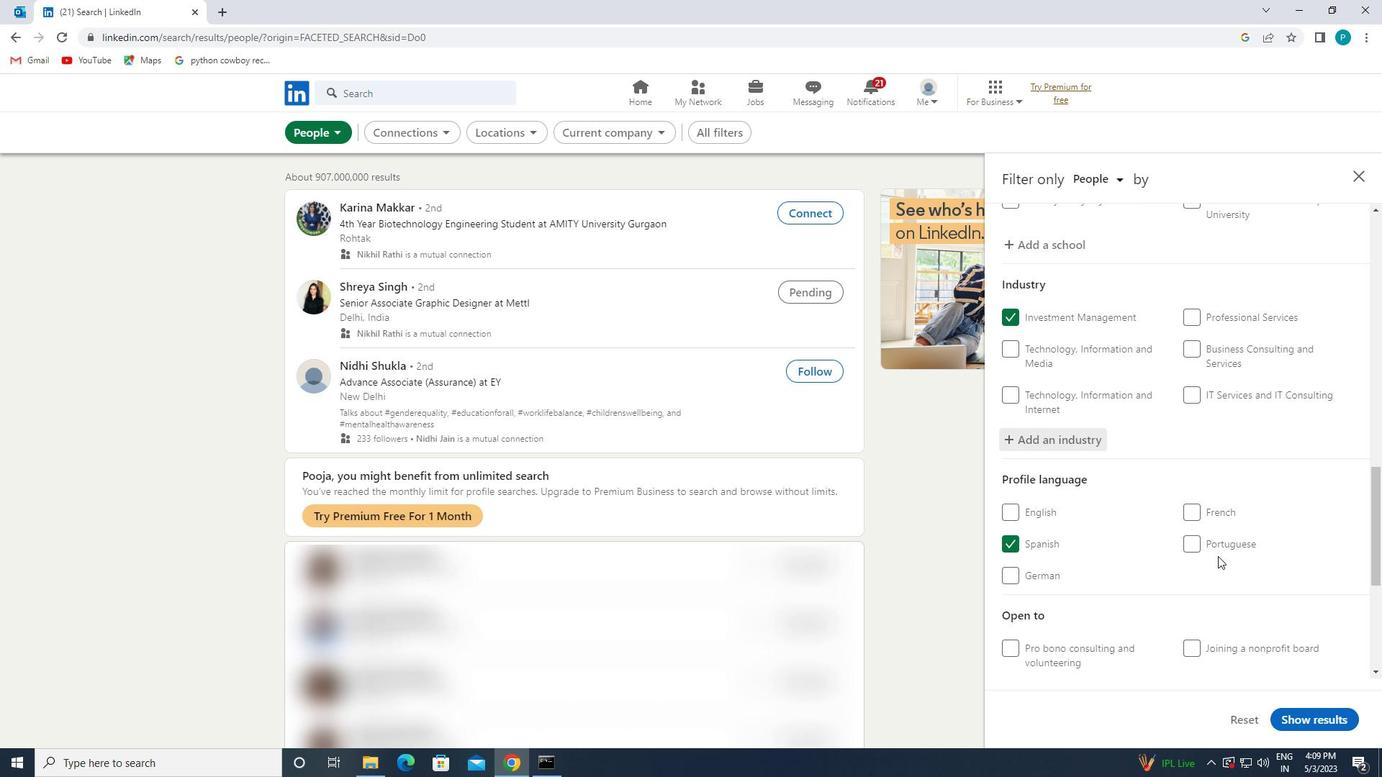 
Action: Mouse scrolled (1217, 555) with delta (0, 0)
Screenshot: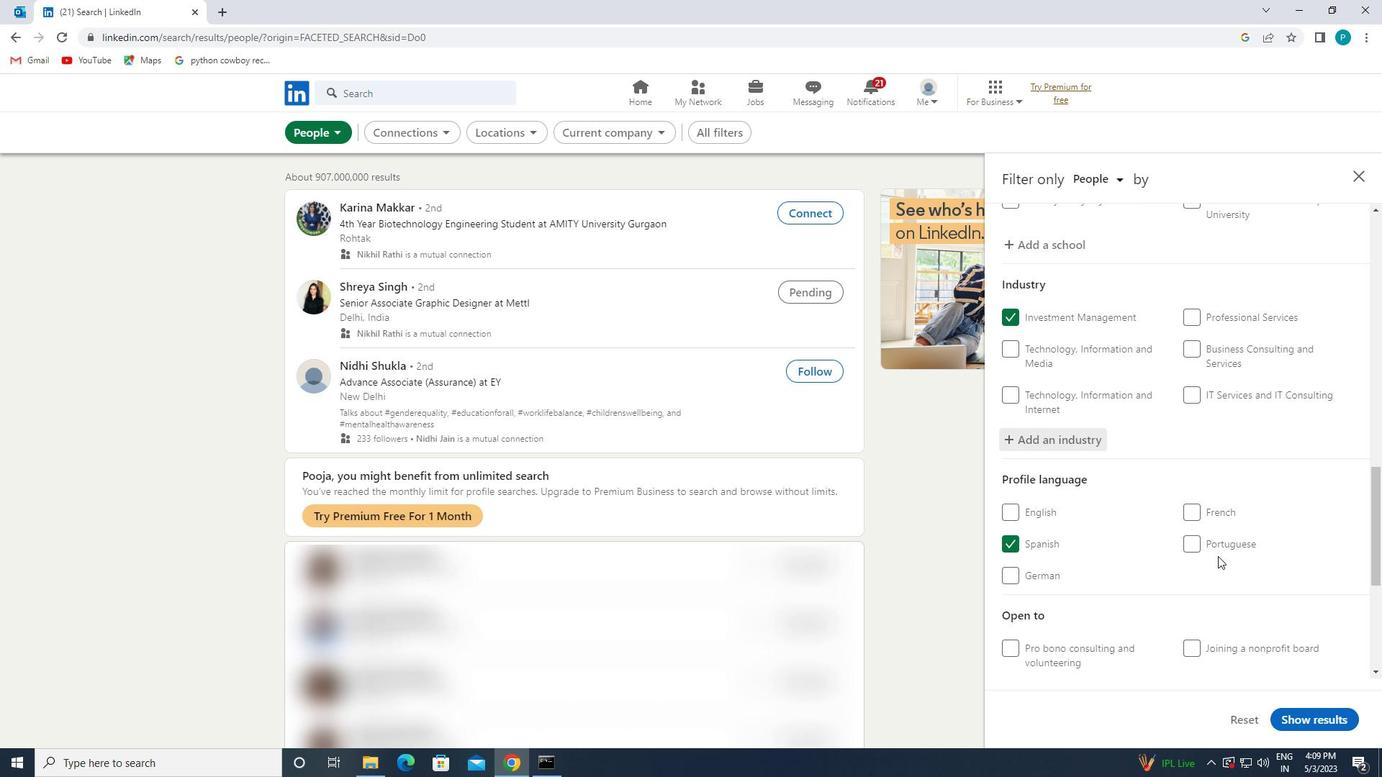 
Action: Mouse moved to (1228, 652)
Screenshot: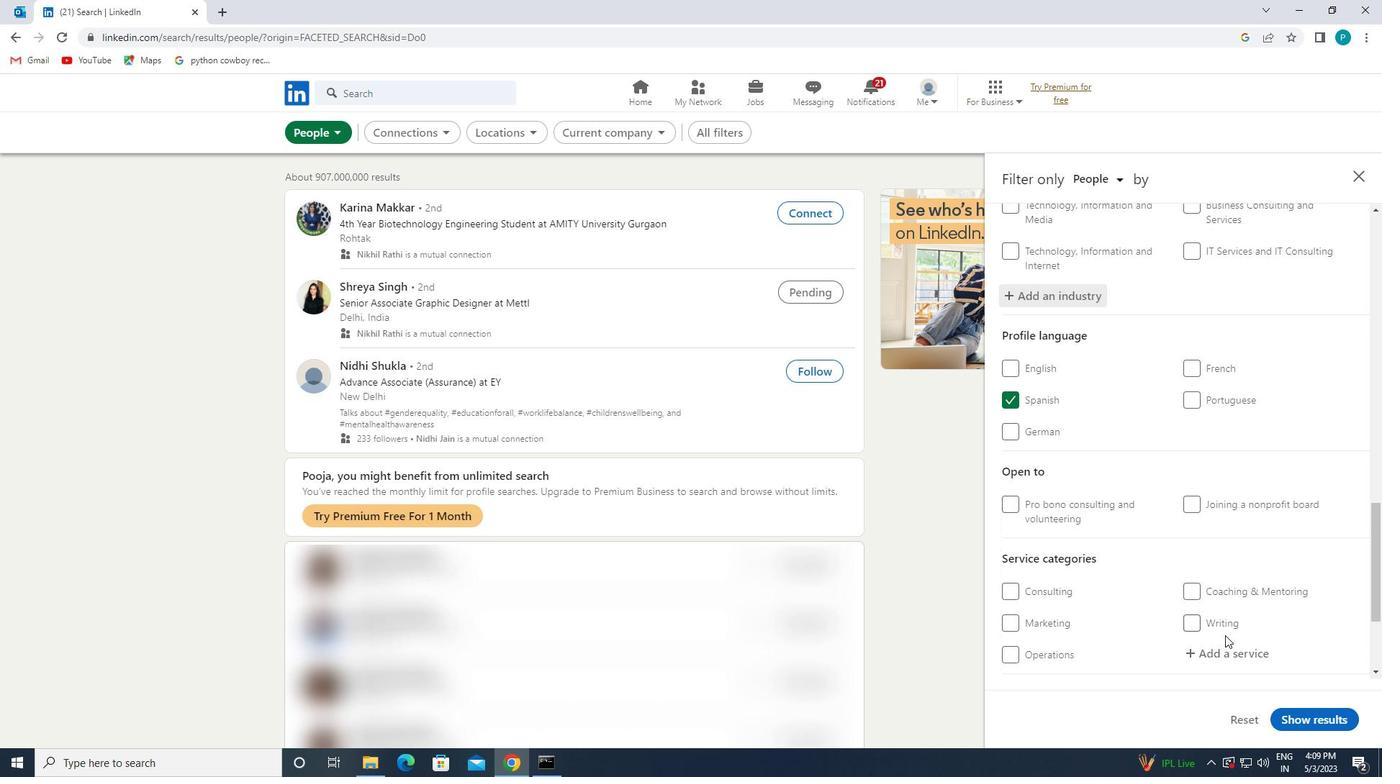 
Action: Mouse pressed left at (1228, 652)
Screenshot: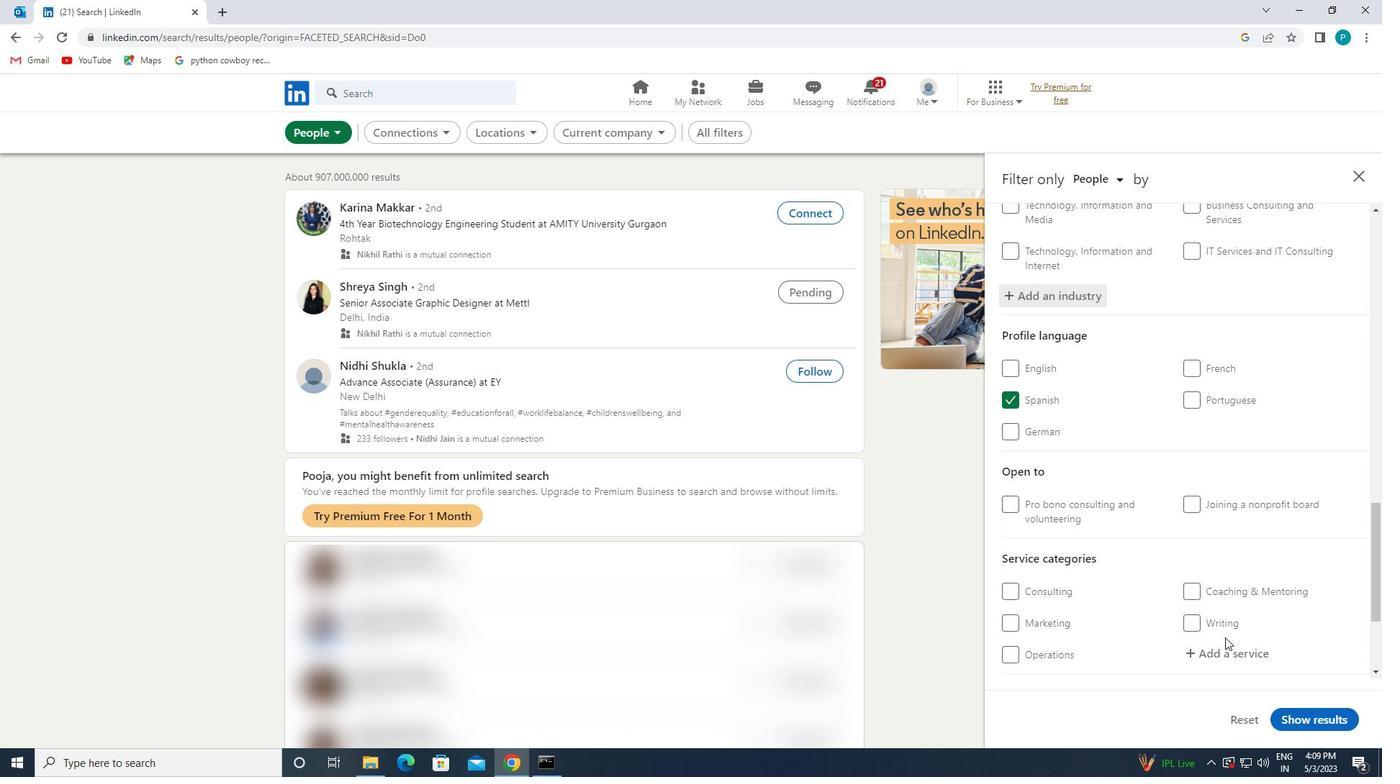 
Action: Mouse moved to (1229, 652)
Screenshot: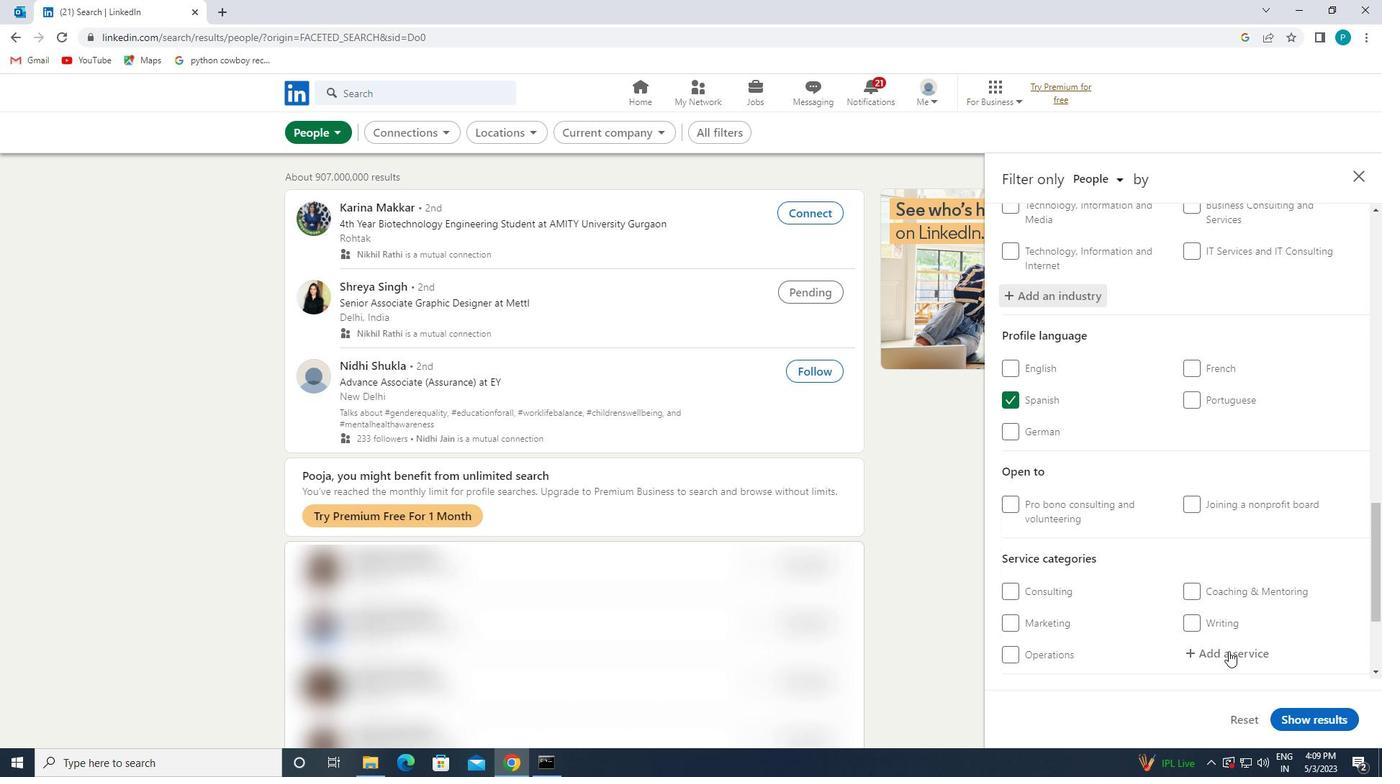 
Action: Key pressed <Key.caps_lock>A<Key.caps_lock>NIMATION
Screenshot: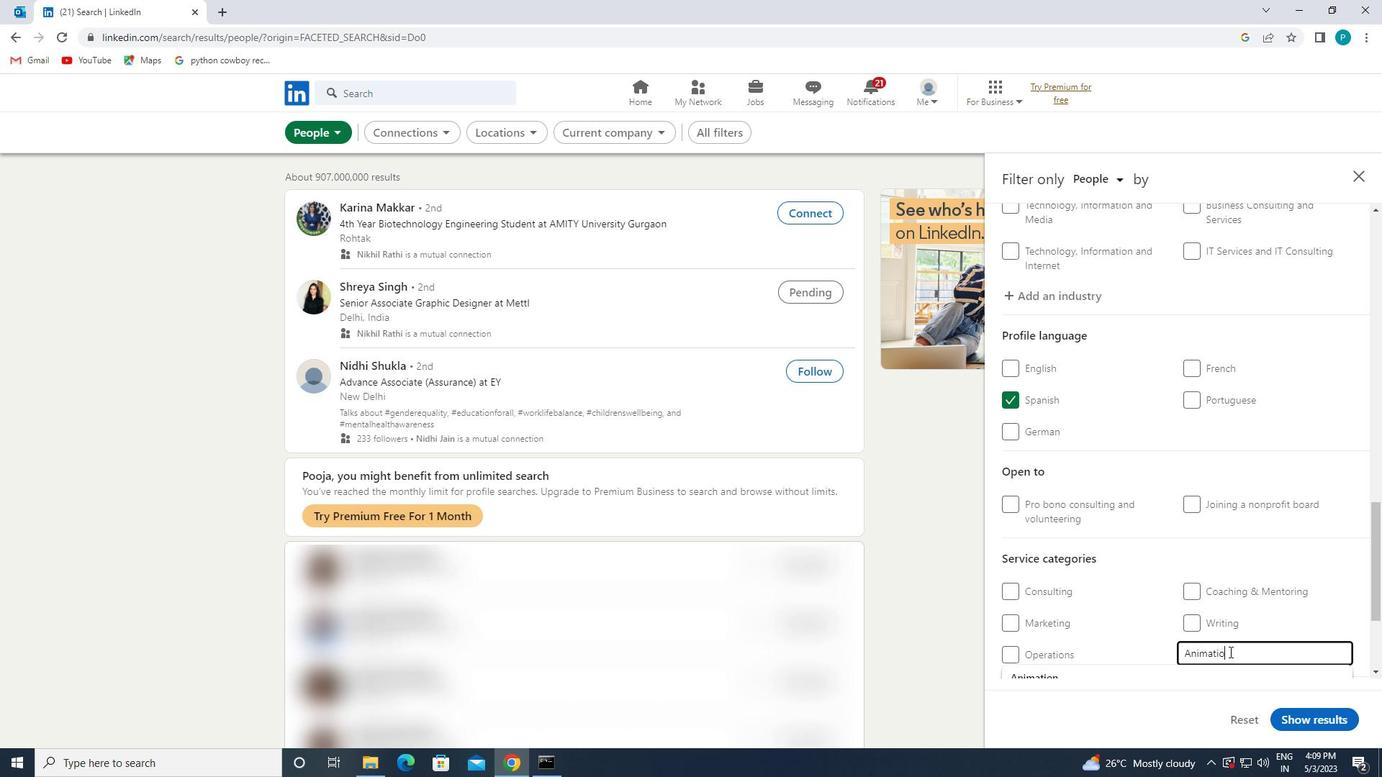 
Action: Mouse moved to (1197, 573)
Screenshot: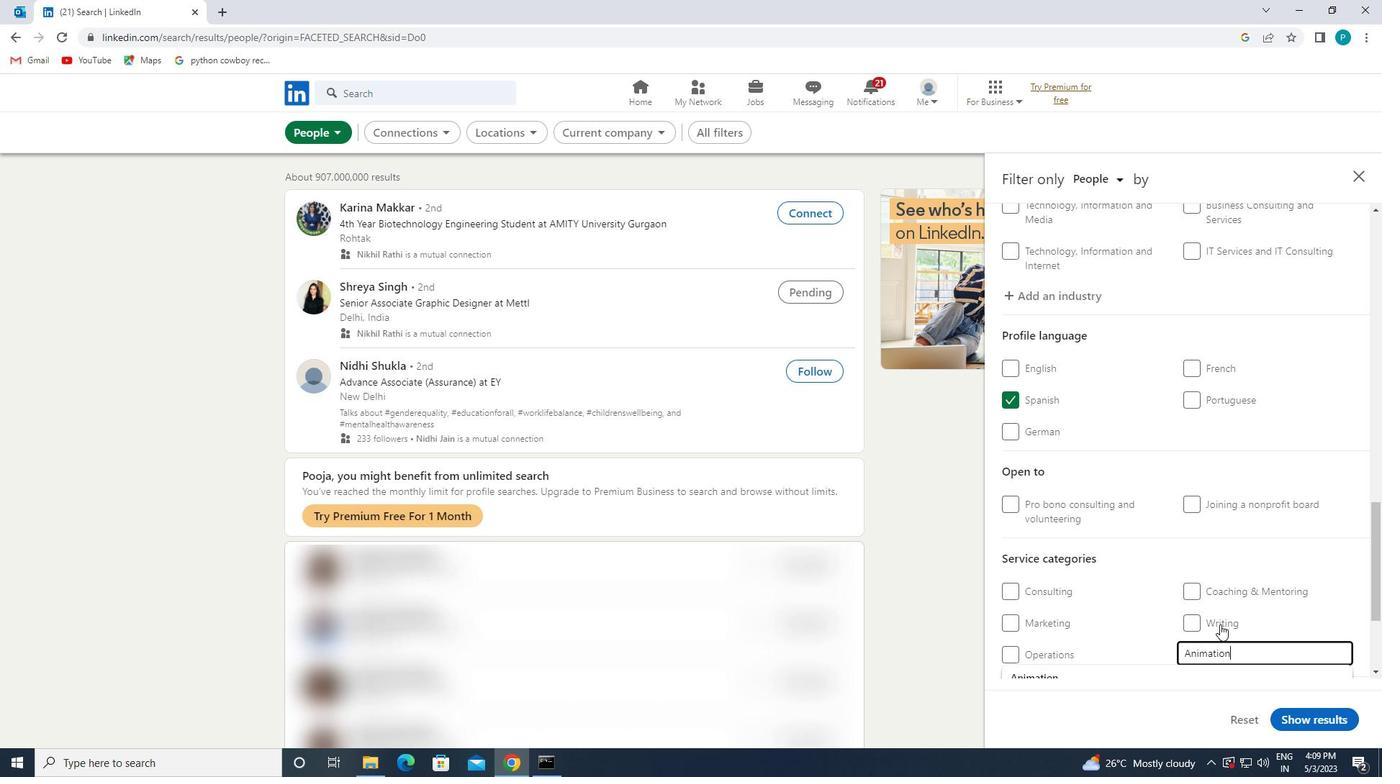 
Action: Mouse scrolled (1197, 573) with delta (0, 0)
Screenshot: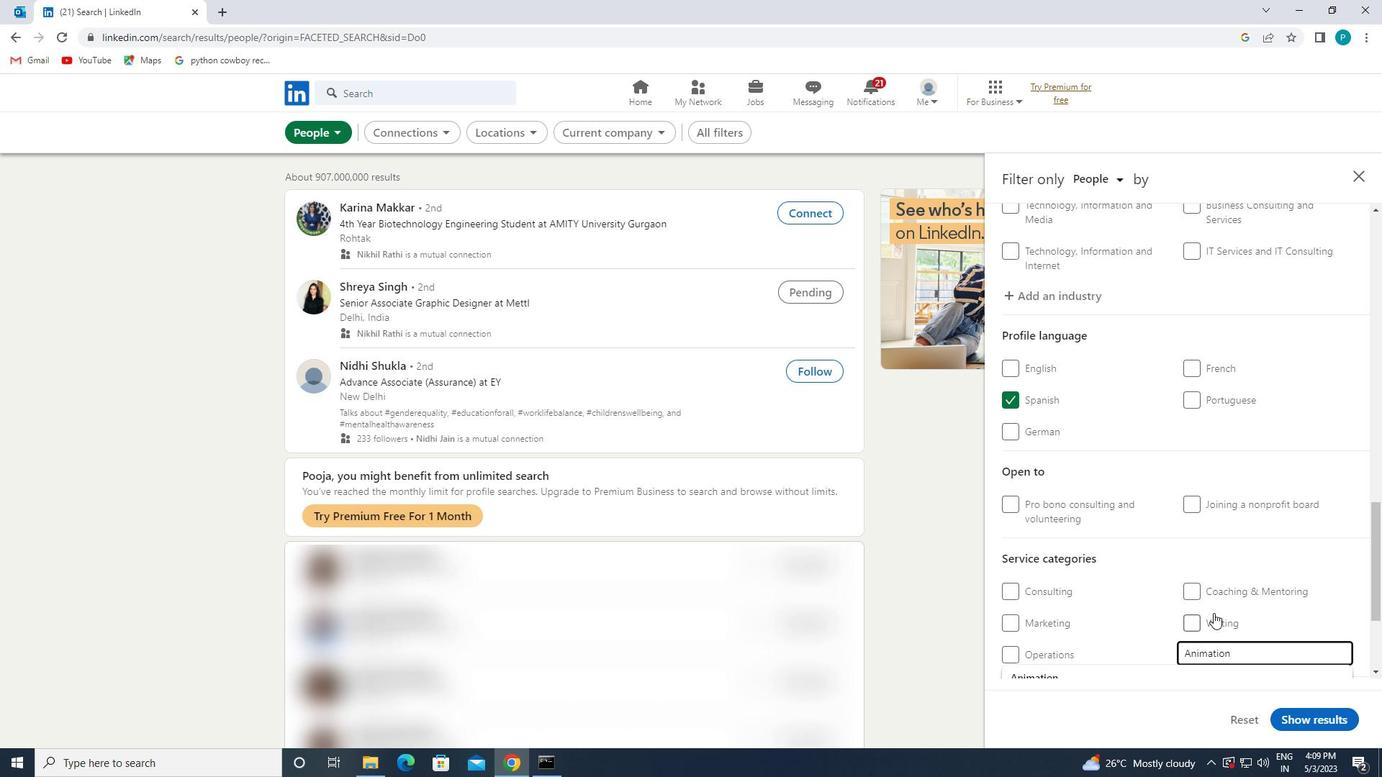 
Action: Mouse moved to (1123, 613)
Screenshot: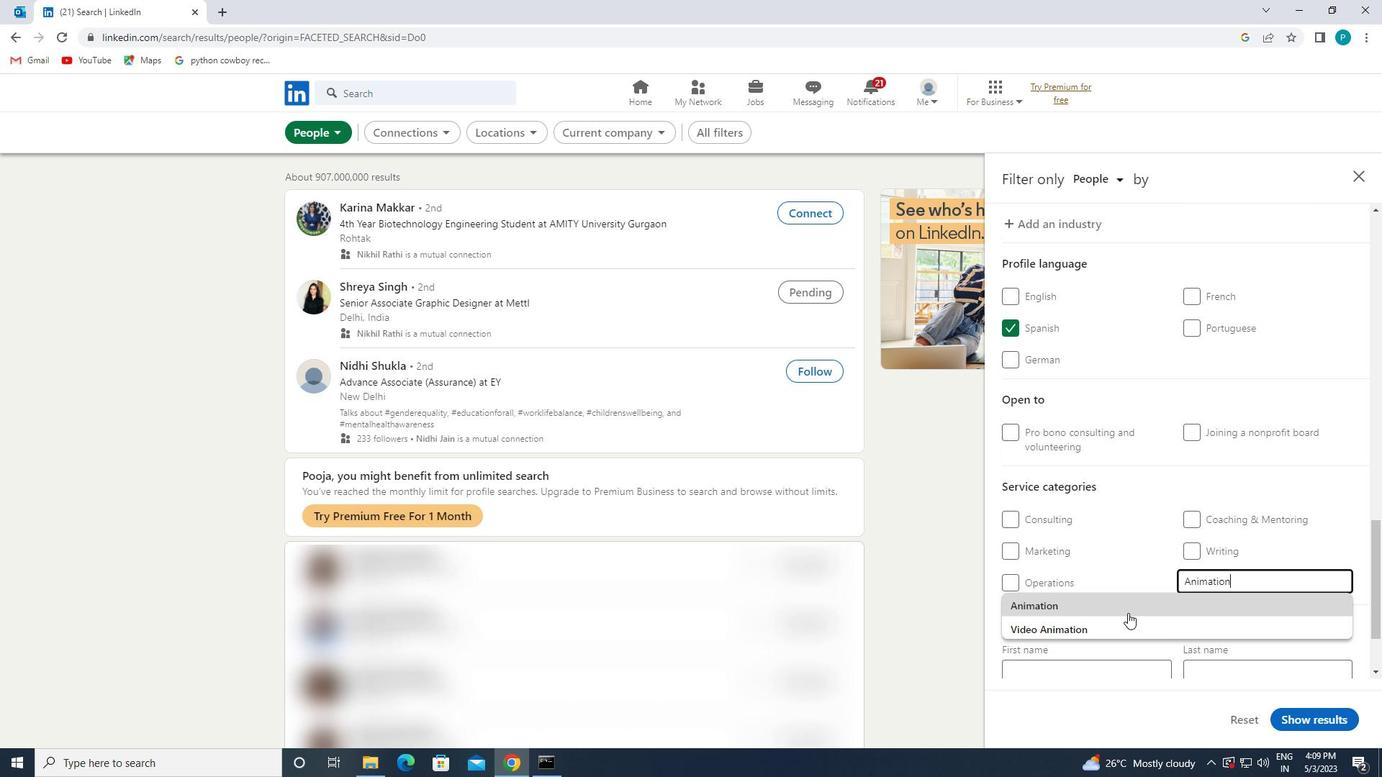 
Action: Key pressed <Key.caps_lock>A<Key.caps_lock>RCHITECTURE
Screenshot: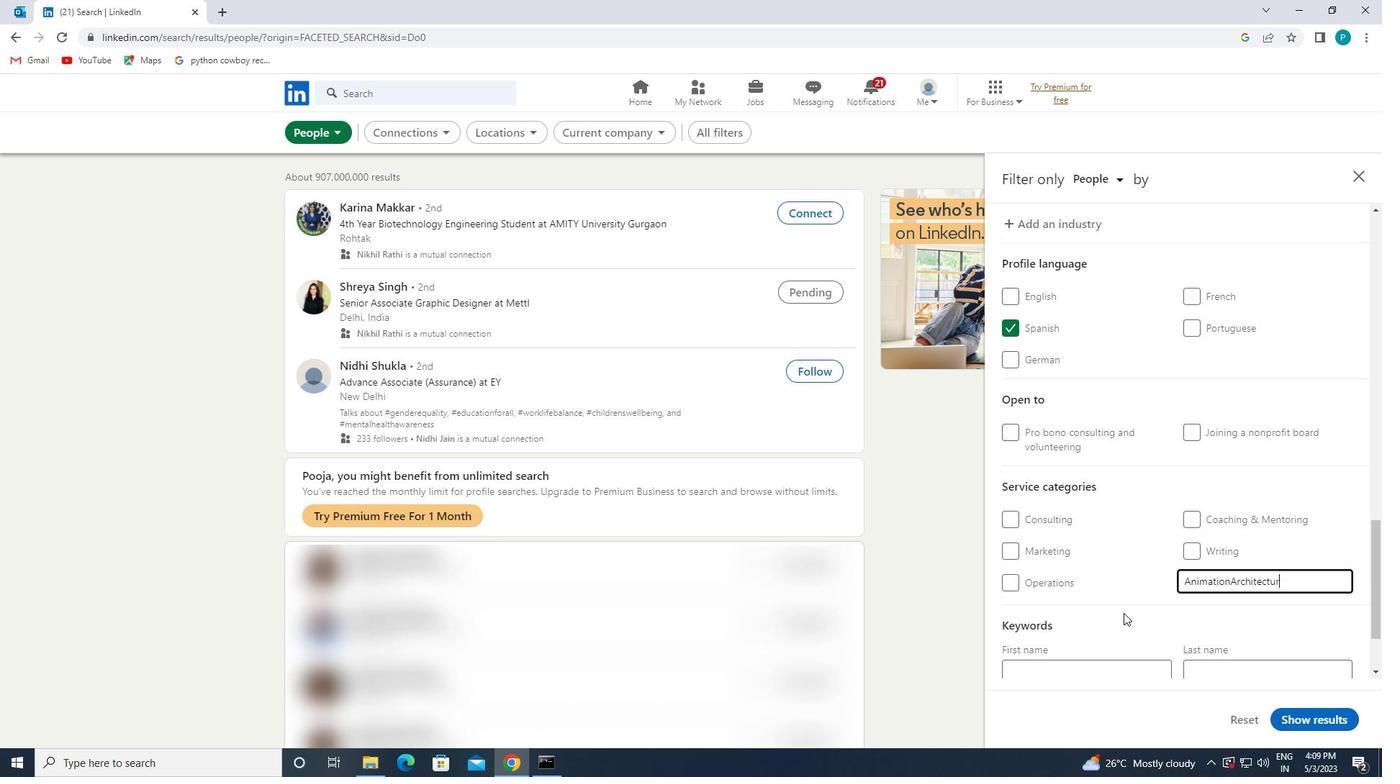 
Action: Mouse scrolled (1123, 612) with delta (0, 0)
Screenshot: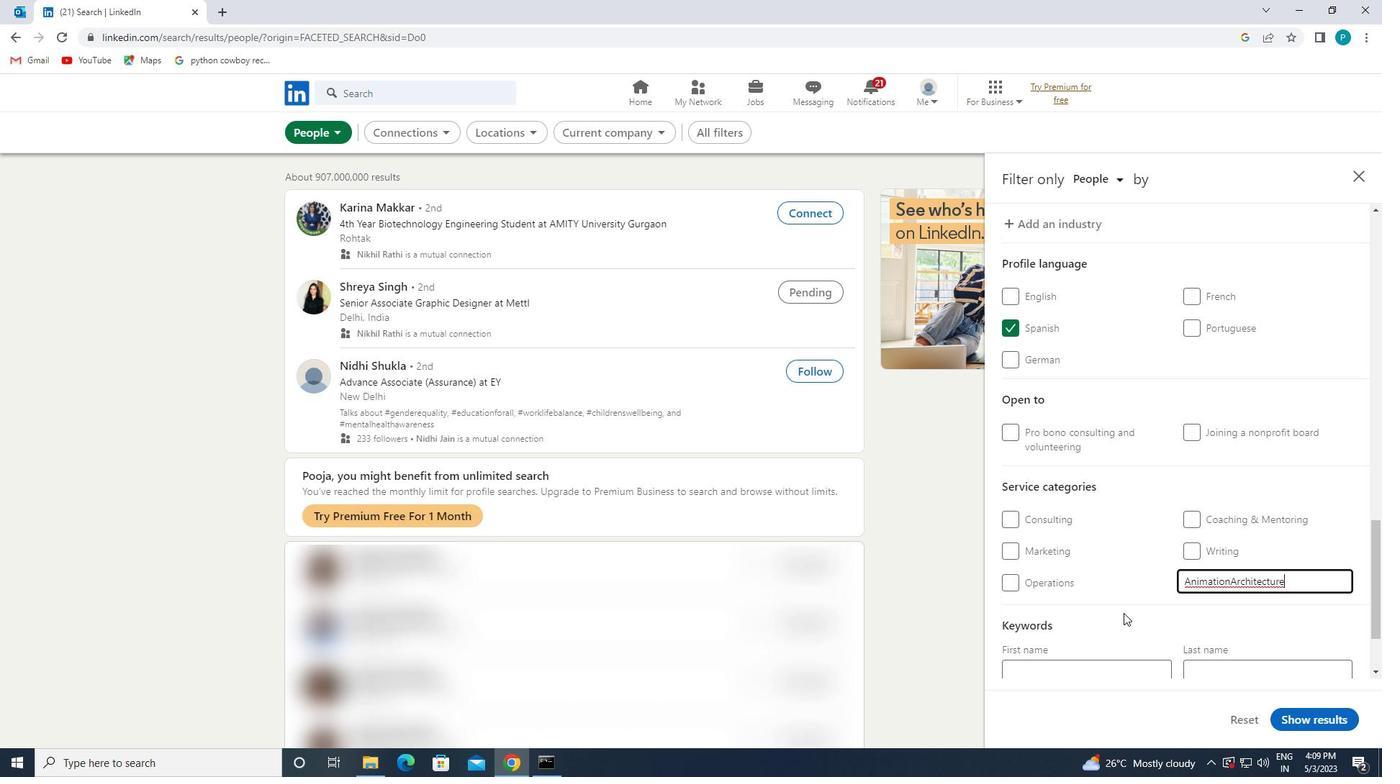 
Action: Mouse moved to (1107, 652)
Screenshot: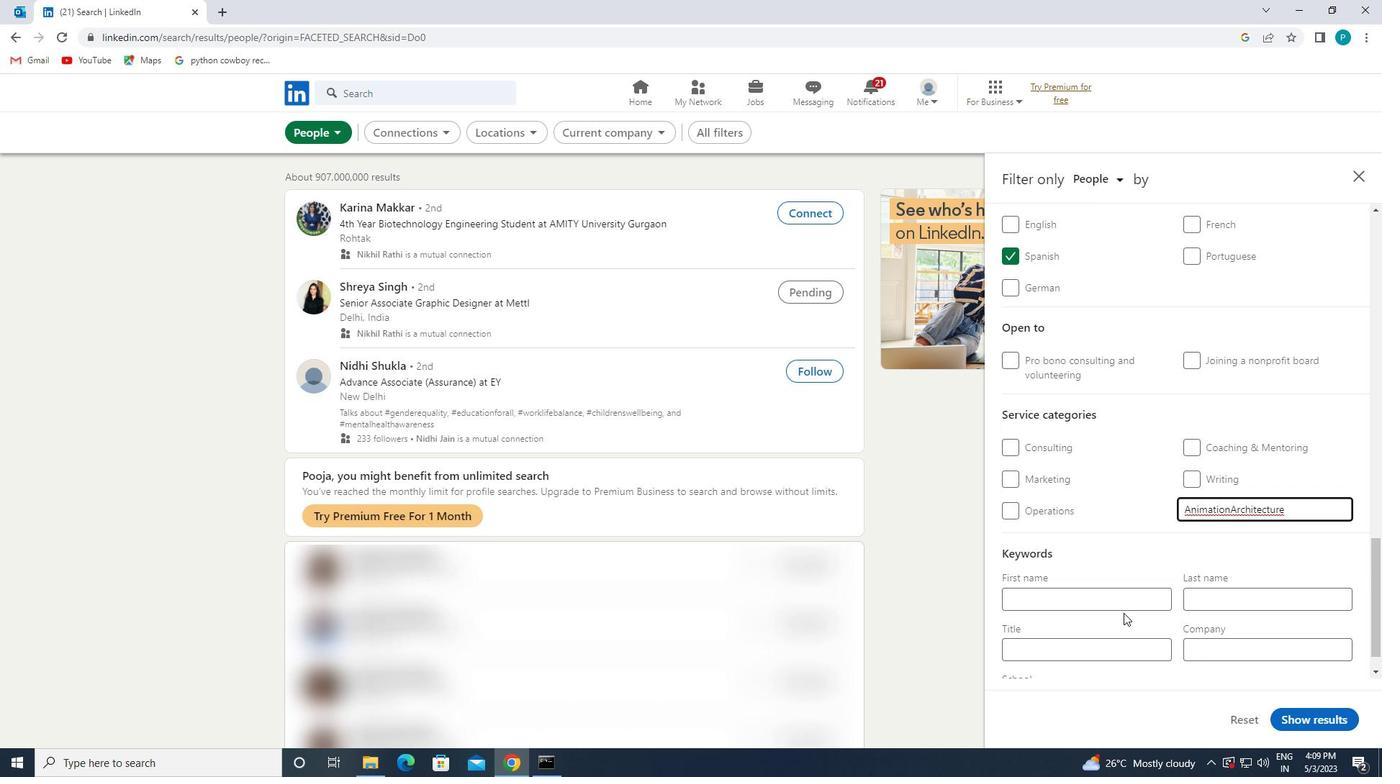 
Action: Mouse pressed left at (1107, 652)
Screenshot: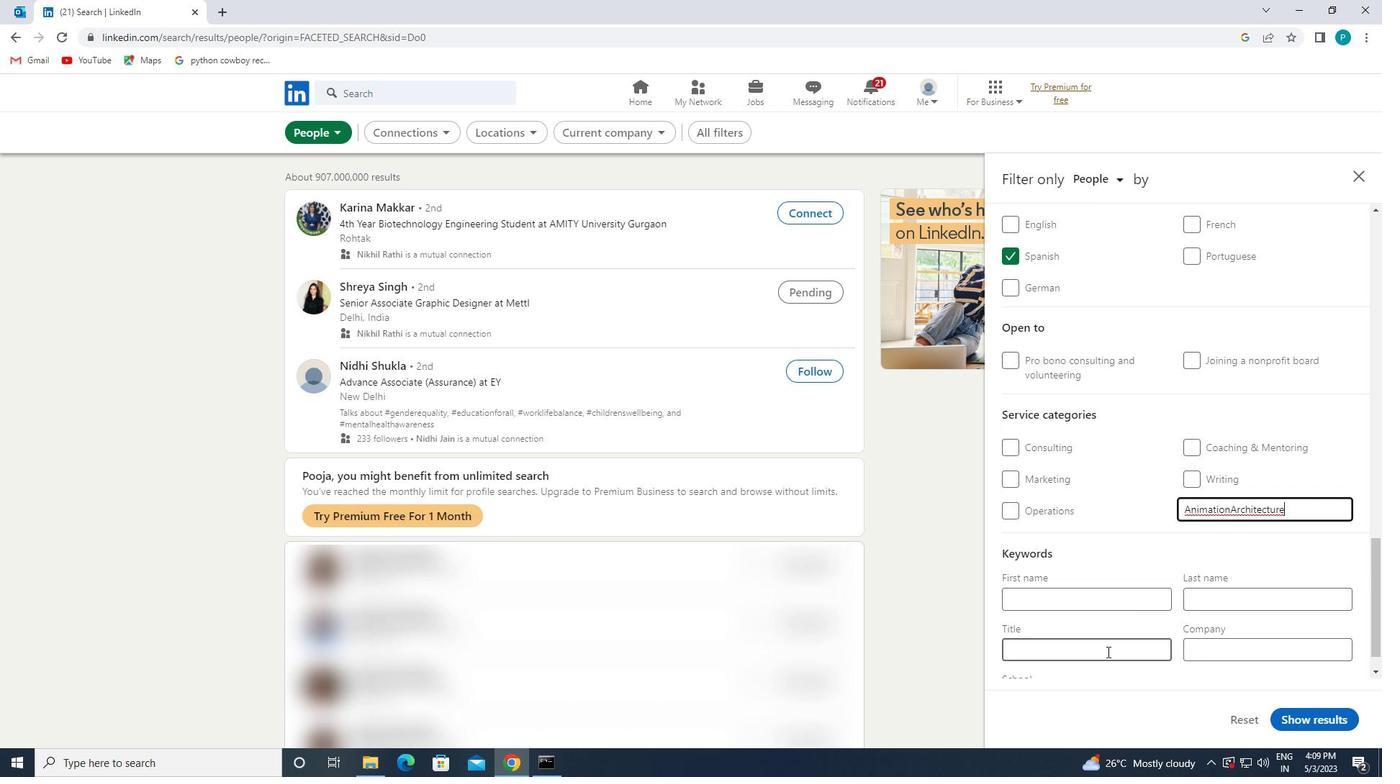 
Action: Key pressed <Key.caps_lock>N<Key.caps_lock>URSE<Key.space><Key.caps_lock><Key.caps_lock>RACTITIONER
Screenshot: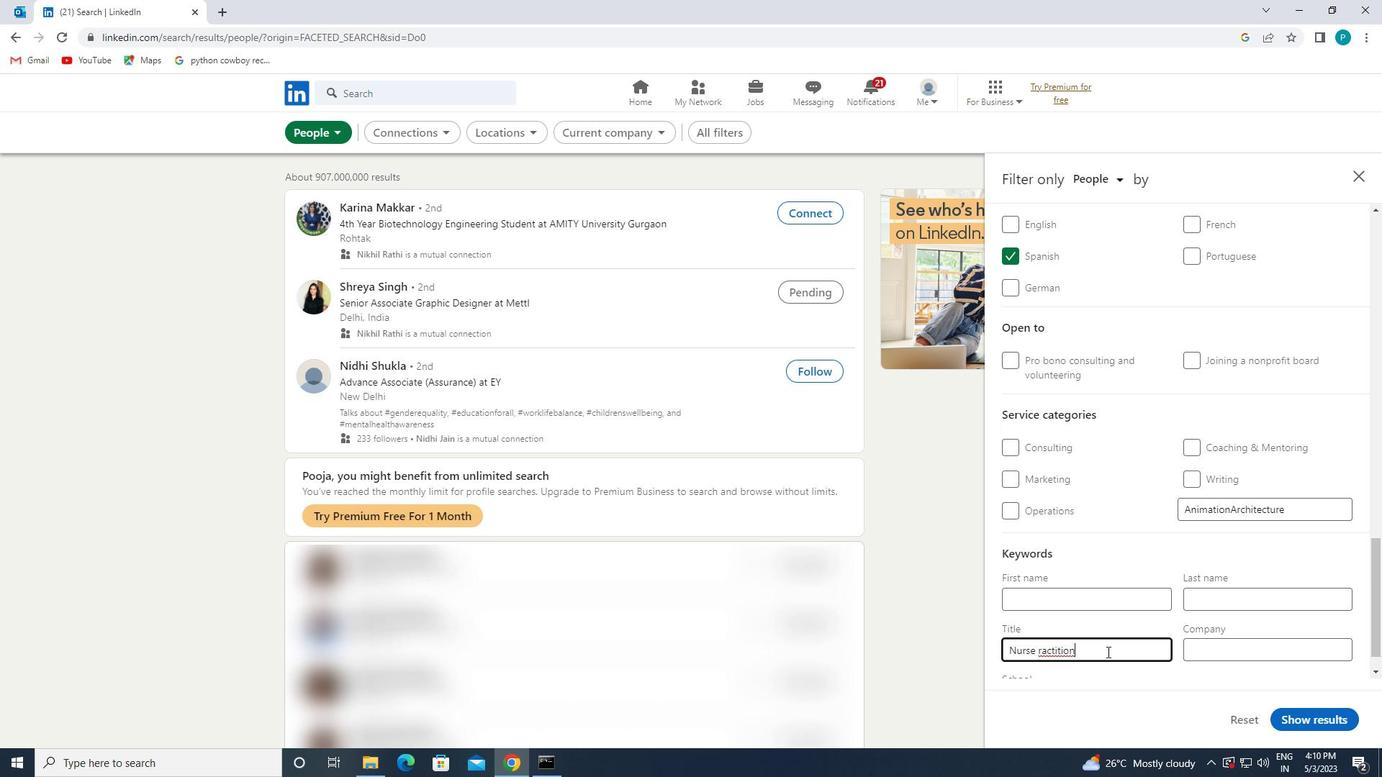 
Action: Mouse moved to (1122, 567)
Screenshot: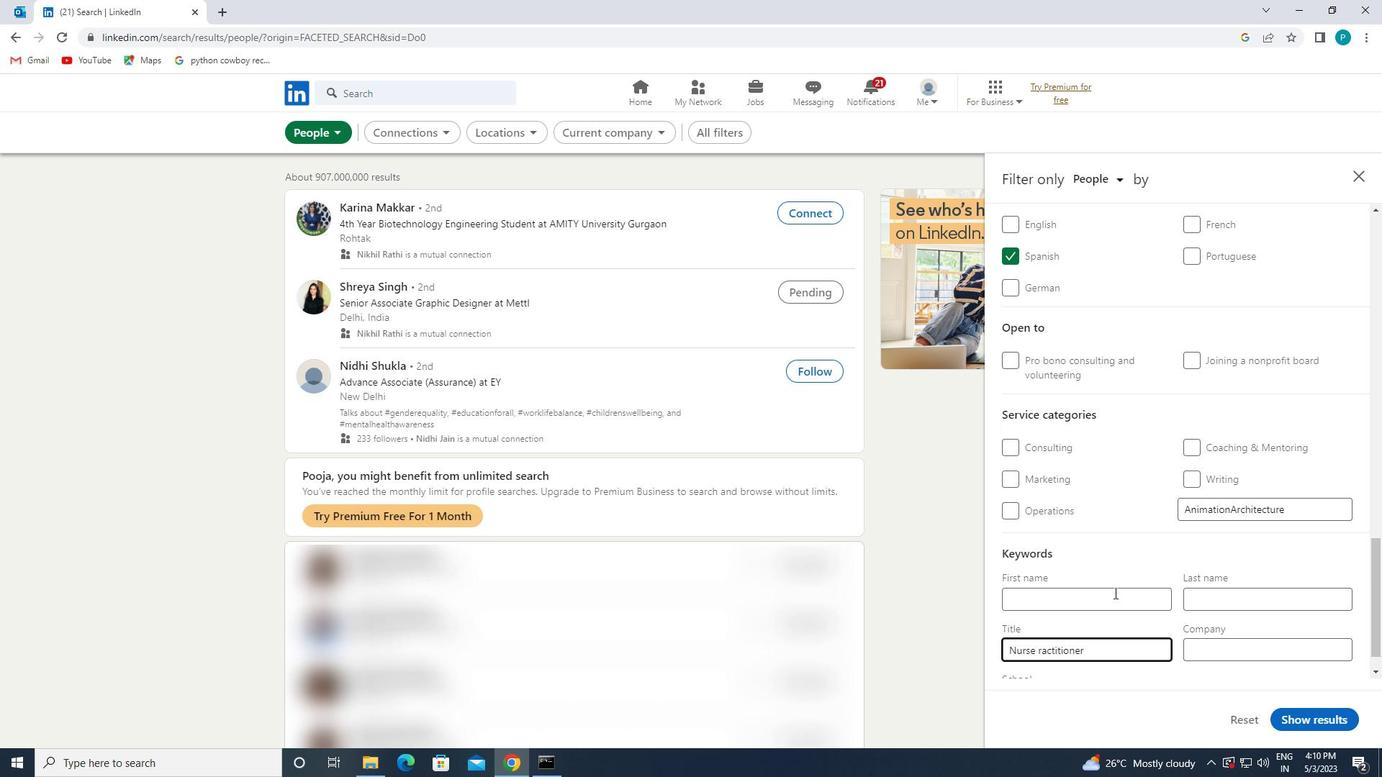 
Action: Mouse scrolled (1122, 566) with delta (0, 0)
Screenshot: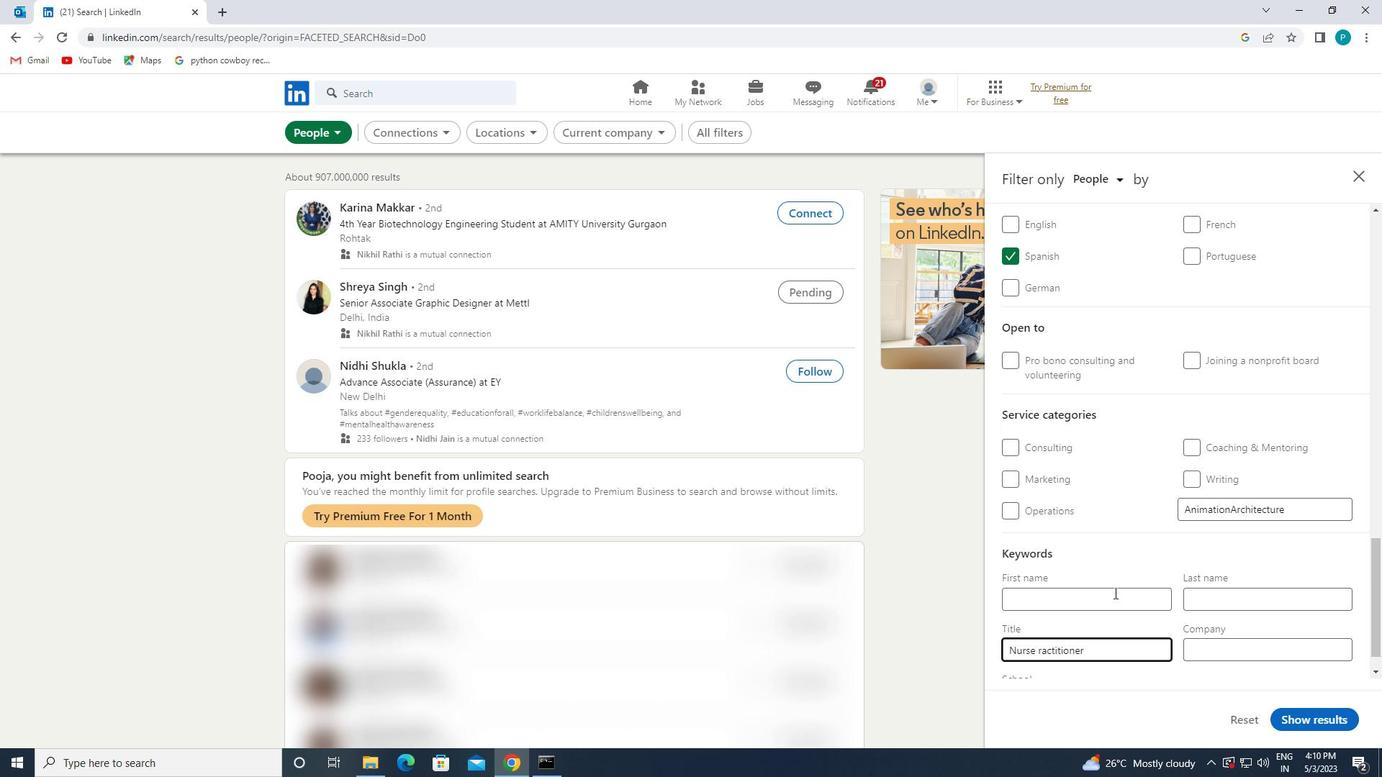 
Action: Mouse moved to (1123, 565)
Screenshot: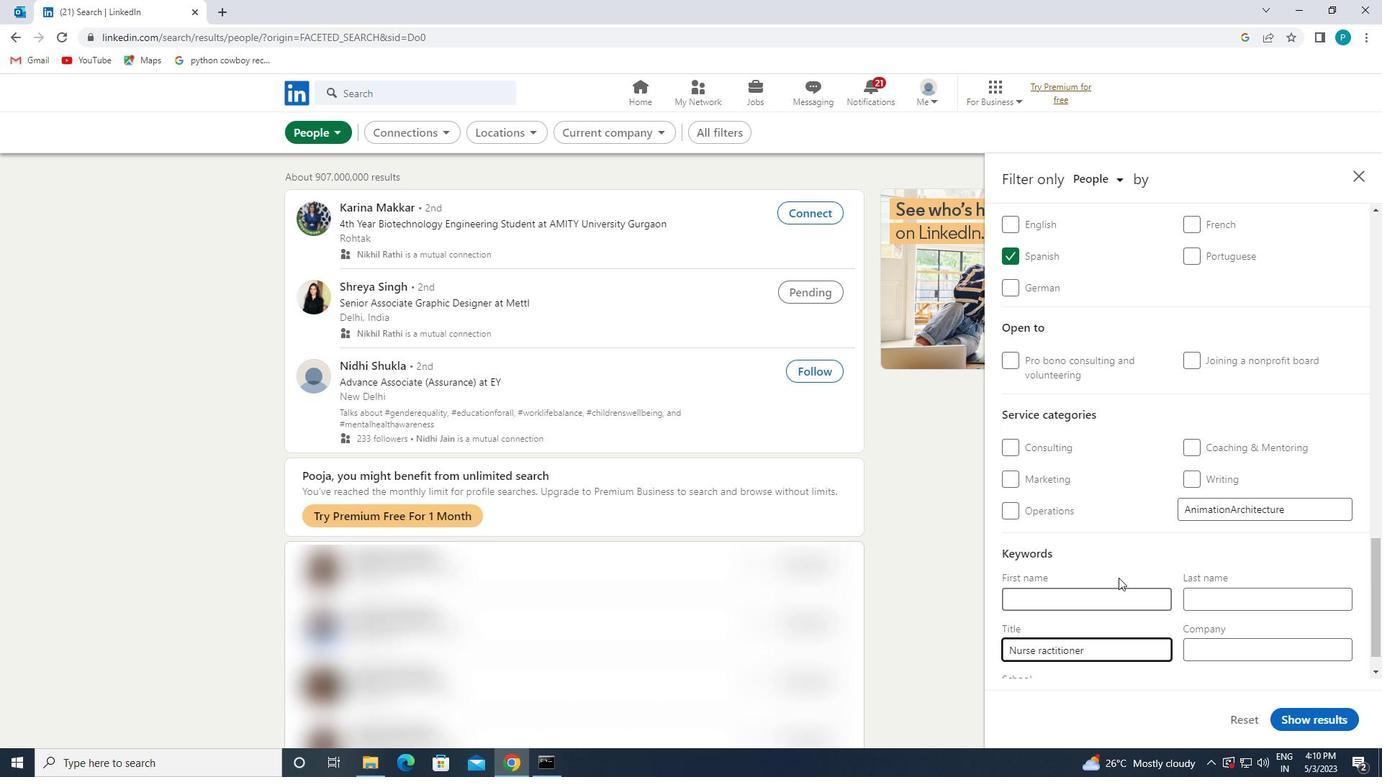 
Action: Mouse scrolled (1123, 565) with delta (0, 0)
Screenshot: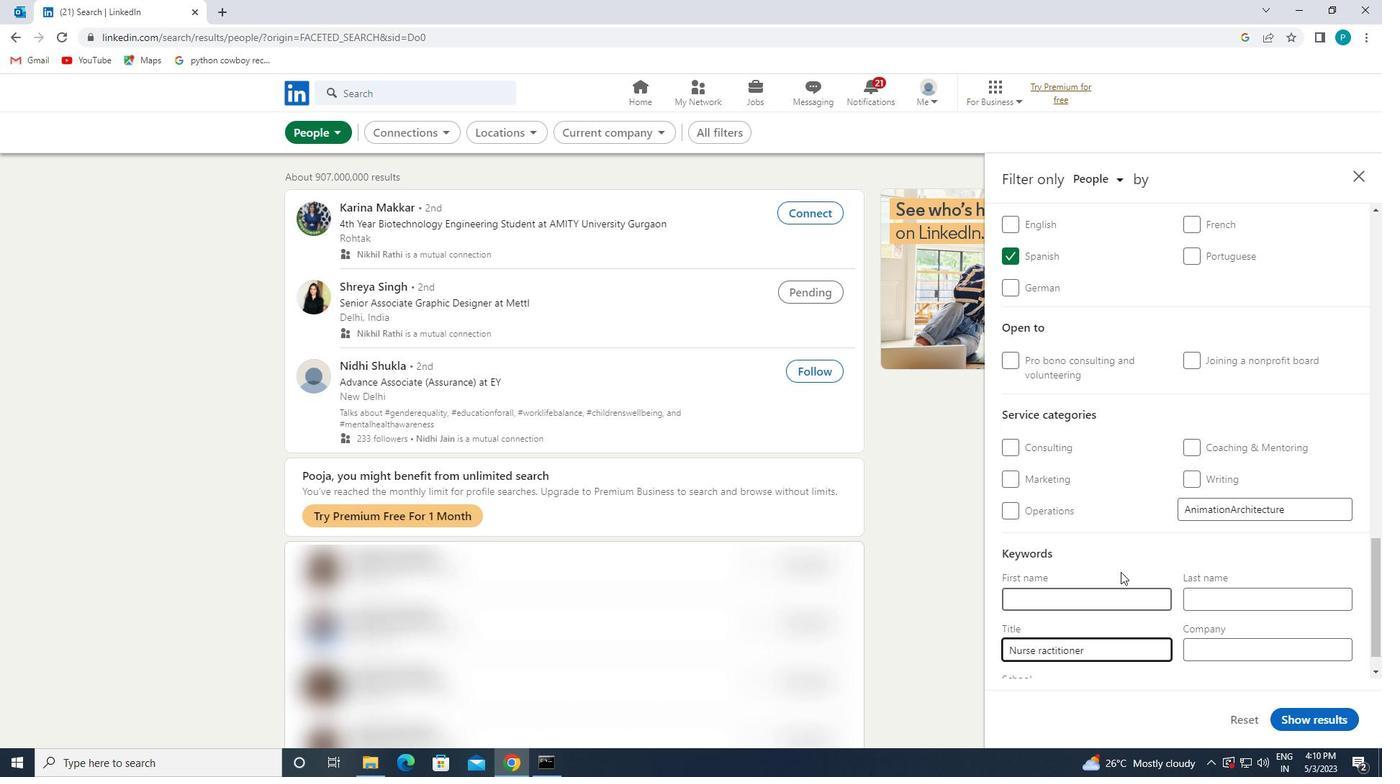 
Action: Mouse moved to (1035, 622)
Screenshot: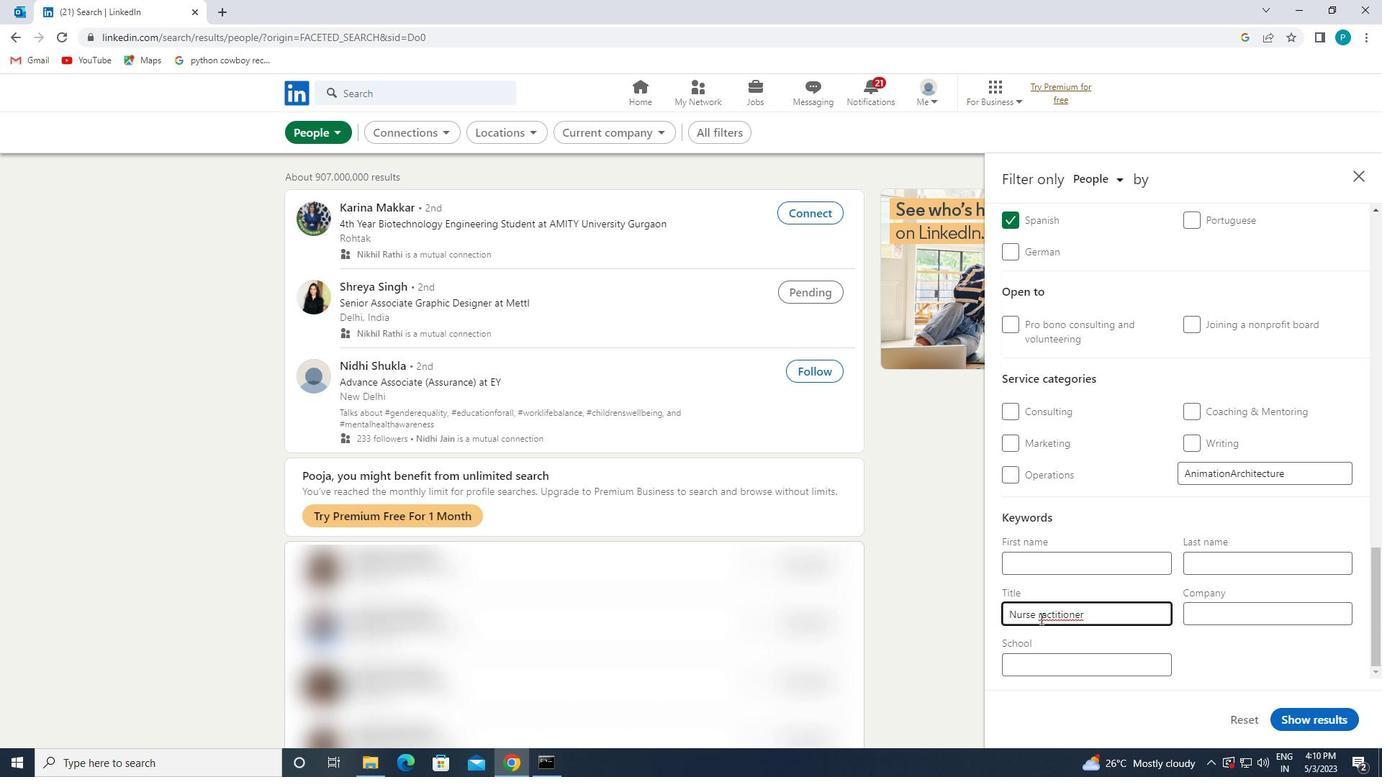 
Action: Mouse pressed left at (1035, 622)
Screenshot: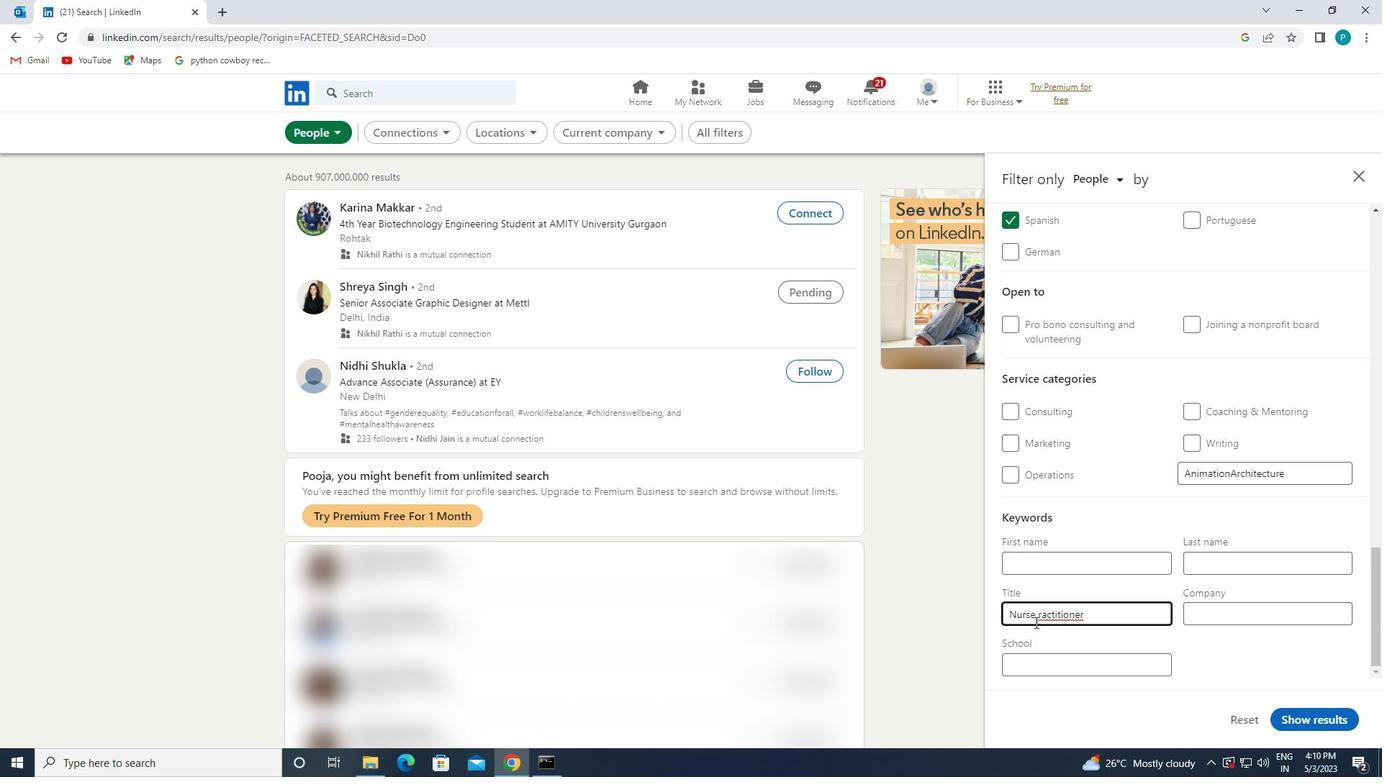 
Action: Mouse moved to (1061, 634)
Screenshot: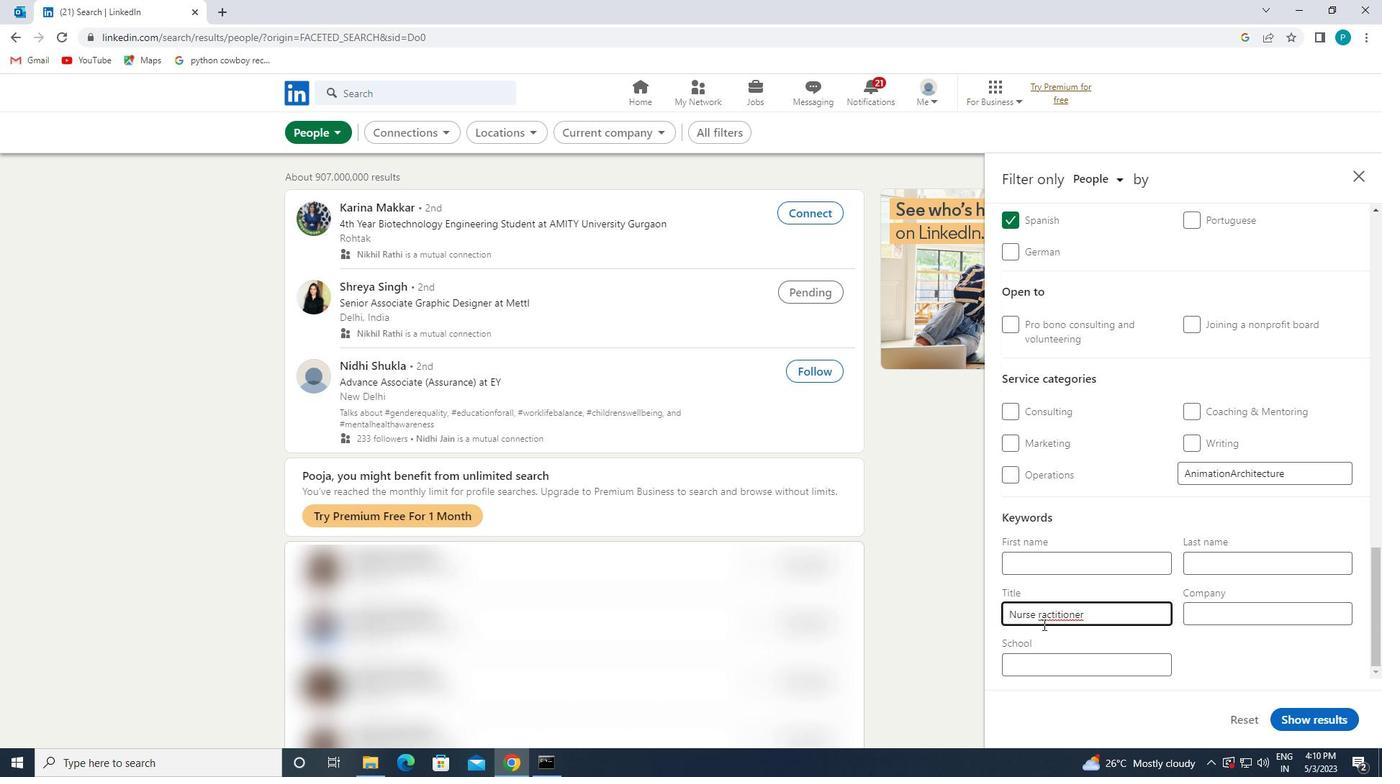 
Action: Key pressed <Key.space>
Screenshot: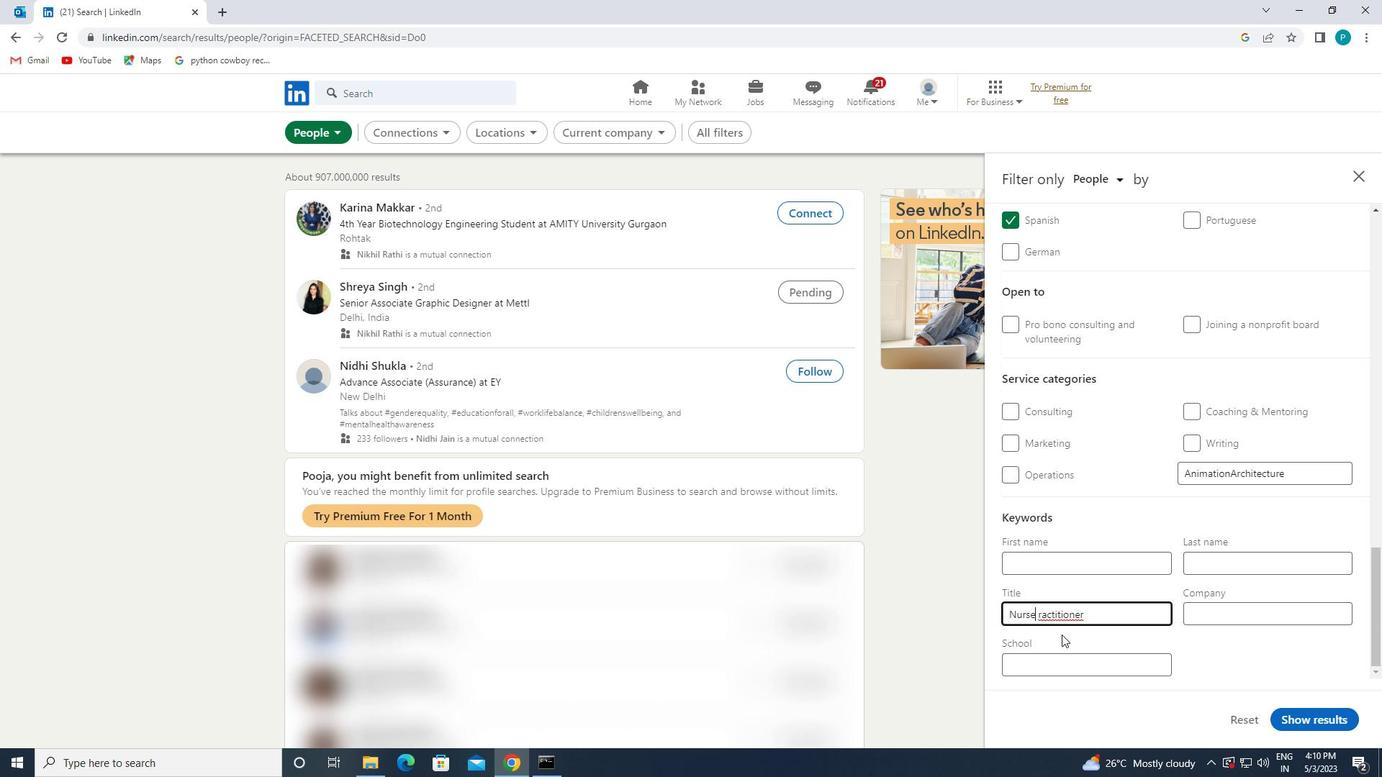 
Action: Mouse moved to (1040, 620)
Screenshot: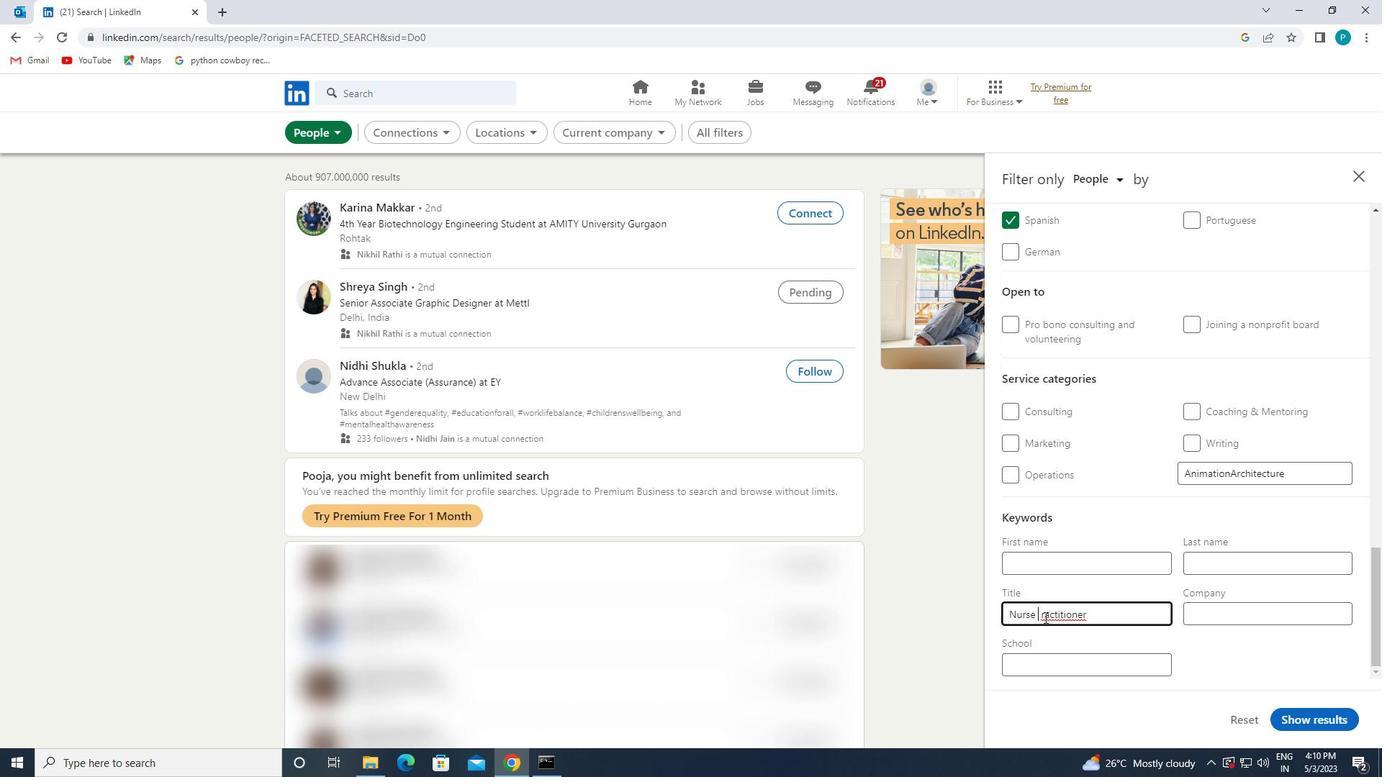
Action: Mouse pressed left at (1040, 620)
Screenshot: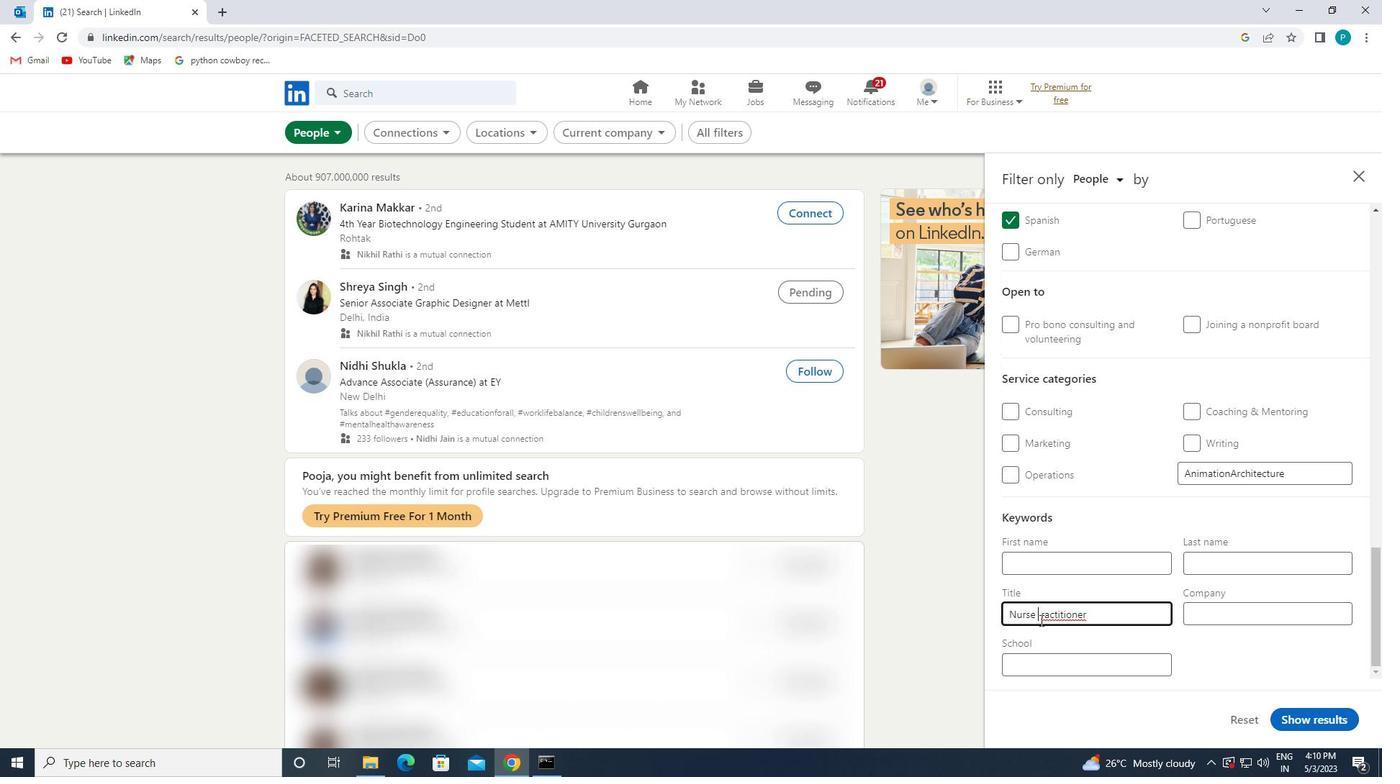 
Action: Key pressed P
Screenshot: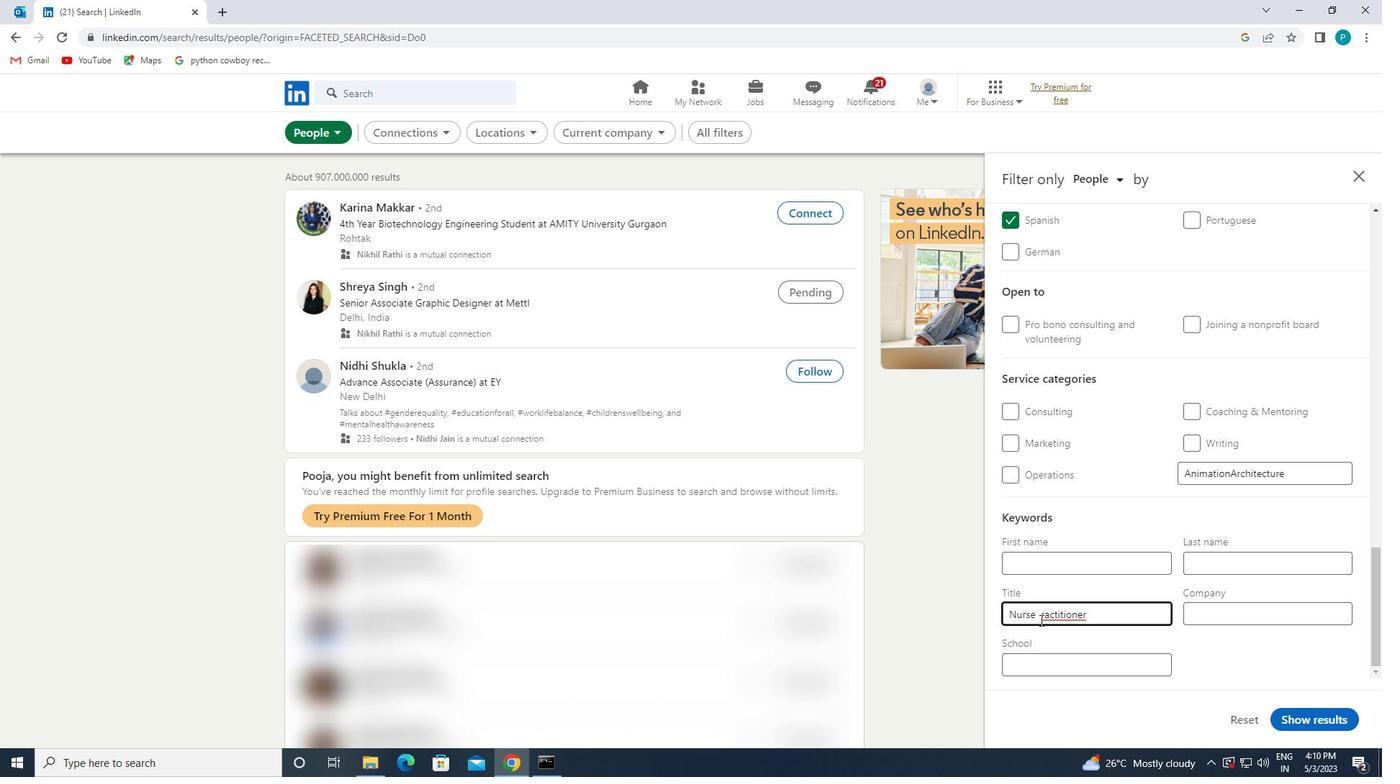 
Action: Mouse moved to (1287, 712)
Screenshot: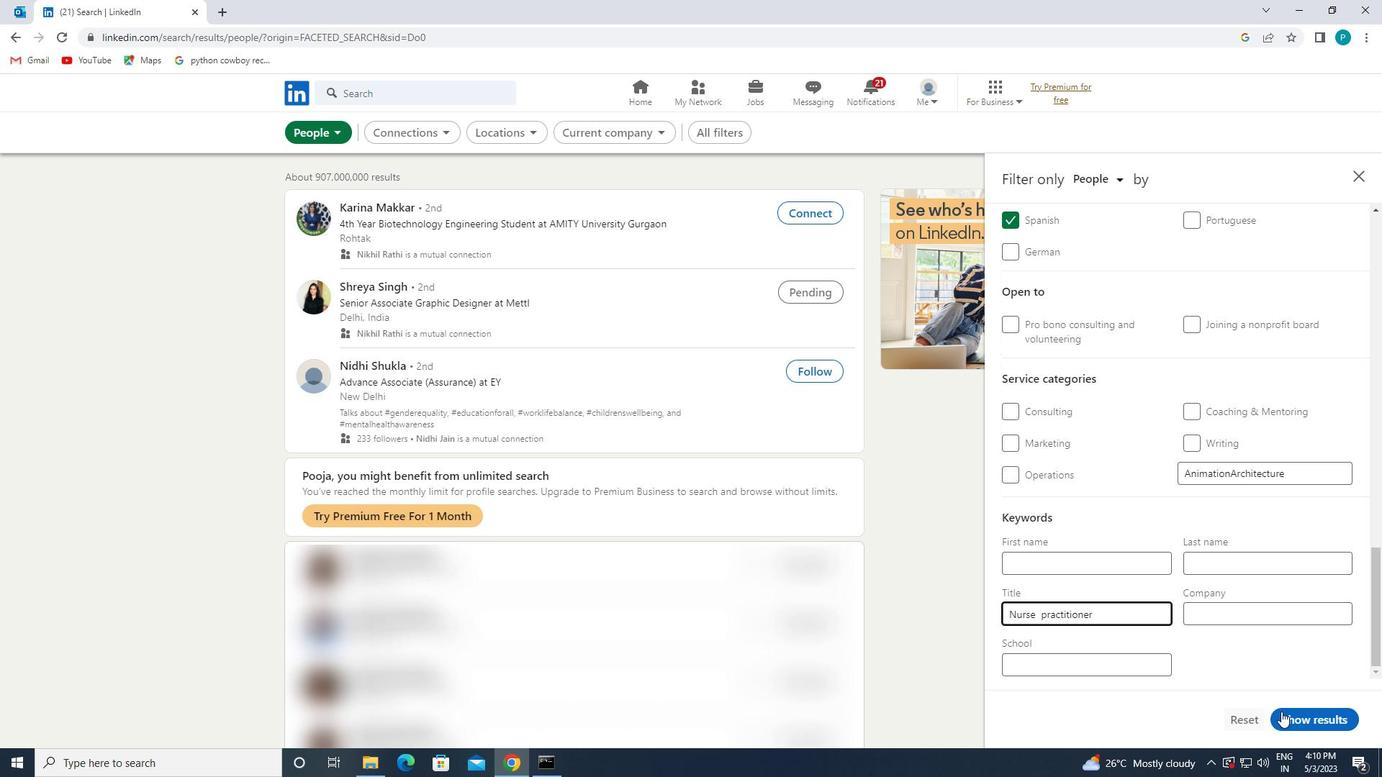 
Action: Mouse pressed left at (1287, 712)
Screenshot: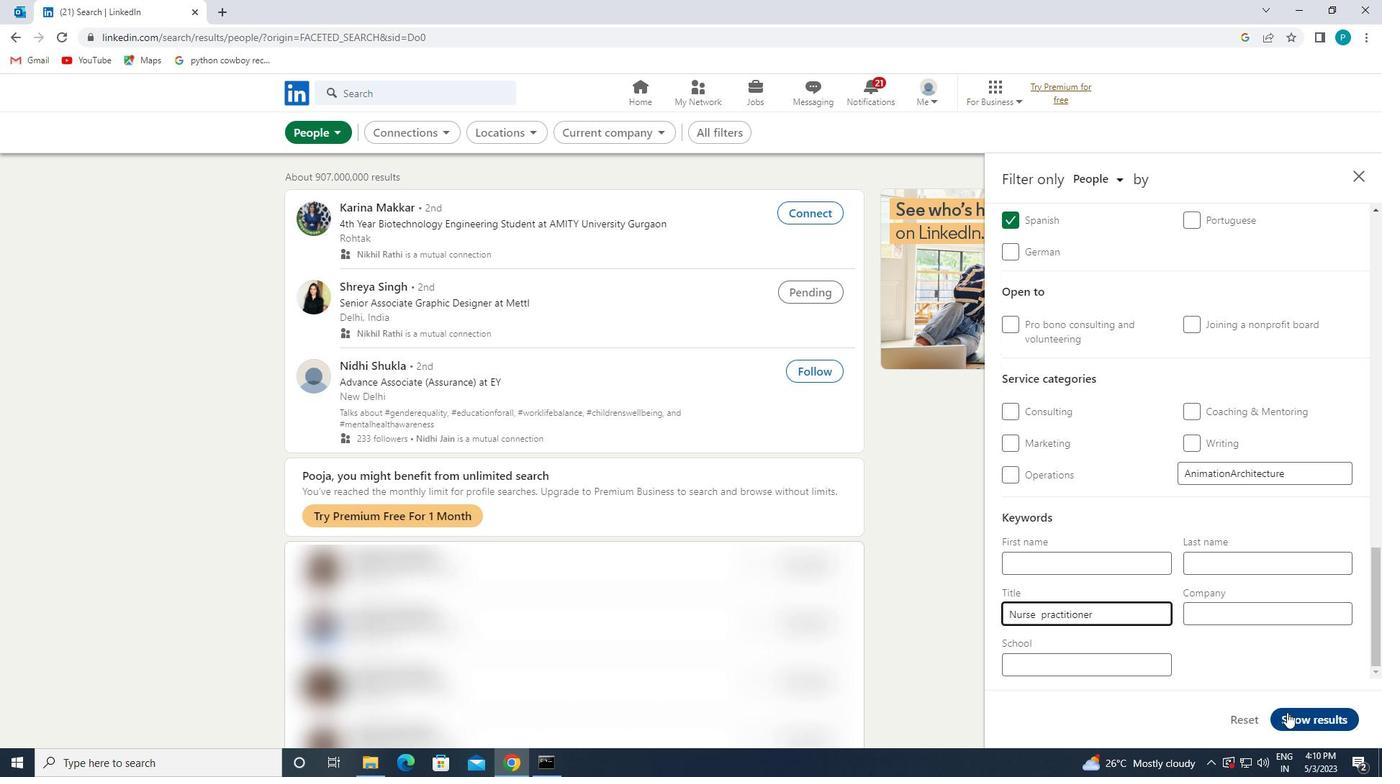 
